 Task: Find Airbnb stays in Key West, Florida with beachfront.
Action: Mouse moved to (494, 70)
Screenshot: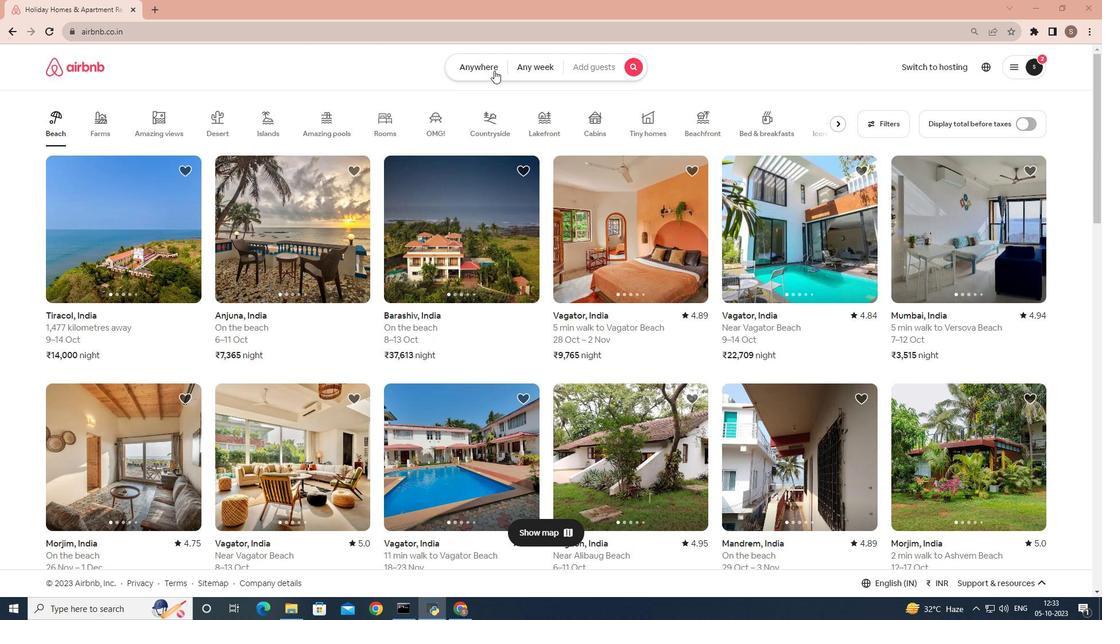
Action: Mouse pressed left at (494, 70)
Screenshot: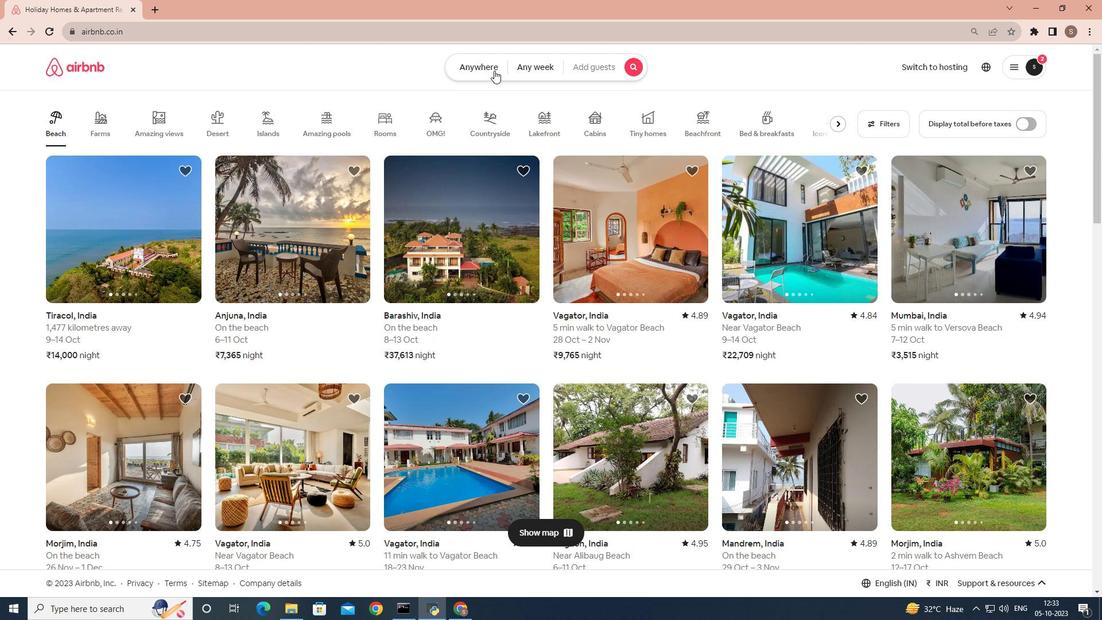 
Action: Mouse moved to (423, 109)
Screenshot: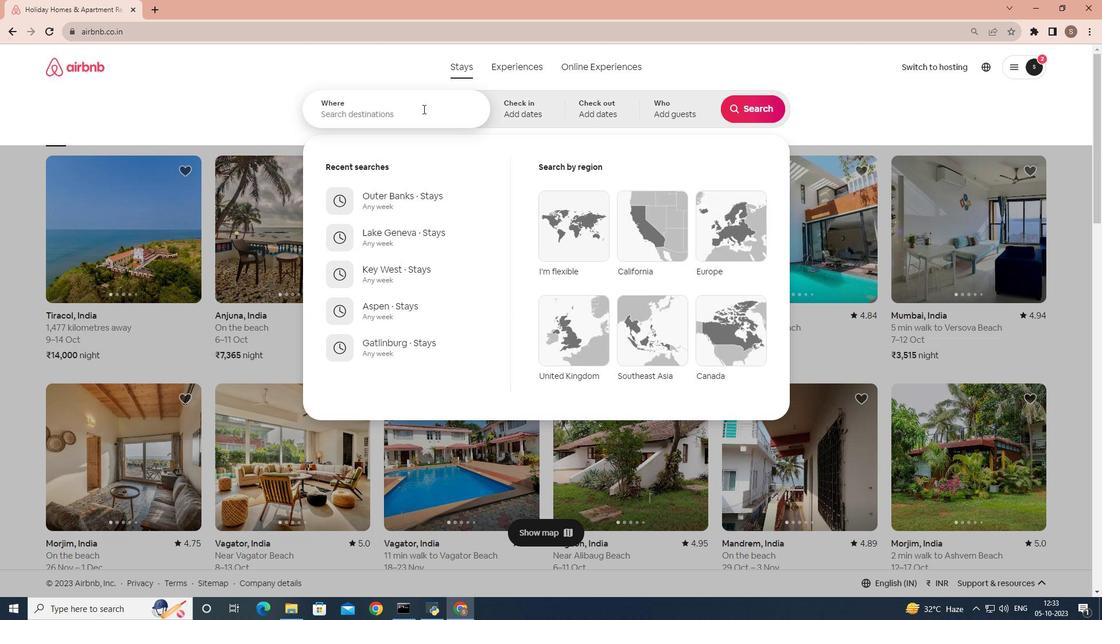 
Action: Mouse pressed left at (423, 109)
Screenshot: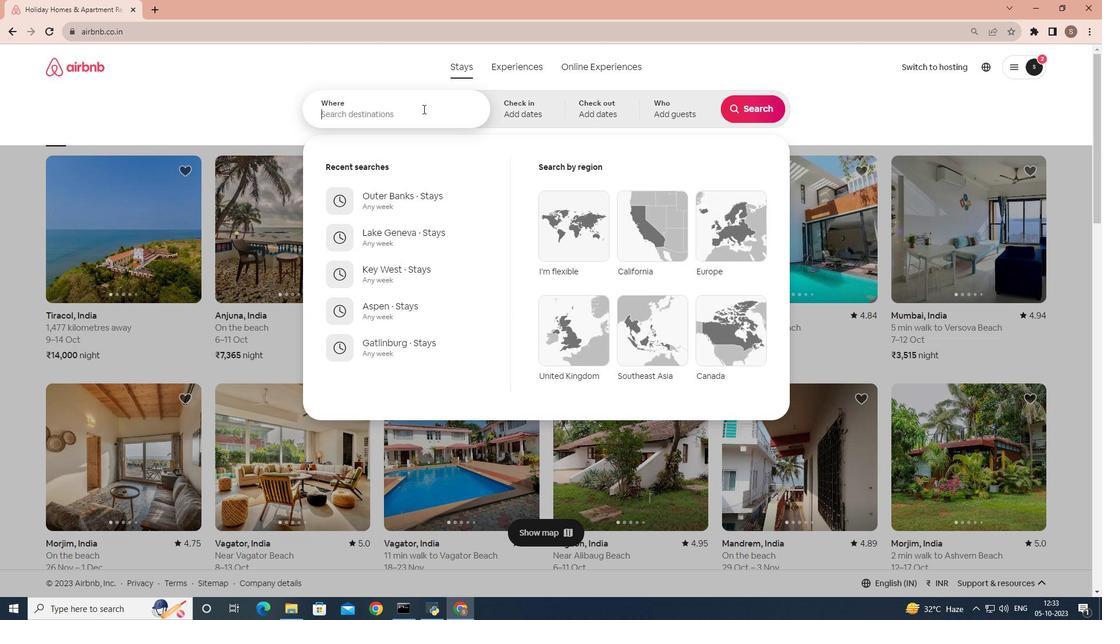 
Action: Key pressed key<Key.space>wesr
Screenshot: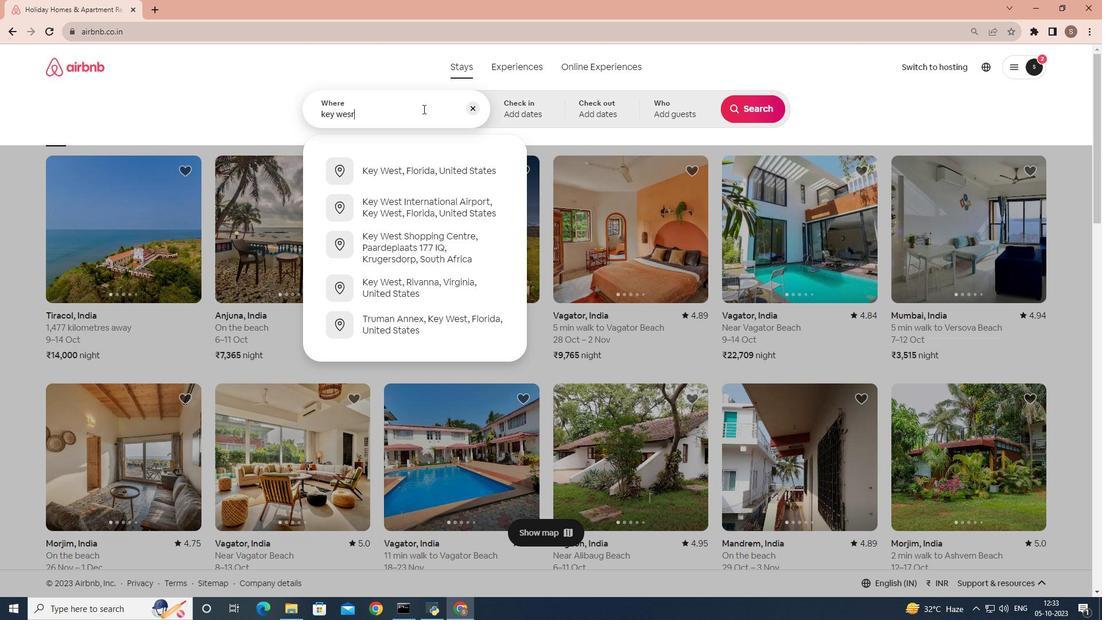 
Action: Mouse moved to (396, 167)
Screenshot: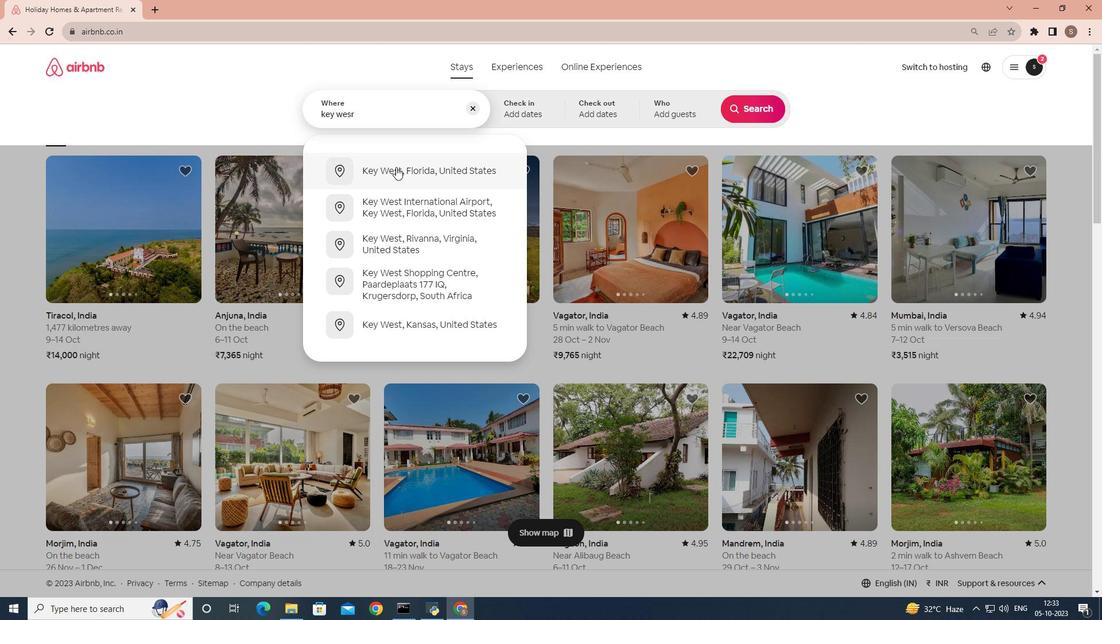 
Action: Mouse pressed left at (396, 167)
Screenshot: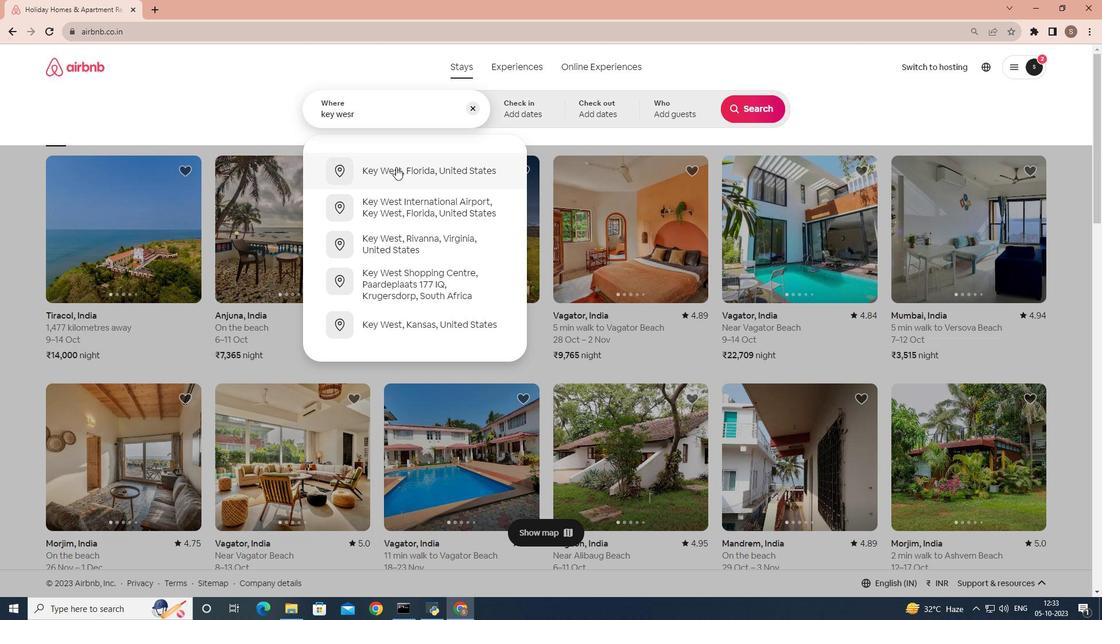 
Action: Mouse moved to (747, 110)
Screenshot: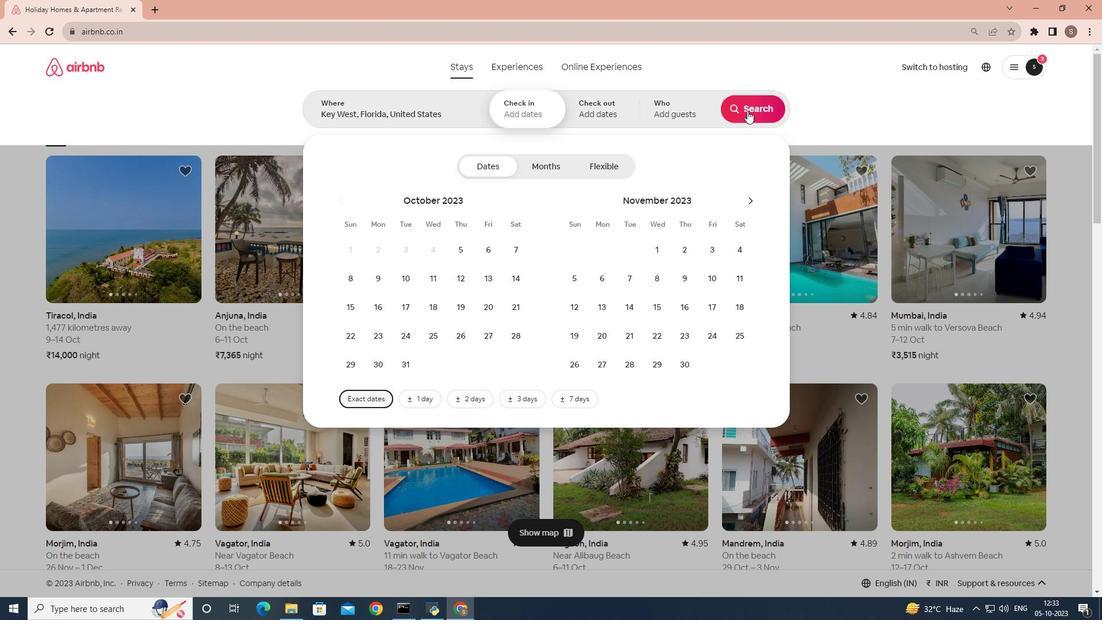 
Action: Mouse pressed left at (747, 110)
Screenshot: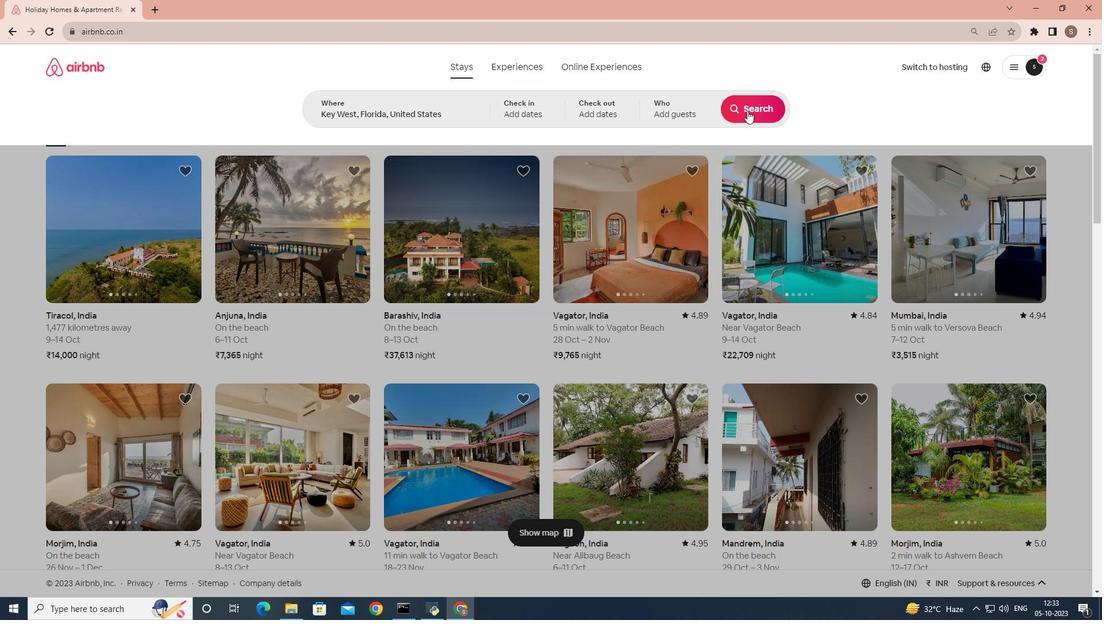 
Action: Mouse moved to (166, 113)
Screenshot: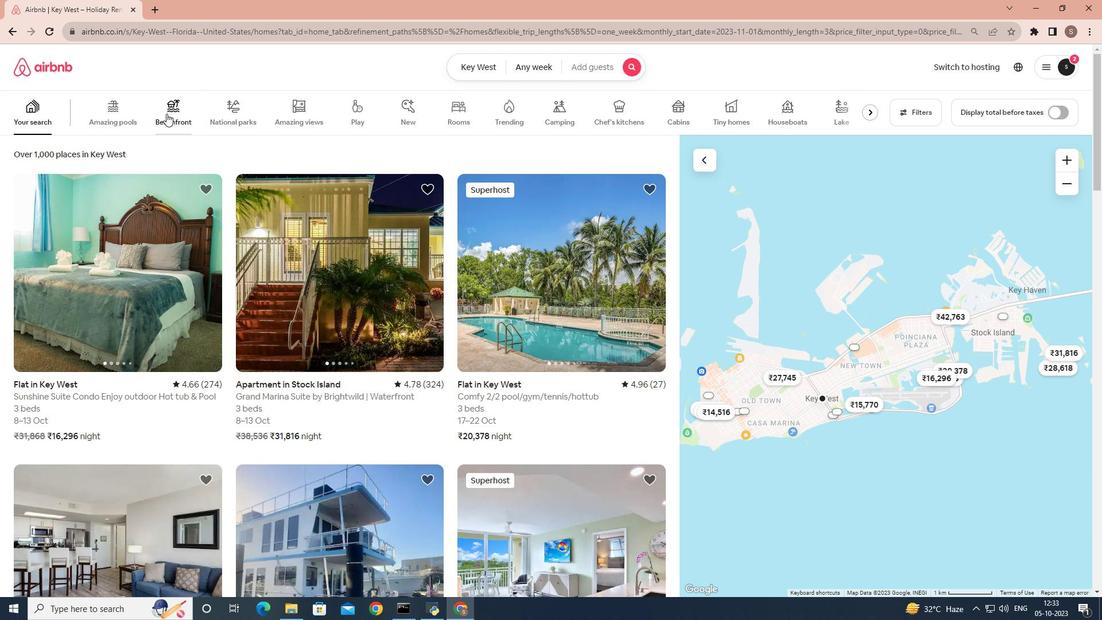 
Action: Mouse pressed left at (166, 113)
Screenshot: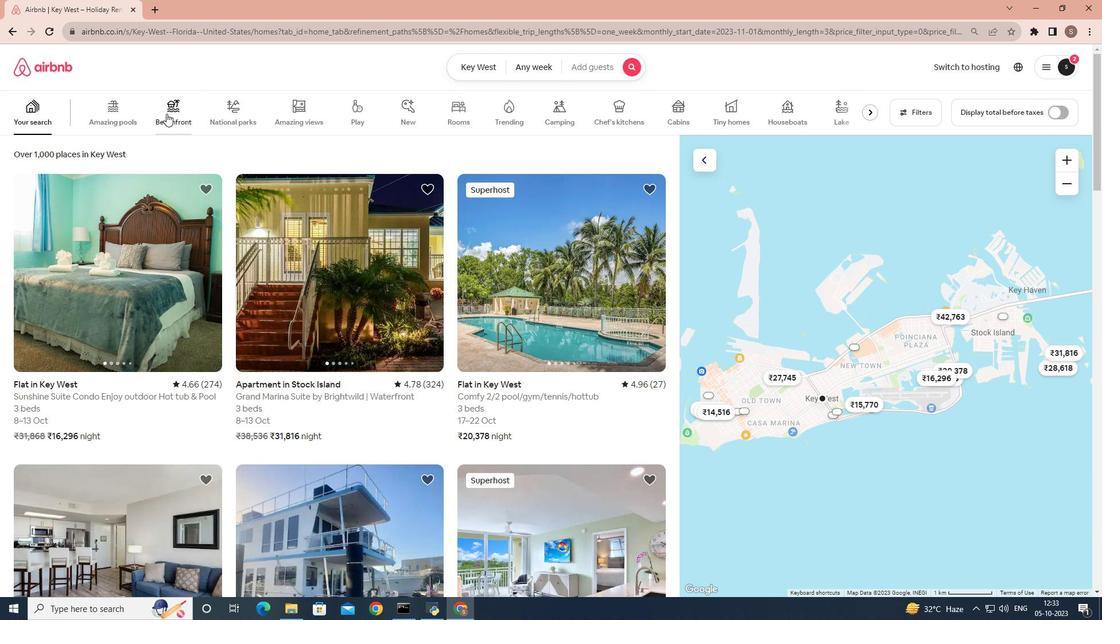 
Action: Mouse moved to (865, 114)
Screenshot: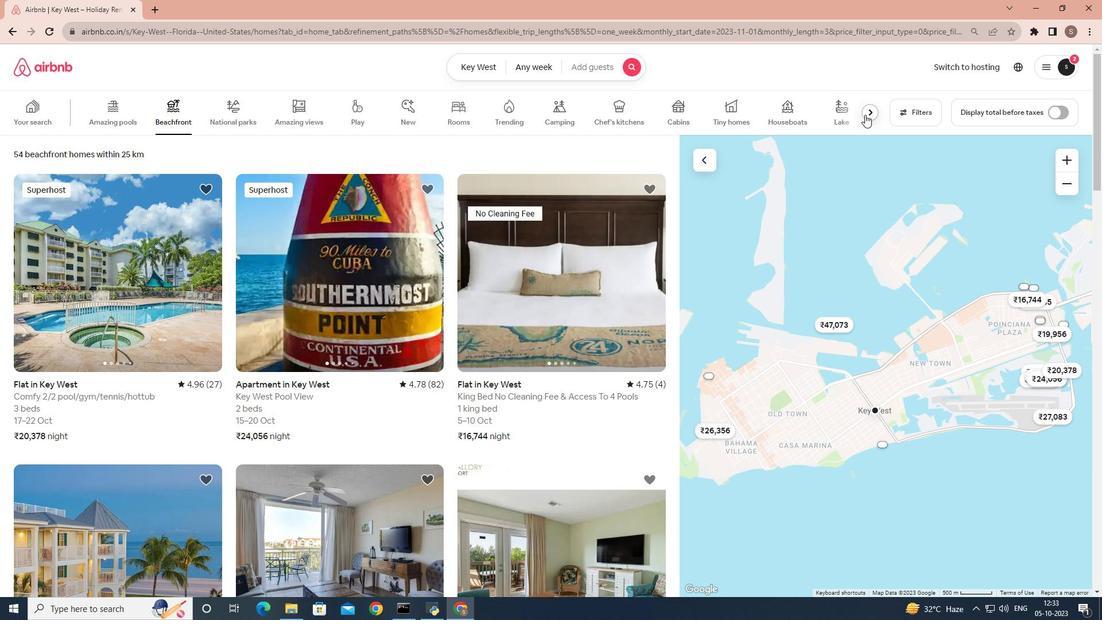 
Action: Mouse pressed left at (865, 114)
Screenshot: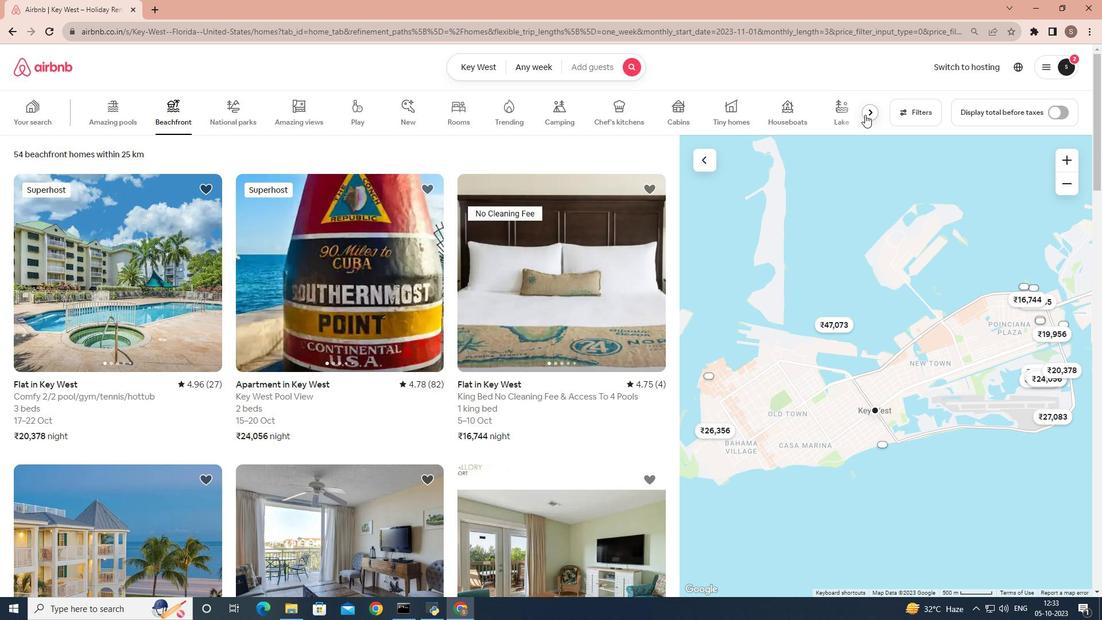 
Action: Mouse moved to (754, 121)
Screenshot: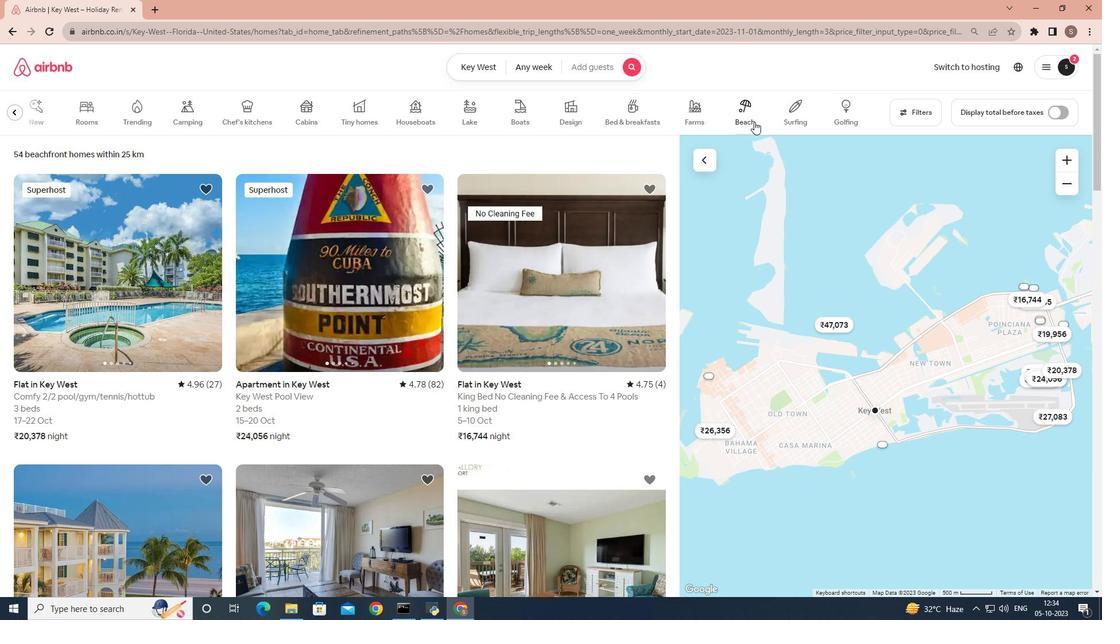 
Action: Mouse pressed left at (754, 121)
Screenshot: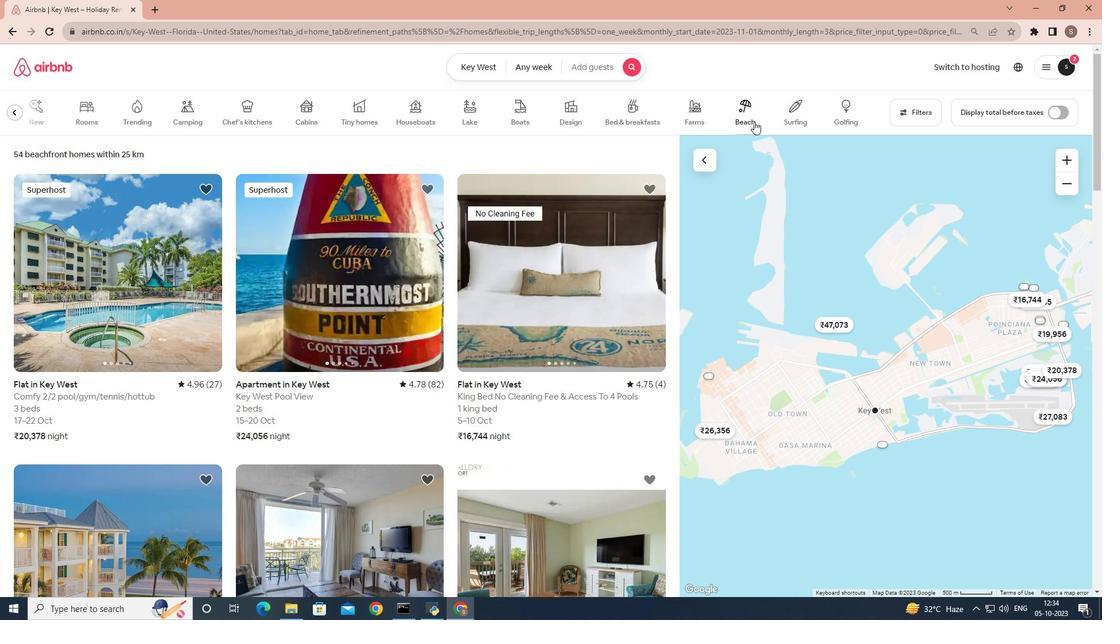
Action: Mouse moved to (337, 315)
Screenshot: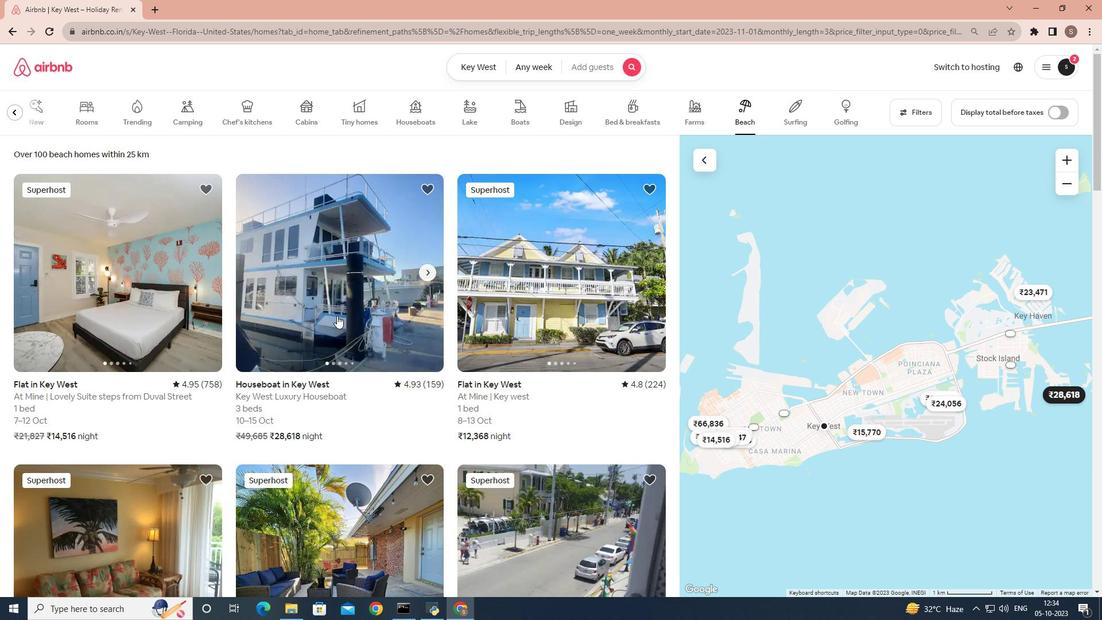 
Action: Mouse scrolled (337, 315) with delta (0, 0)
Screenshot: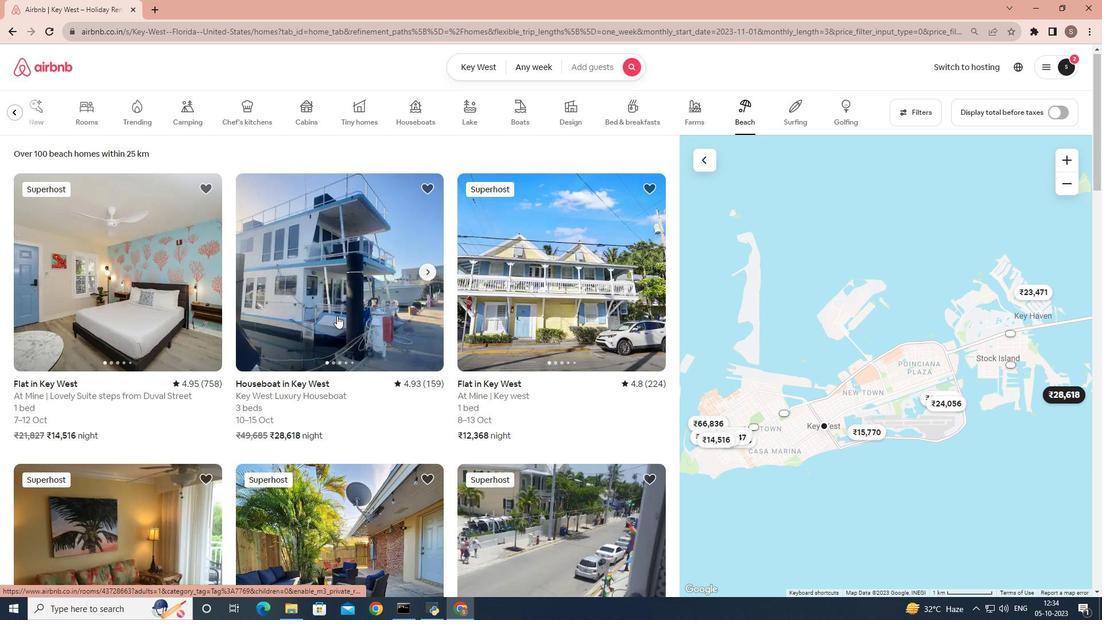 
Action: Mouse scrolled (337, 315) with delta (0, 0)
Screenshot: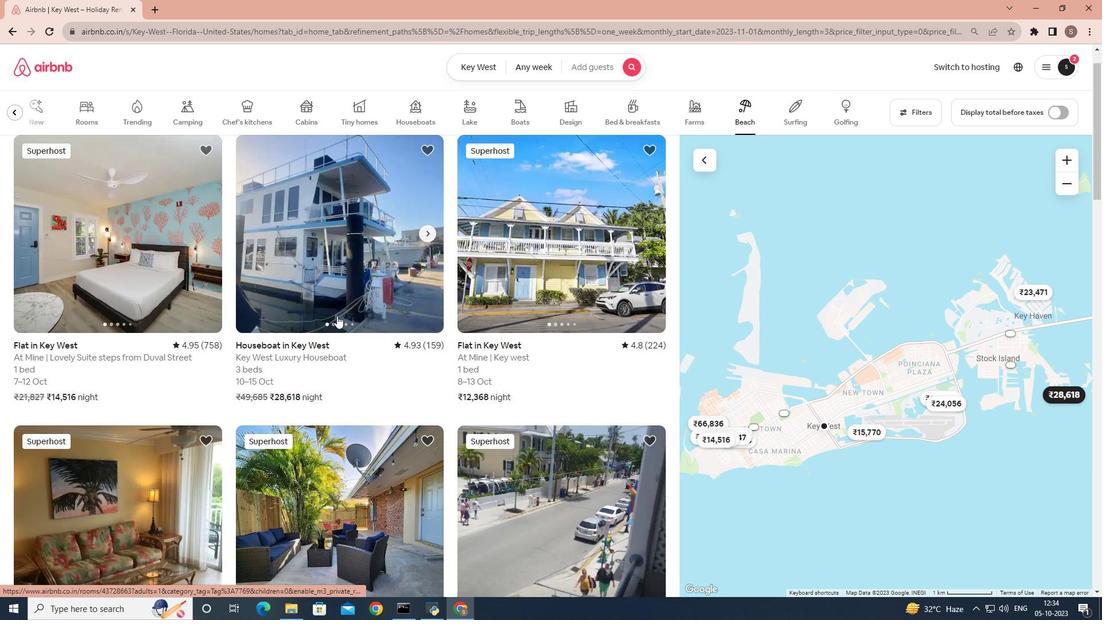 
Action: Mouse scrolled (337, 315) with delta (0, 0)
Screenshot: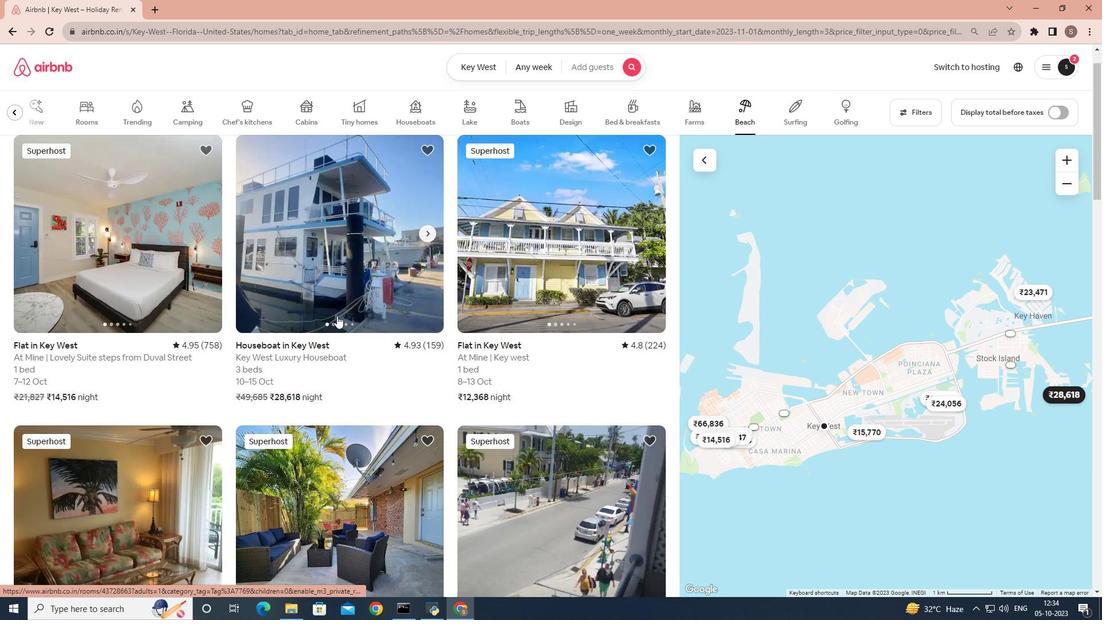 
Action: Mouse scrolled (337, 315) with delta (0, 0)
Screenshot: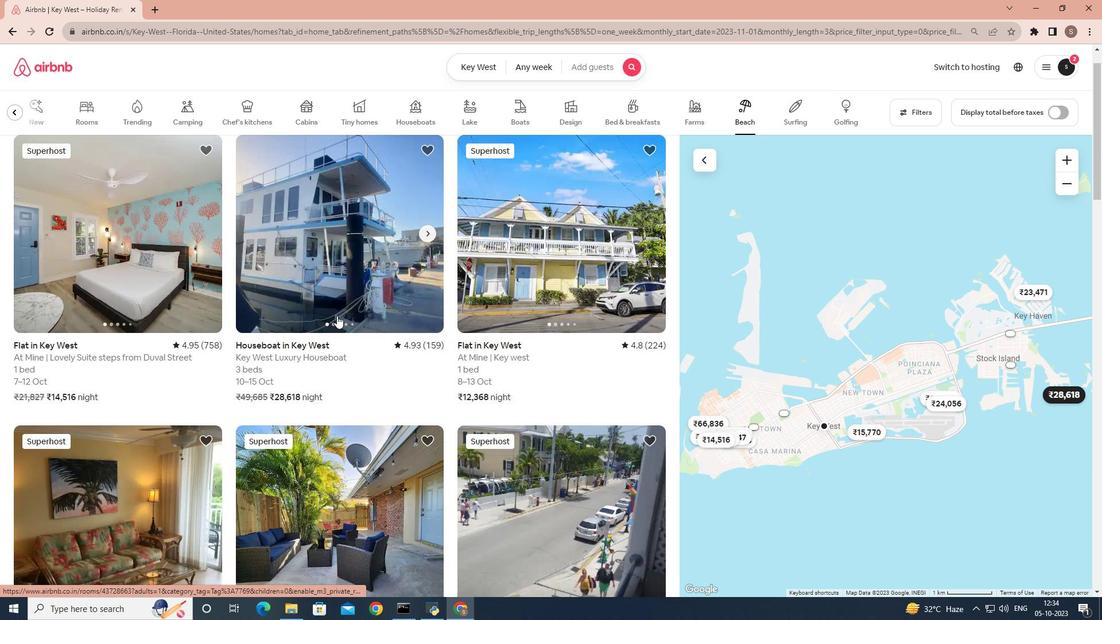 
Action: Mouse scrolled (337, 315) with delta (0, 0)
Screenshot: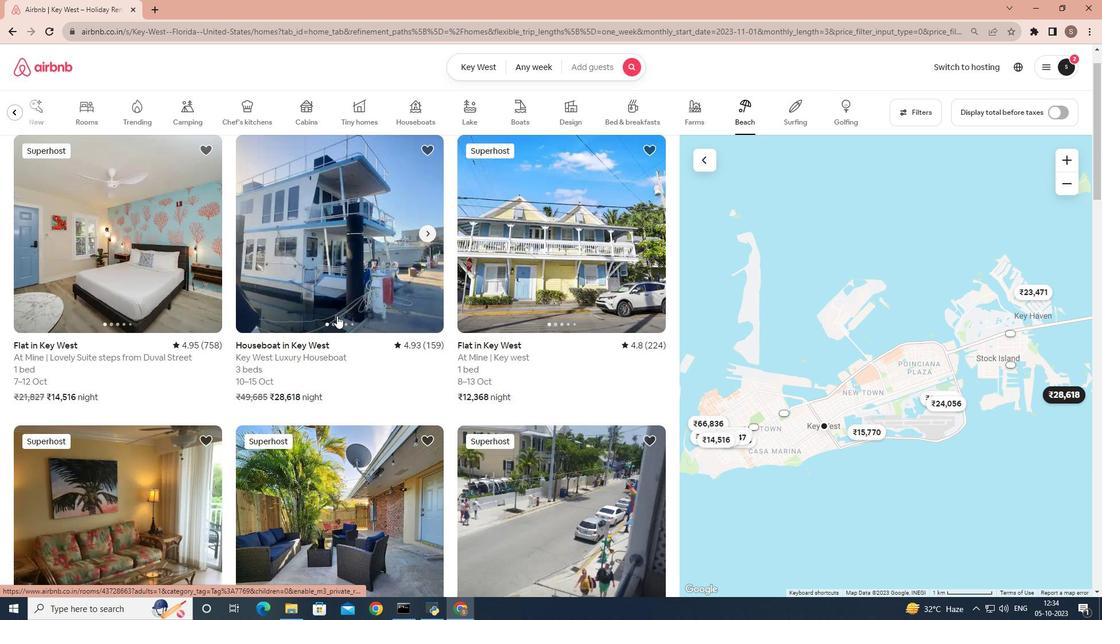 
Action: Mouse scrolled (337, 315) with delta (0, 0)
Screenshot: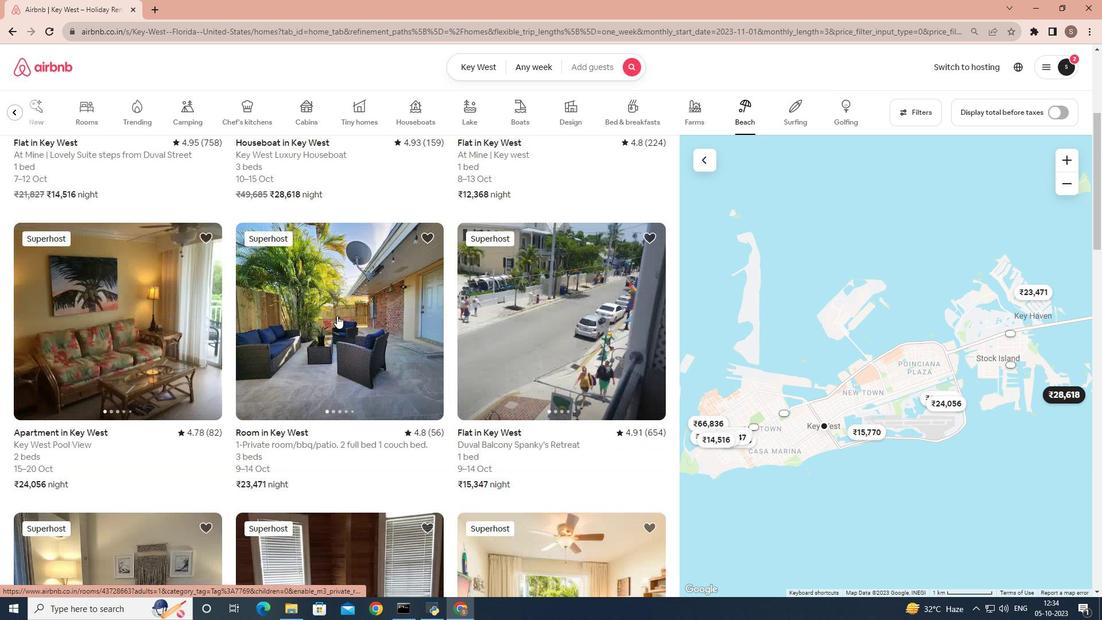 
Action: Mouse moved to (336, 315)
Screenshot: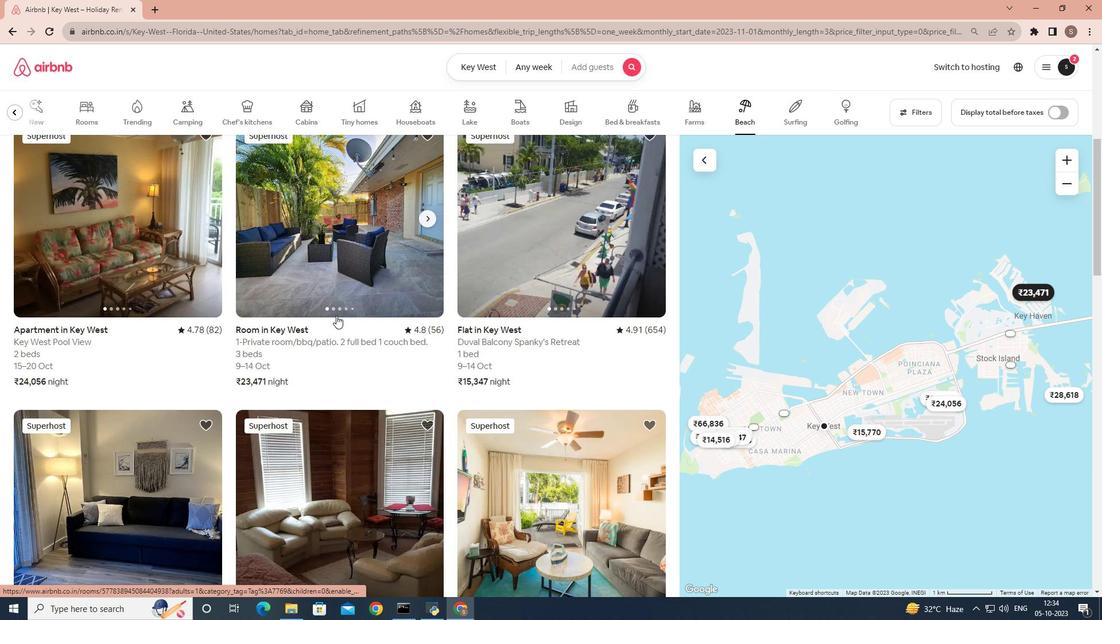 
Action: Mouse scrolled (336, 316) with delta (0, 0)
Screenshot: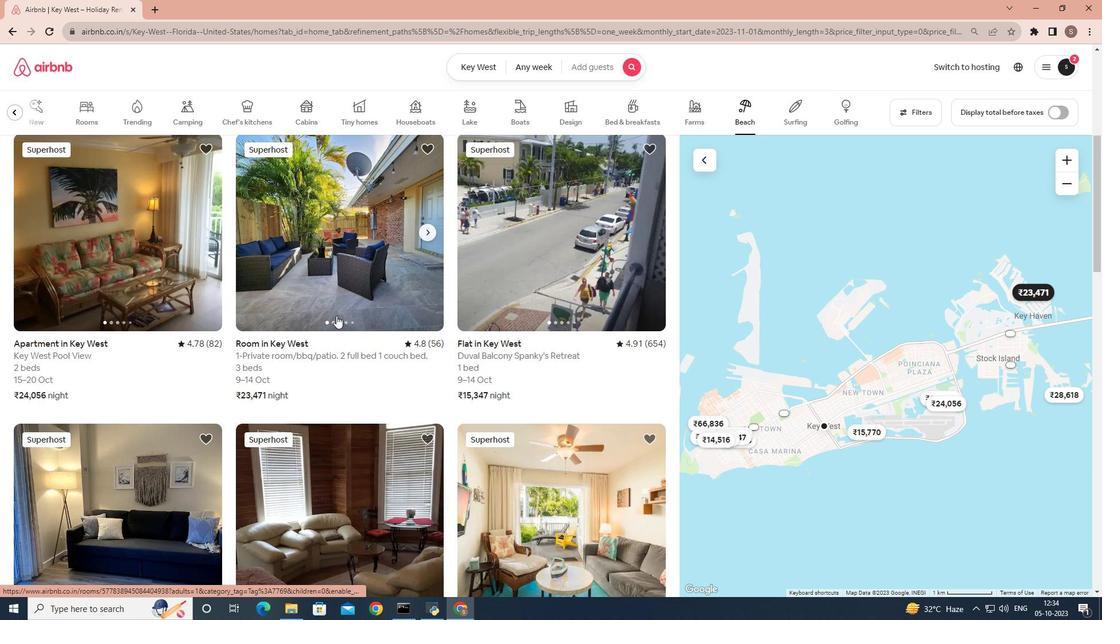 
Action: Mouse scrolled (336, 316) with delta (0, 0)
Screenshot: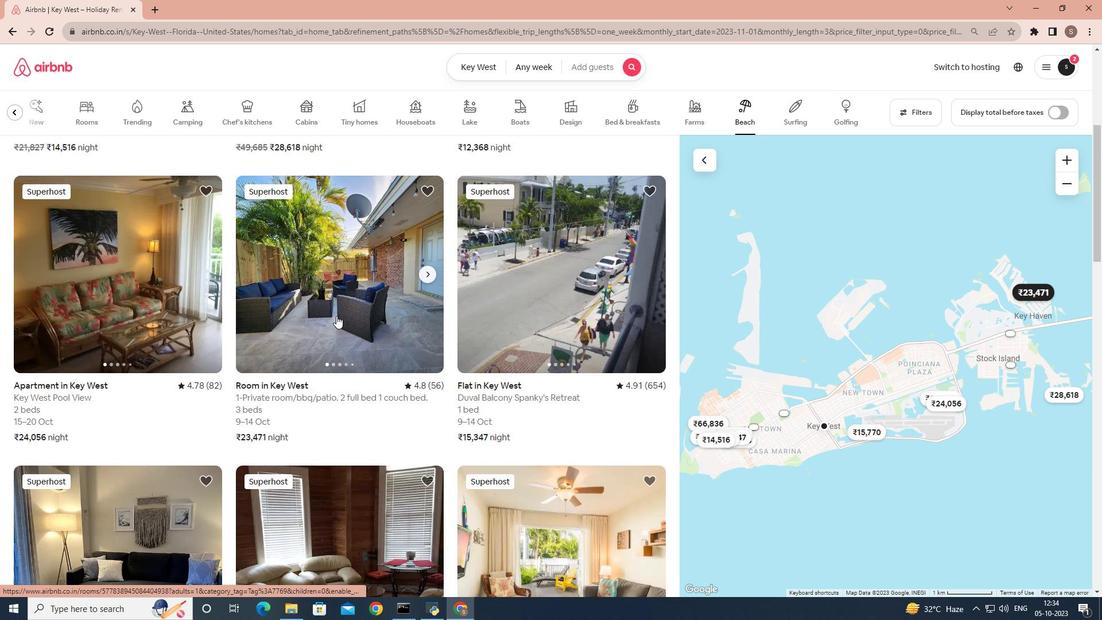 
Action: Mouse scrolled (336, 316) with delta (0, 0)
Screenshot: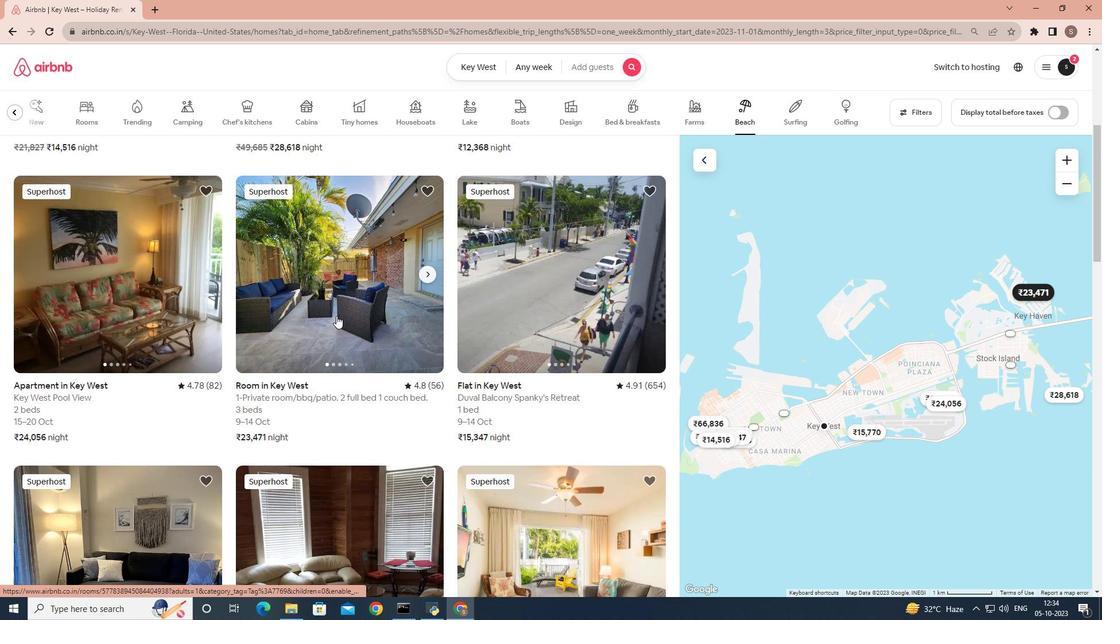 
Action: Mouse scrolled (336, 316) with delta (0, 0)
Screenshot: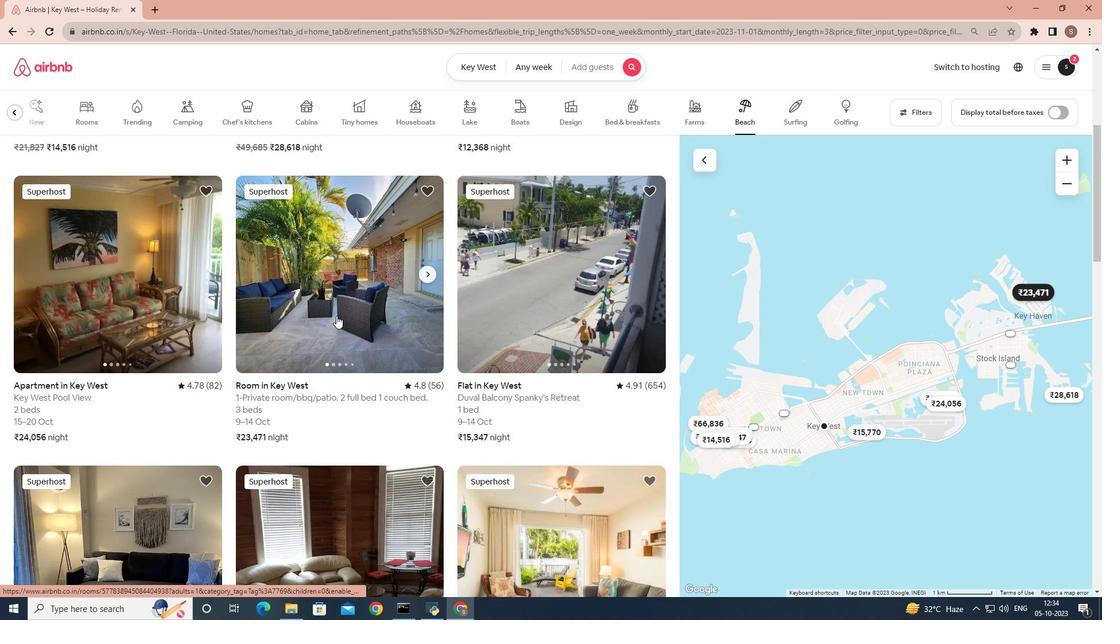 
Action: Mouse scrolled (336, 316) with delta (0, 0)
Screenshot: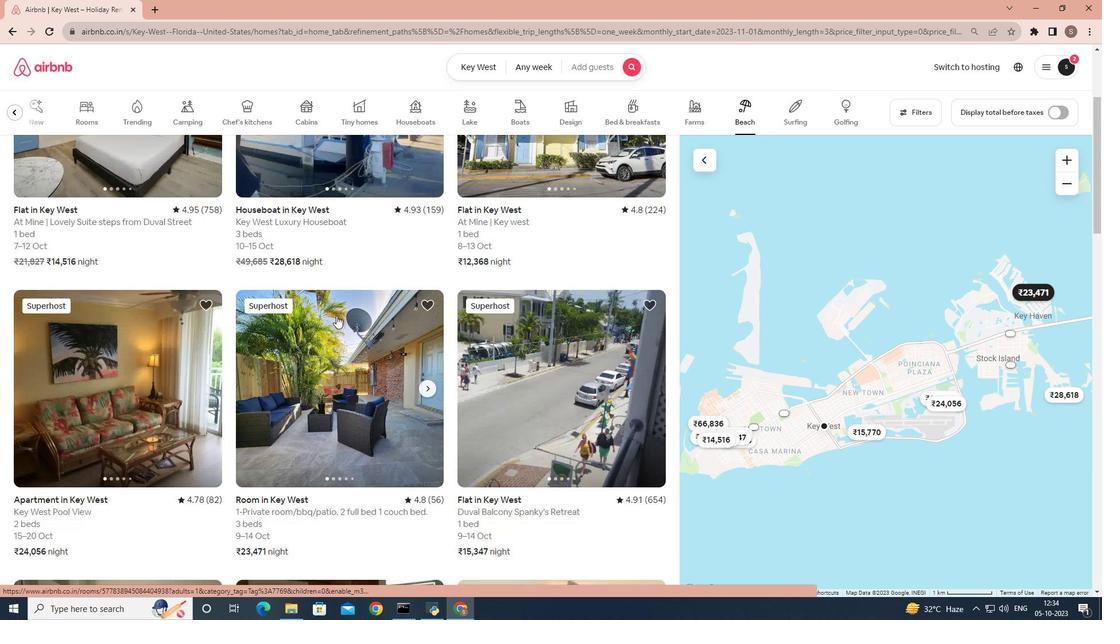 
Action: Mouse moved to (335, 307)
Screenshot: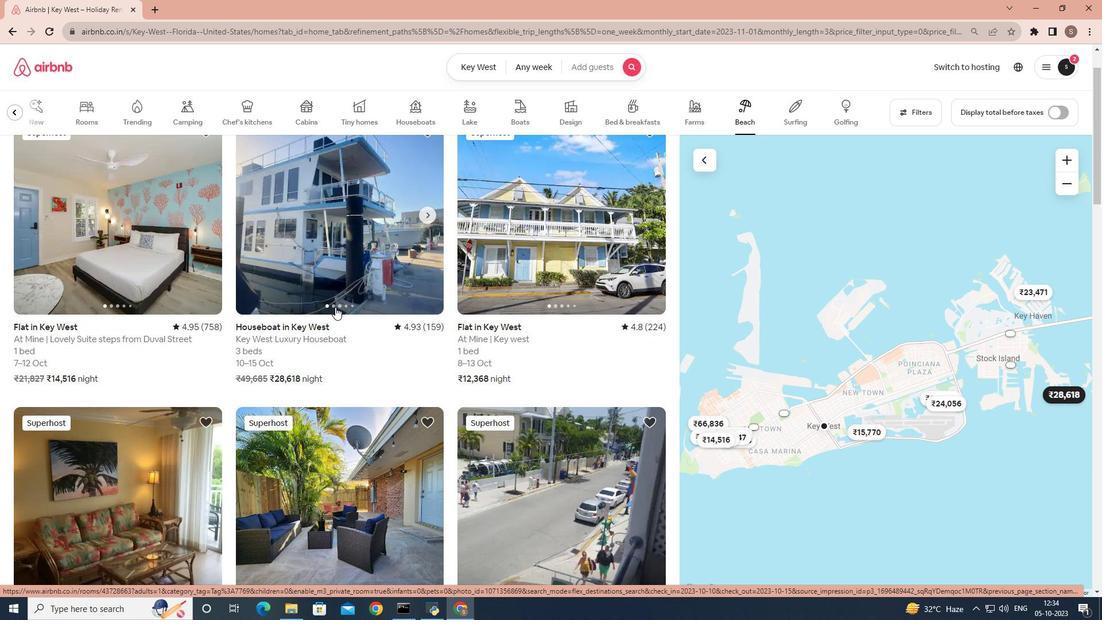
Action: Mouse pressed left at (335, 307)
Screenshot: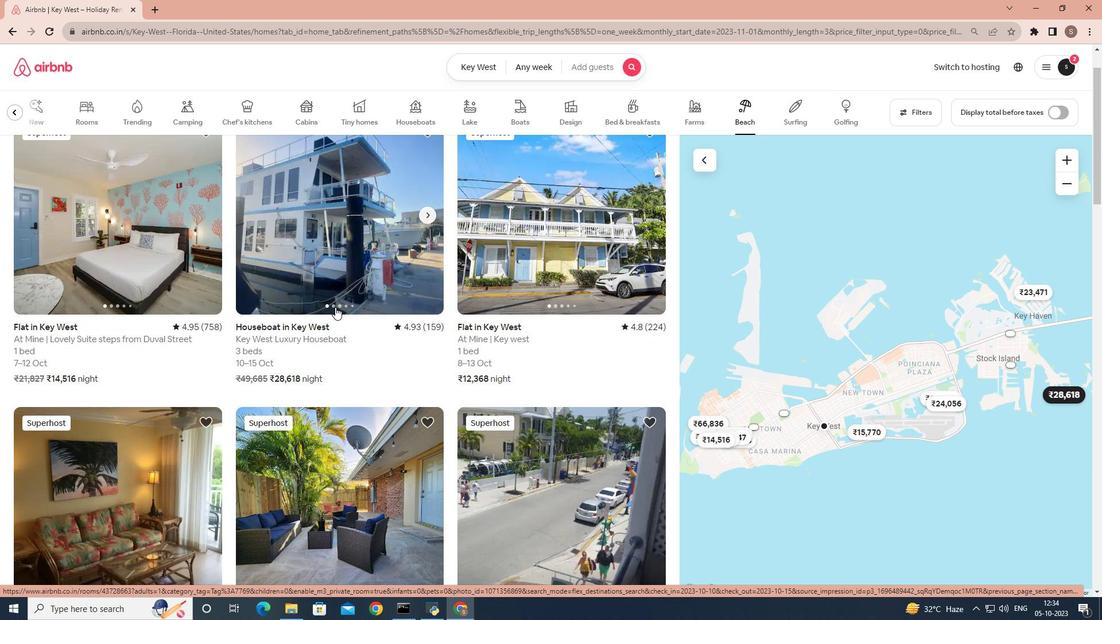 
Action: Mouse scrolled (335, 306) with delta (0, 0)
Screenshot: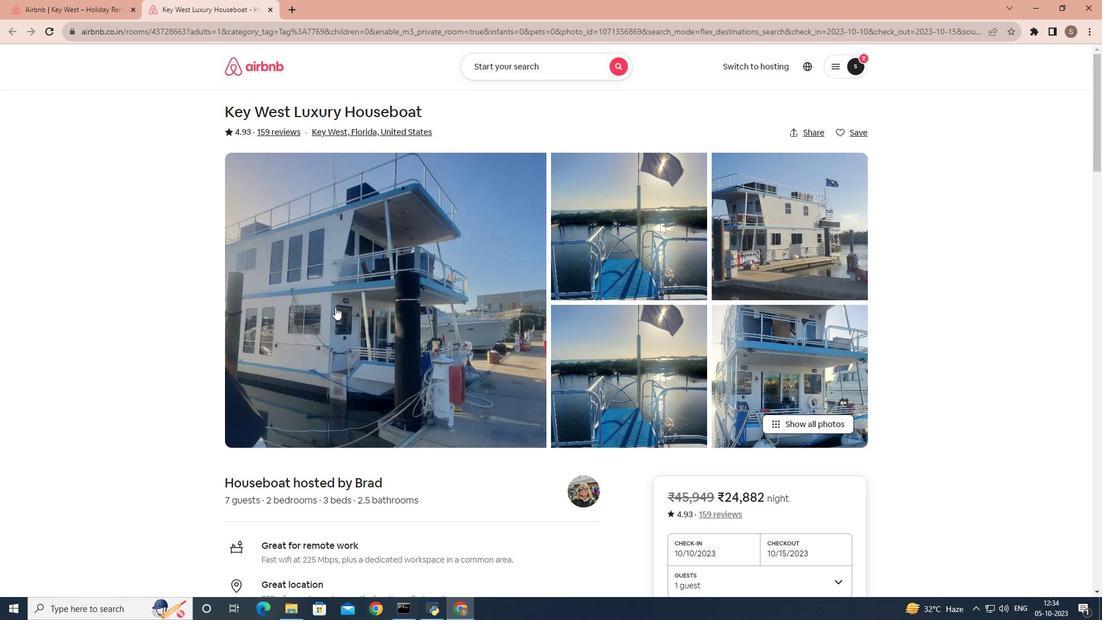 
Action: Mouse scrolled (335, 306) with delta (0, 0)
Screenshot: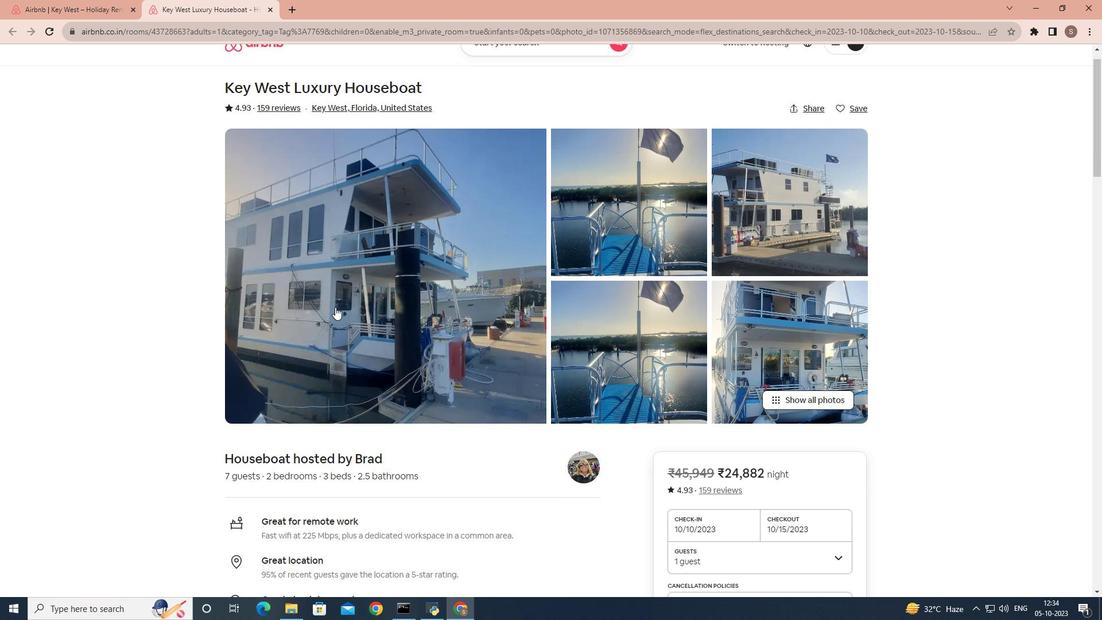 
Action: Mouse scrolled (335, 306) with delta (0, 0)
Screenshot: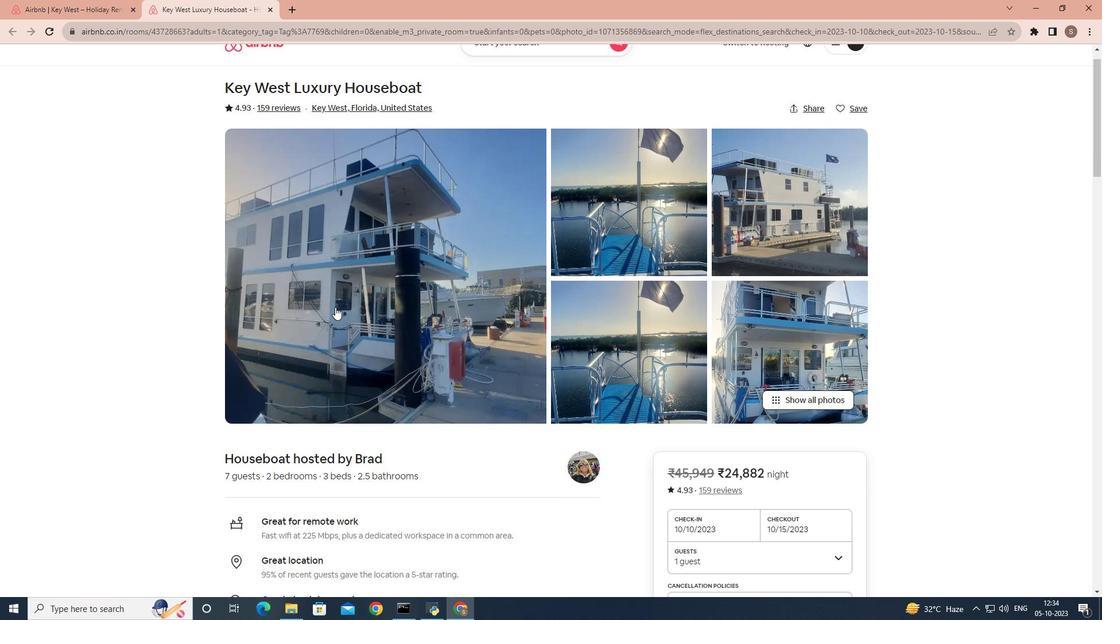 
Action: Mouse scrolled (335, 306) with delta (0, 0)
Screenshot: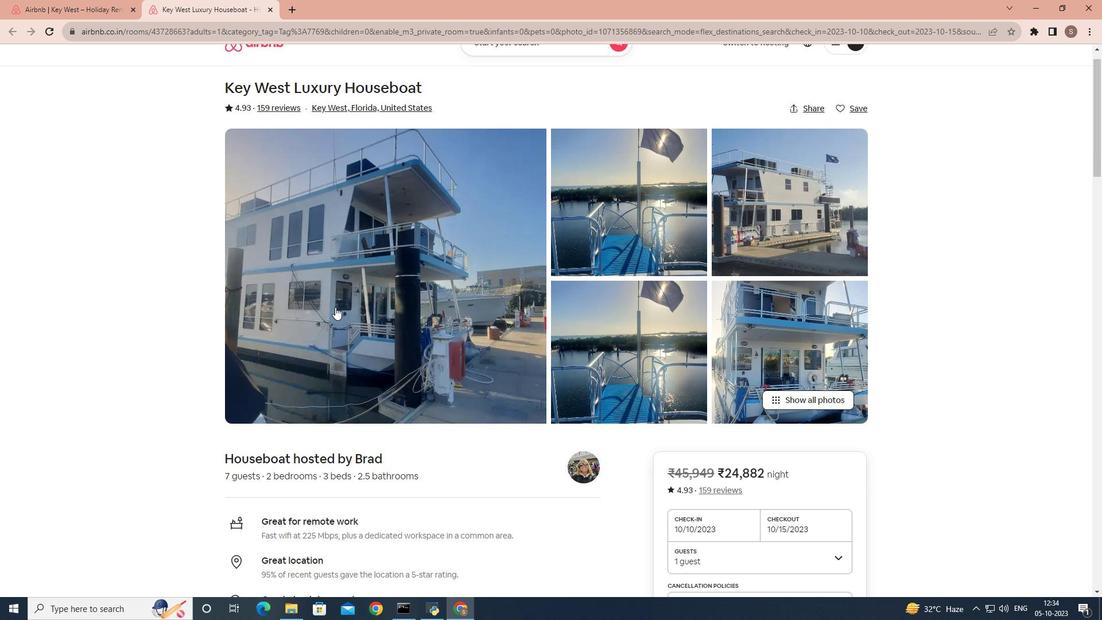 
Action: Mouse scrolled (335, 306) with delta (0, 0)
Screenshot: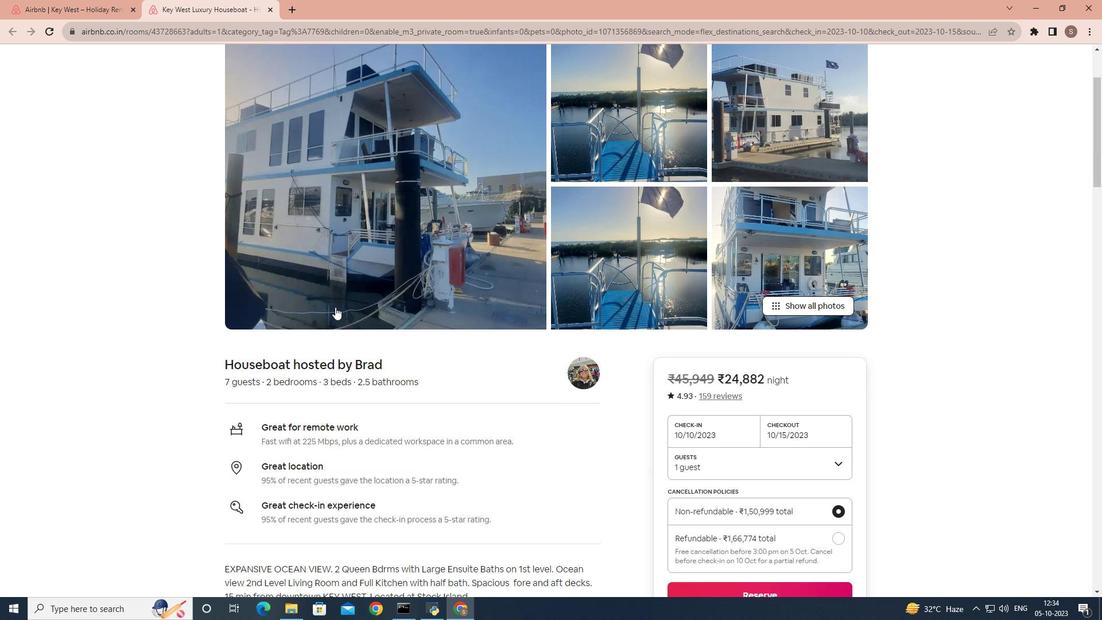 
Action: Mouse moved to (246, 493)
Screenshot: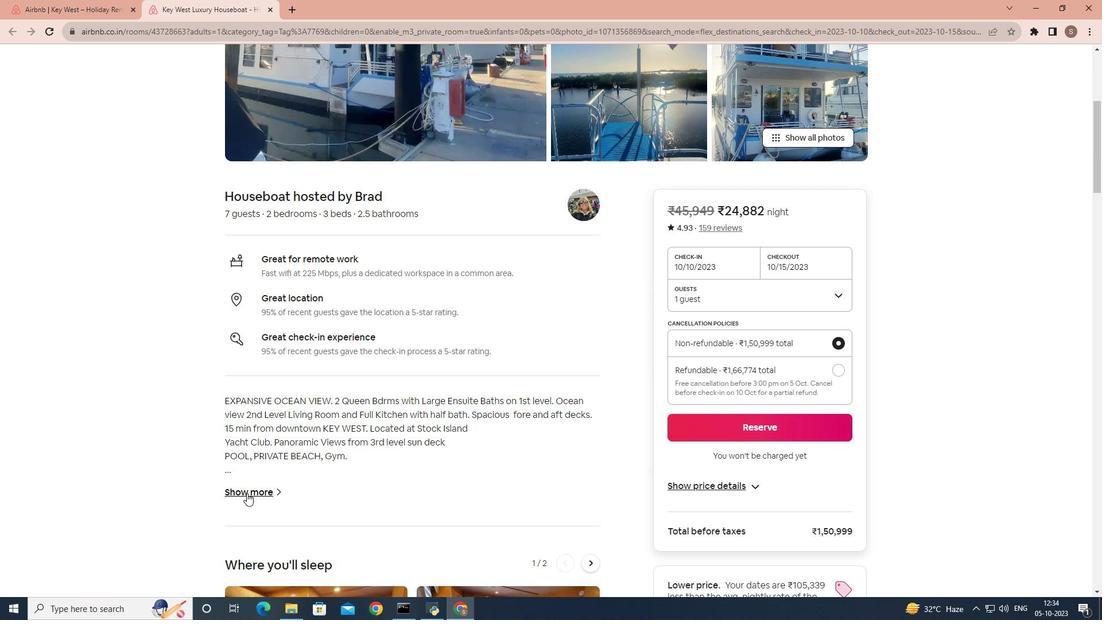 
Action: Mouse pressed left at (246, 493)
Screenshot: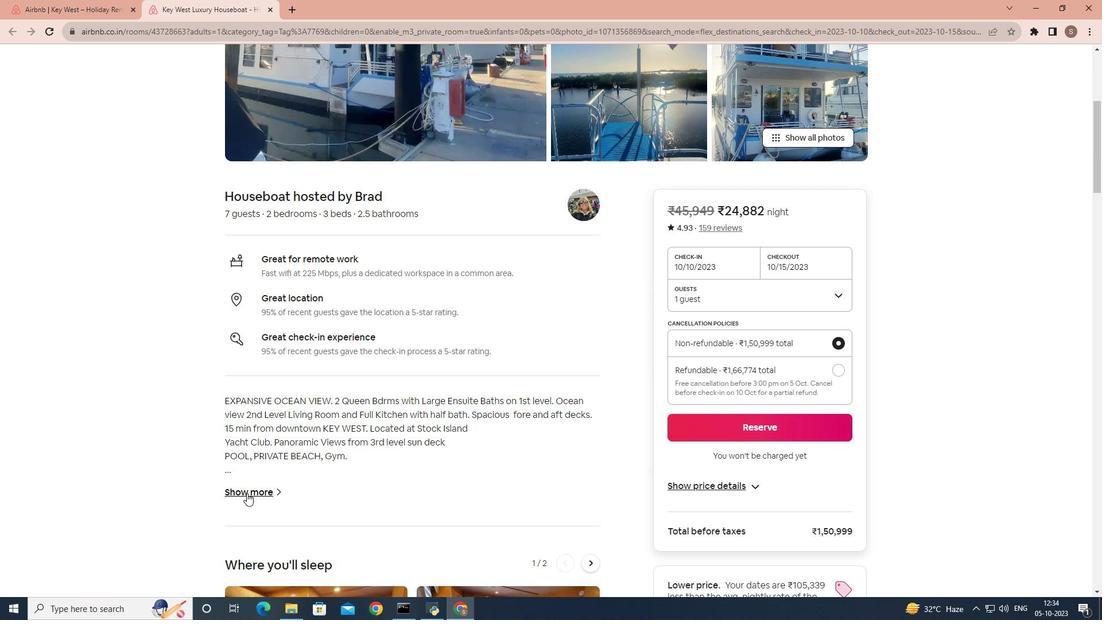 
Action: Mouse moved to (426, 397)
Screenshot: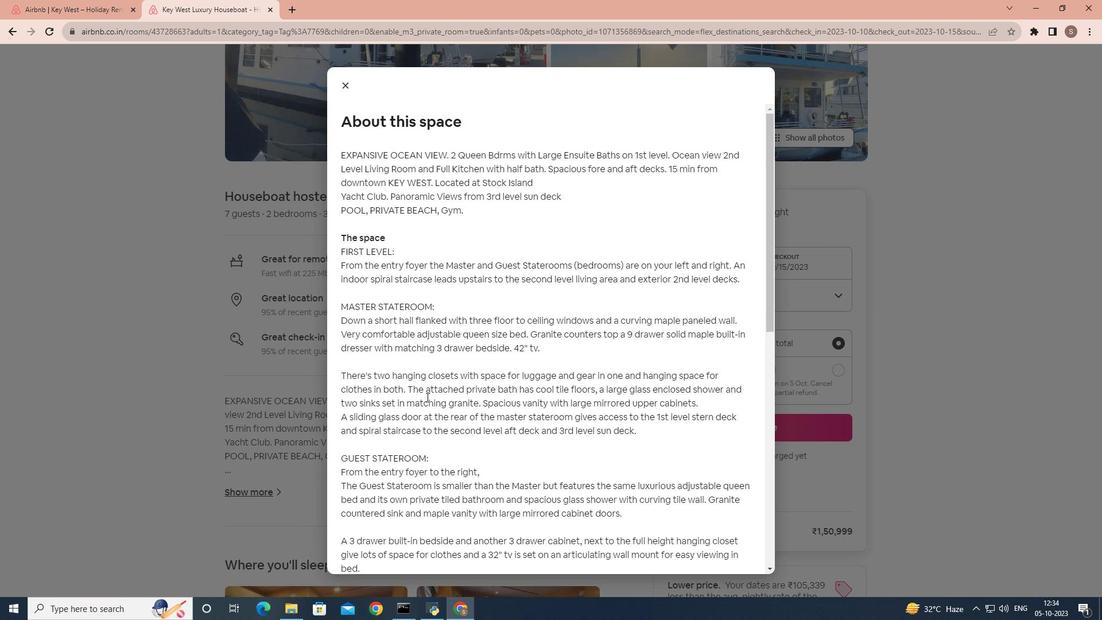 
Action: Mouse scrolled (426, 396) with delta (0, 0)
Screenshot: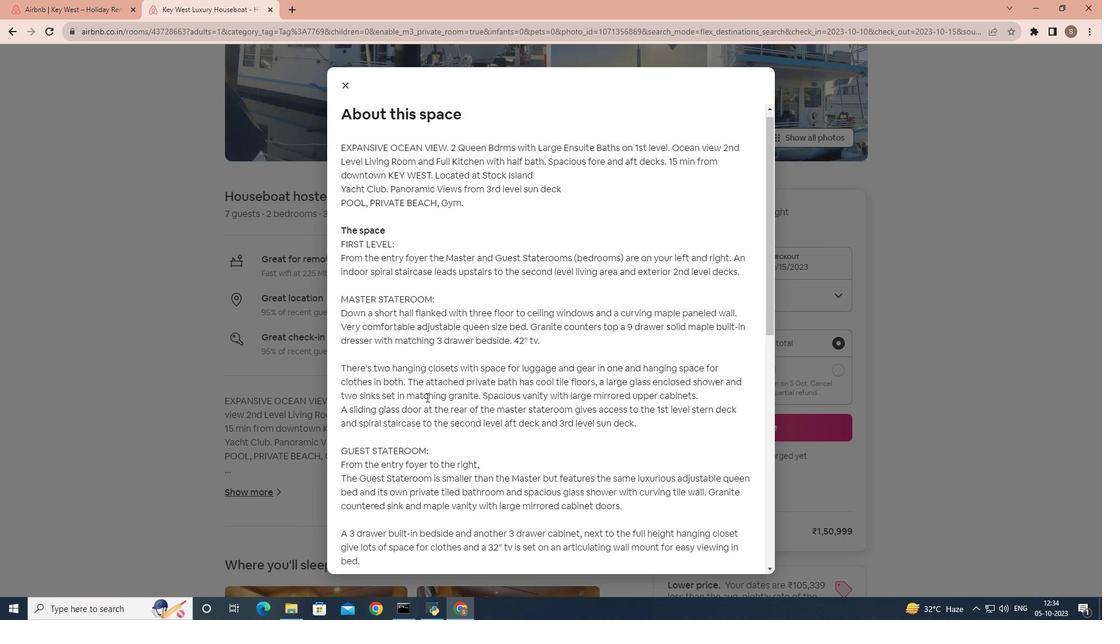 
Action: Mouse scrolled (426, 396) with delta (0, 0)
Screenshot: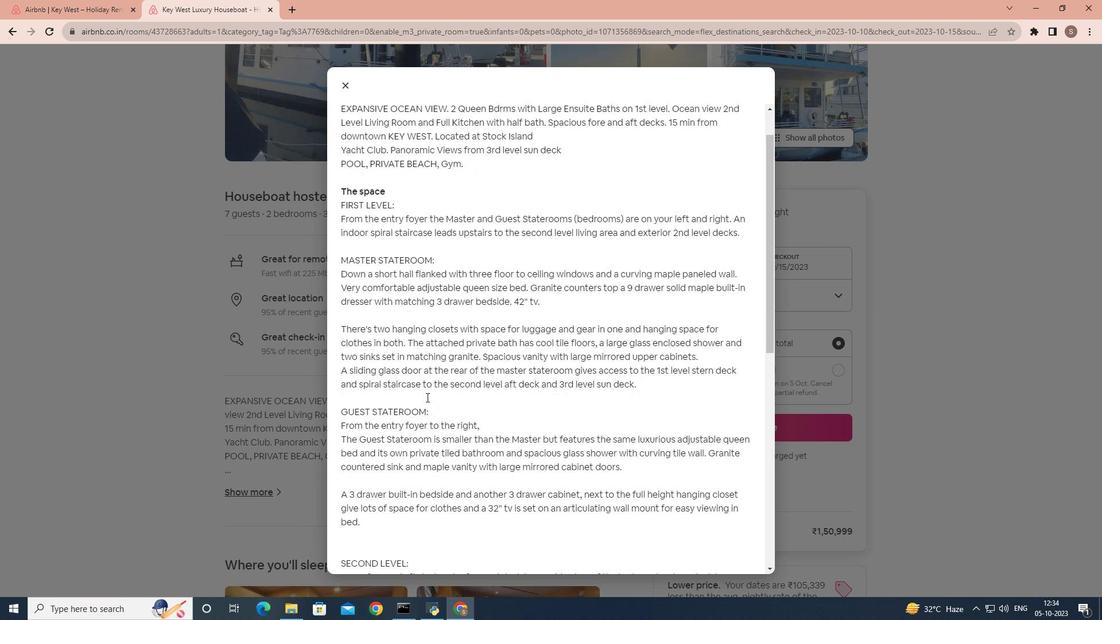 
Action: Mouse scrolled (426, 396) with delta (0, 0)
Screenshot: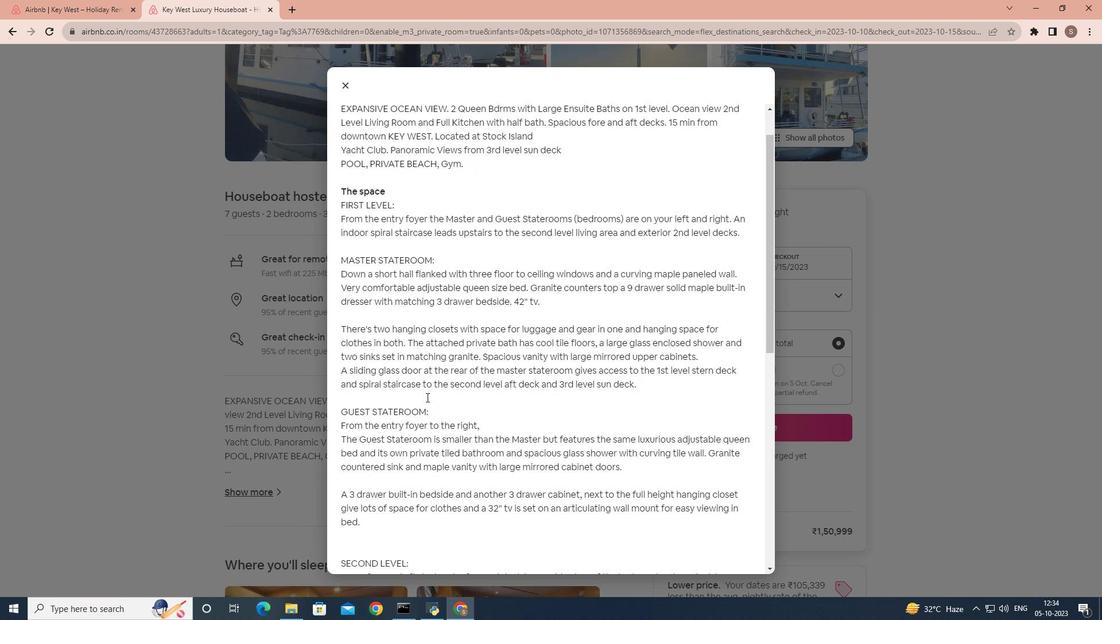 
Action: Mouse scrolled (426, 396) with delta (0, 0)
Screenshot: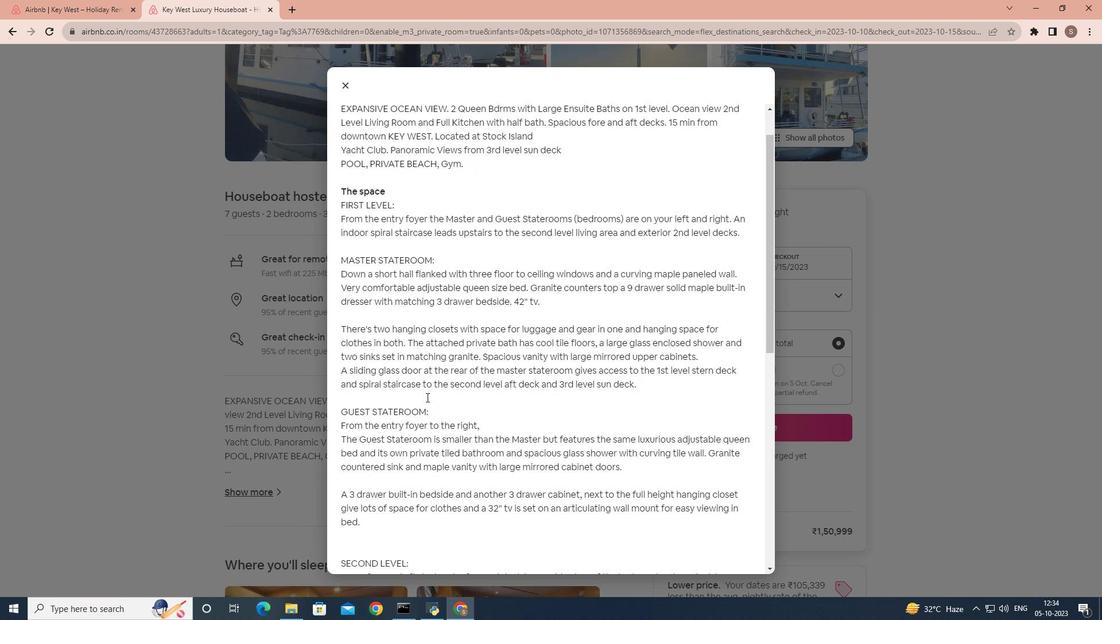 
Action: Mouse scrolled (426, 396) with delta (0, 0)
Screenshot: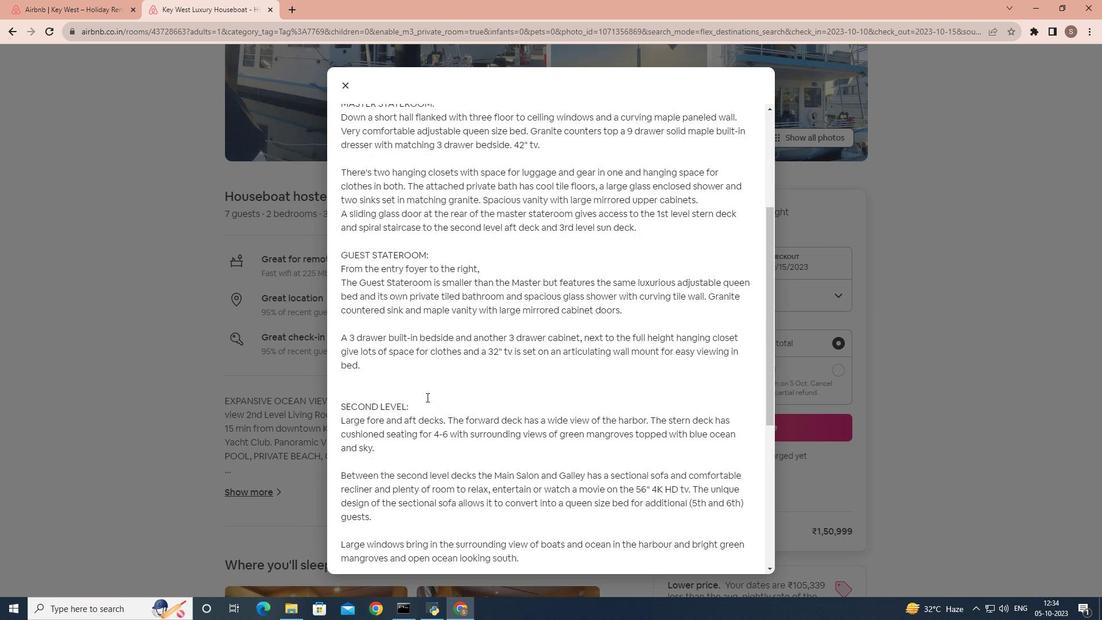 
Action: Mouse scrolled (426, 396) with delta (0, 0)
Screenshot: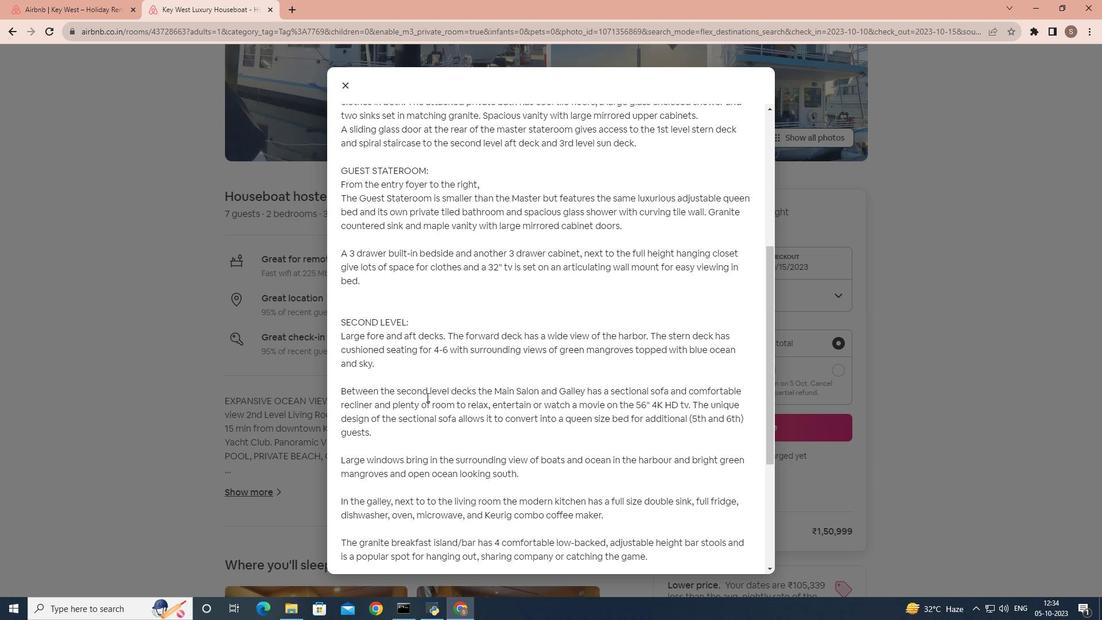 
Action: Mouse scrolled (426, 396) with delta (0, 0)
Screenshot: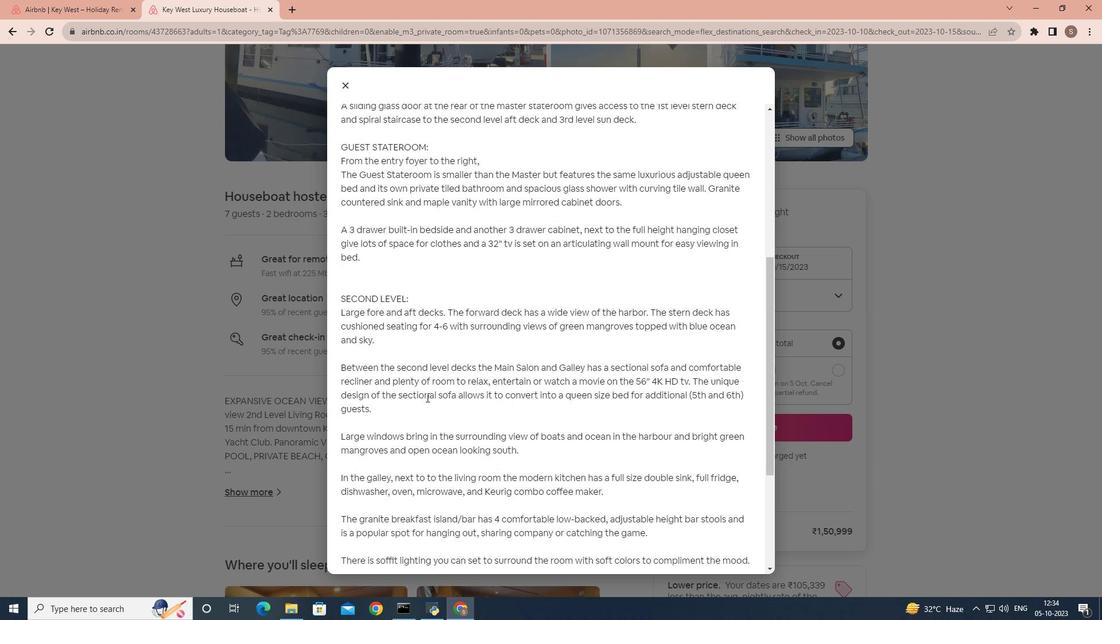 
Action: Mouse scrolled (426, 396) with delta (0, 0)
Screenshot: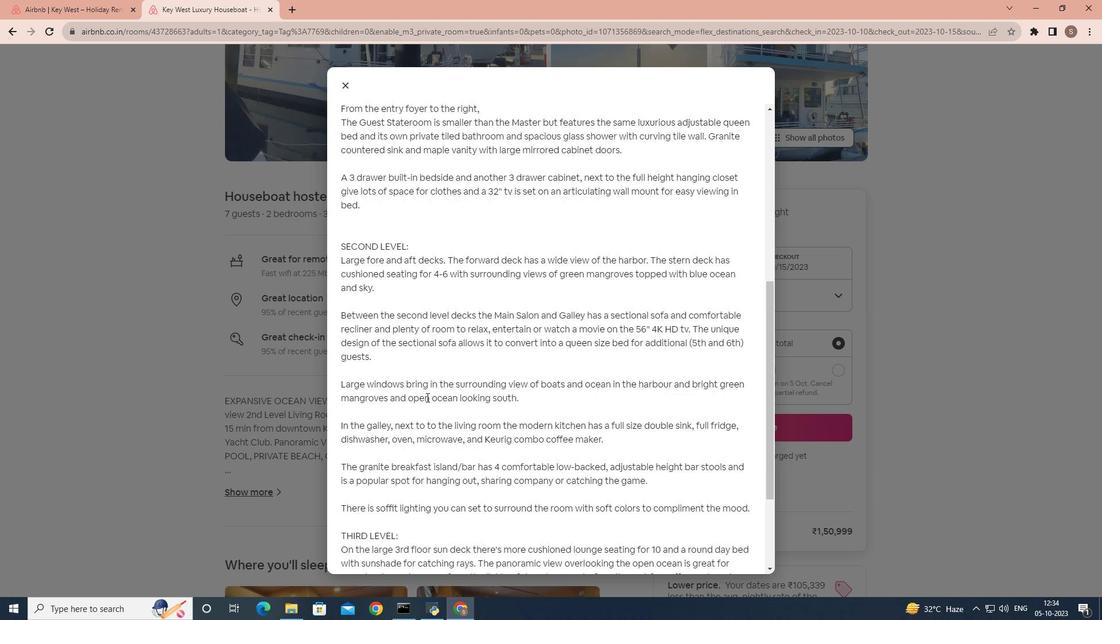 
Action: Mouse scrolled (426, 396) with delta (0, 0)
Screenshot: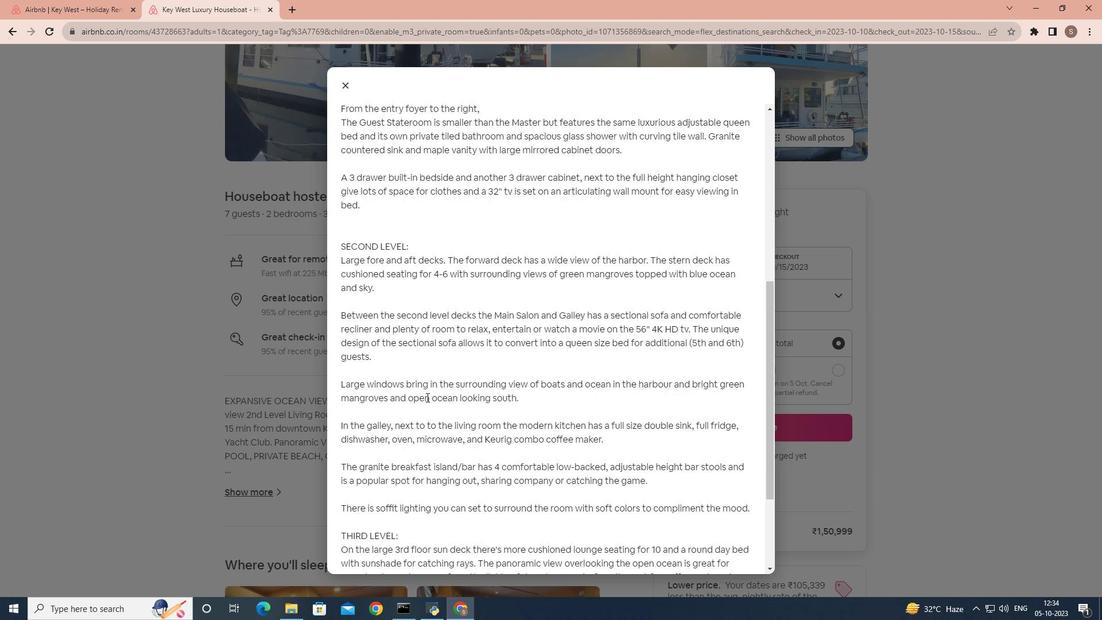 
Action: Mouse scrolled (426, 396) with delta (0, 0)
Screenshot: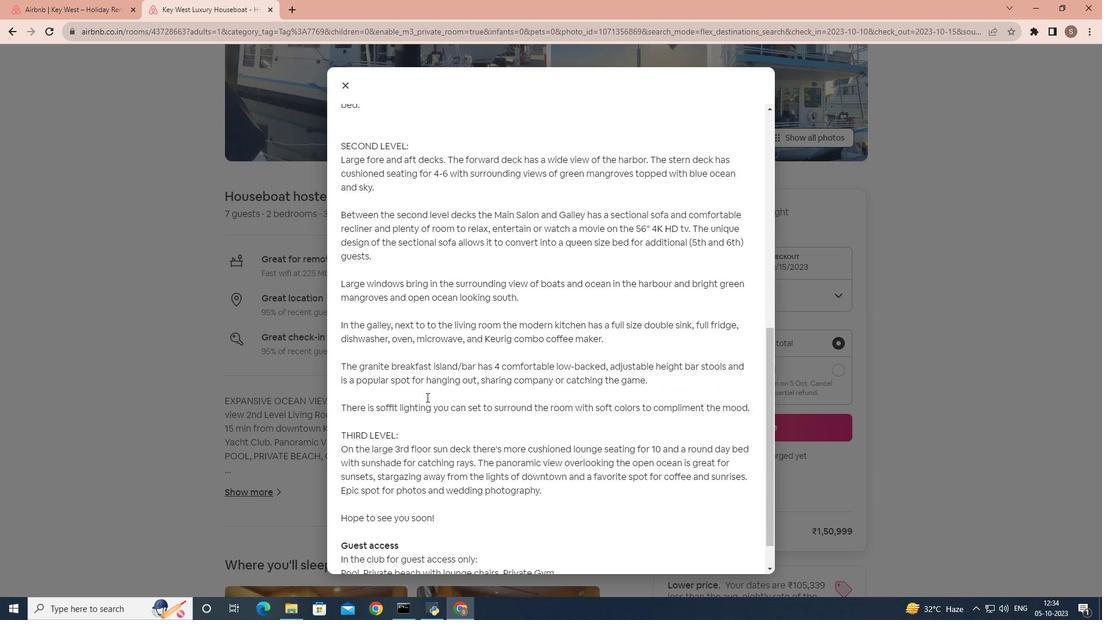 
Action: Mouse scrolled (426, 396) with delta (0, 0)
Screenshot: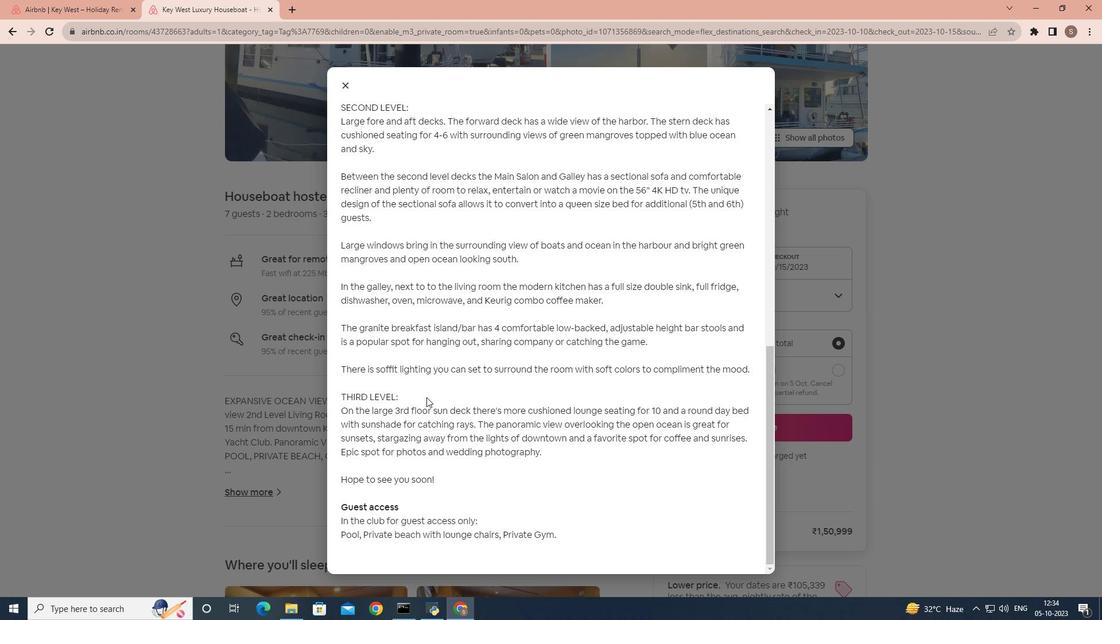 
Action: Mouse scrolled (426, 396) with delta (0, 0)
Screenshot: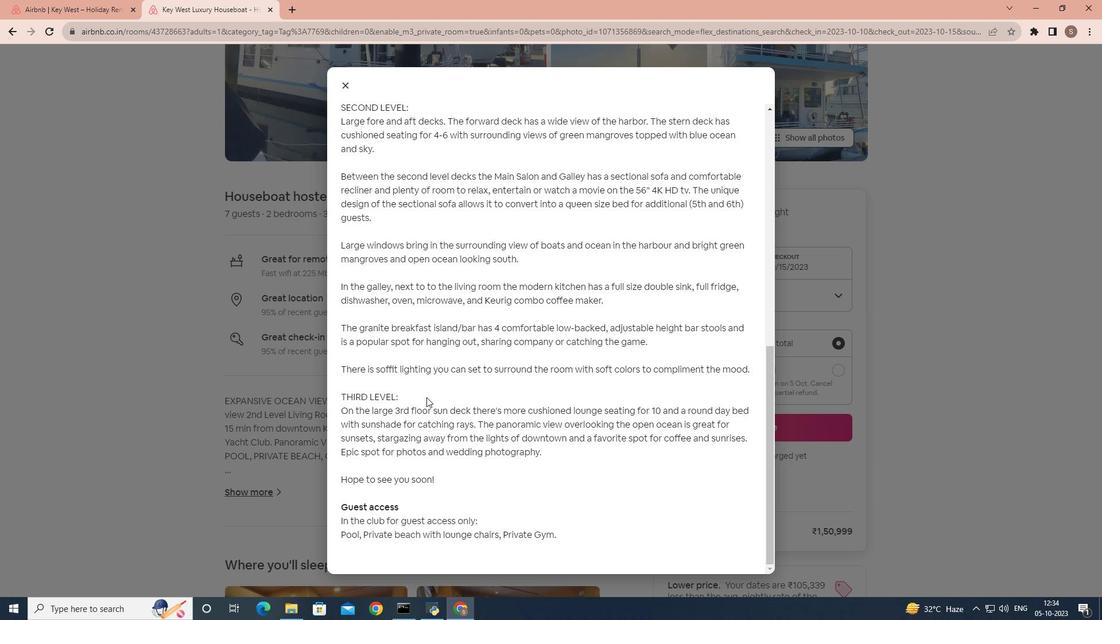 
Action: Mouse scrolled (426, 396) with delta (0, 0)
Screenshot: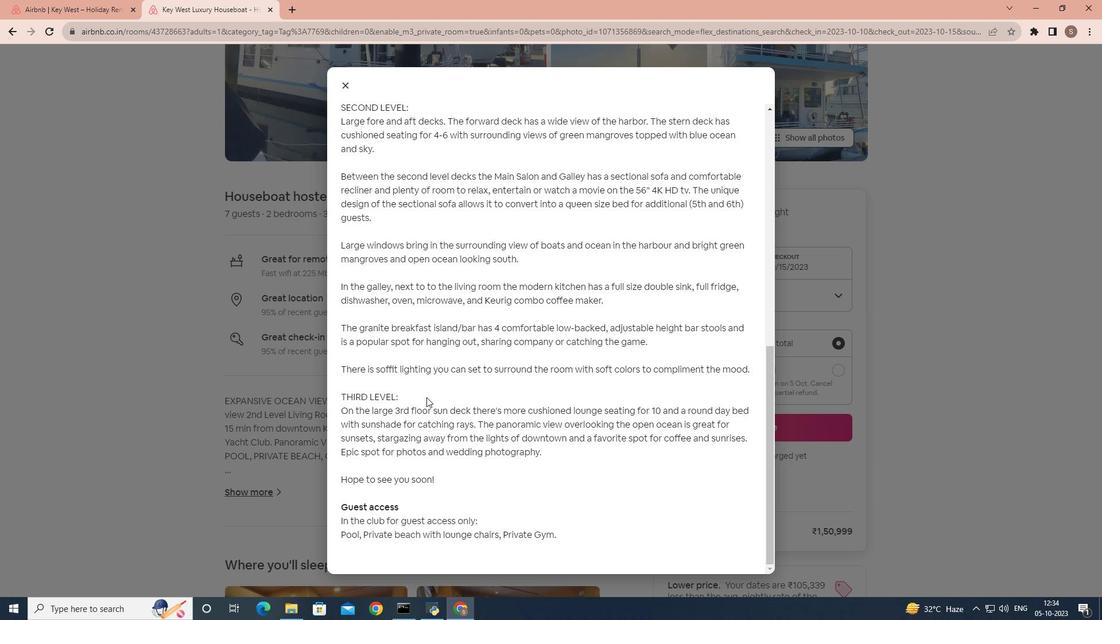 
Action: Mouse scrolled (426, 396) with delta (0, 0)
Screenshot: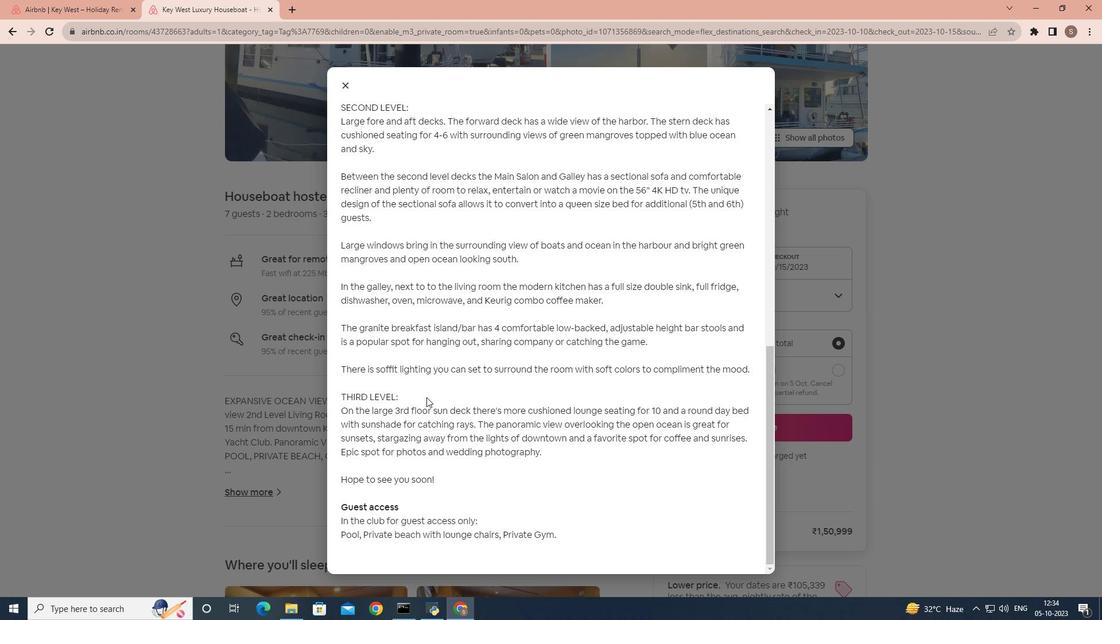 
Action: Mouse scrolled (426, 396) with delta (0, 0)
Screenshot: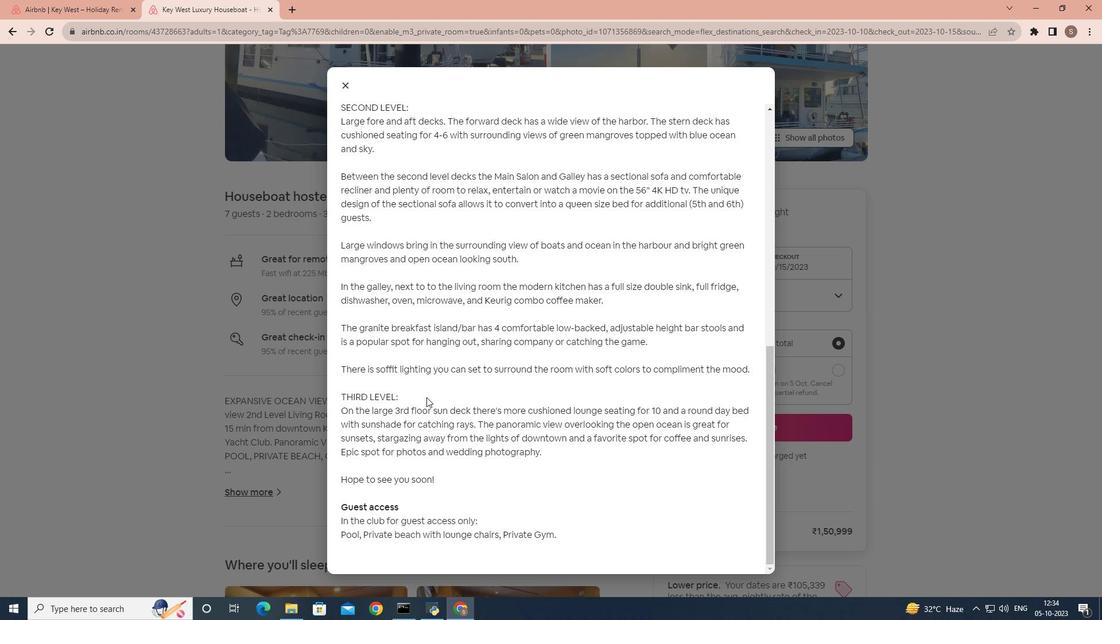 
Action: Mouse scrolled (426, 396) with delta (0, 0)
Screenshot: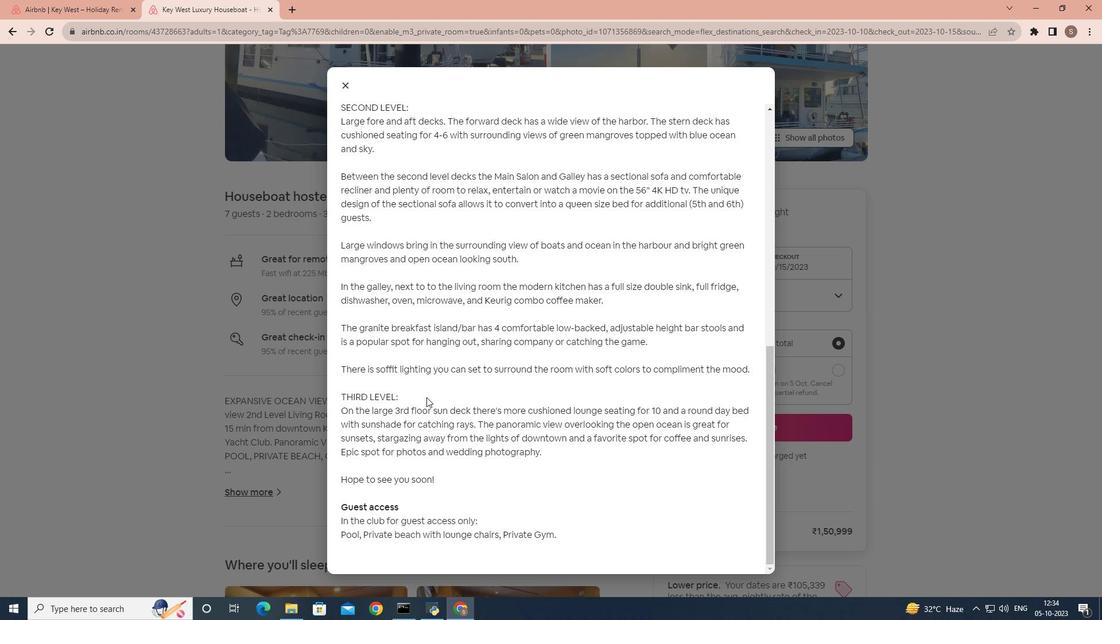 
Action: Mouse moved to (408, 331)
Screenshot: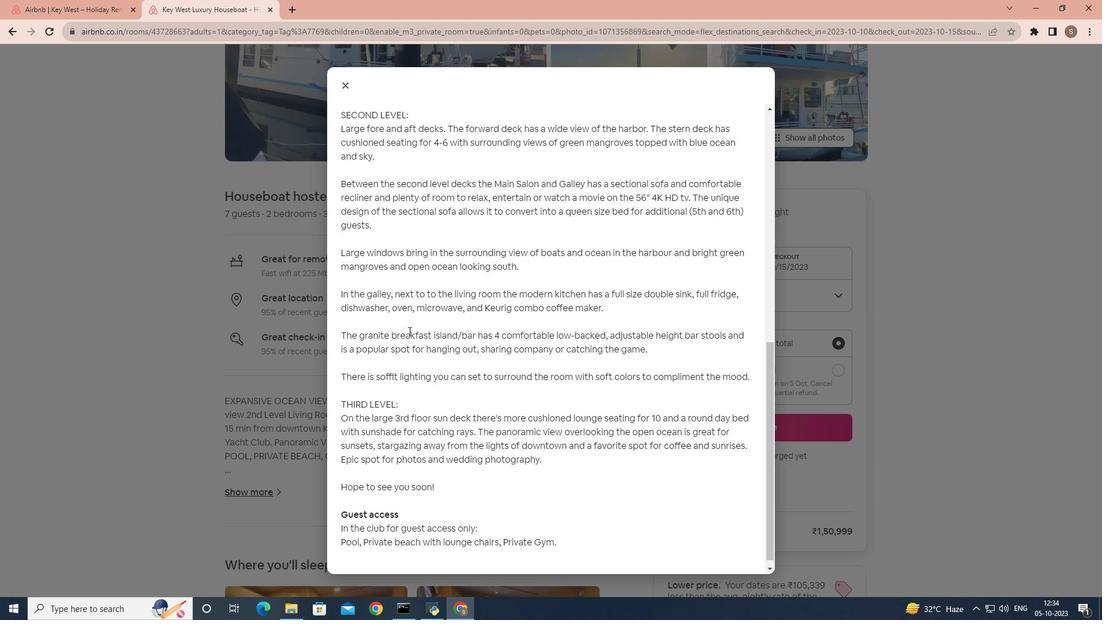
Action: Mouse scrolled (408, 331) with delta (0, 0)
Screenshot: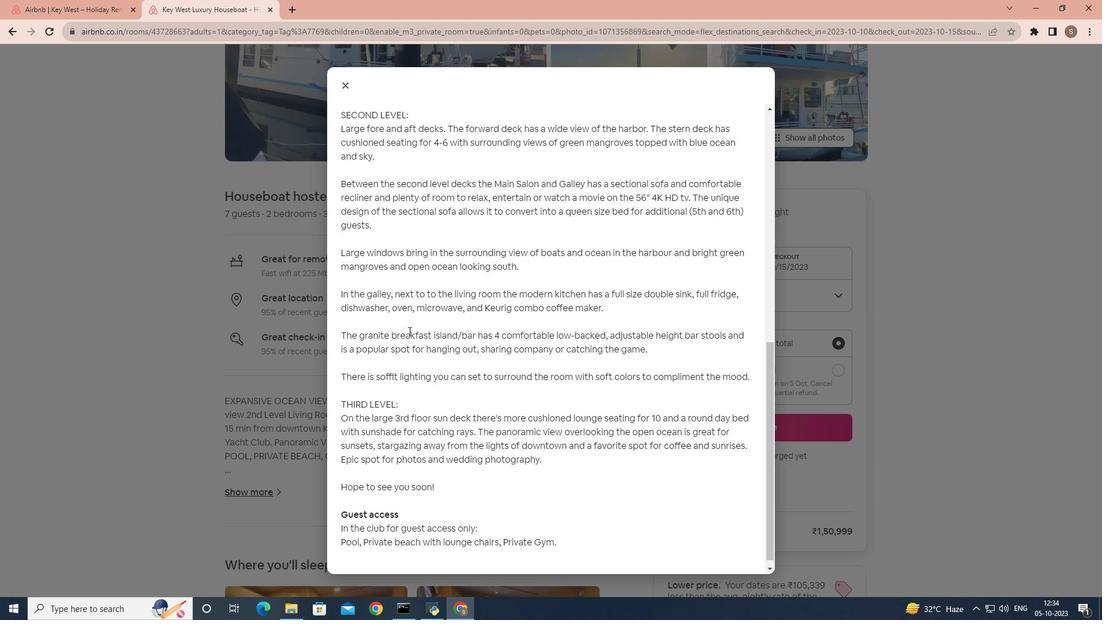 
Action: Mouse scrolled (408, 331) with delta (0, 0)
Screenshot: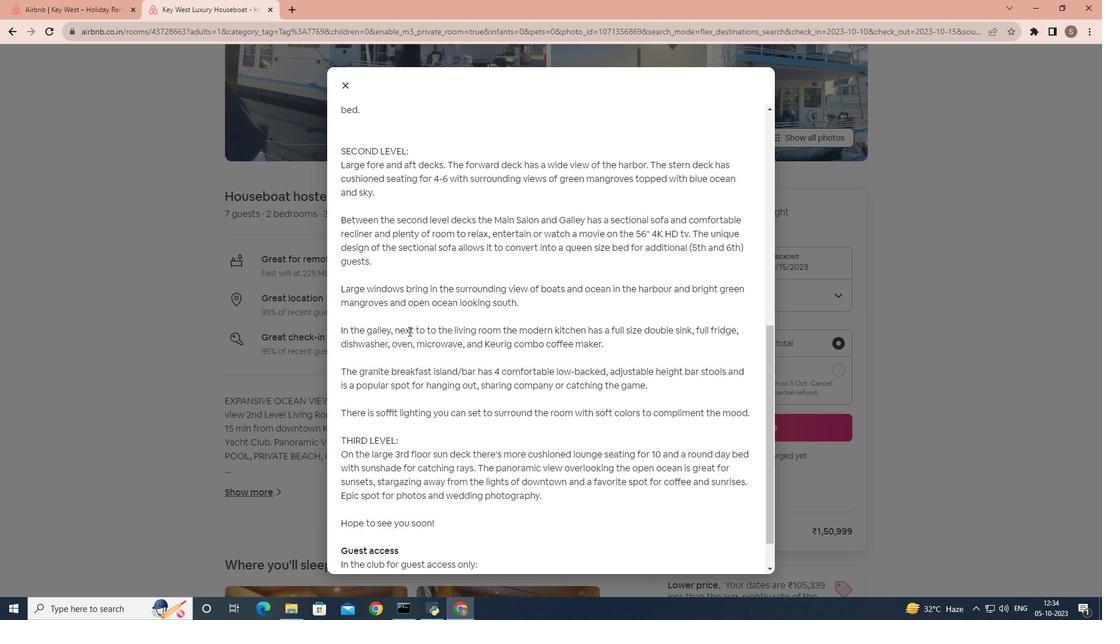 
Action: Mouse scrolled (408, 331) with delta (0, 0)
Screenshot: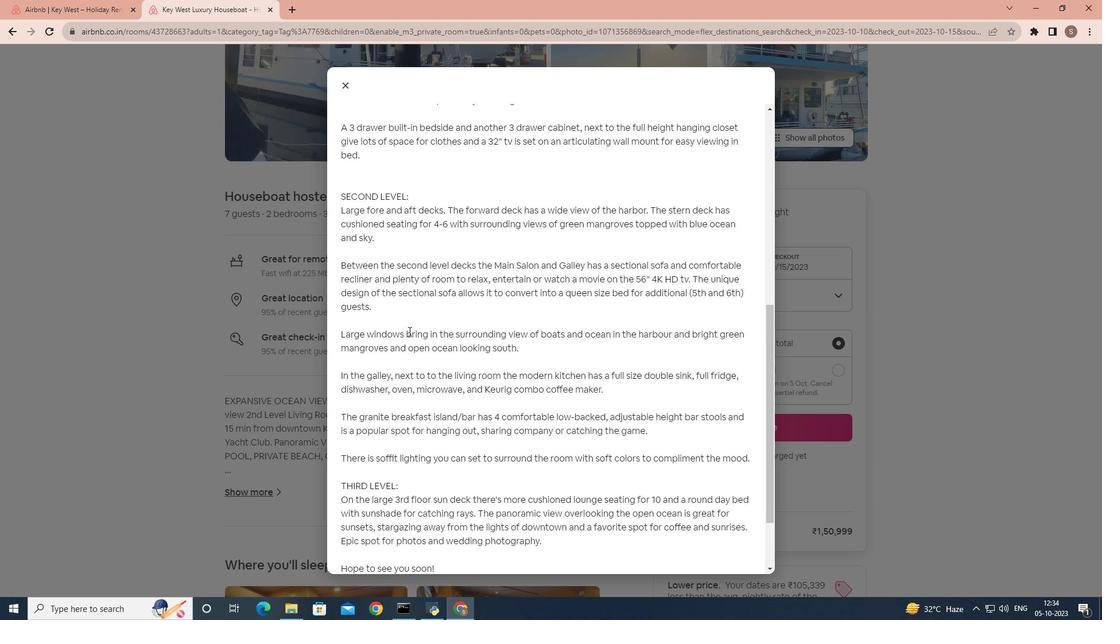 
Action: Mouse scrolled (408, 331) with delta (0, 0)
Screenshot: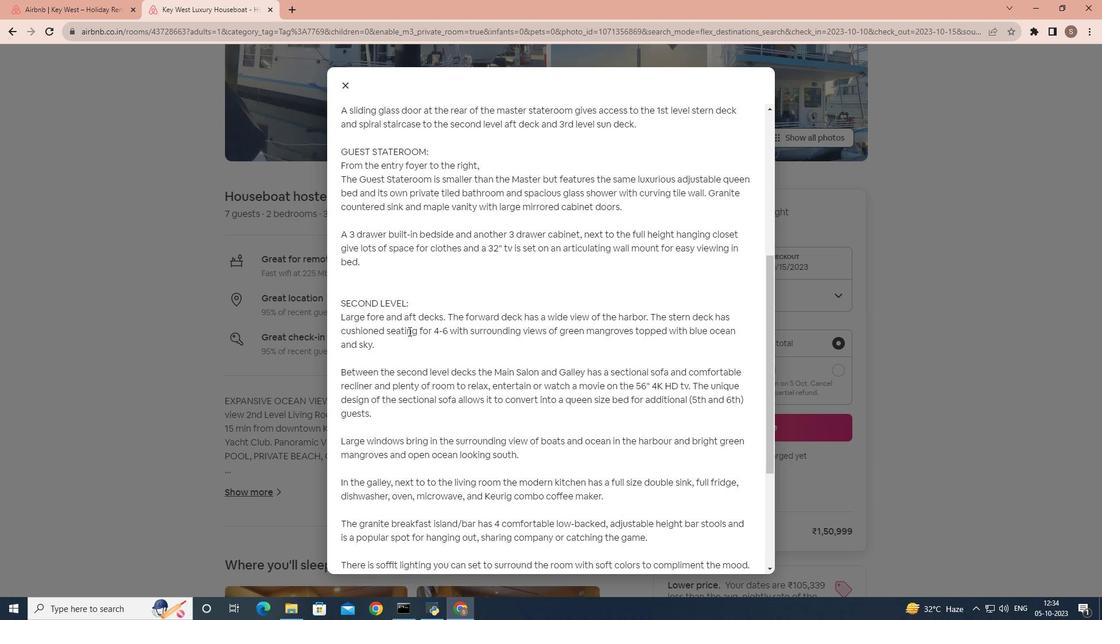 
Action: Mouse scrolled (408, 331) with delta (0, 0)
Screenshot: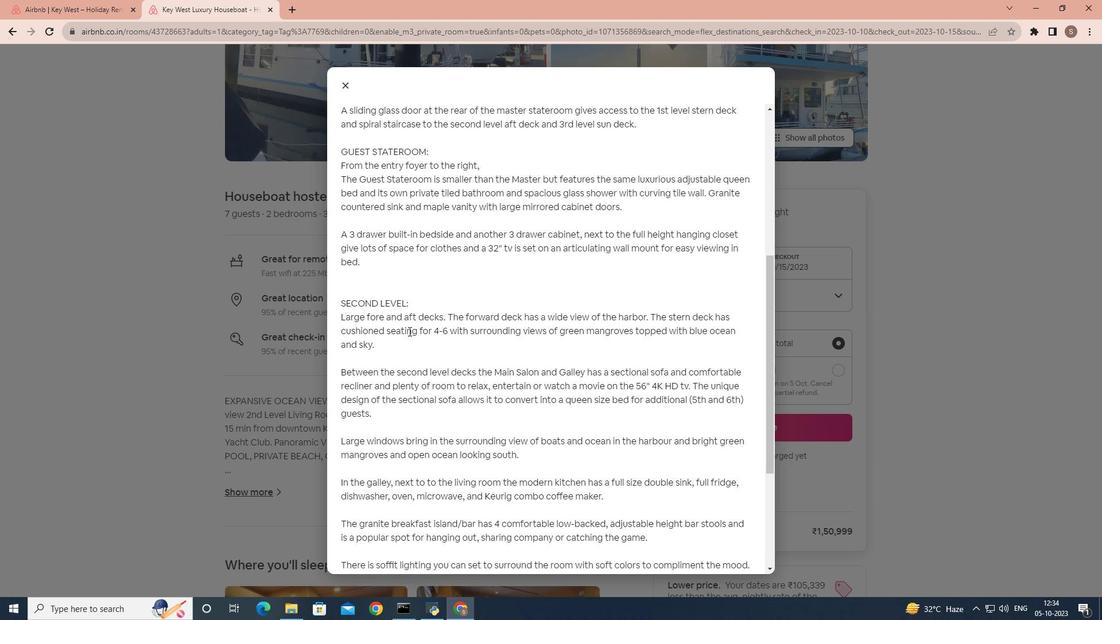 
Action: Mouse scrolled (408, 331) with delta (0, 0)
Screenshot: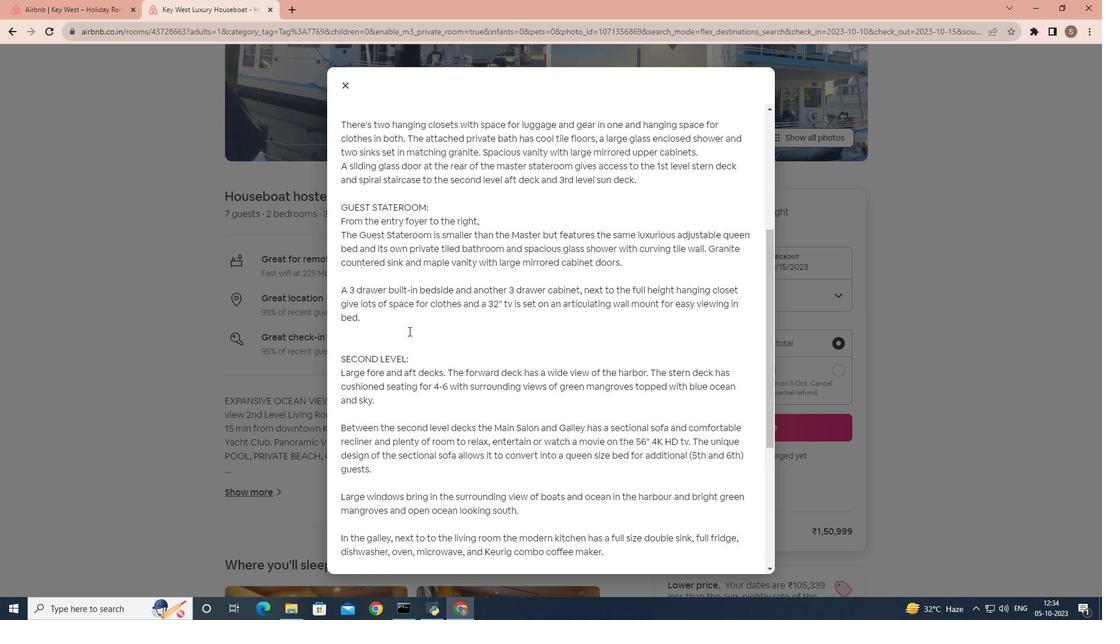 
Action: Mouse scrolled (408, 331) with delta (0, 0)
Screenshot: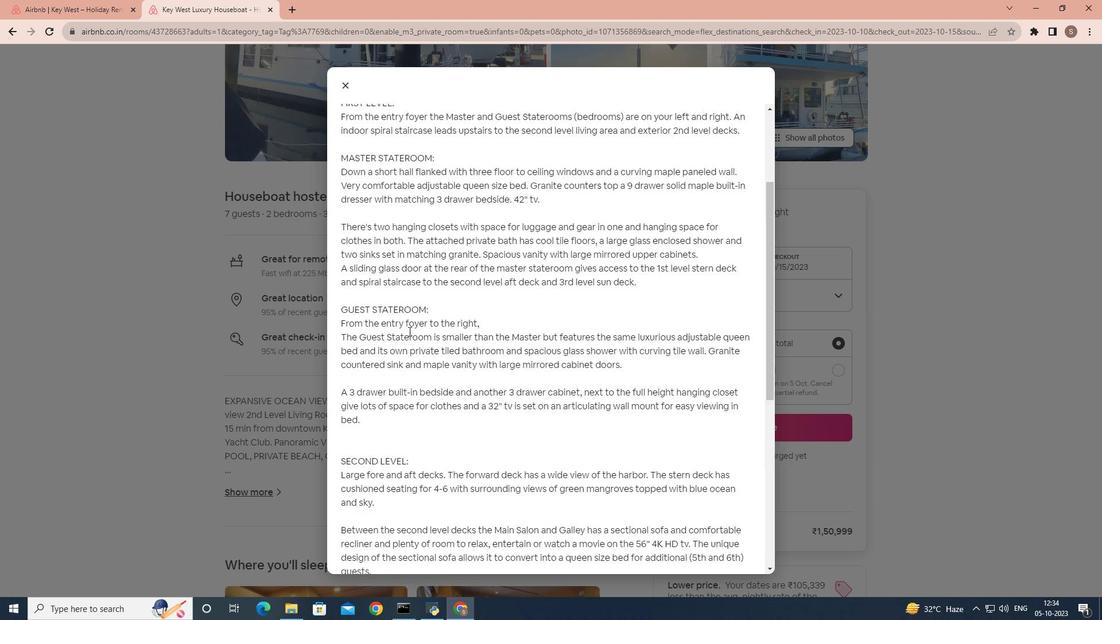 
Action: Mouse scrolled (408, 331) with delta (0, 0)
Screenshot: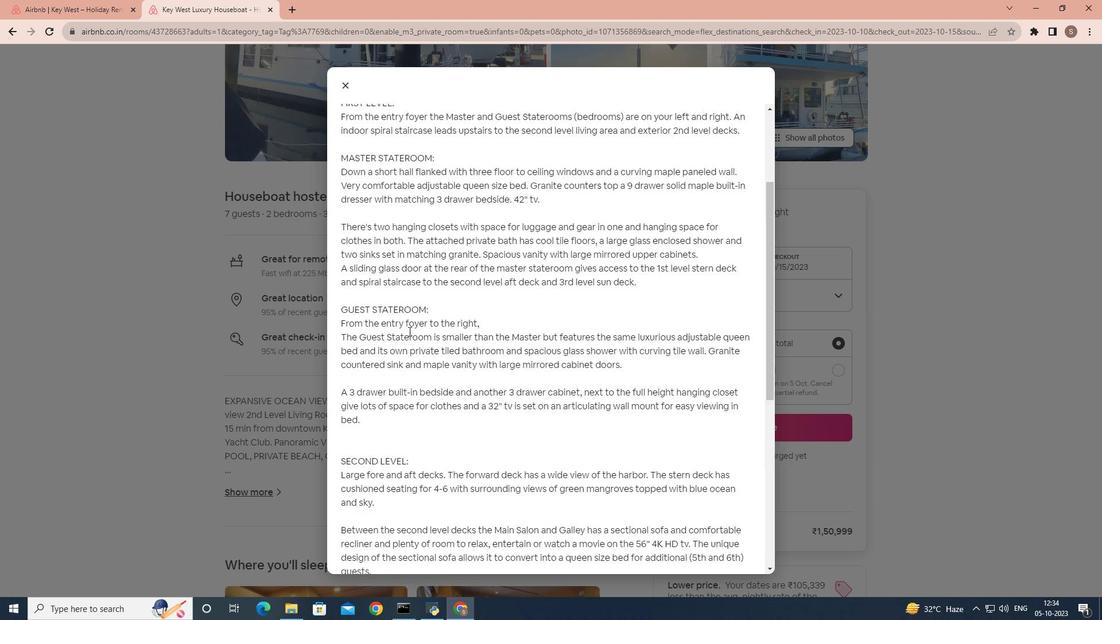 
Action: Mouse scrolled (408, 331) with delta (0, 0)
Screenshot: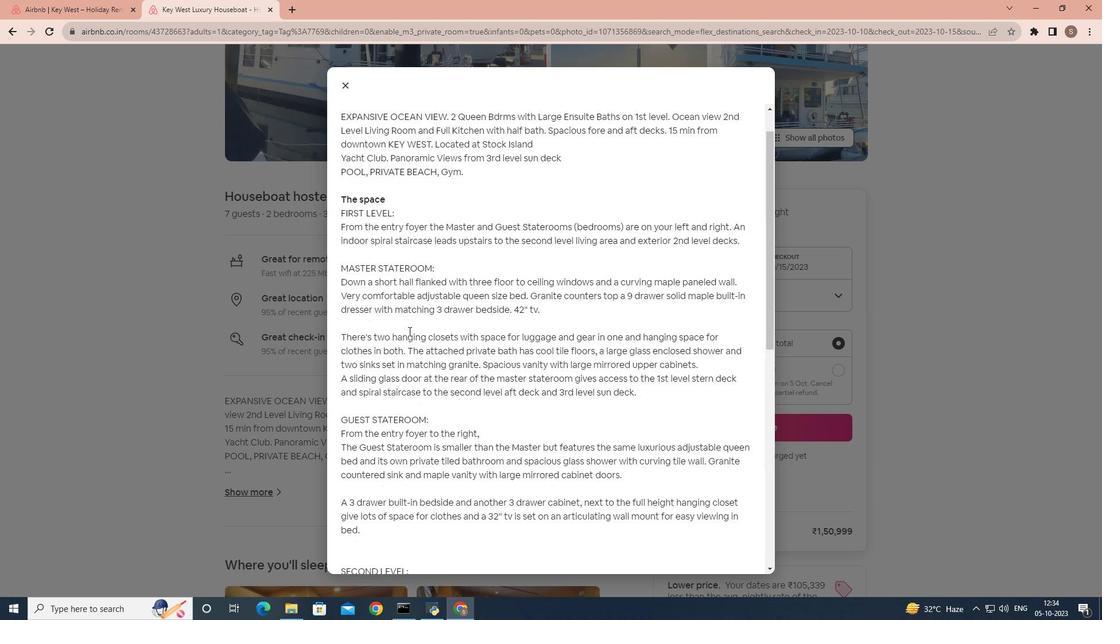 
Action: Mouse scrolled (408, 330) with delta (0, 0)
Screenshot: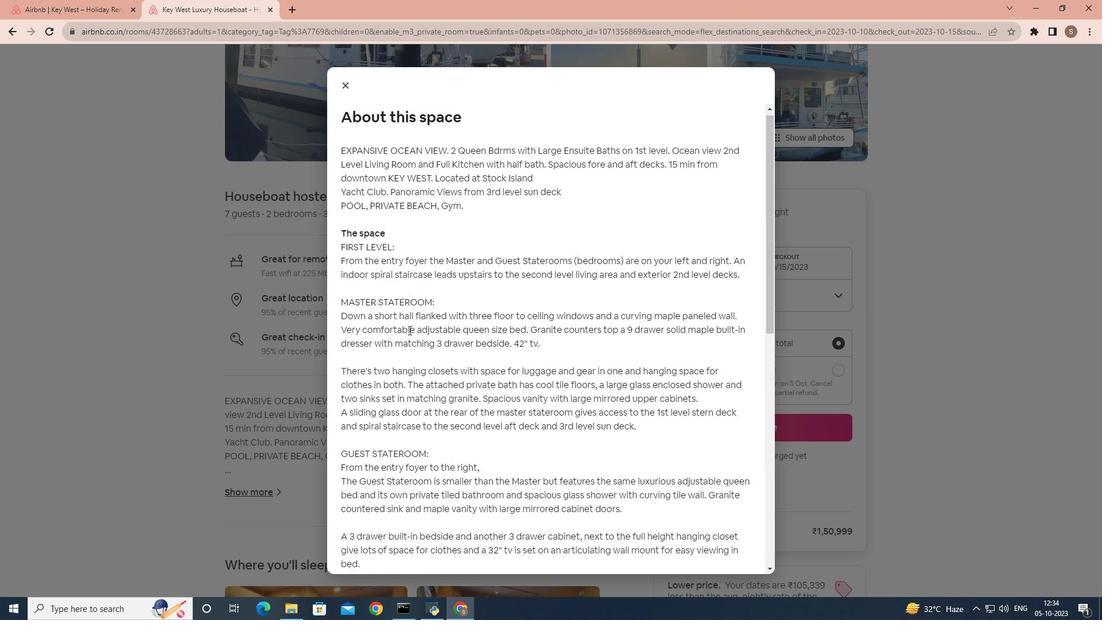 
Action: Mouse moved to (371, 138)
Screenshot: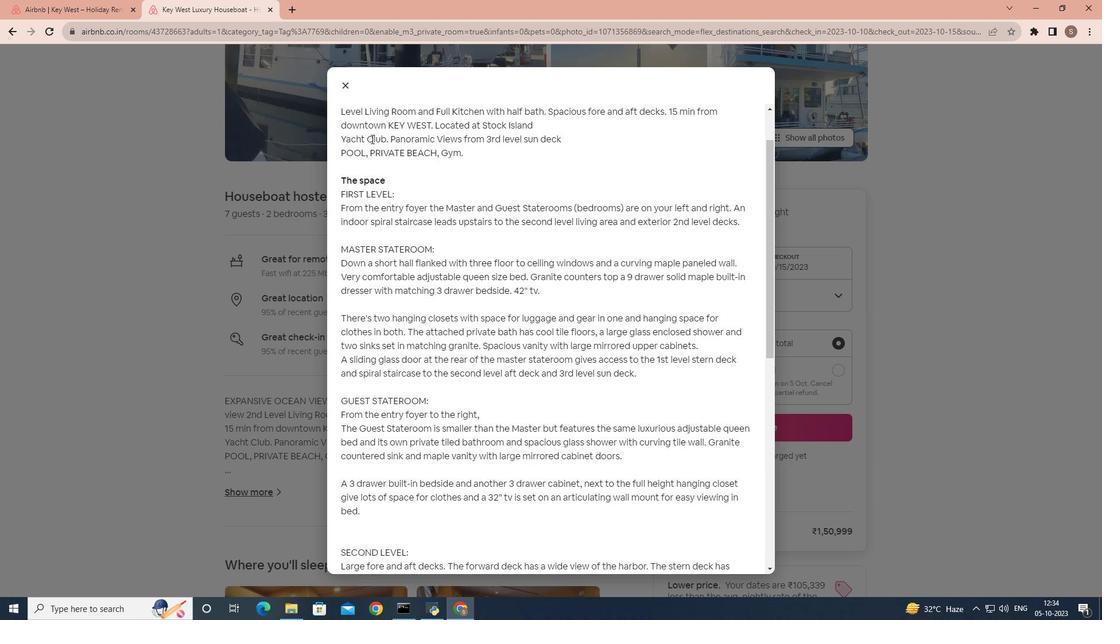 
Action: Mouse scrolled (371, 139) with delta (0, 0)
Screenshot: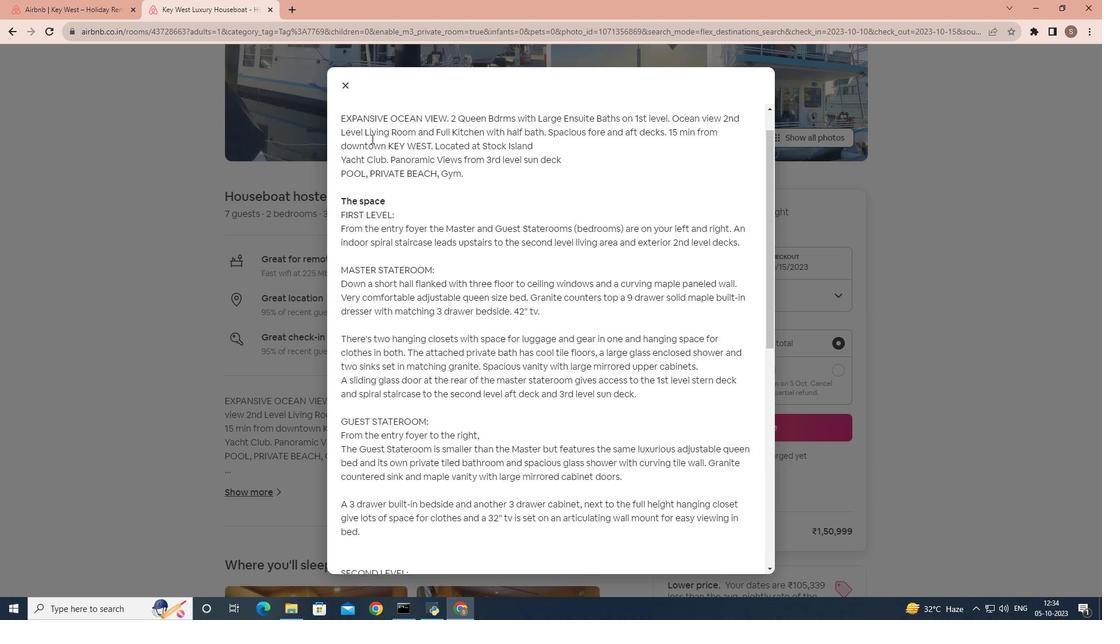 
Action: Mouse scrolled (371, 139) with delta (0, 0)
Screenshot: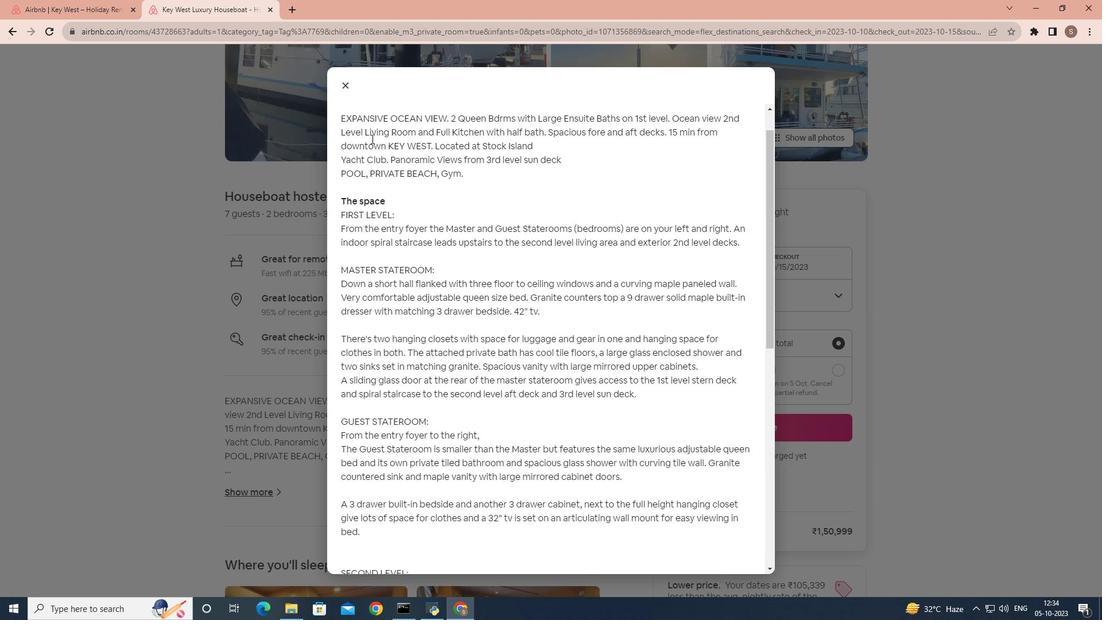 
Action: Mouse moved to (348, 87)
Screenshot: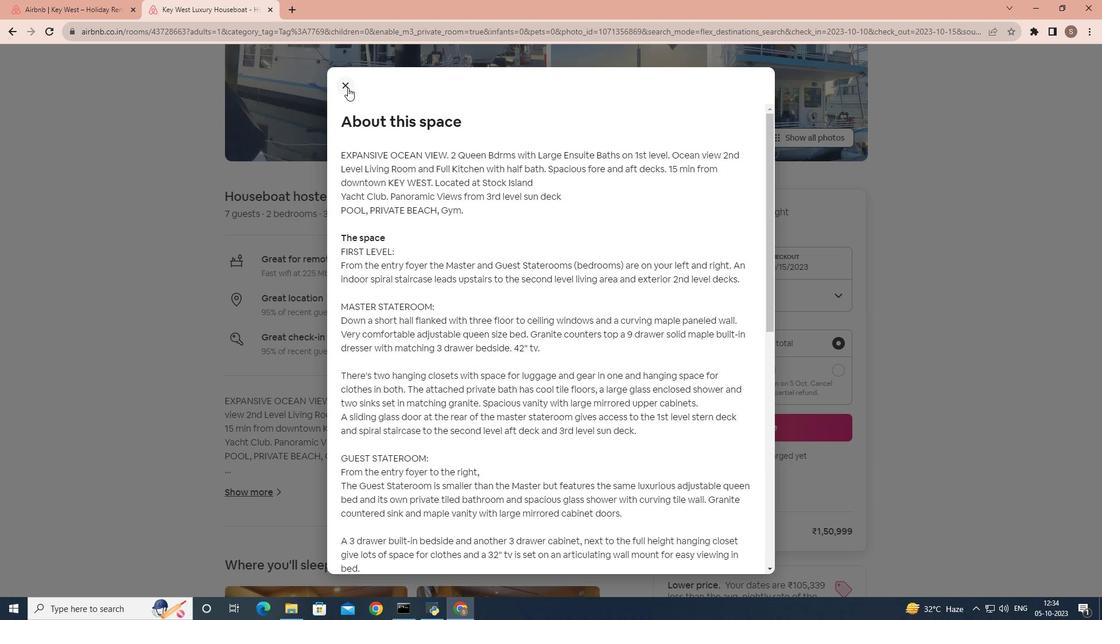 
Action: Mouse pressed left at (348, 87)
Screenshot: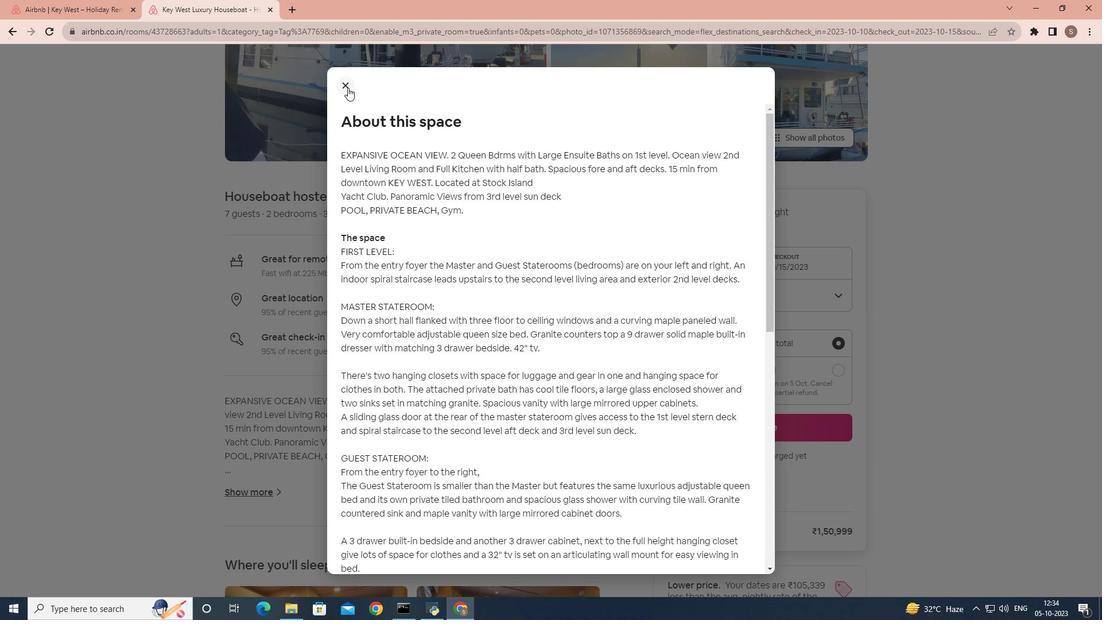 
Action: Mouse moved to (323, 388)
Screenshot: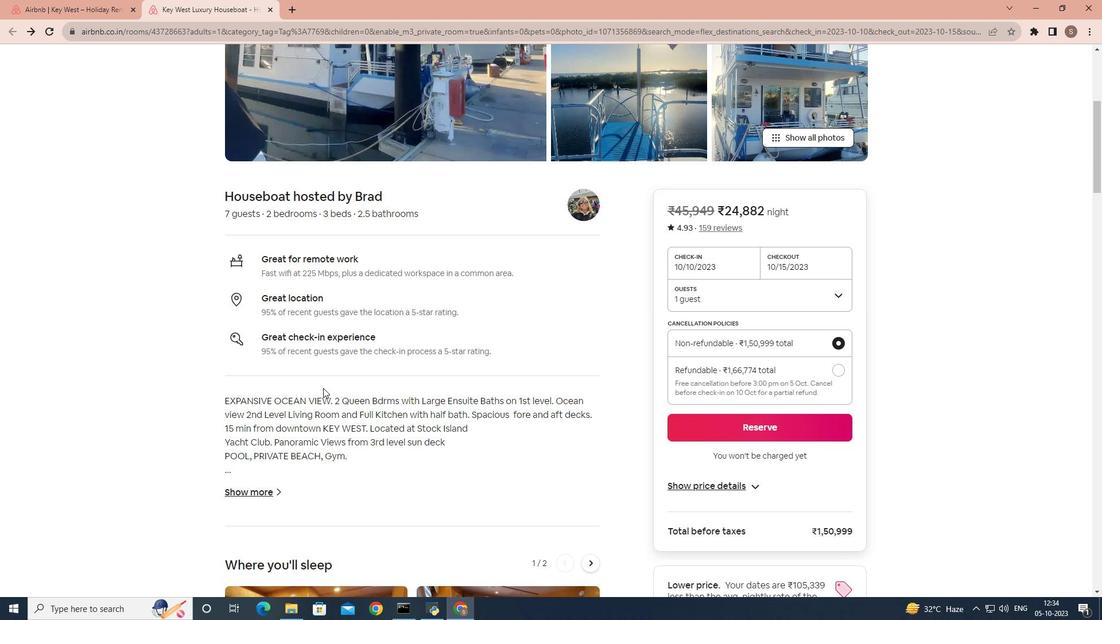 
Action: Mouse scrolled (323, 387) with delta (0, 0)
Screenshot: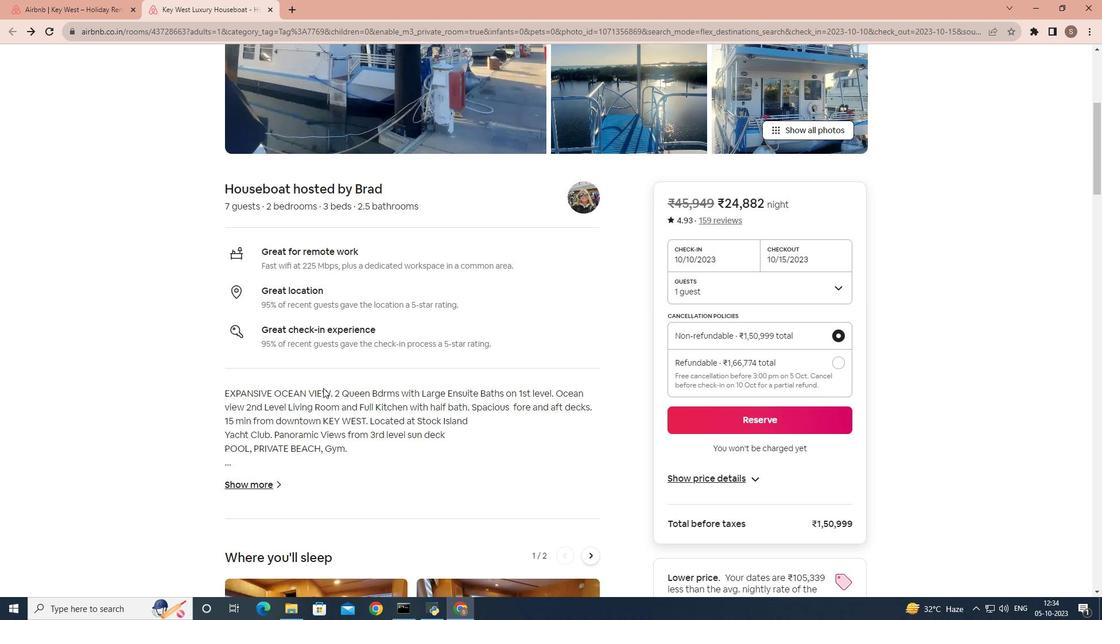 
Action: Mouse scrolled (323, 387) with delta (0, 0)
Screenshot: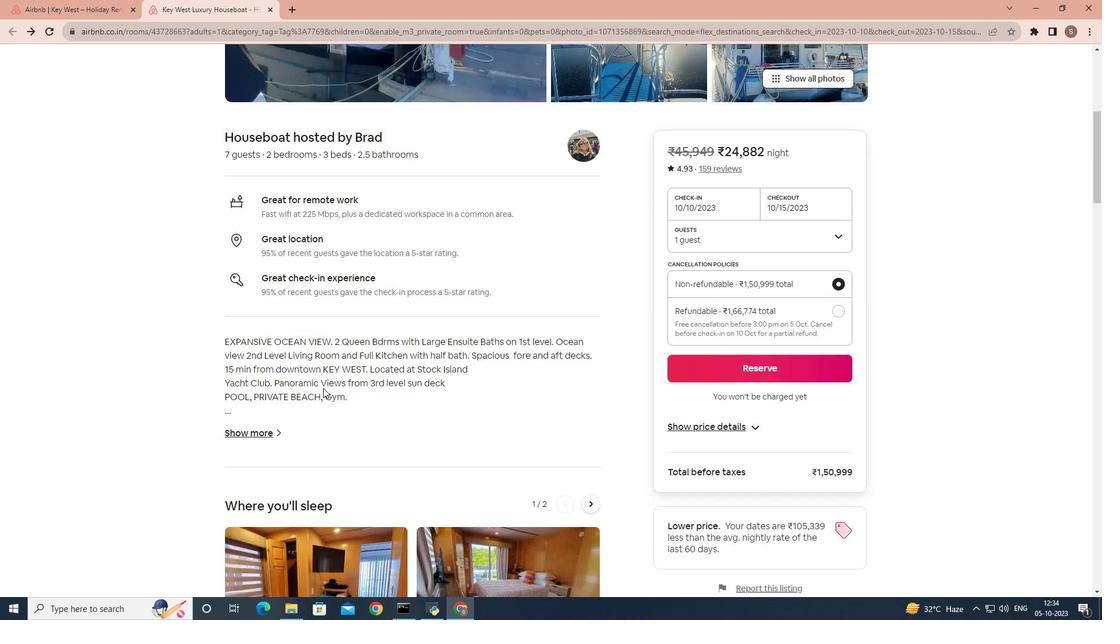 
Action: Mouse scrolled (323, 387) with delta (0, 0)
Screenshot: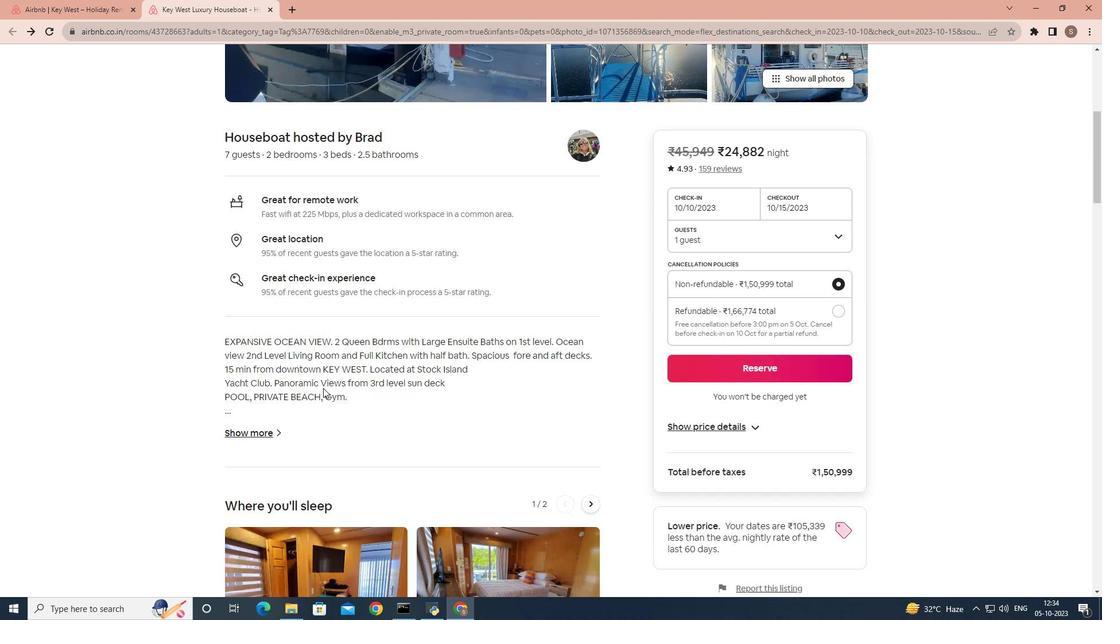 
Action: Mouse scrolled (323, 387) with delta (0, 0)
Screenshot: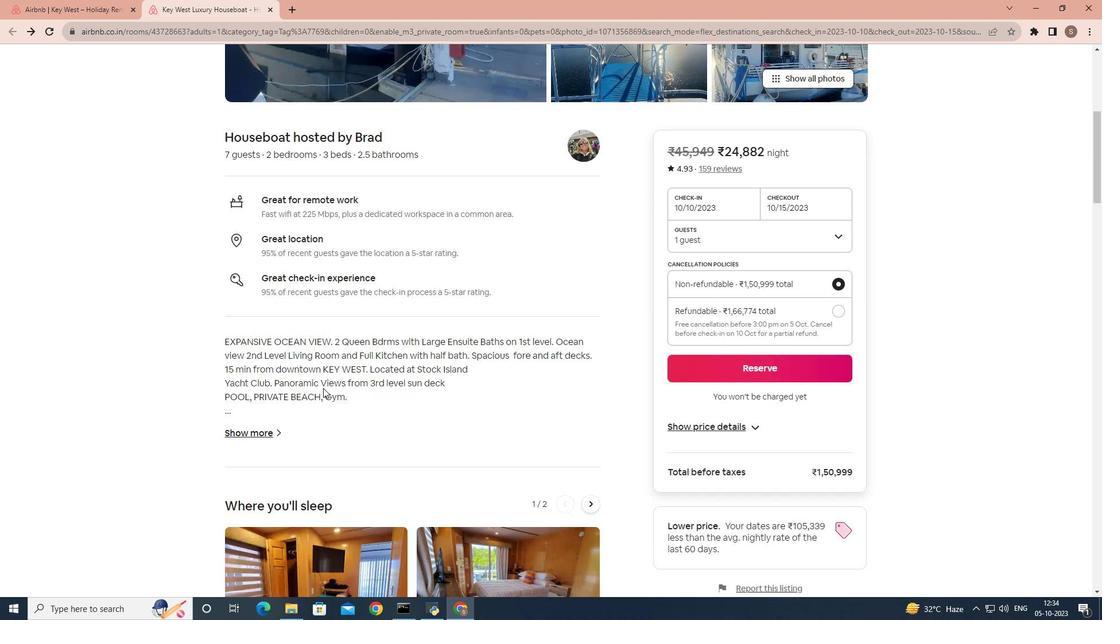 
Action: Mouse scrolled (323, 387) with delta (0, 0)
Screenshot: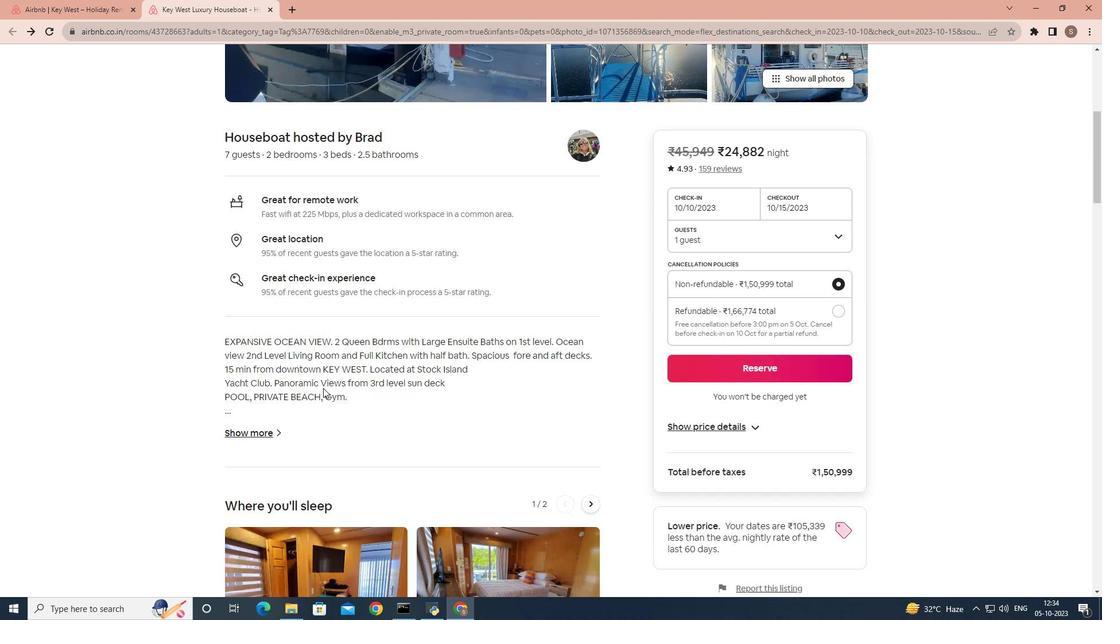 
Action: Mouse scrolled (323, 387) with delta (0, 0)
Screenshot: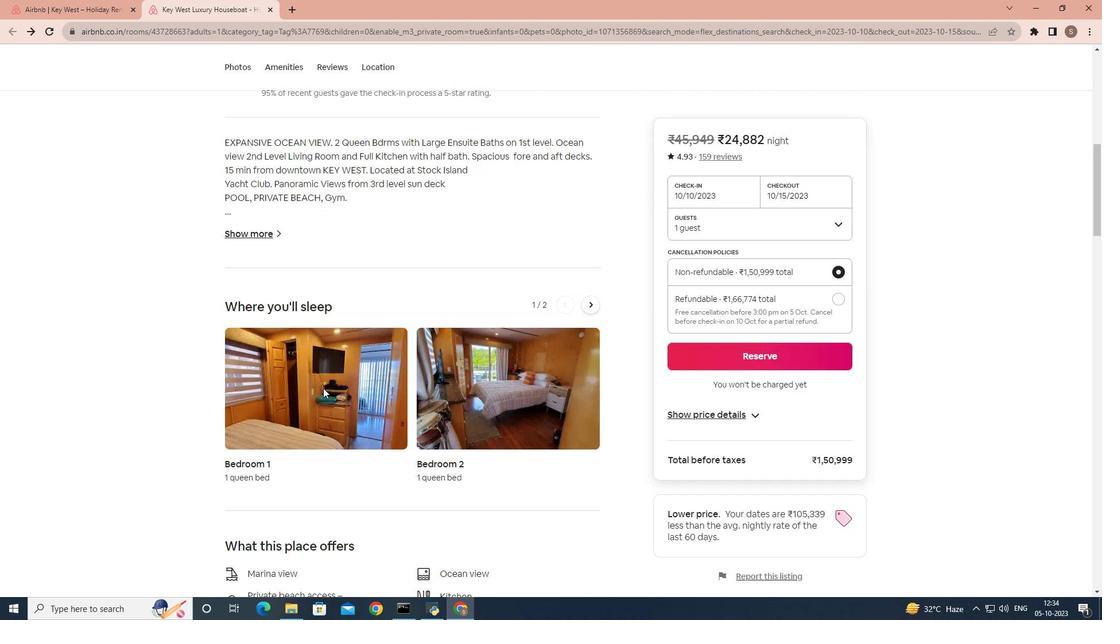 
Action: Mouse scrolled (323, 387) with delta (0, 0)
Screenshot: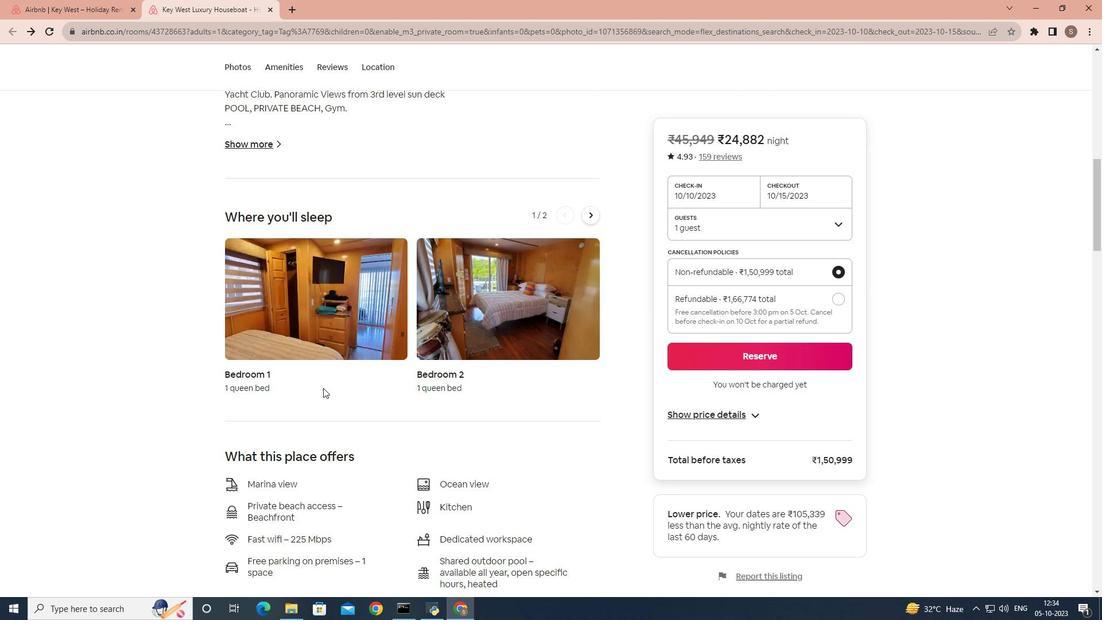 
Action: Mouse scrolled (323, 387) with delta (0, 0)
Screenshot: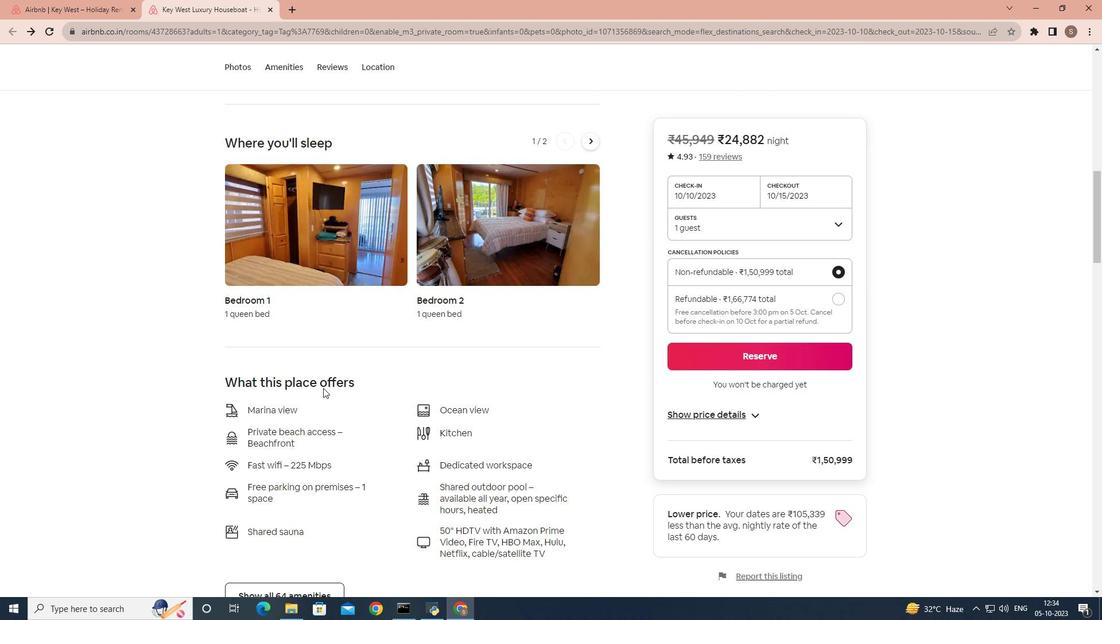 
Action: Mouse scrolled (323, 387) with delta (0, 0)
Screenshot: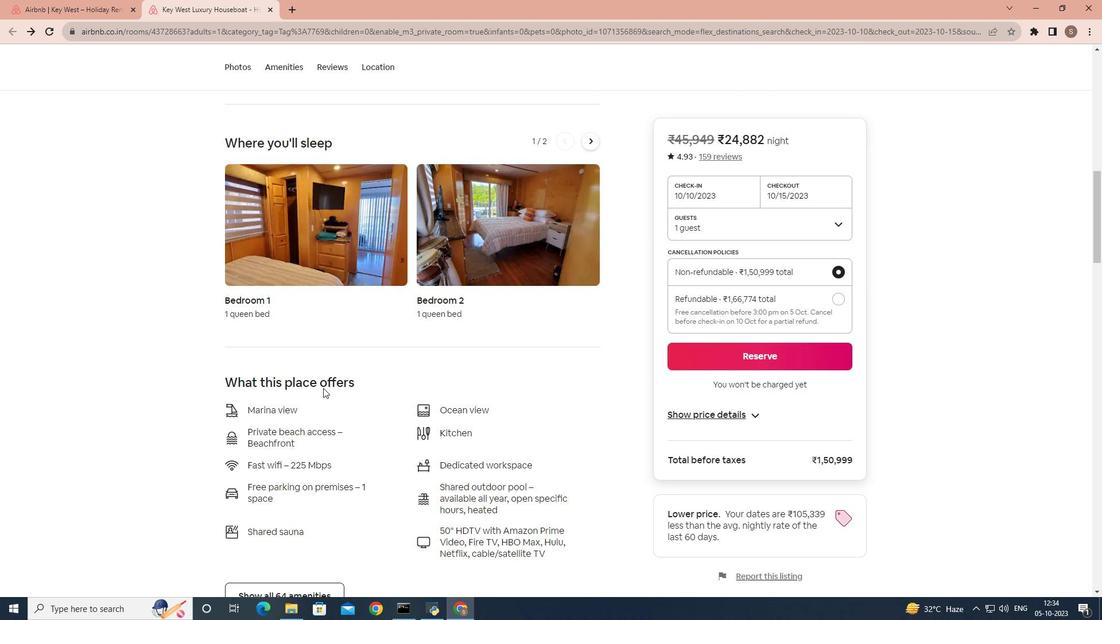 
Action: Mouse scrolled (323, 387) with delta (0, 0)
Screenshot: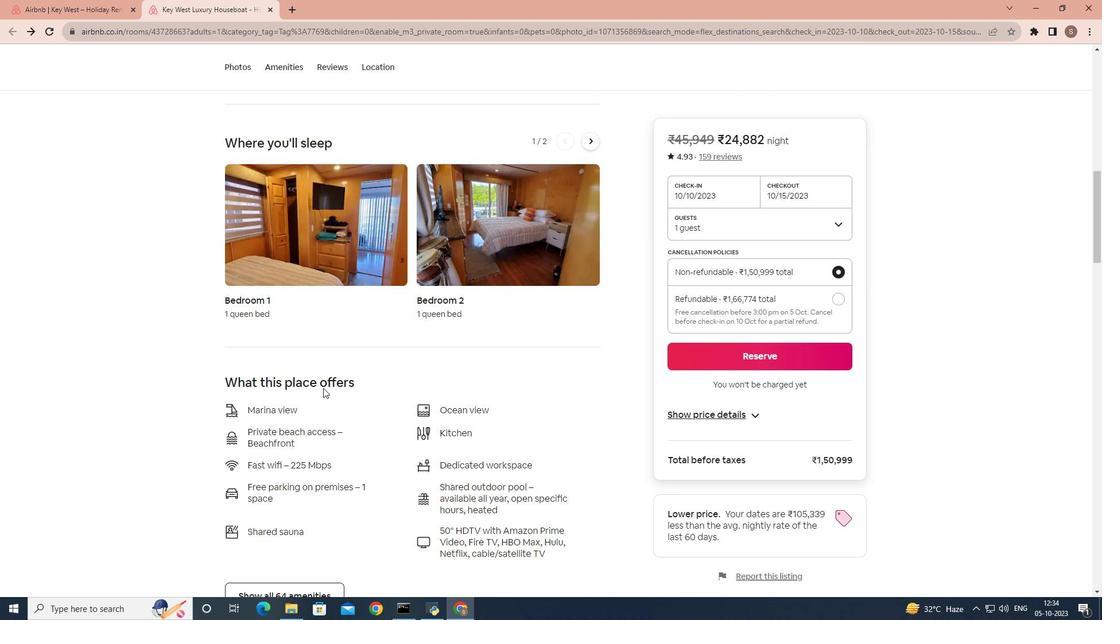 
Action: Mouse scrolled (323, 387) with delta (0, 0)
Screenshot: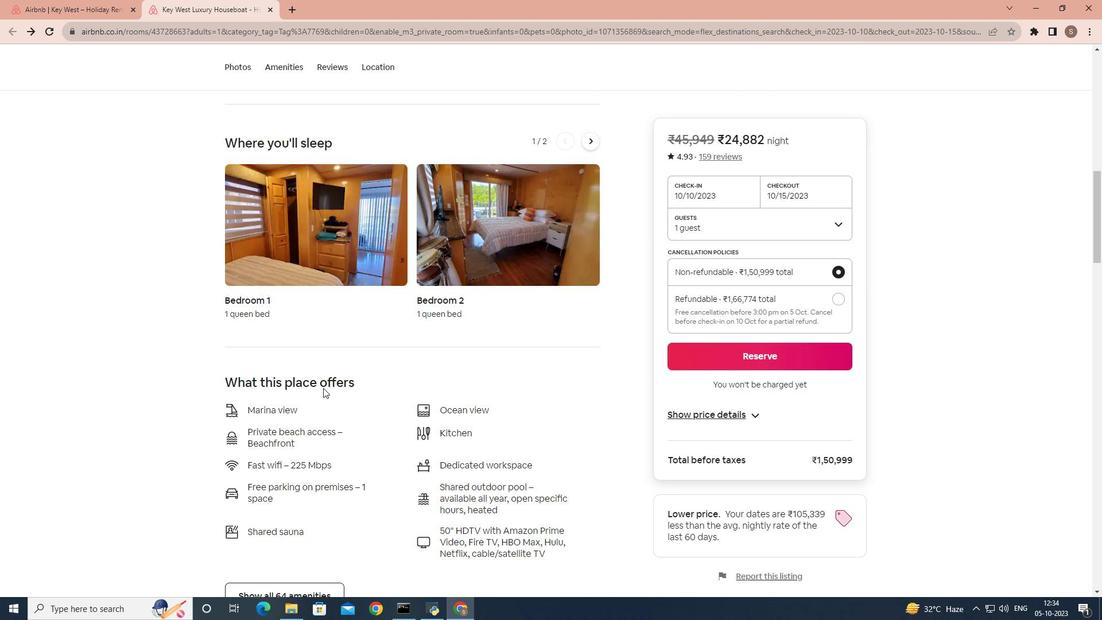 
Action: Mouse scrolled (323, 387) with delta (0, 0)
Screenshot: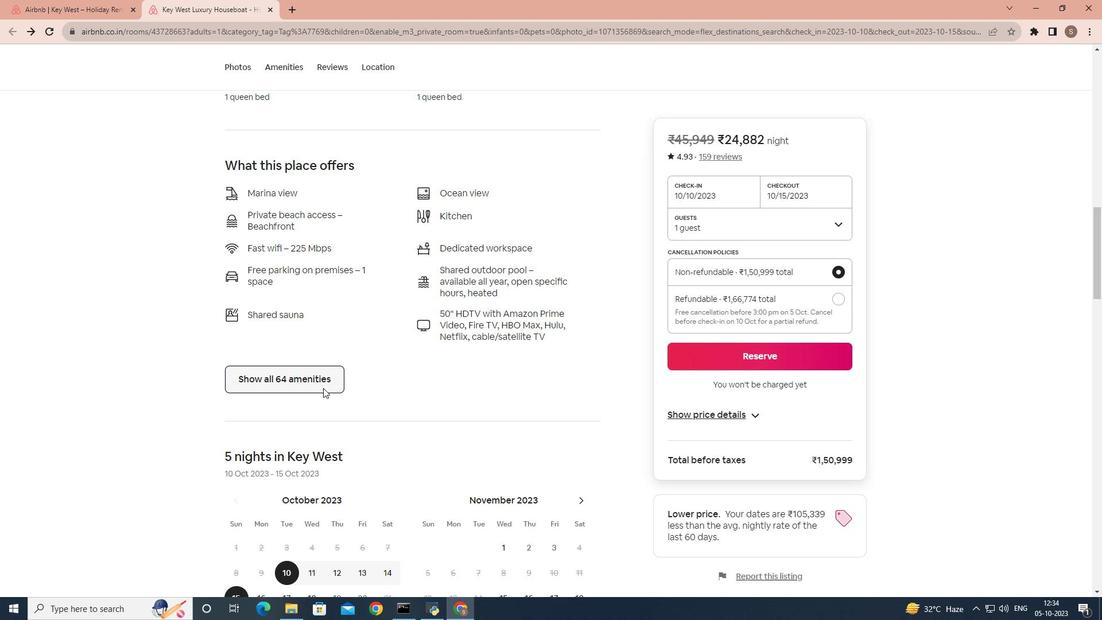 
Action: Mouse scrolled (323, 387) with delta (0, 0)
Screenshot: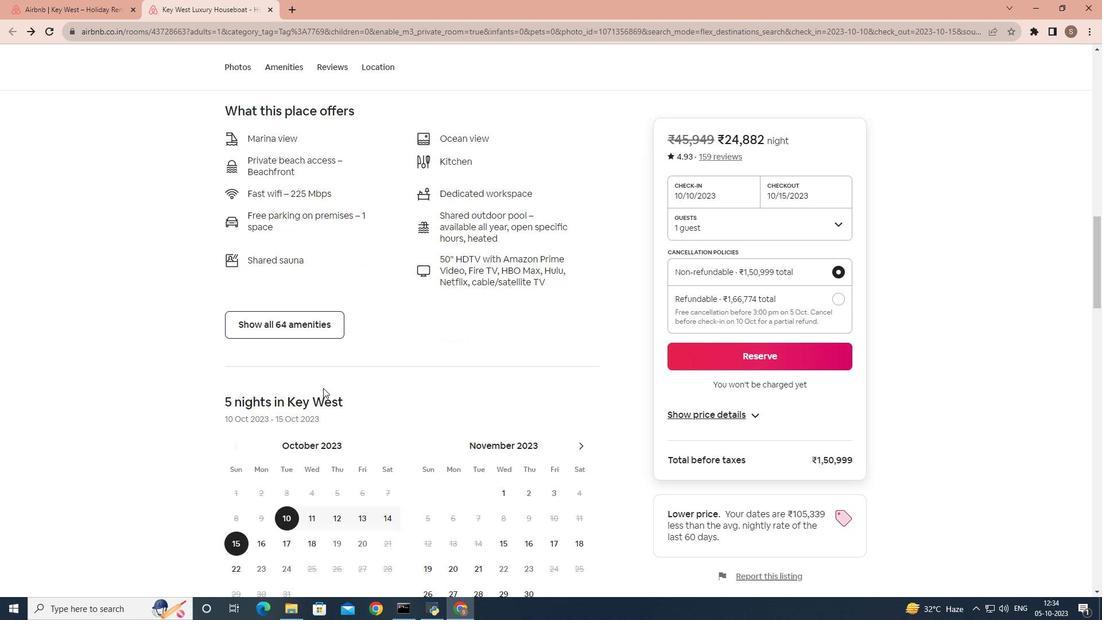 
Action: Mouse scrolled (323, 387) with delta (0, 0)
Screenshot: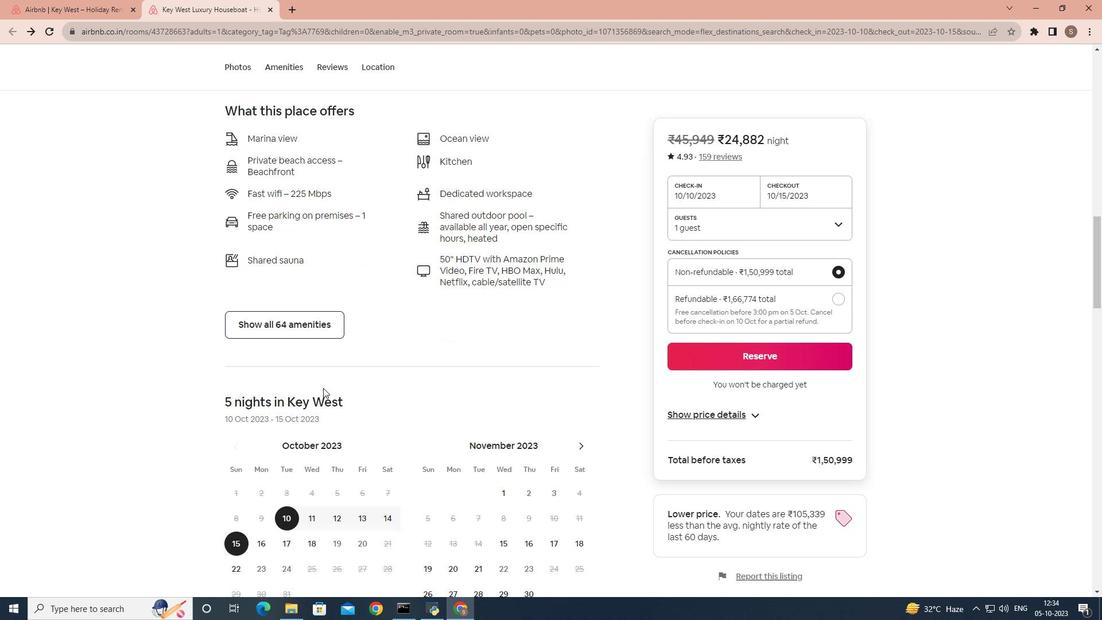 
Action: Mouse scrolled (323, 387) with delta (0, 0)
Screenshot: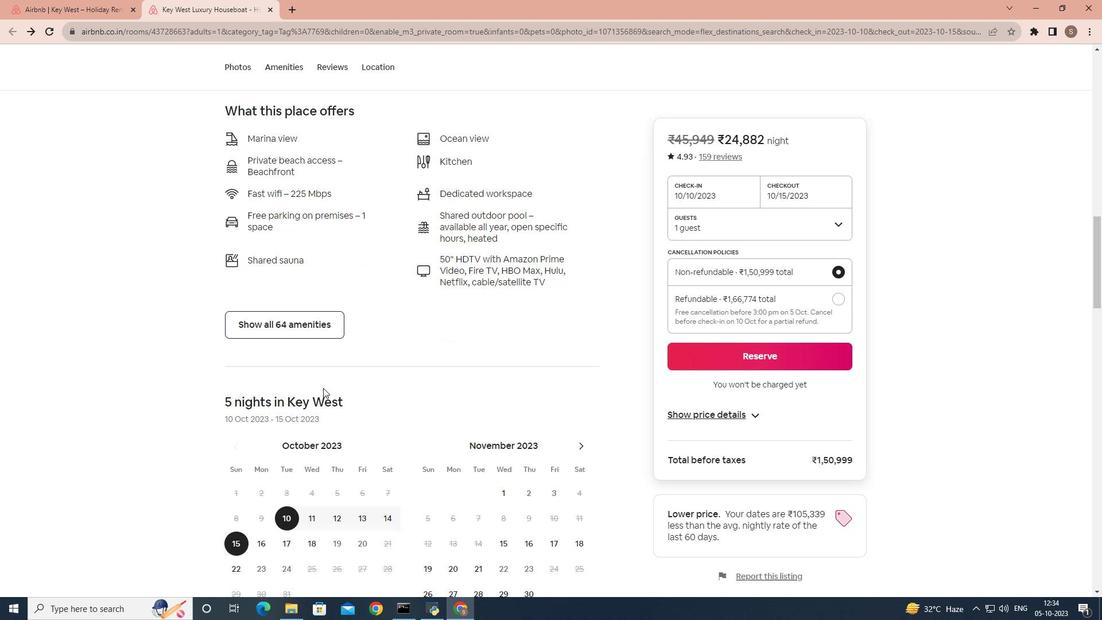 
Action: Mouse scrolled (323, 388) with delta (0, 0)
Screenshot: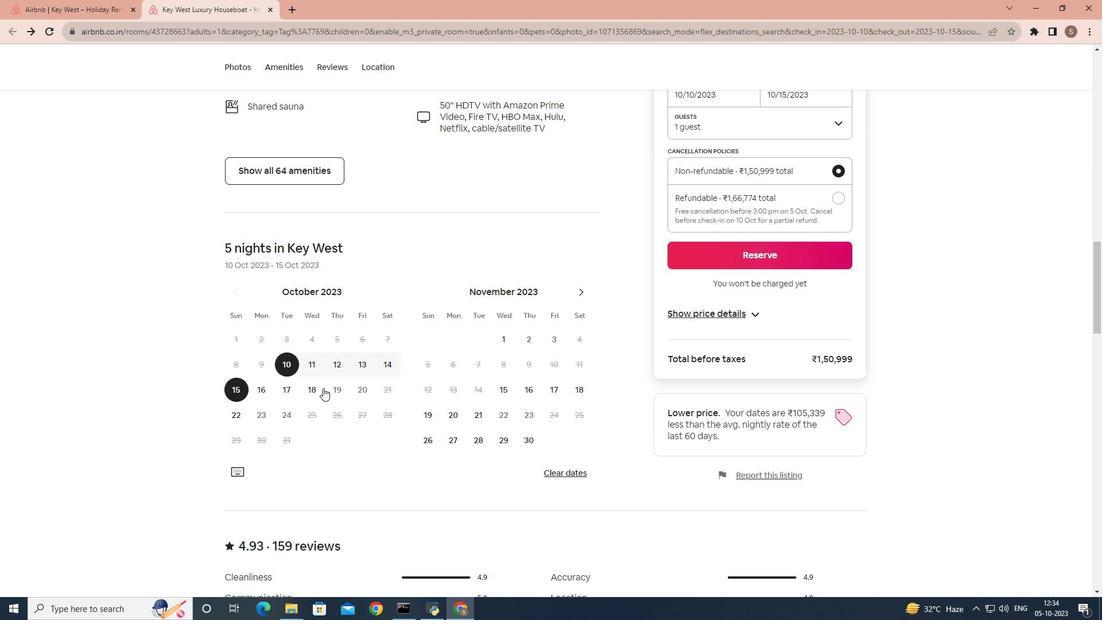 
Action: Mouse scrolled (323, 388) with delta (0, 0)
Screenshot: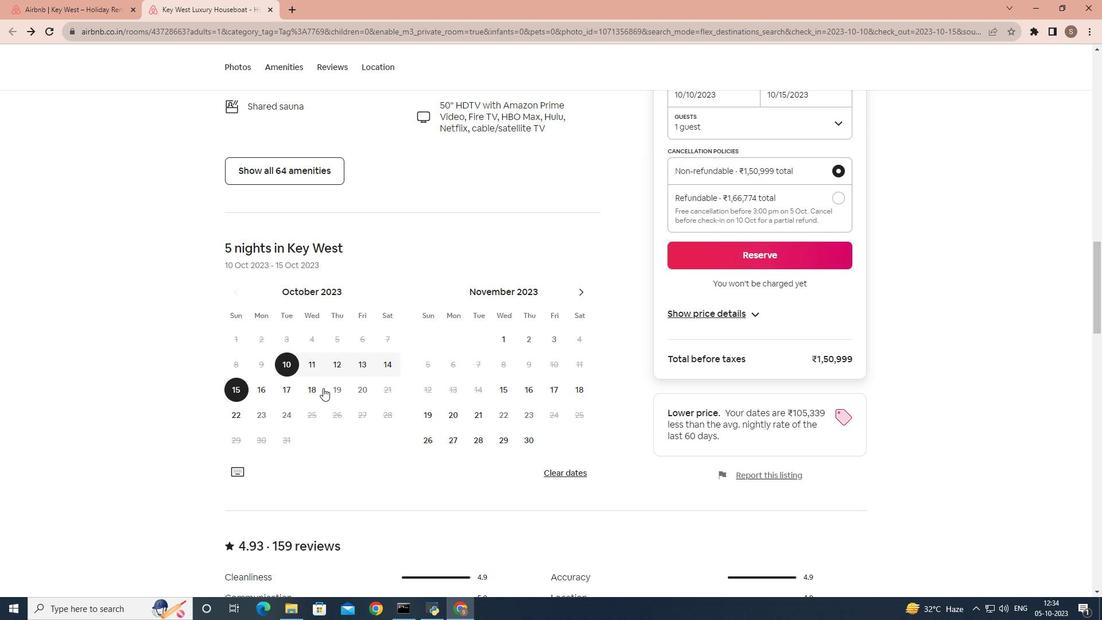 
Action: Mouse moved to (319, 279)
Screenshot: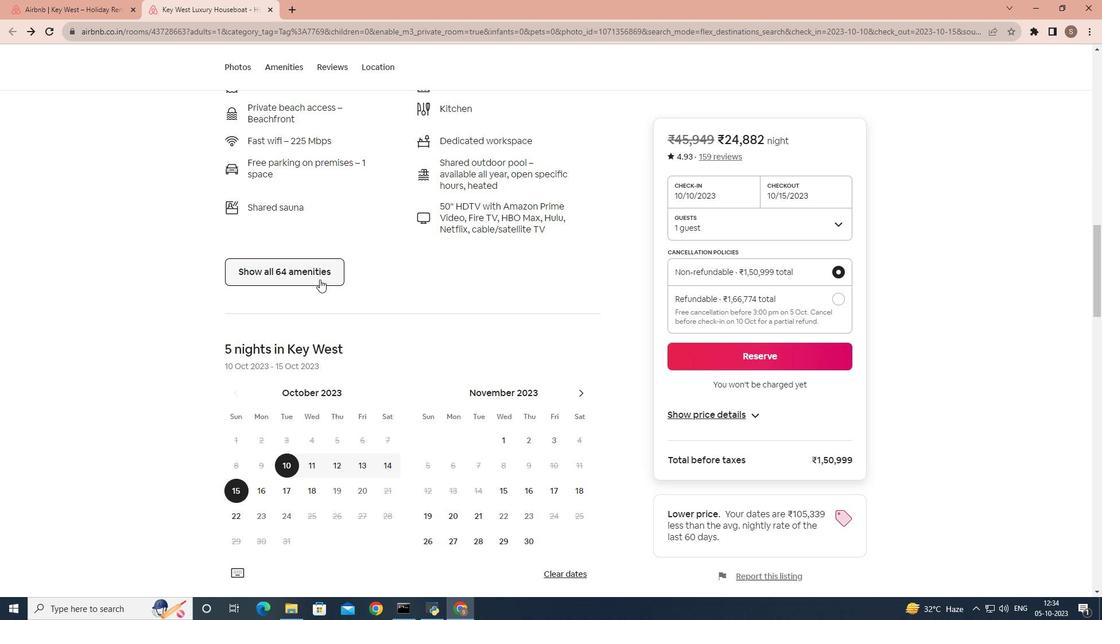 
Action: Mouse pressed left at (319, 279)
Screenshot: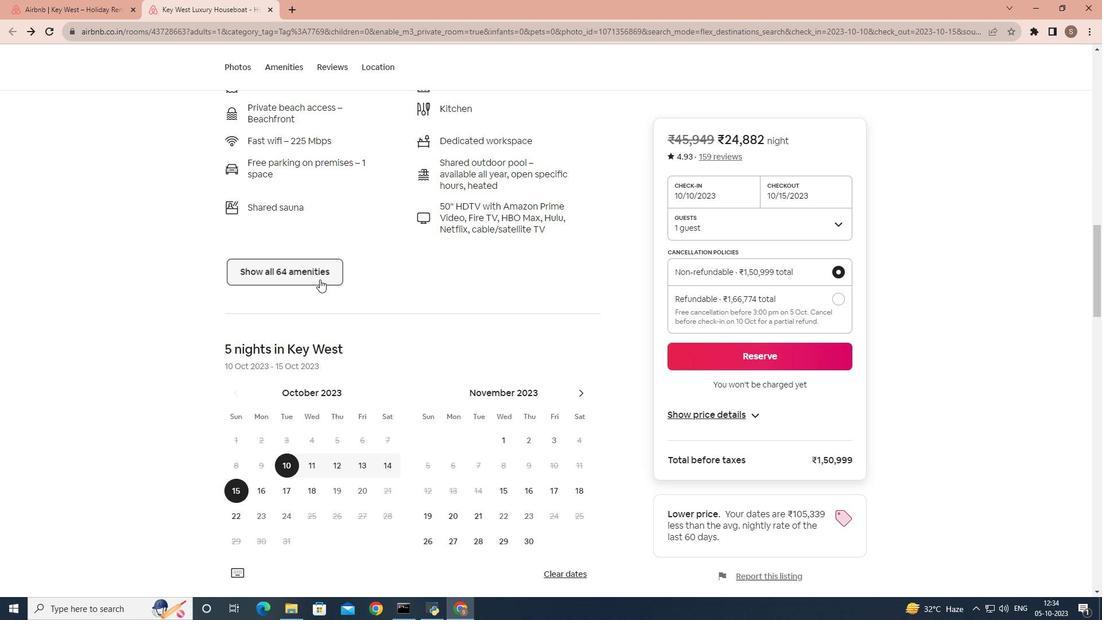 
Action: Mouse moved to (389, 308)
Screenshot: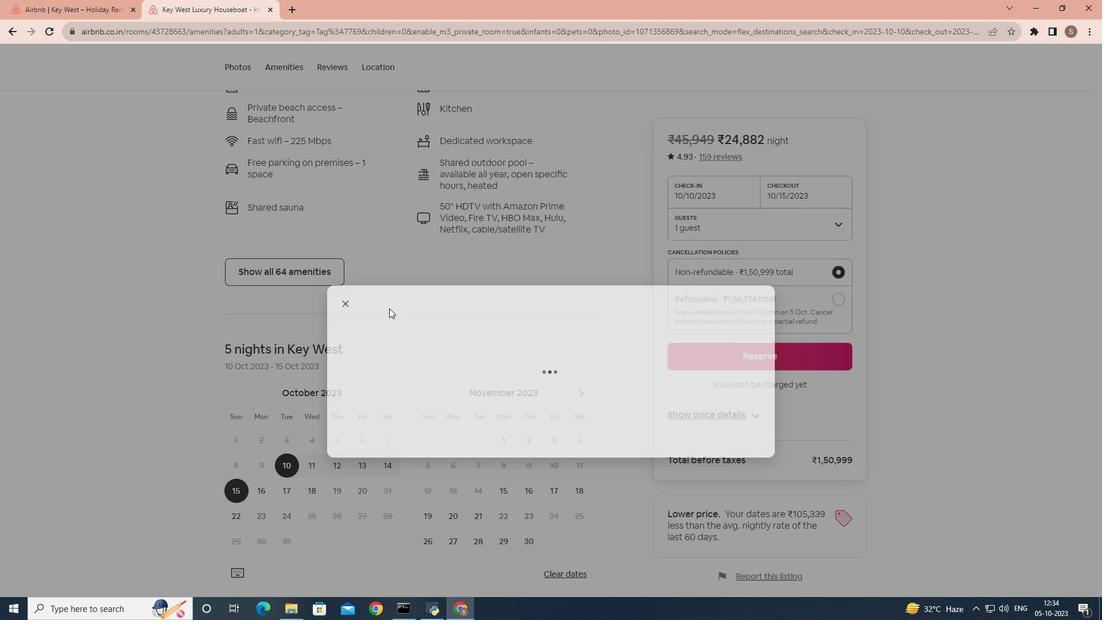 
Action: Mouse scrolled (389, 307) with delta (0, 0)
Screenshot: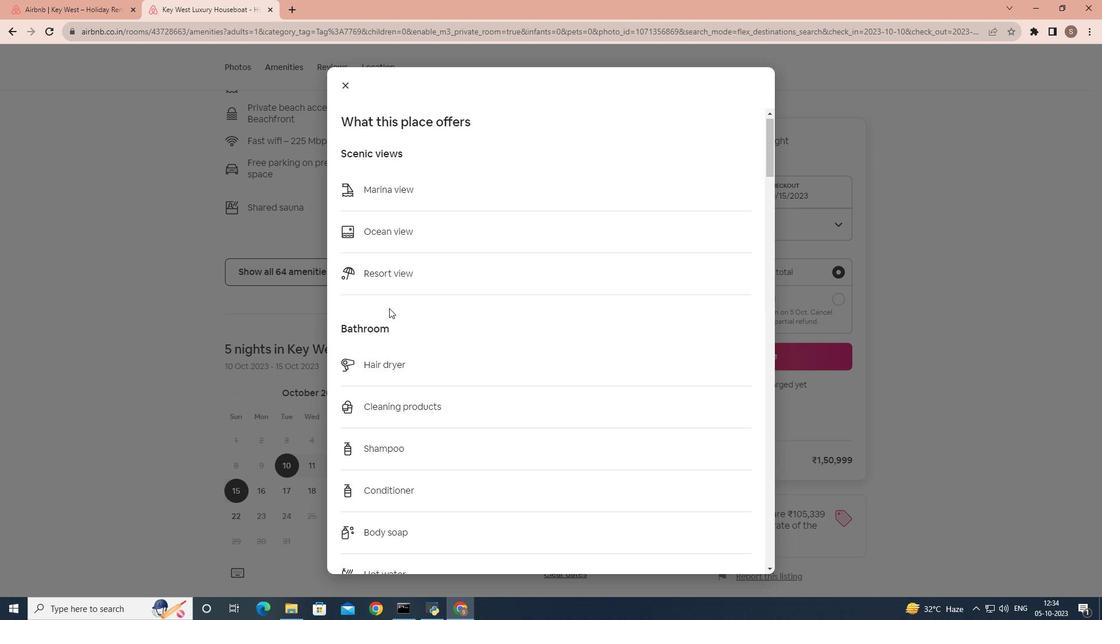 
Action: Mouse scrolled (389, 307) with delta (0, 0)
Screenshot: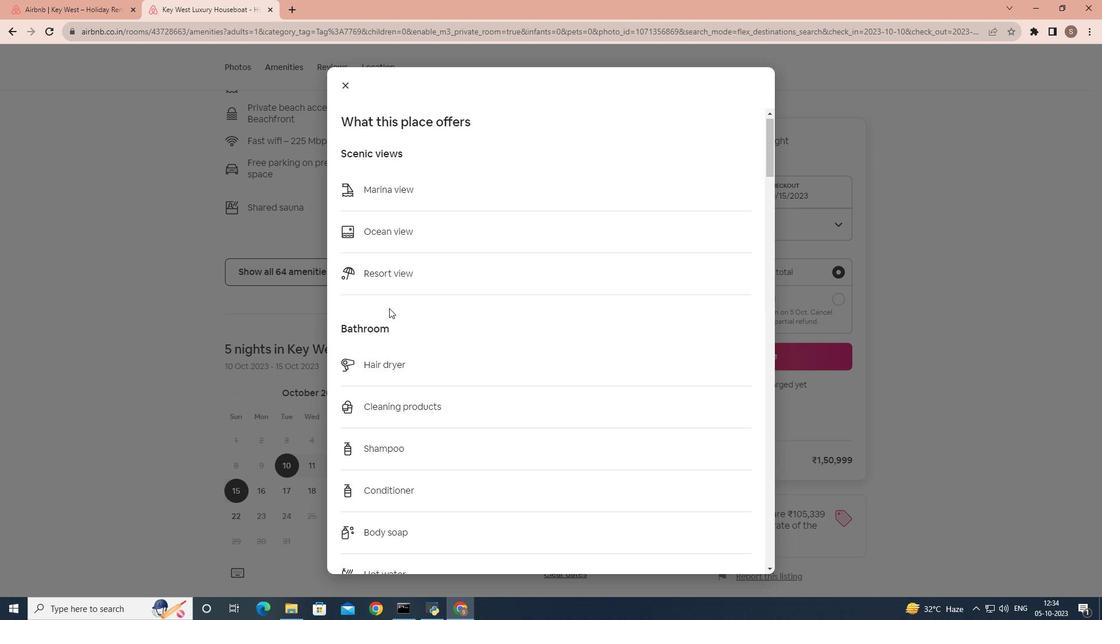 
Action: Mouse scrolled (389, 307) with delta (0, 0)
Screenshot: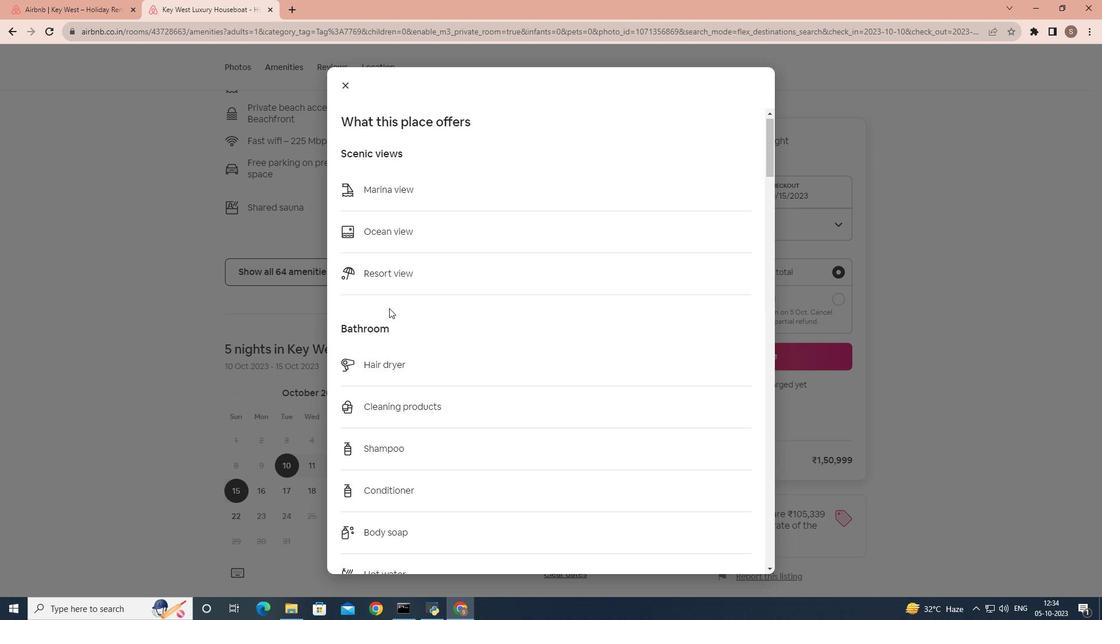 
Action: Mouse scrolled (389, 307) with delta (0, 0)
Screenshot: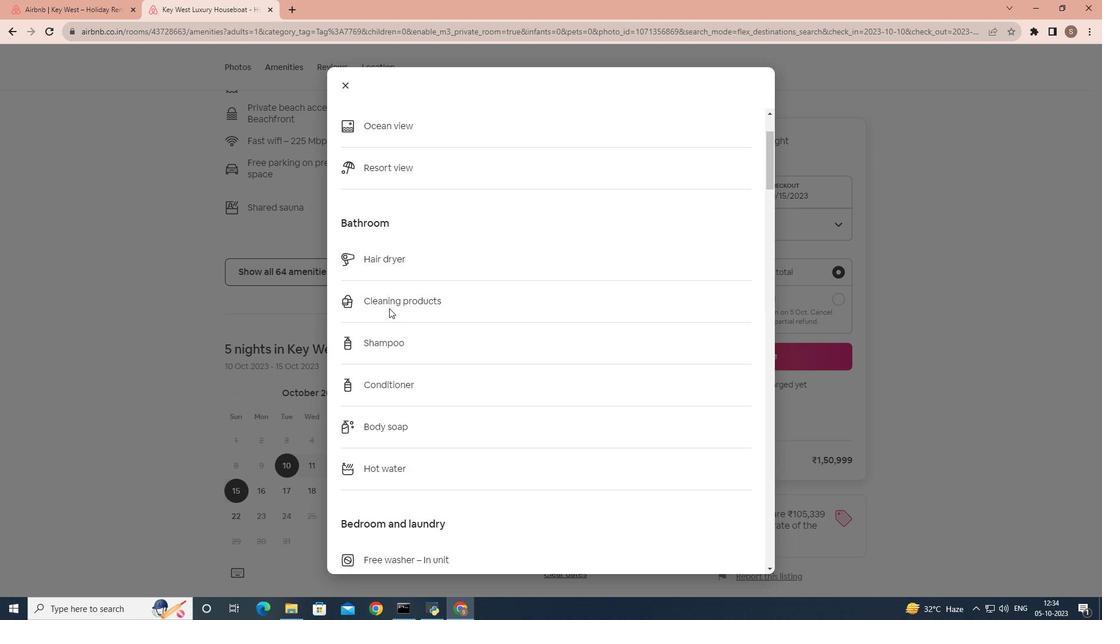 
Action: Mouse scrolled (389, 307) with delta (0, 0)
Screenshot: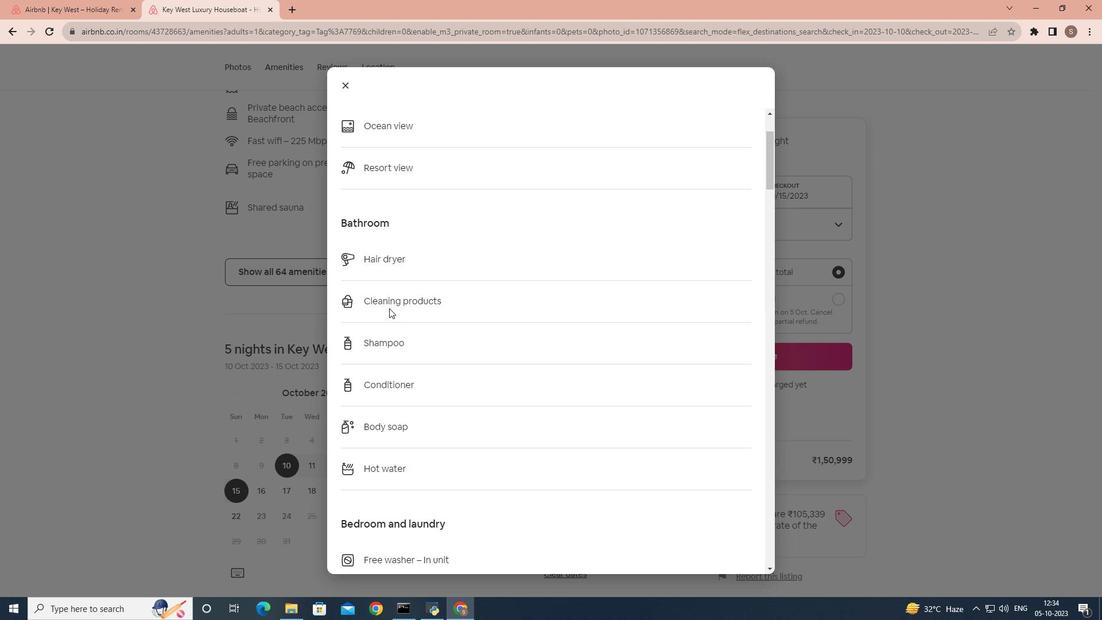 
Action: Mouse scrolled (389, 307) with delta (0, 0)
Screenshot: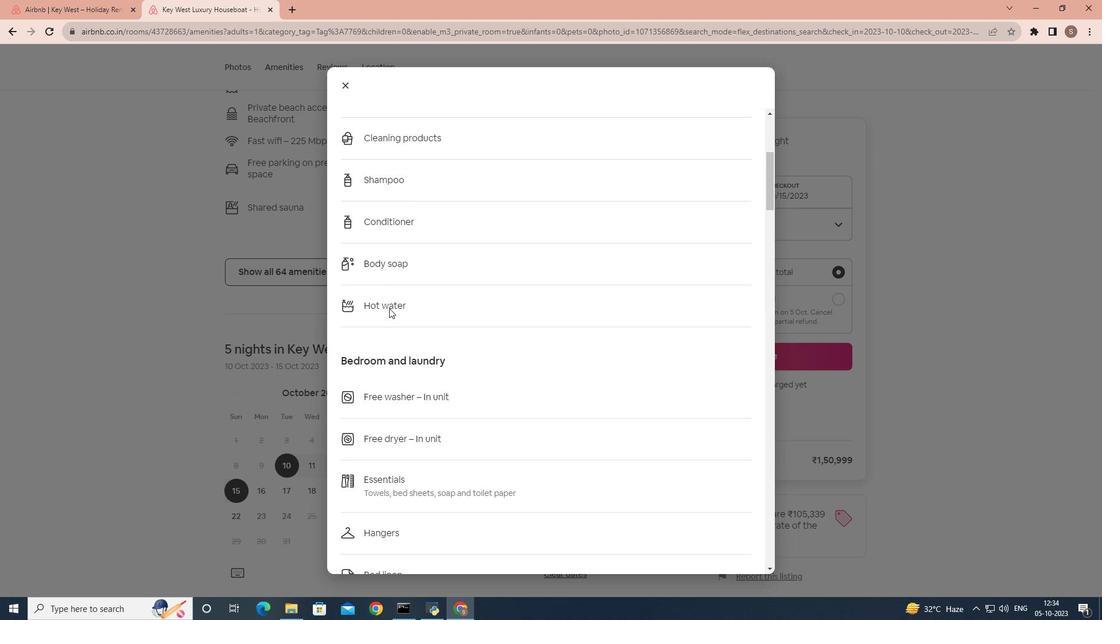 
Action: Mouse scrolled (389, 307) with delta (0, 0)
Screenshot: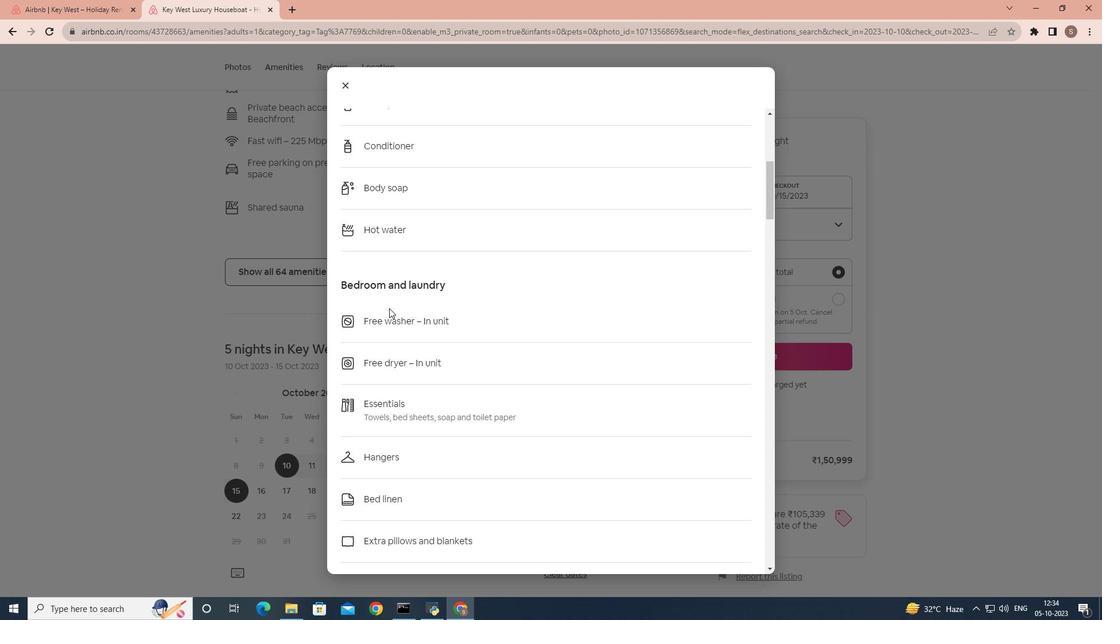 
Action: Mouse scrolled (389, 307) with delta (0, 0)
Screenshot: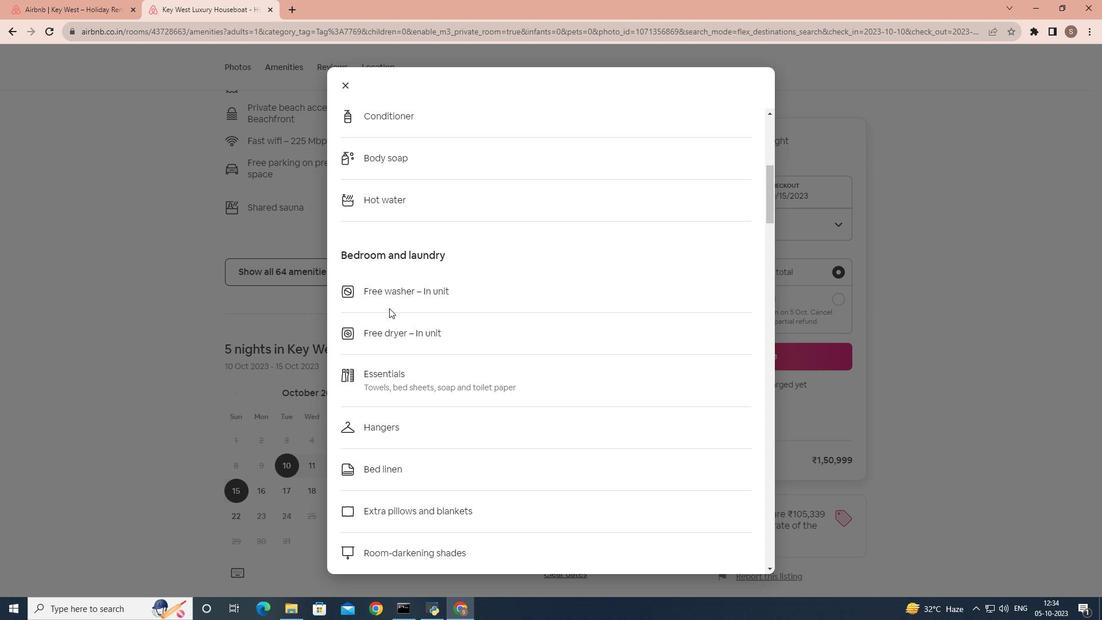 
Action: Mouse scrolled (389, 307) with delta (0, 0)
Screenshot: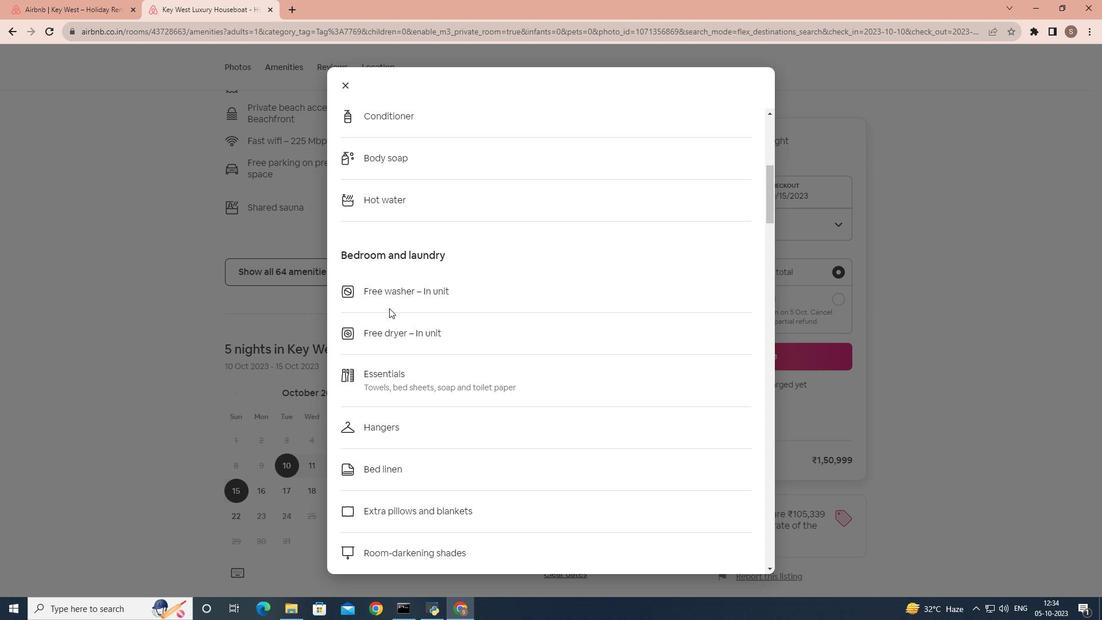 
Action: Mouse scrolled (389, 307) with delta (0, 0)
Screenshot: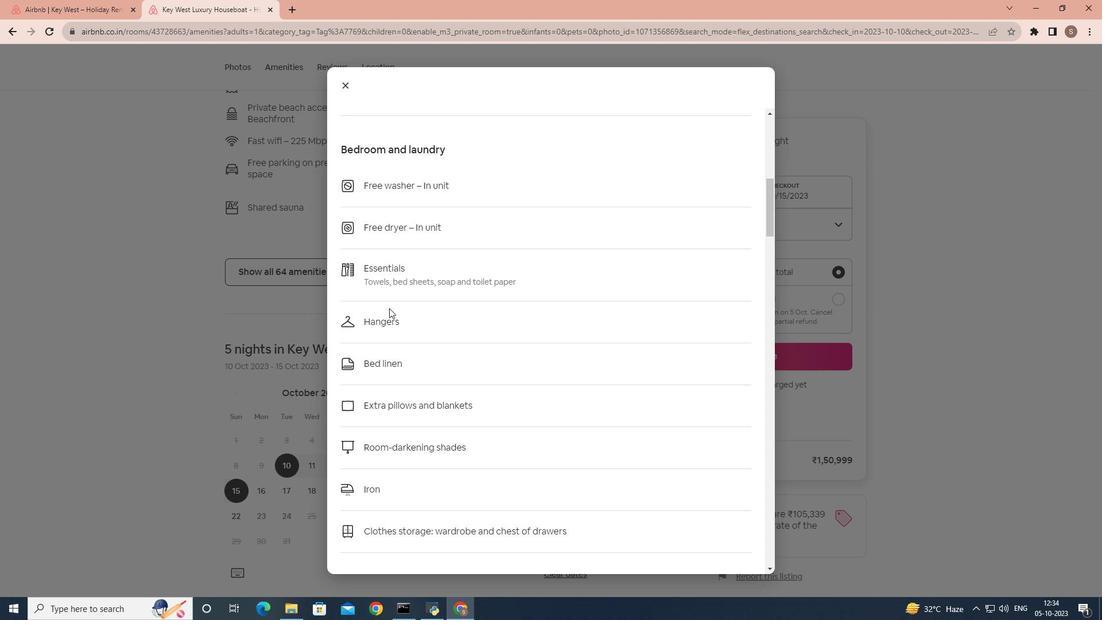 
Action: Mouse scrolled (389, 307) with delta (0, 0)
Screenshot: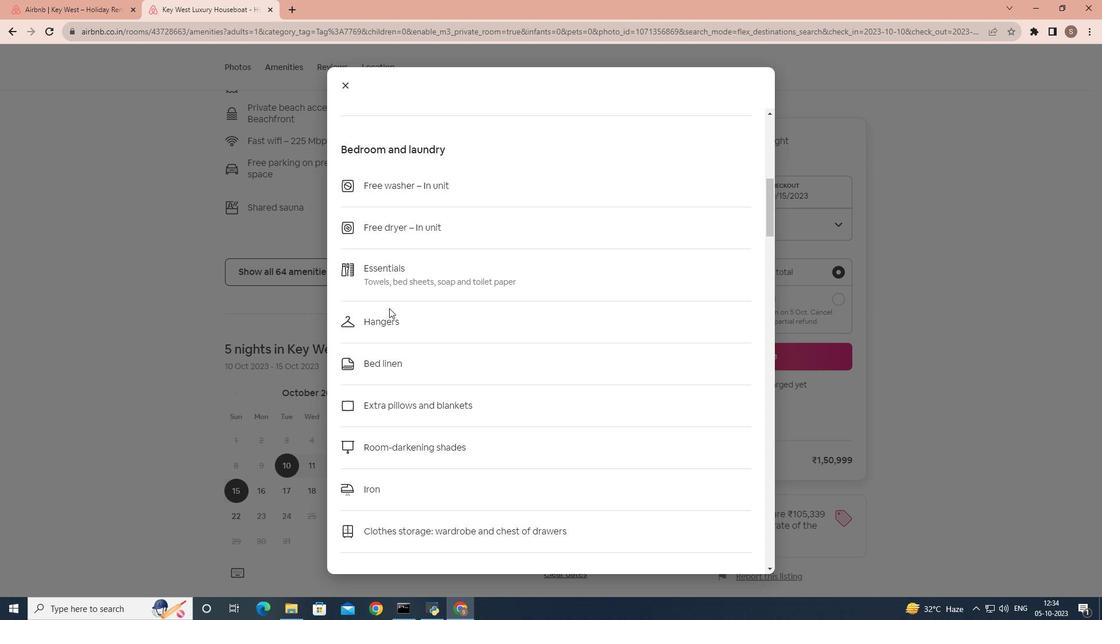 
Action: Mouse scrolled (389, 307) with delta (0, 0)
Screenshot: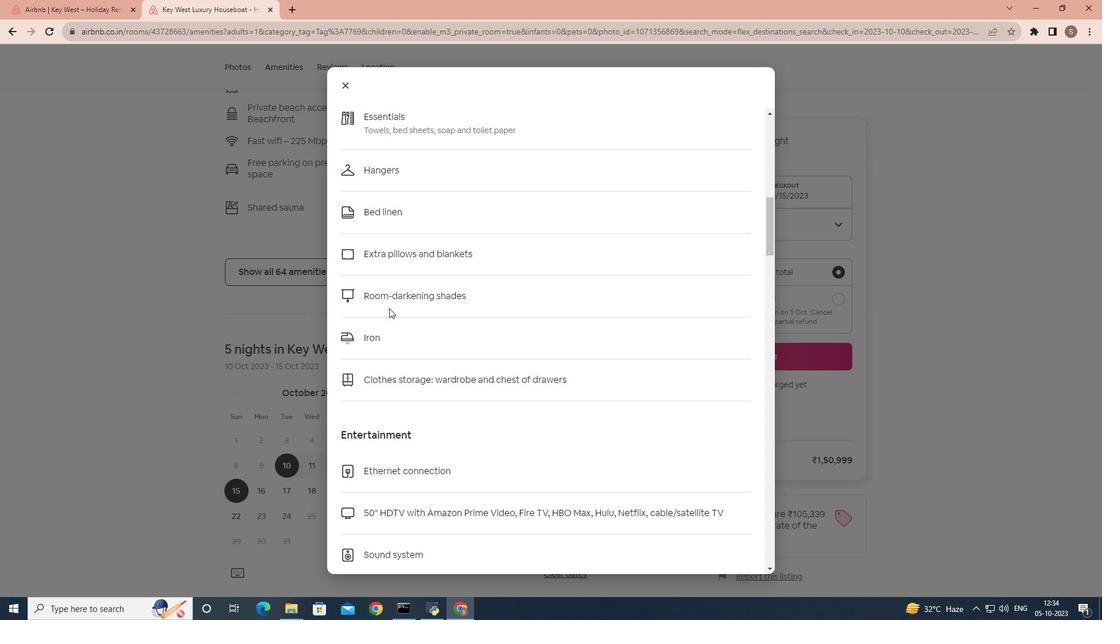 
Action: Mouse scrolled (389, 307) with delta (0, 0)
Screenshot: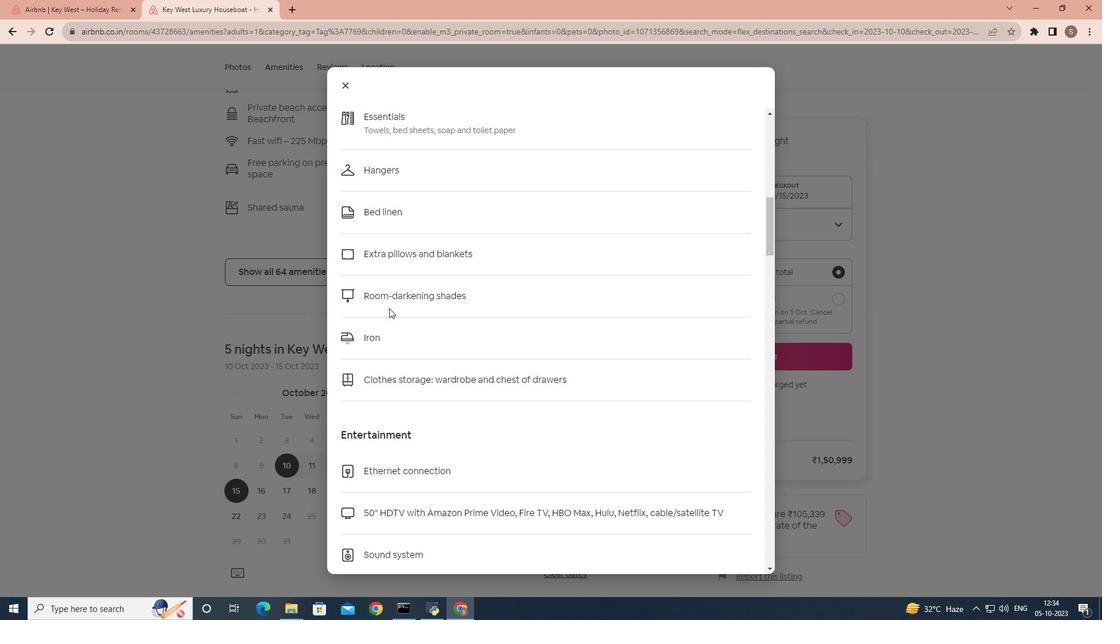 
Action: Mouse scrolled (389, 307) with delta (0, 0)
Screenshot: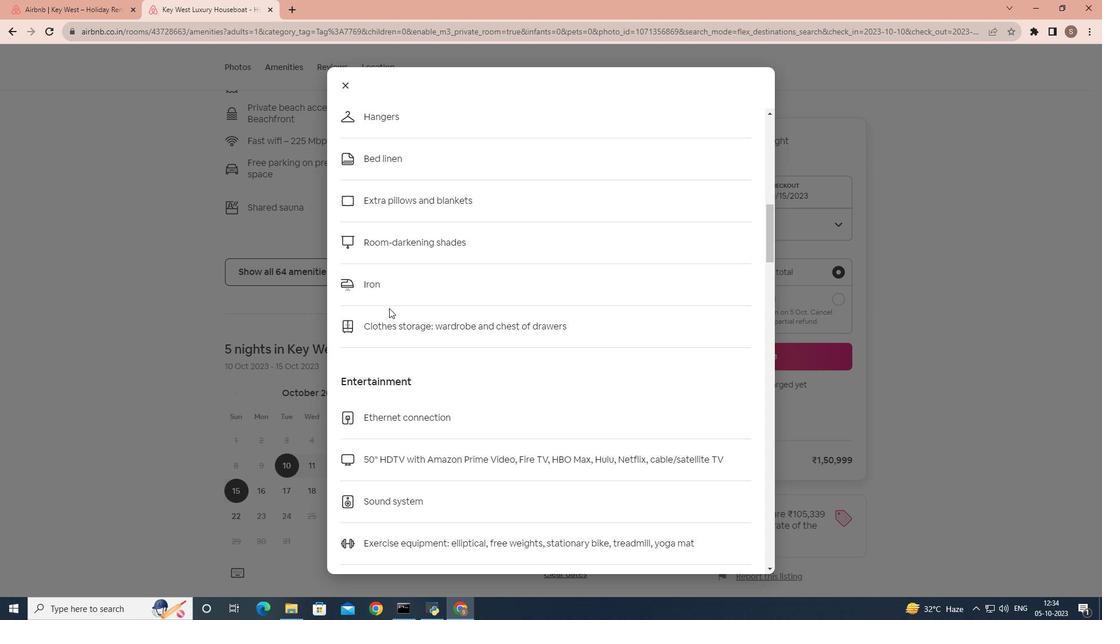 
Action: Mouse scrolled (389, 307) with delta (0, 0)
Screenshot: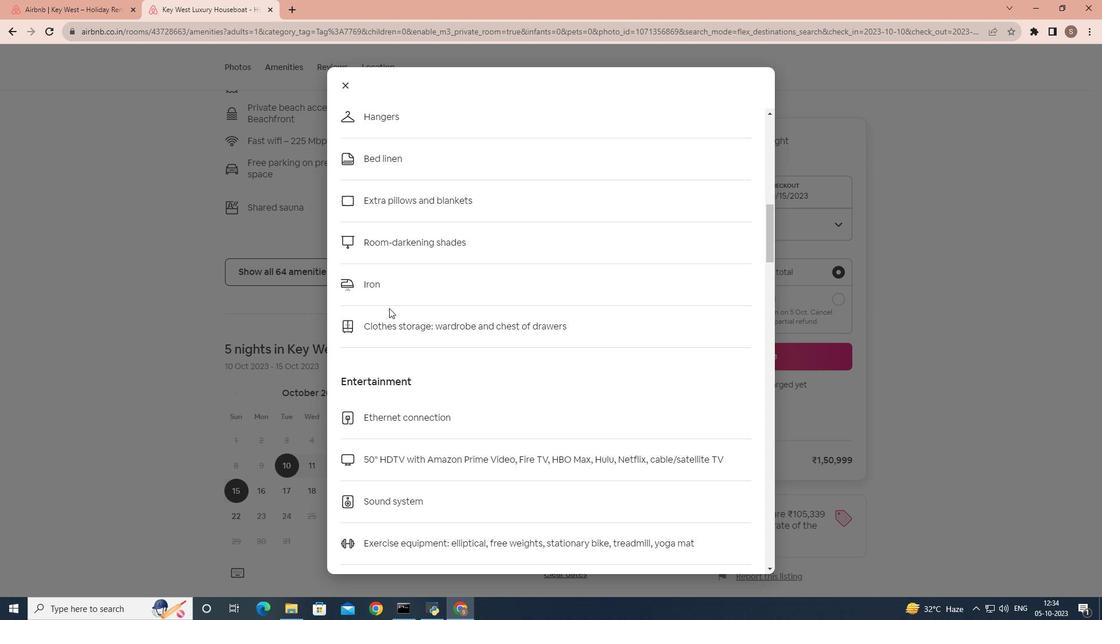 
Action: Mouse scrolled (389, 307) with delta (0, 0)
Screenshot: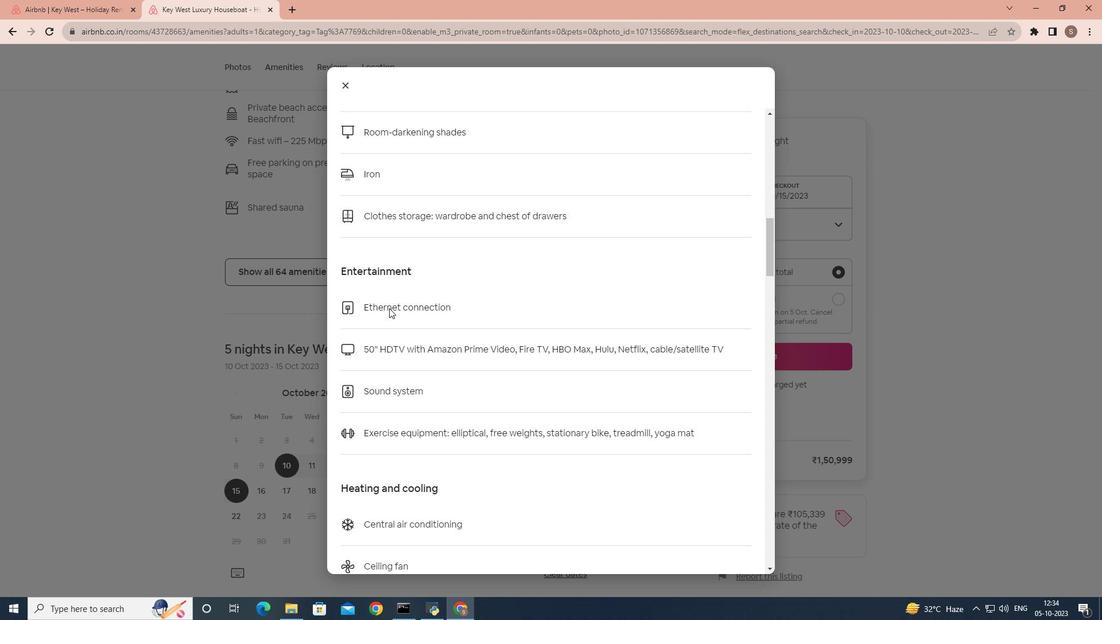 
Action: Mouse scrolled (389, 307) with delta (0, 0)
Screenshot: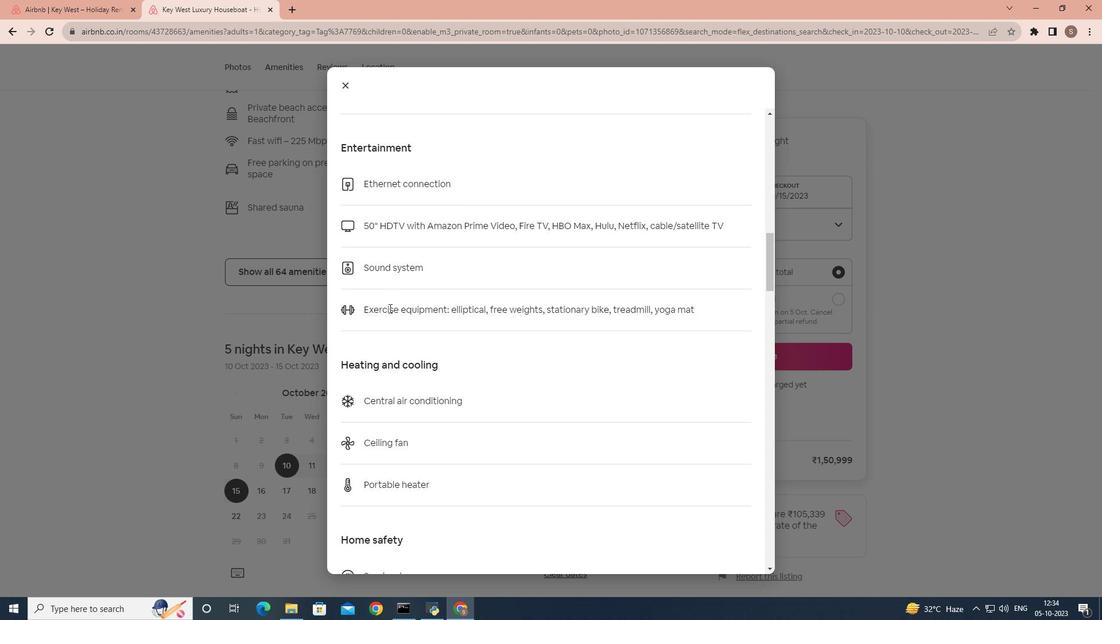 
Action: Mouse scrolled (389, 307) with delta (0, 0)
Screenshot: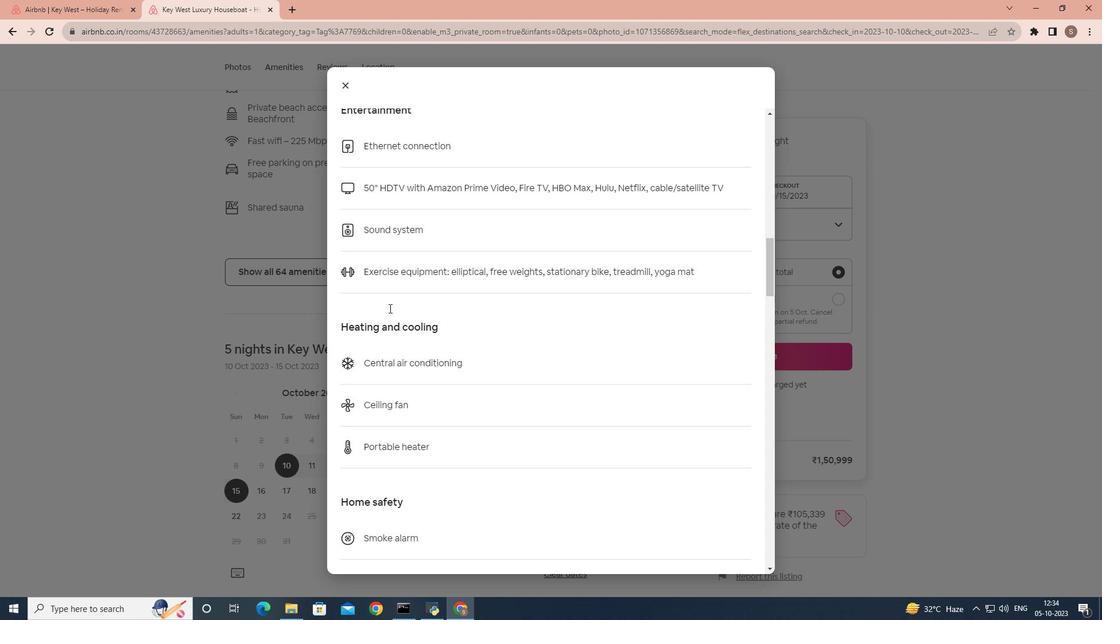 
Action: Mouse scrolled (389, 307) with delta (0, 0)
Screenshot: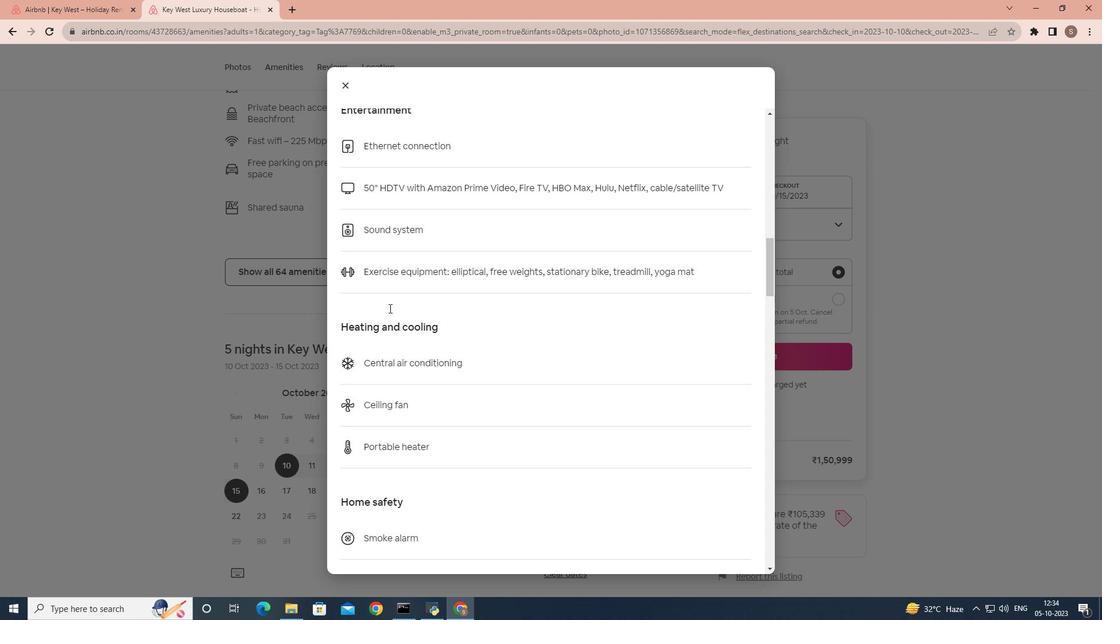 
Action: Mouse scrolled (389, 307) with delta (0, 0)
Screenshot: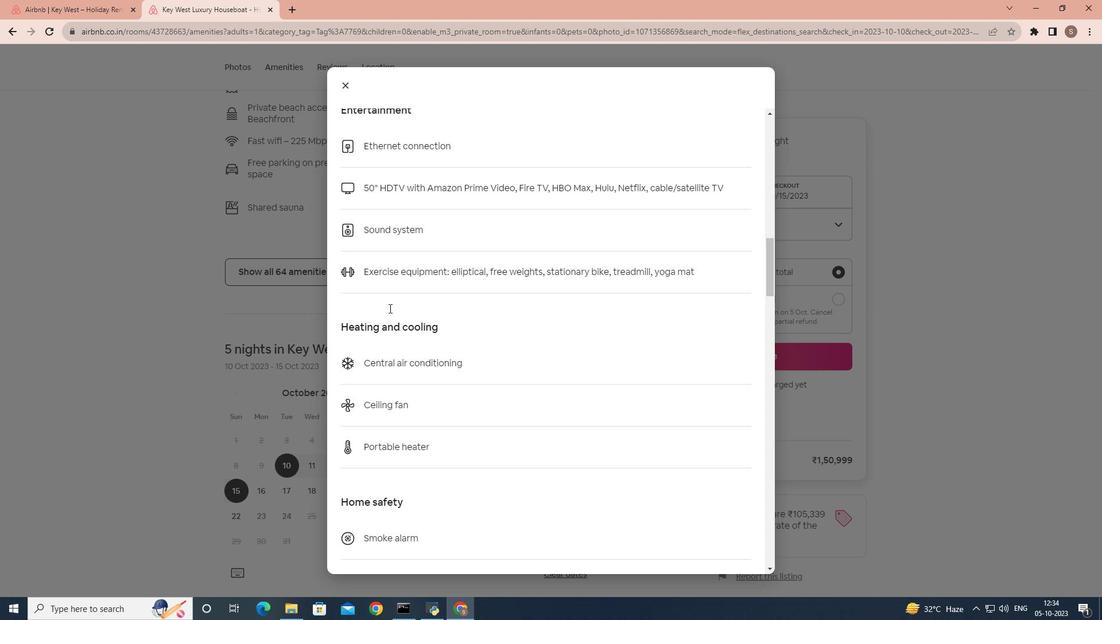 
Action: Mouse scrolled (389, 307) with delta (0, 0)
Screenshot: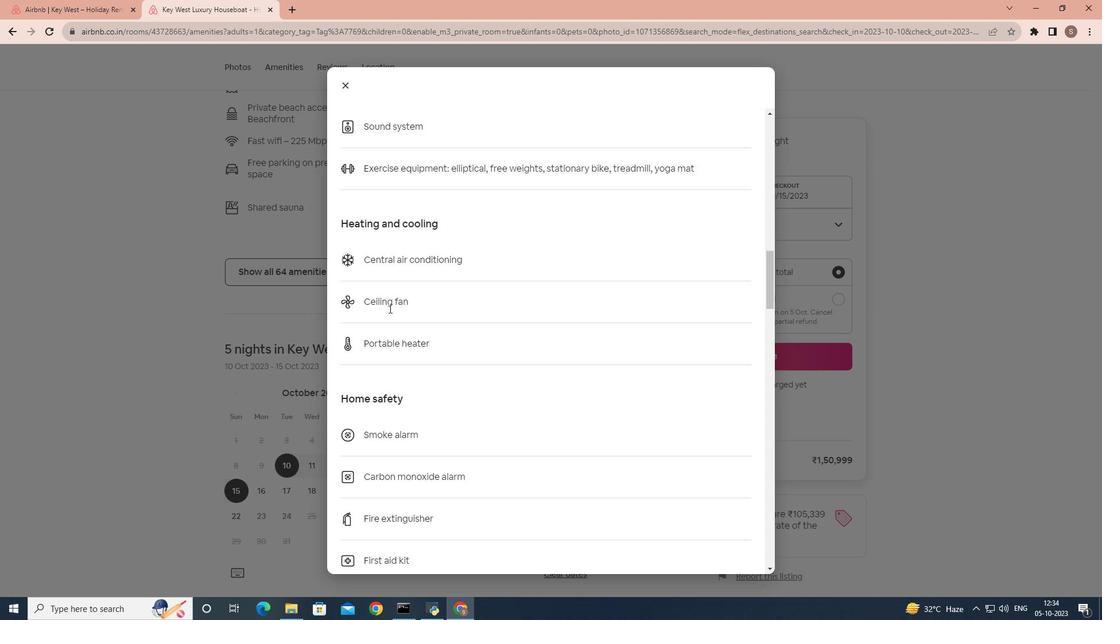 
Action: Mouse scrolled (389, 307) with delta (0, 0)
Screenshot: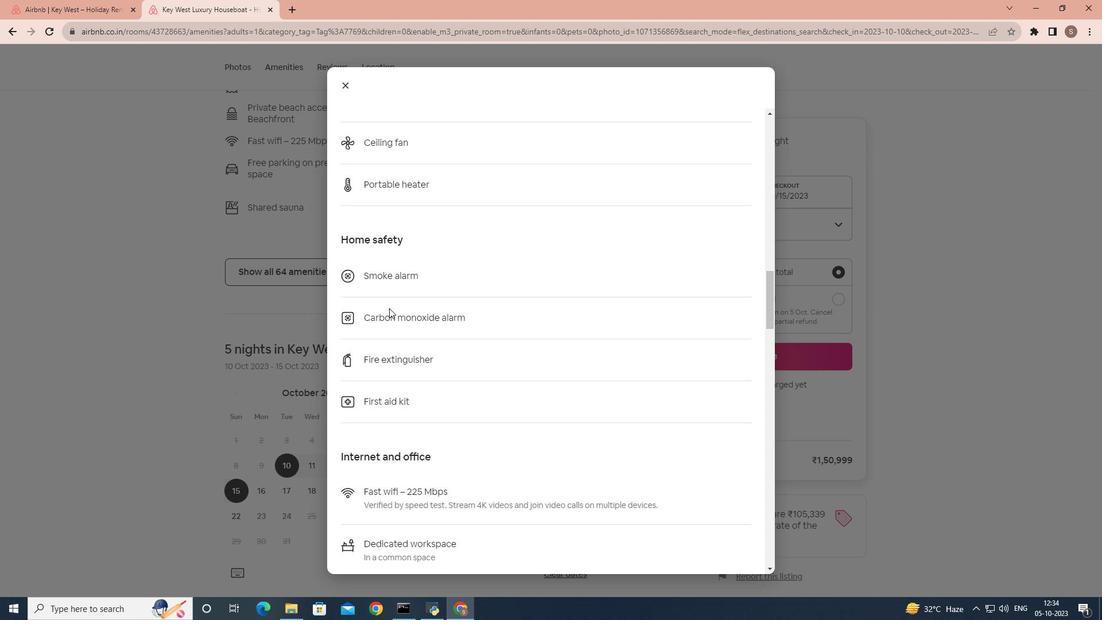 
Action: Mouse scrolled (389, 307) with delta (0, 0)
Screenshot: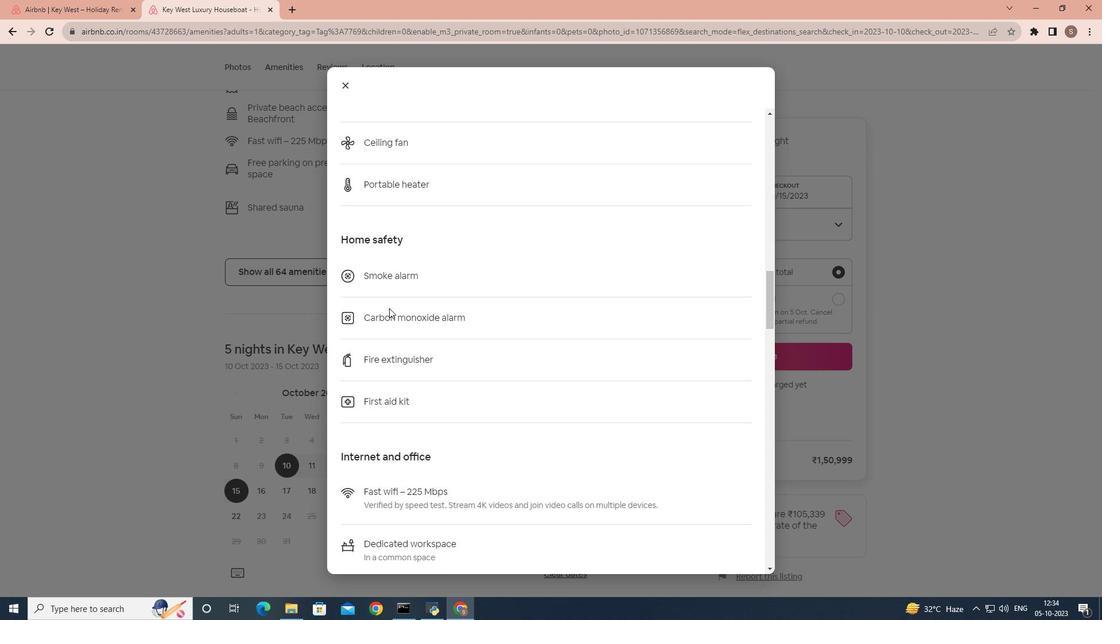 
Action: Mouse scrolled (389, 307) with delta (0, 0)
Screenshot: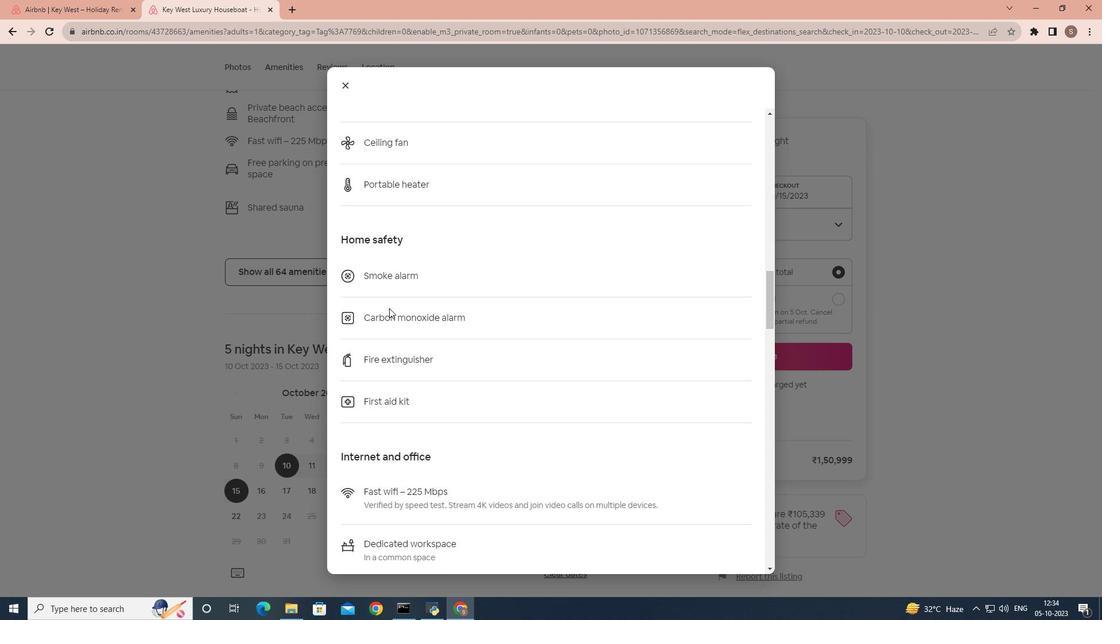 
Action: Mouse scrolled (389, 307) with delta (0, 0)
Screenshot: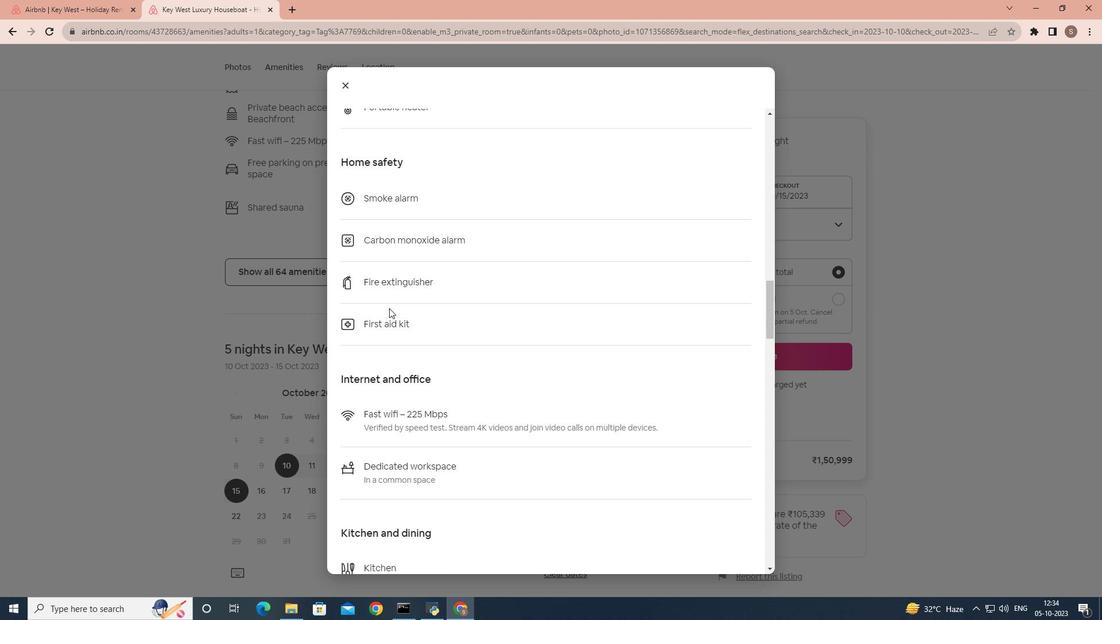 
Action: Mouse scrolled (389, 307) with delta (0, 0)
Screenshot: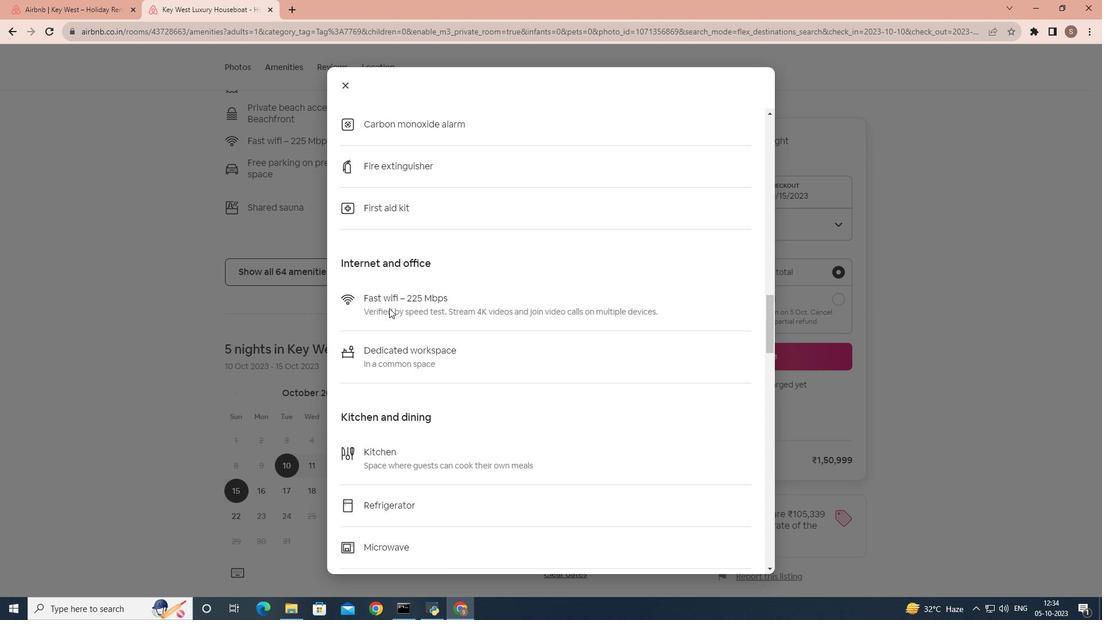 
Action: Mouse scrolled (389, 307) with delta (0, 0)
Screenshot: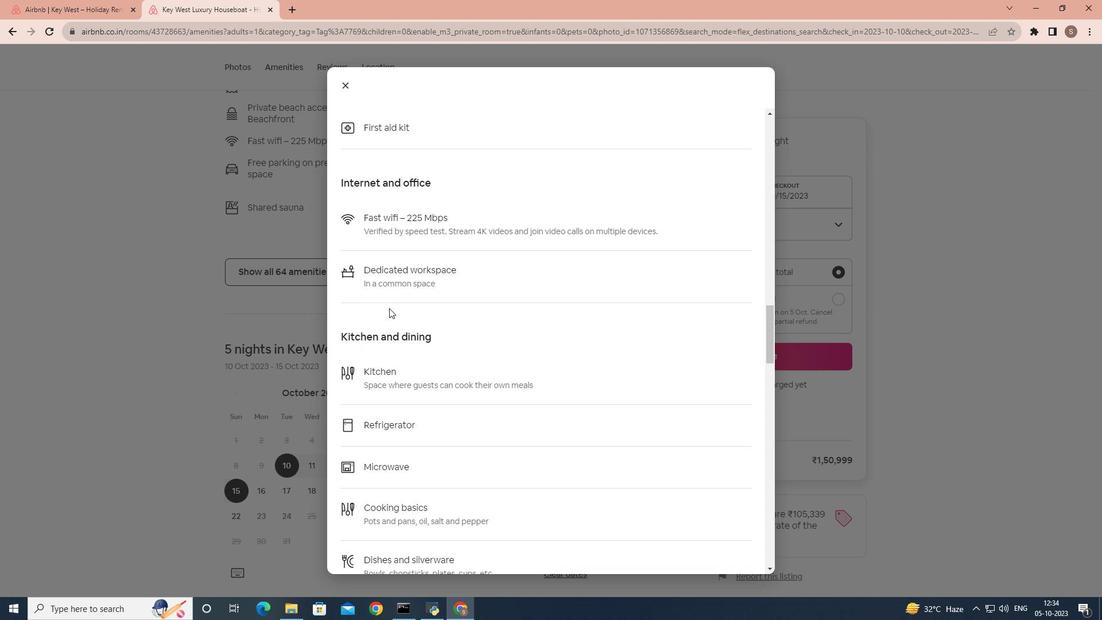 
Action: Mouse scrolled (389, 307) with delta (0, 0)
Screenshot: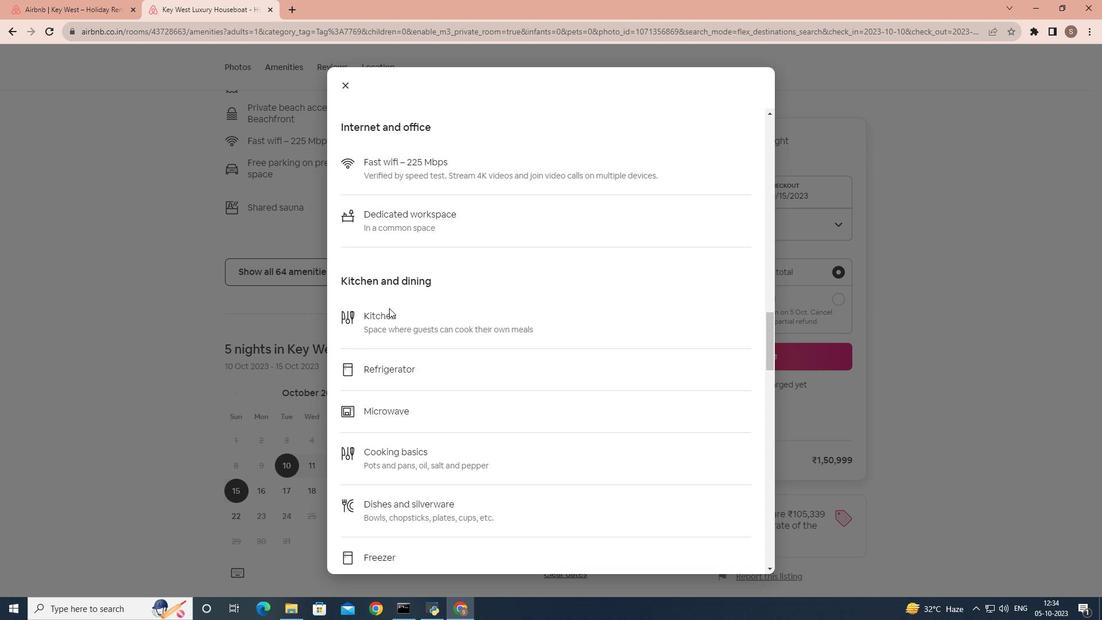 
Action: Mouse scrolled (389, 307) with delta (0, 0)
Screenshot: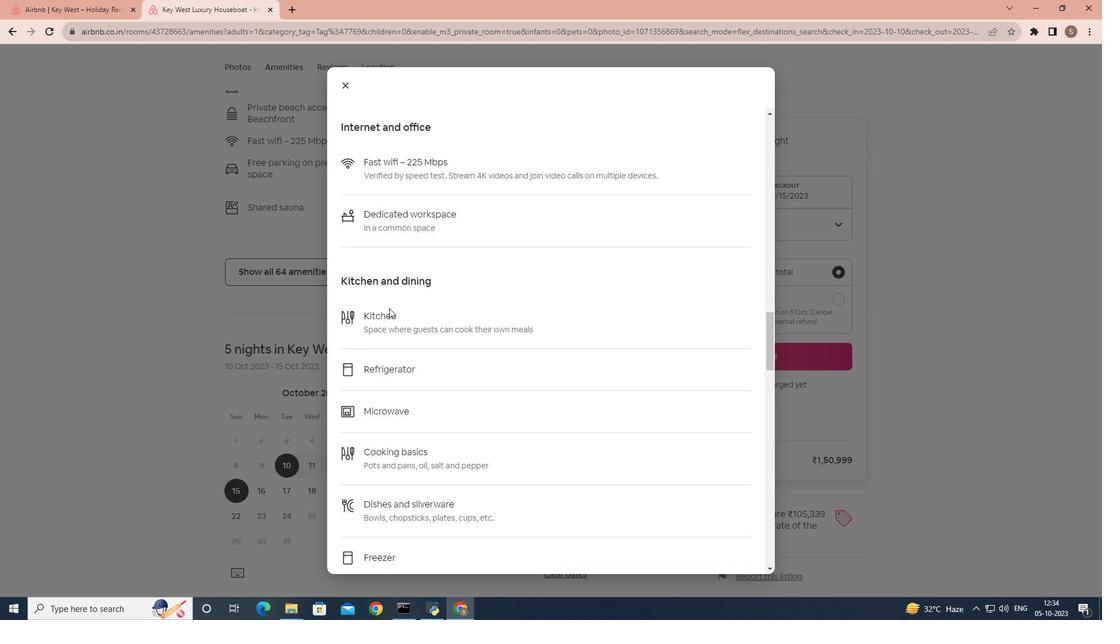 
Action: Mouse scrolled (389, 307) with delta (0, 0)
Screenshot: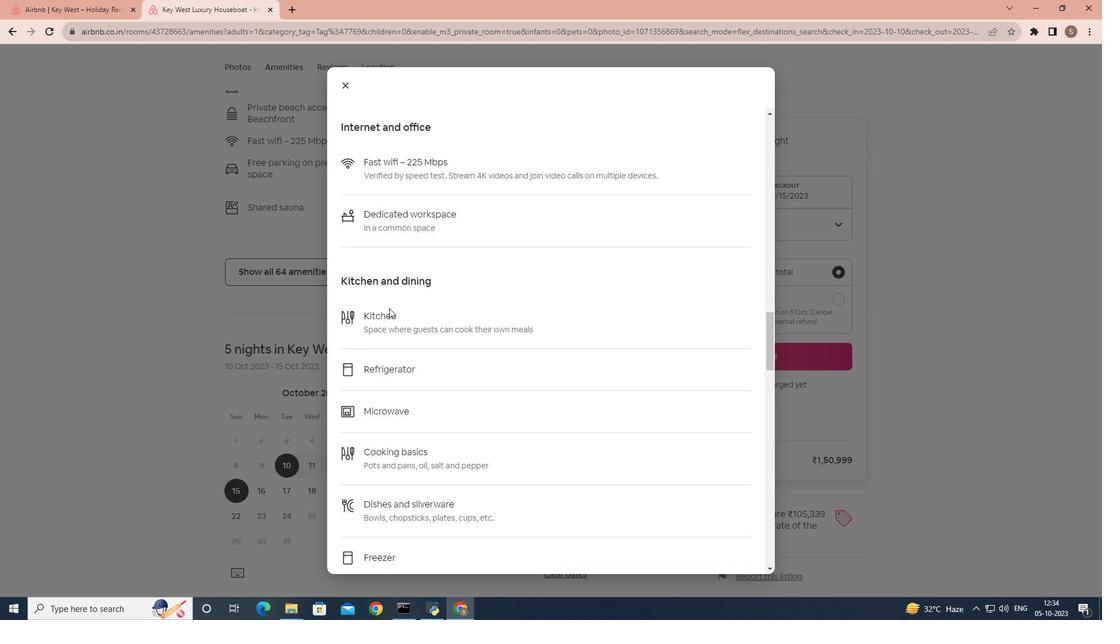 
Action: Mouse scrolled (389, 307) with delta (0, 0)
Screenshot: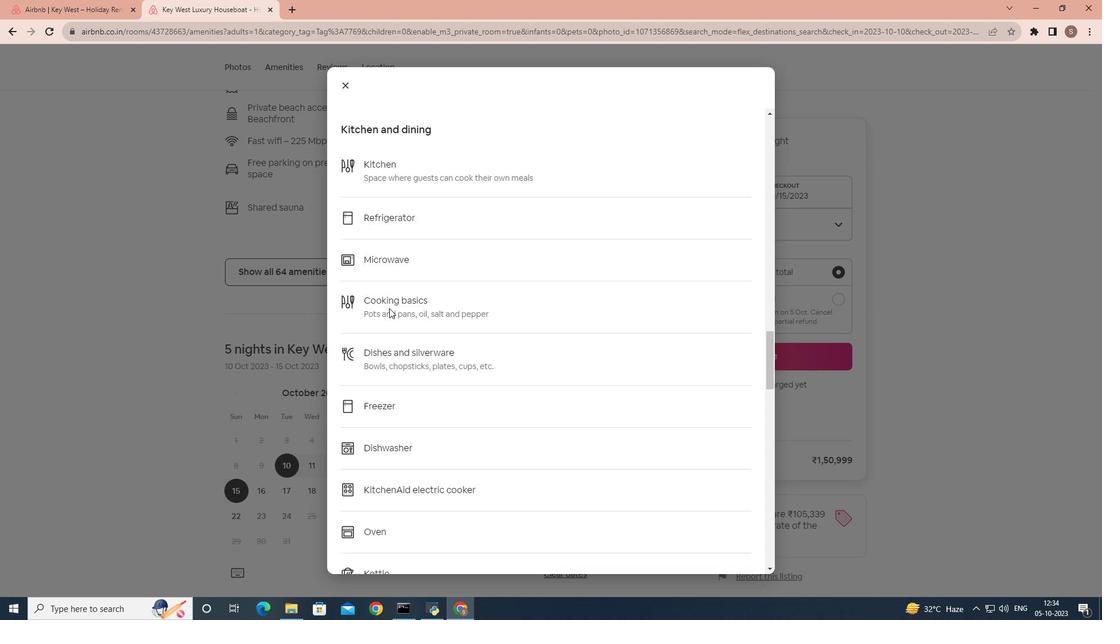 
Action: Mouse scrolled (389, 307) with delta (0, 0)
Screenshot: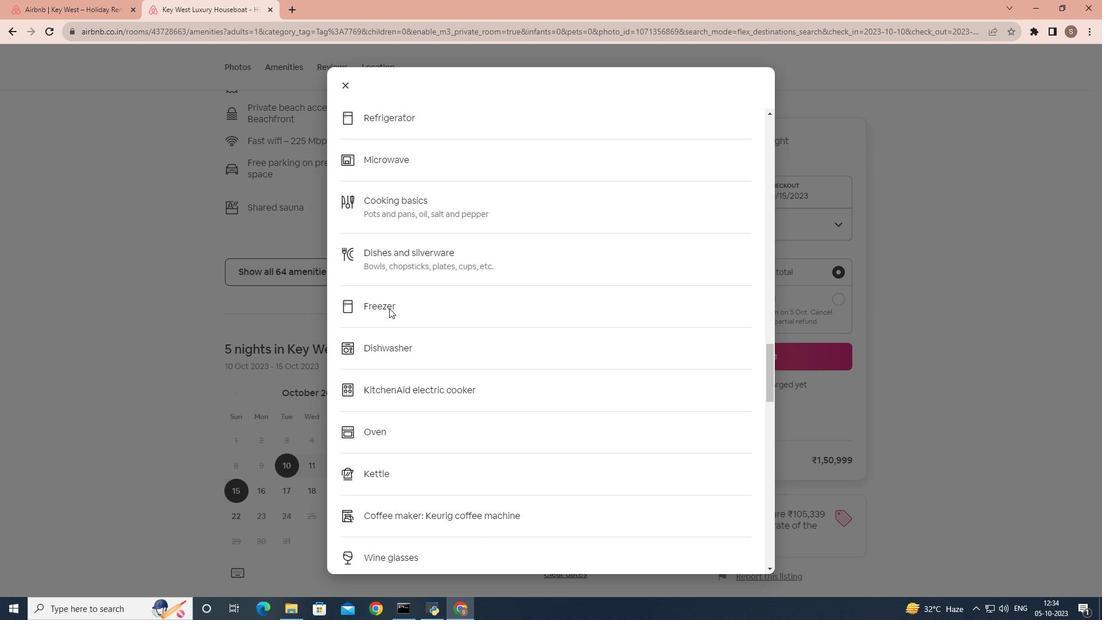 
Action: Mouse scrolled (389, 307) with delta (0, 0)
Screenshot: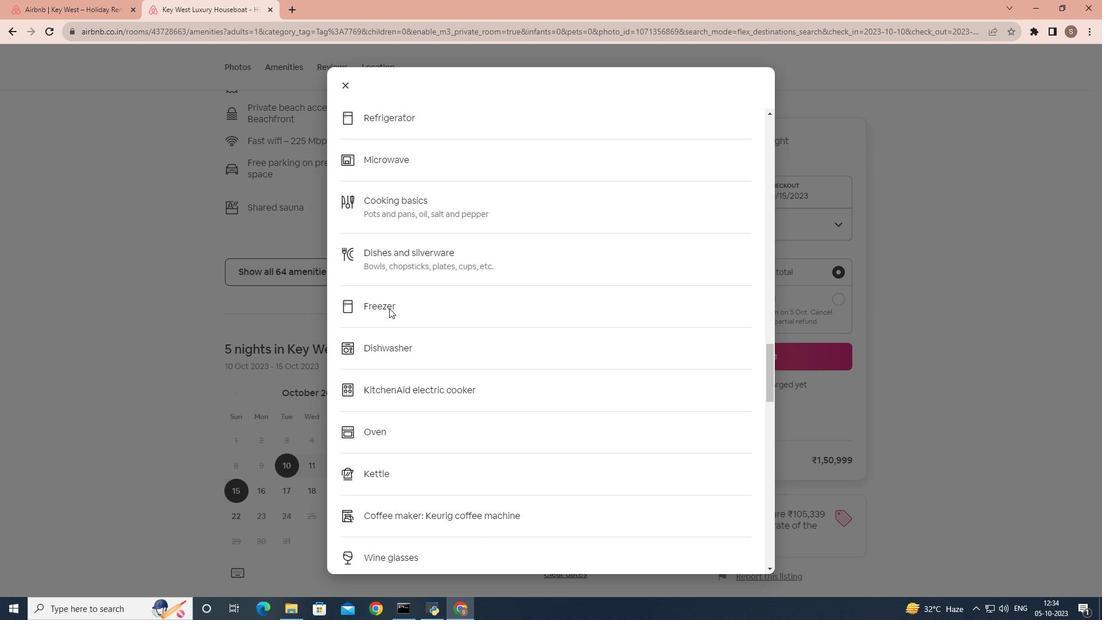 
Action: Mouse scrolled (389, 307) with delta (0, 0)
Screenshot: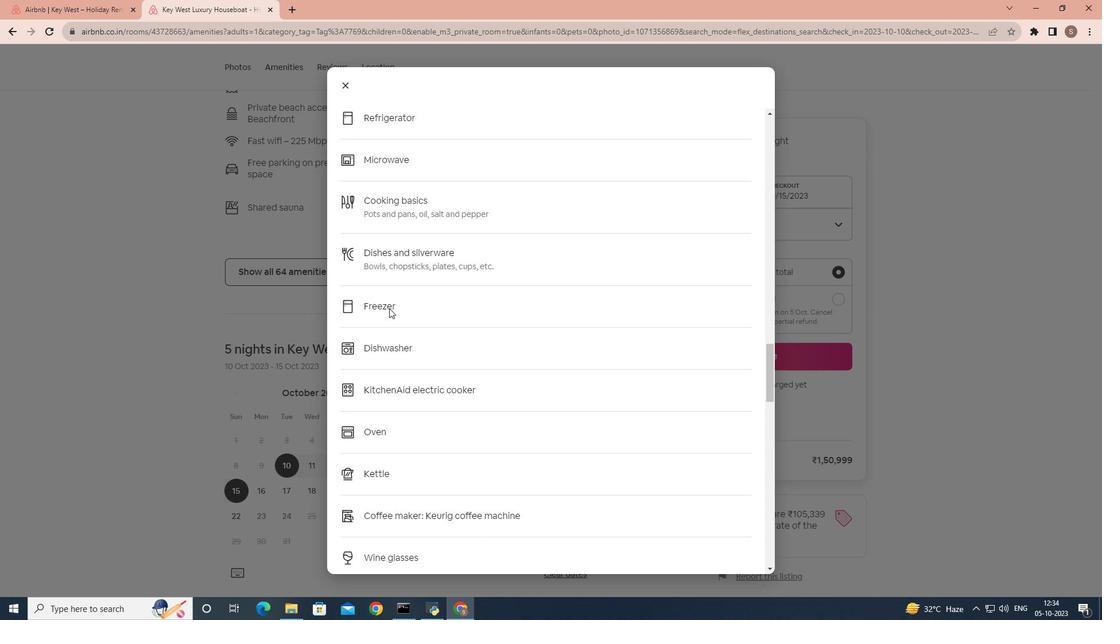 
Action: Mouse scrolled (389, 307) with delta (0, 0)
Screenshot: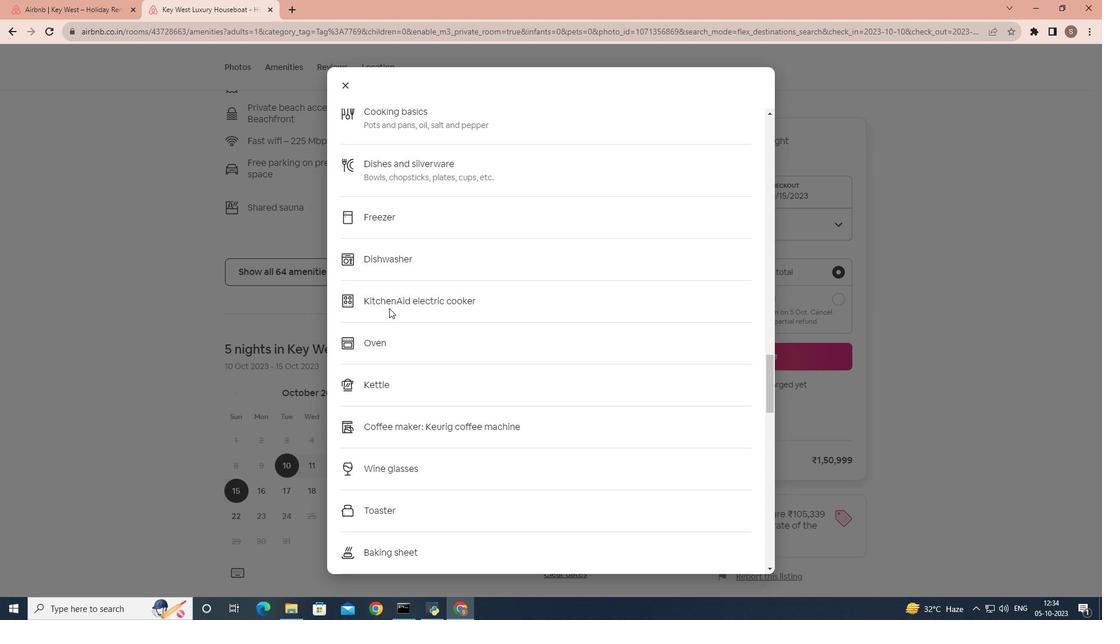 
Action: Mouse scrolled (389, 307) with delta (0, 0)
Screenshot: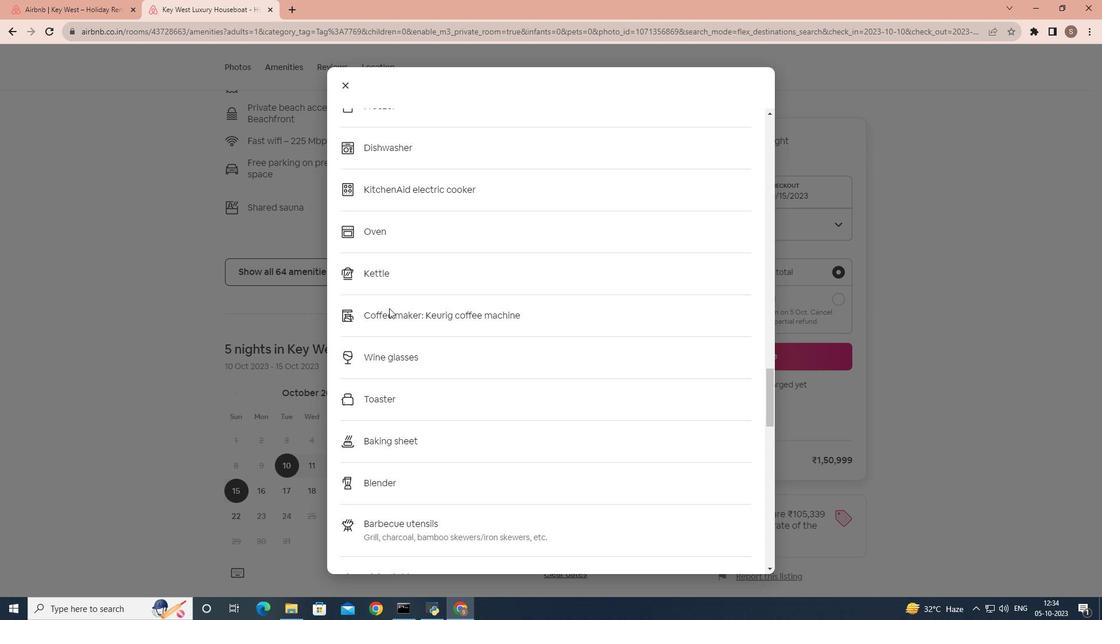 
Action: Mouse scrolled (389, 307) with delta (0, 0)
Screenshot: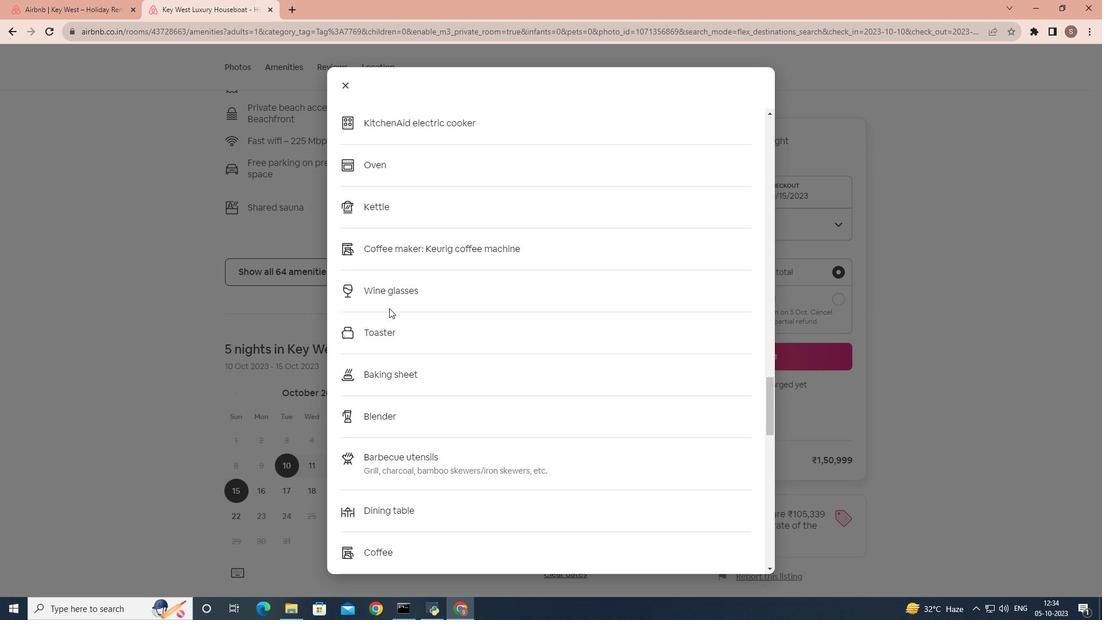 
Action: Mouse scrolled (389, 307) with delta (0, 0)
Screenshot: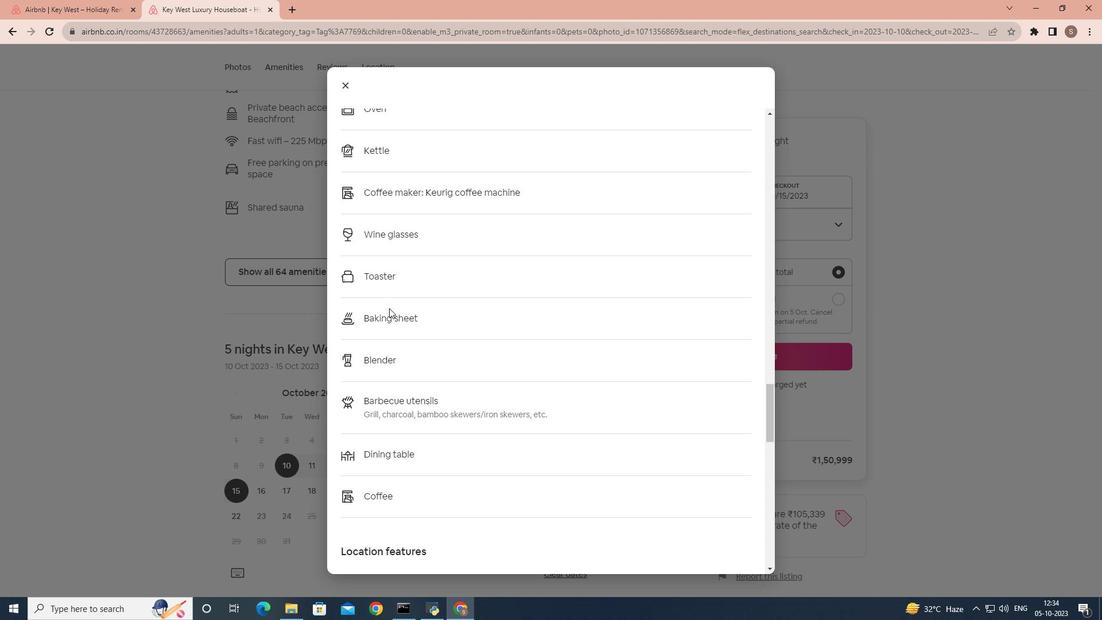 
Action: Mouse scrolled (389, 307) with delta (0, 0)
Screenshot: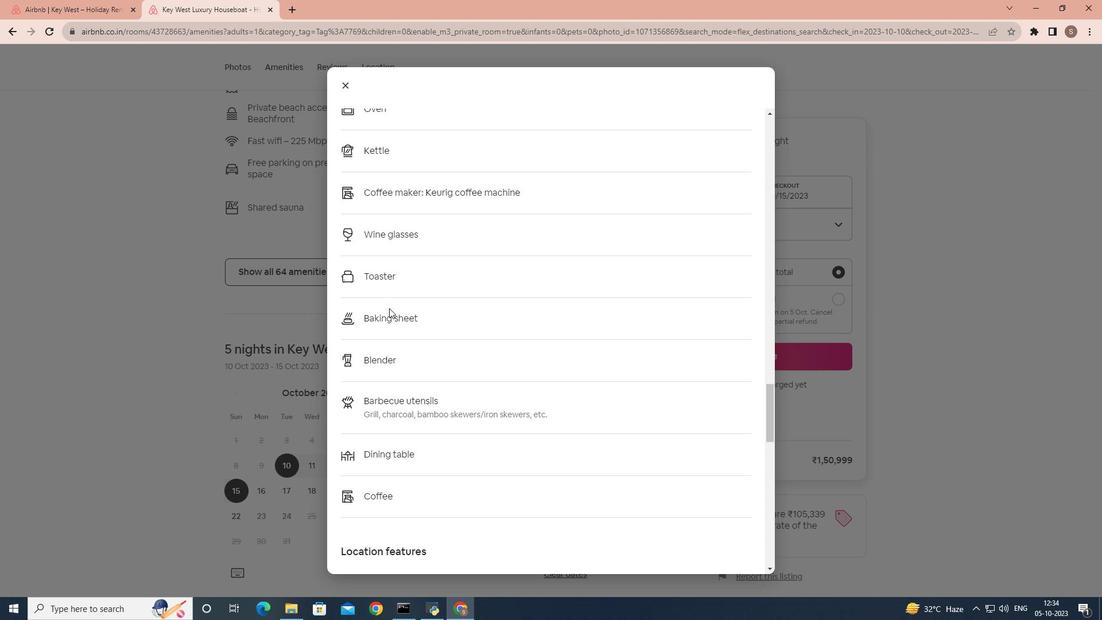 
Action: Mouse scrolled (389, 307) with delta (0, 0)
Screenshot: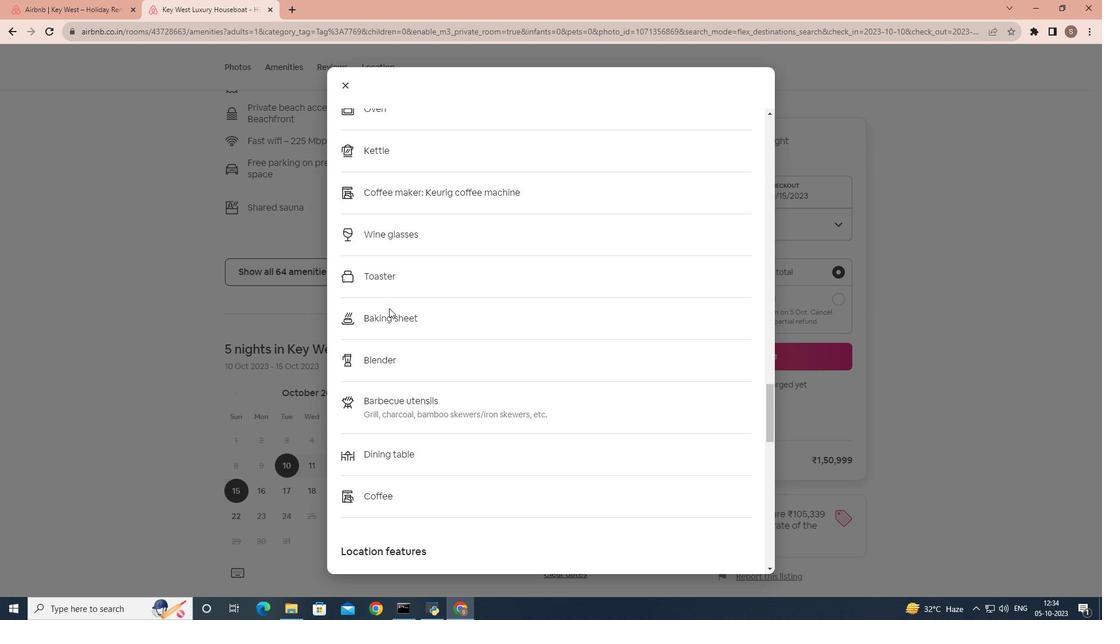 
Action: Mouse scrolled (389, 307) with delta (0, 0)
Screenshot: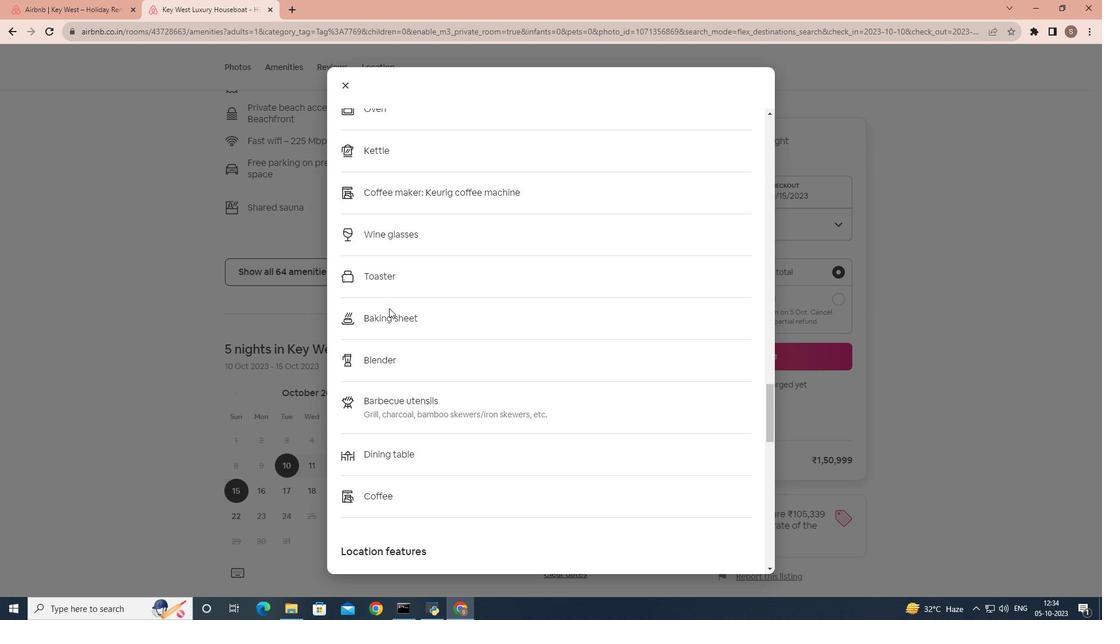 
Action: Mouse scrolled (389, 307) with delta (0, 0)
Screenshot: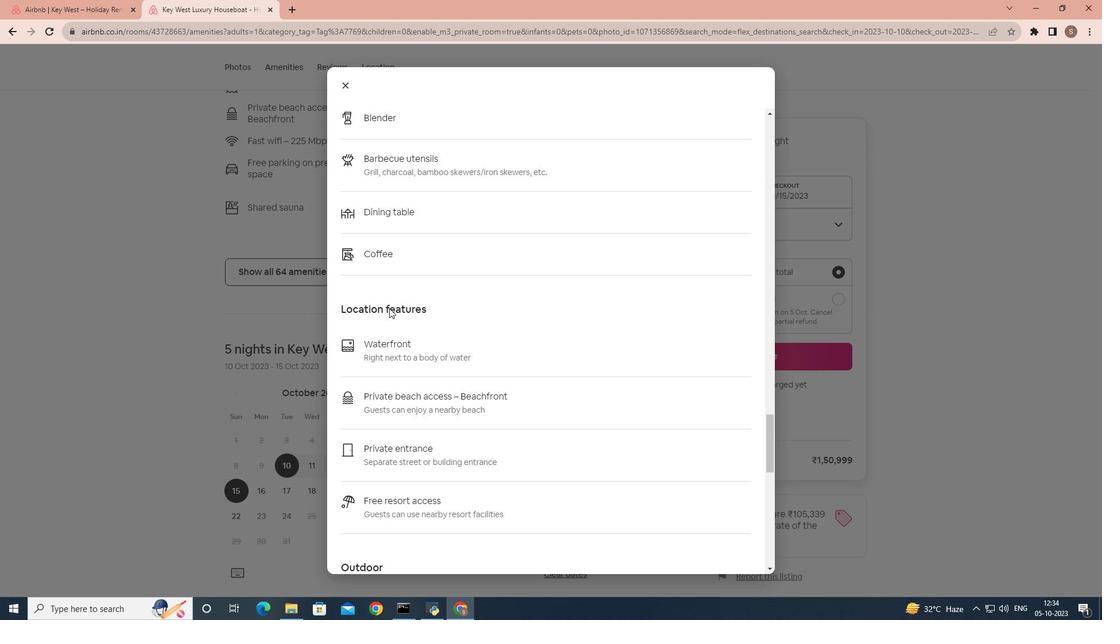 
Action: Mouse scrolled (389, 308) with delta (0, 0)
Screenshot: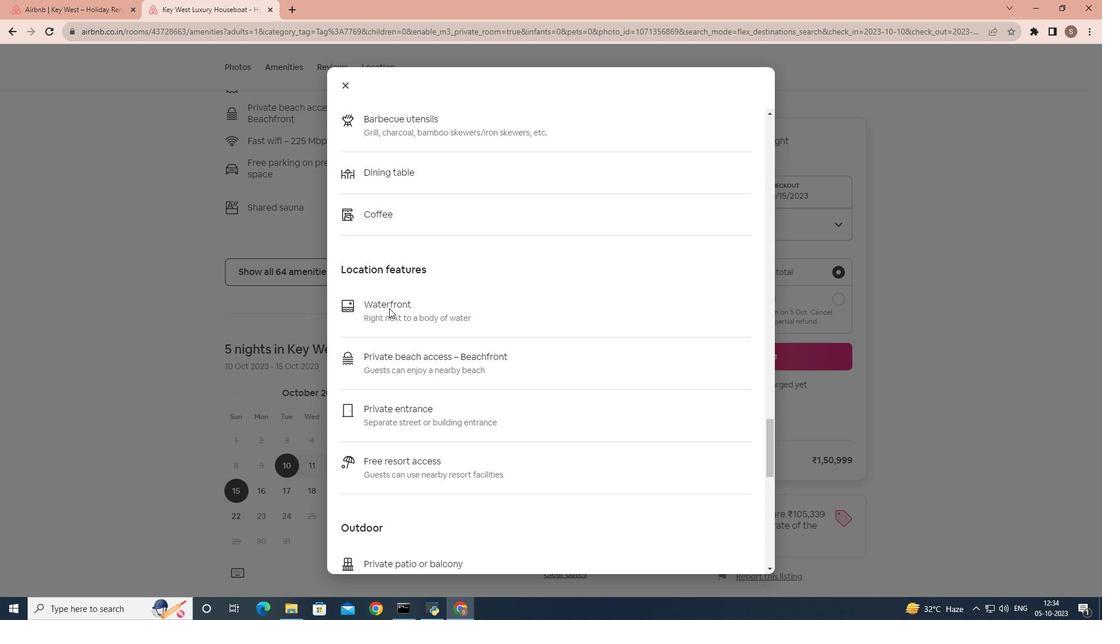 
Action: Mouse scrolled (389, 307) with delta (0, 0)
Screenshot: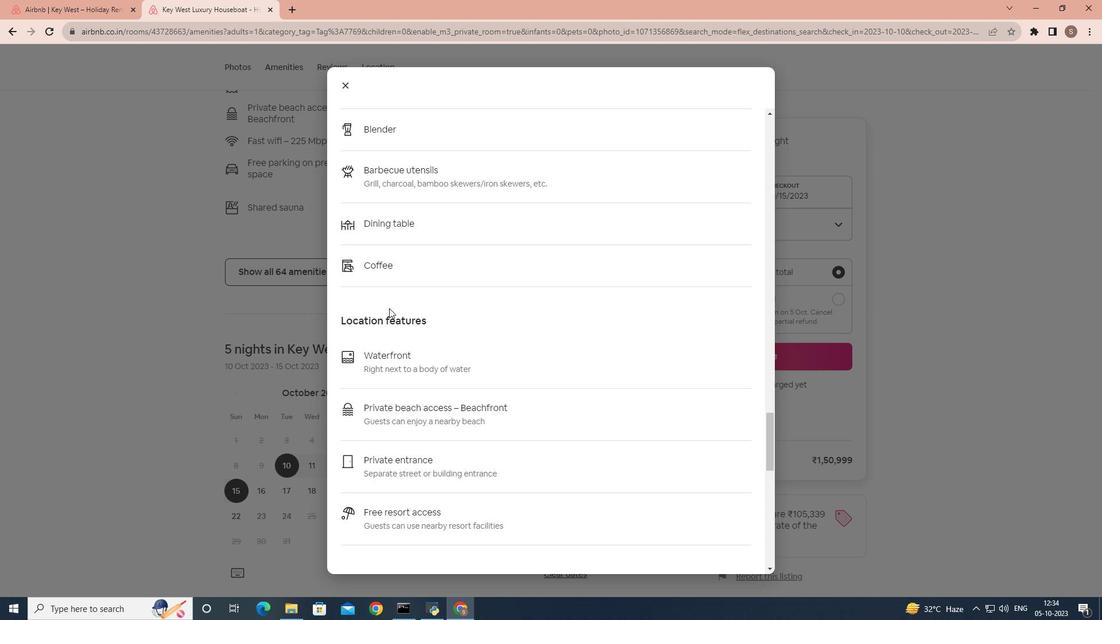 
Action: Mouse scrolled (389, 307) with delta (0, 0)
Screenshot: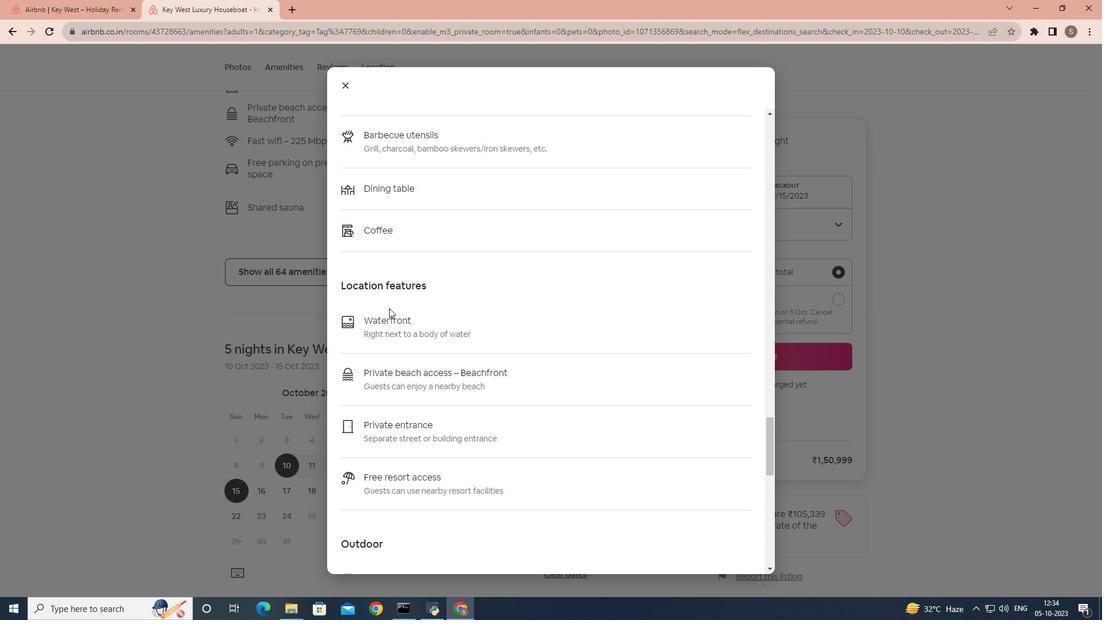 
Action: Mouse scrolled (389, 307) with delta (0, 0)
Screenshot: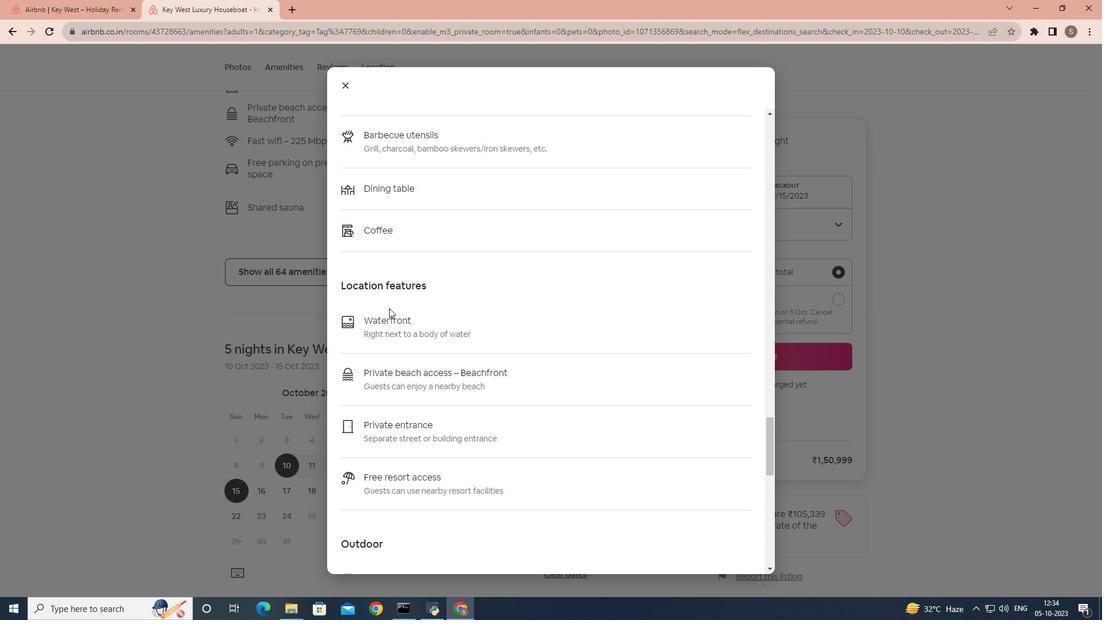 
Action: Mouse scrolled (389, 307) with delta (0, 0)
Screenshot: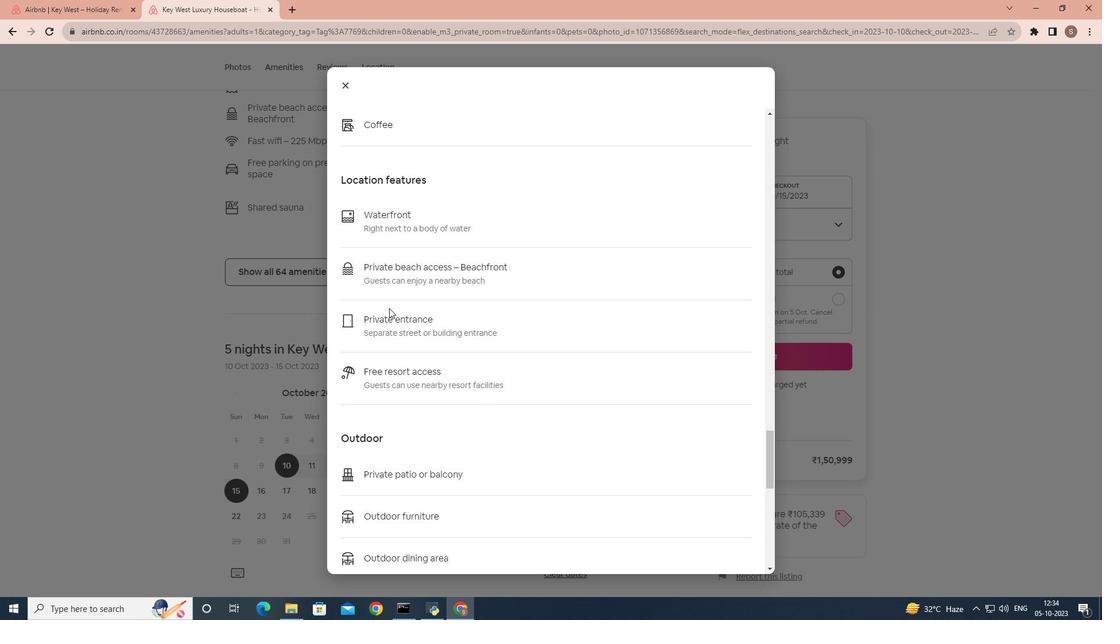 
Action: Mouse scrolled (389, 307) with delta (0, 0)
Screenshot: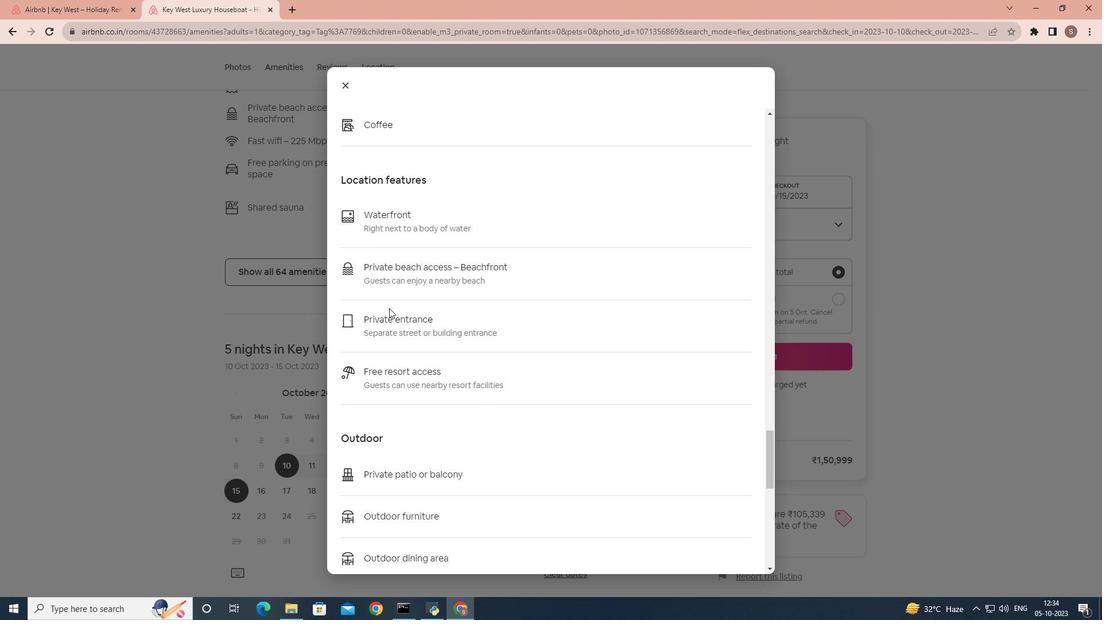 
Action: Mouse scrolled (389, 307) with delta (0, 0)
Screenshot: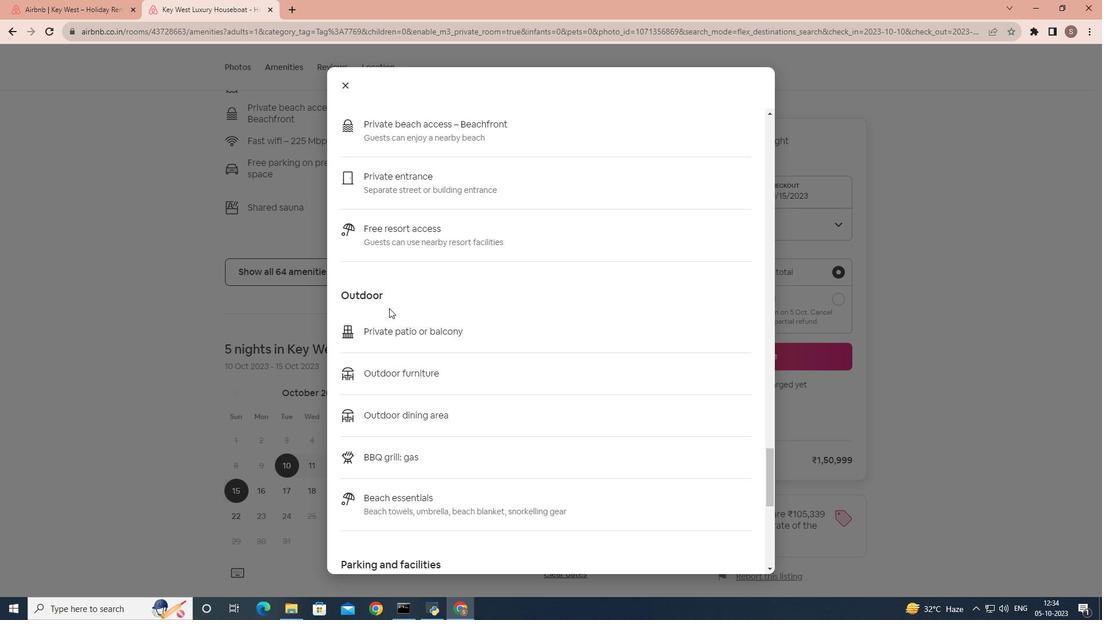 
Action: Mouse scrolled (389, 307) with delta (0, 0)
Screenshot: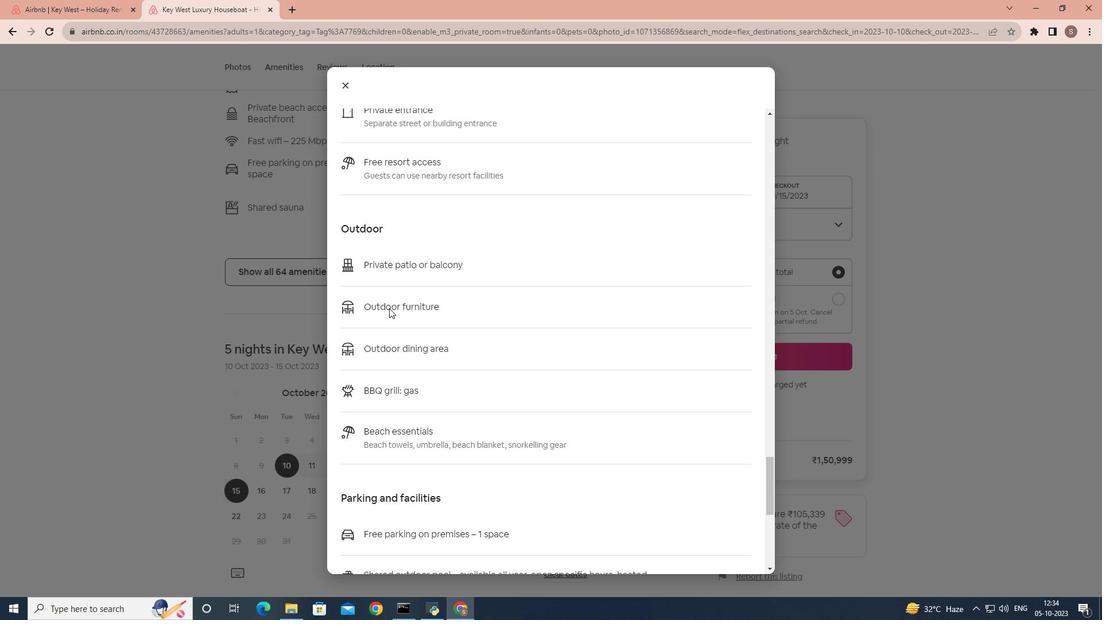 
Action: Mouse scrolled (389, 307) with delta (0, 0)
Screenshot: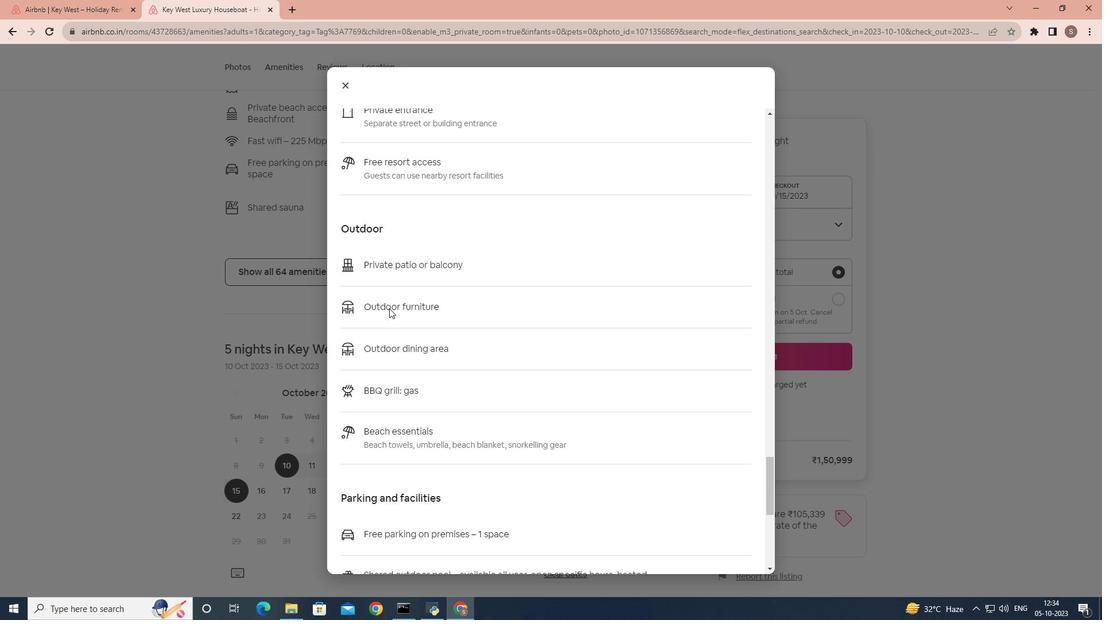 
Action: Mouse scrolled (389, 307) with delta (0, 0)
Screenshot: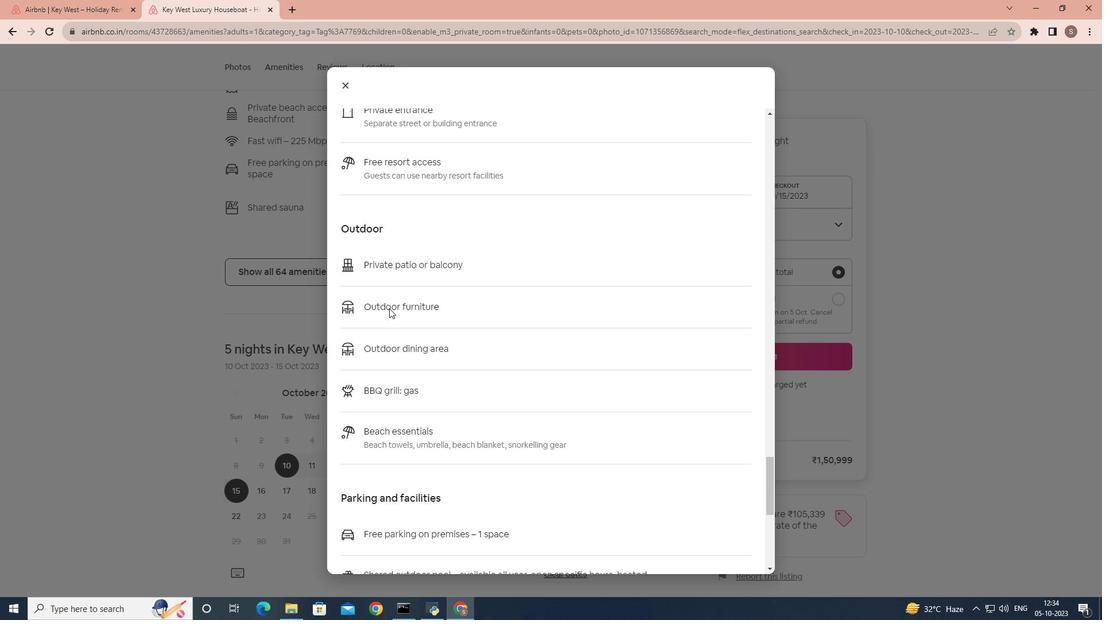 
Action: Mouse scrolled (389, 307) with delta (0, 0)
Screenshot: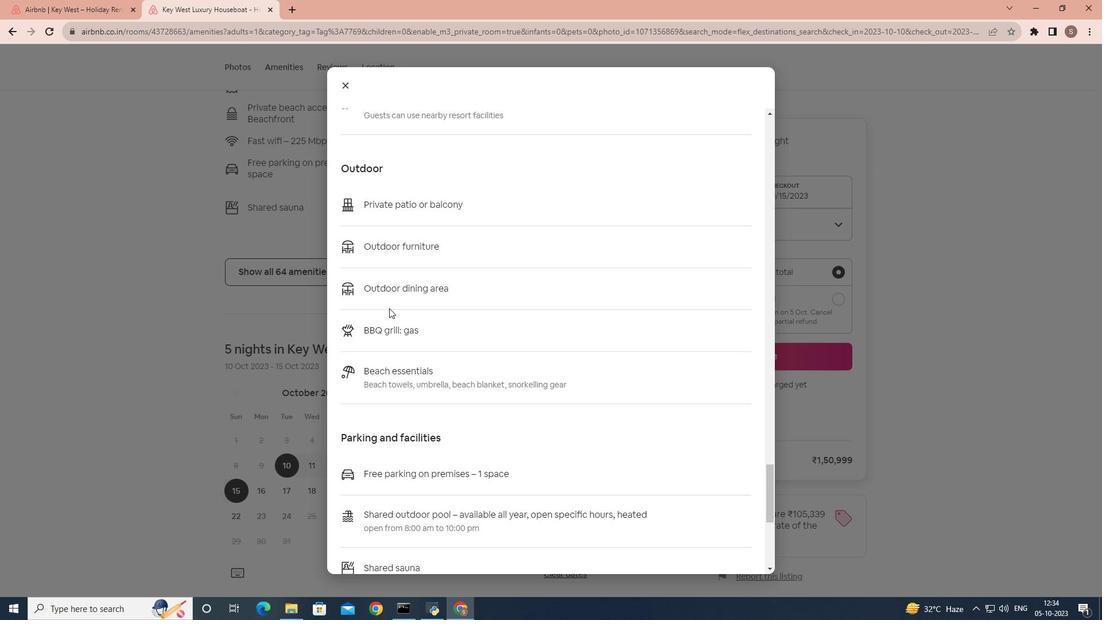 
Action: Mouse scrolled (389, 307) with delta (0, 0)
Screenshot: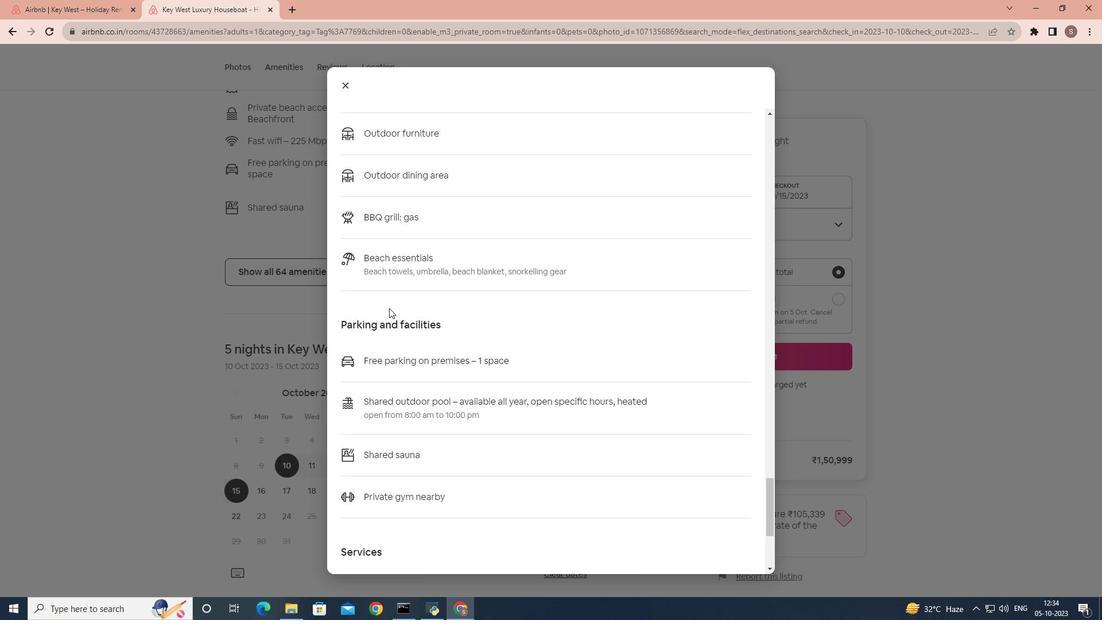 
Action: Mouse scrolled (389, 307) with delta (0, 0)
Screenshot: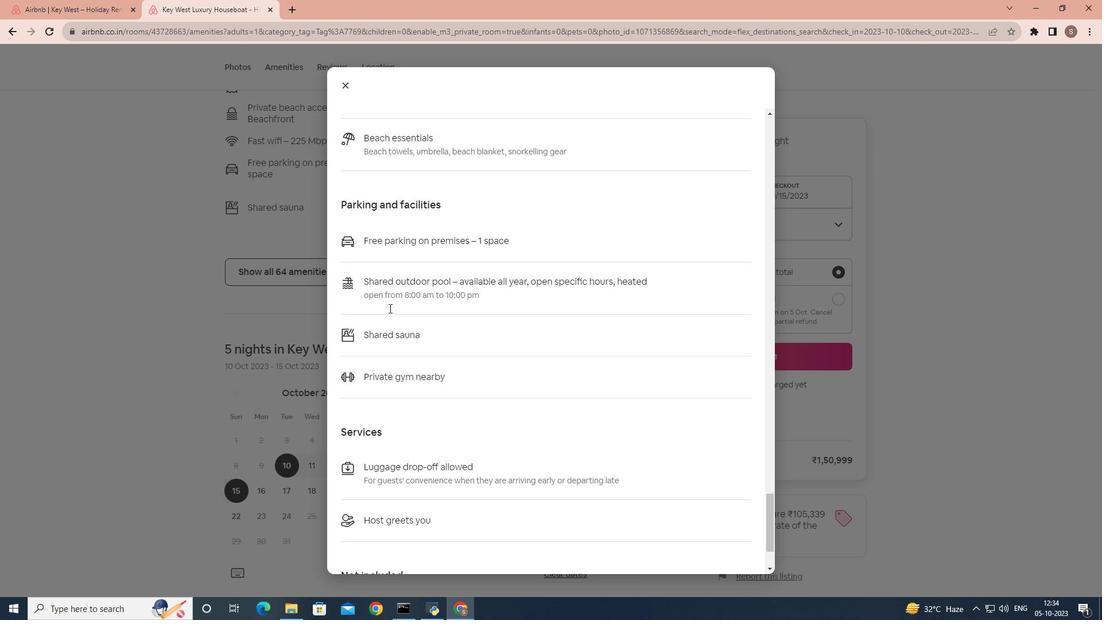
Action: Mouse scrolled (389, 307) with delta (0, 0)
Screenshot: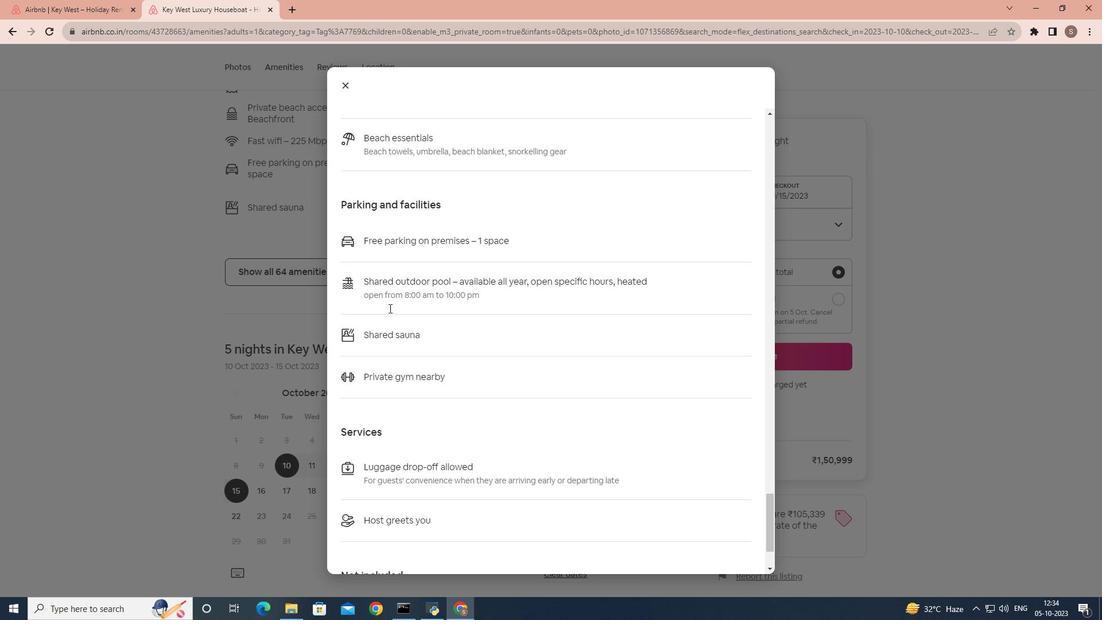 
Action: Mouse scrolled (389, 307) with delta (0, 0)
Screenshot: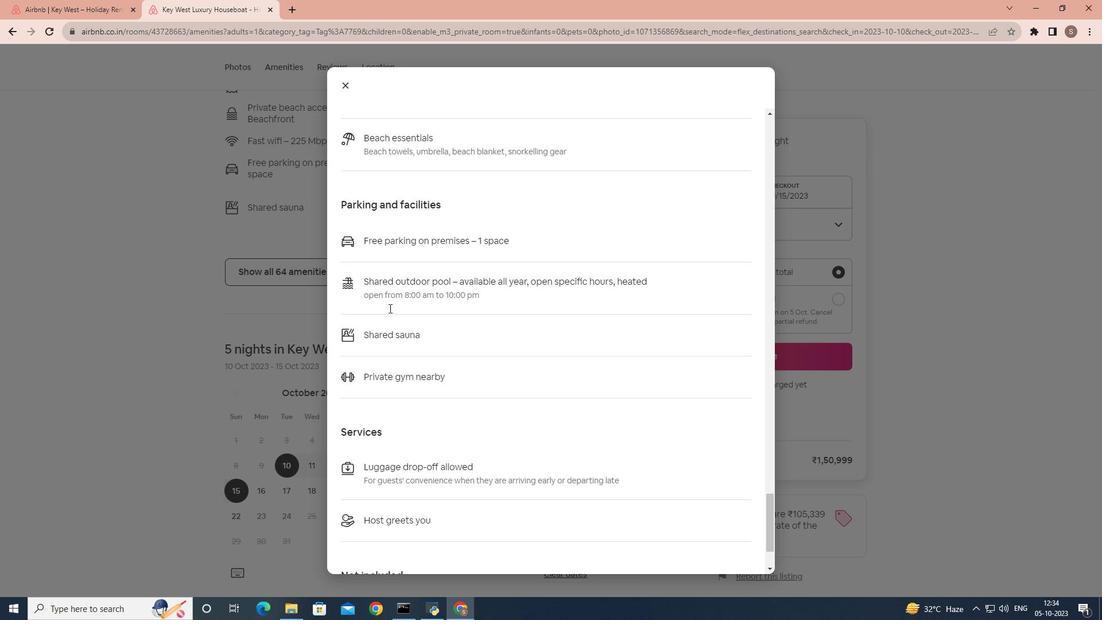 
Action: Mouse scrolled (389, 307) with delta (0, 0)
Screenshot: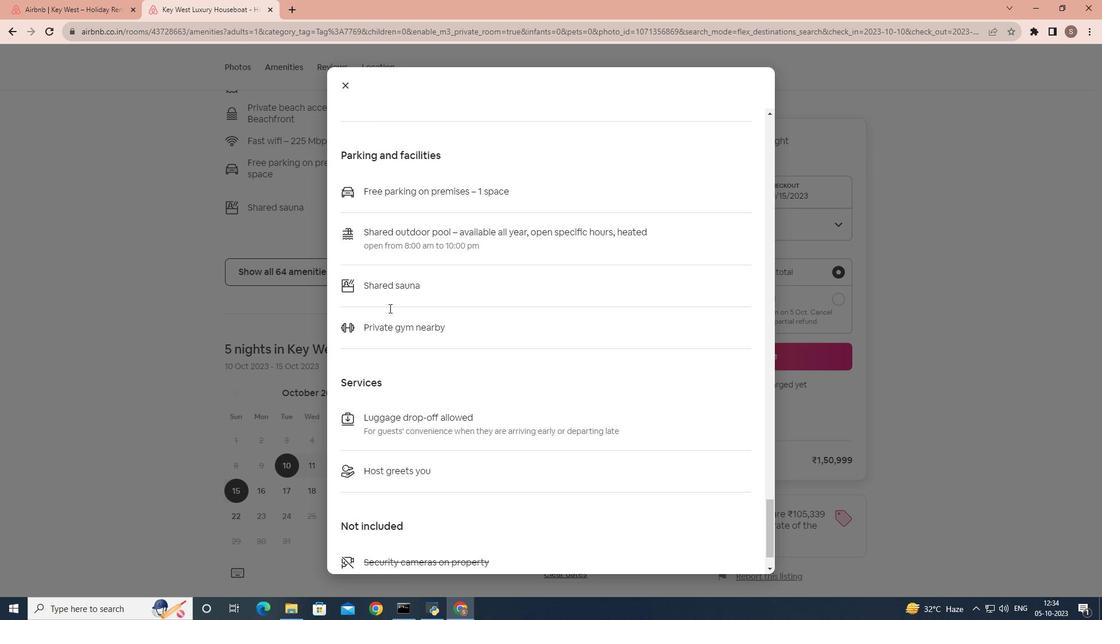 
Action: Mouse scrolled (389, 307) with delta (0, 0)
Screenshot: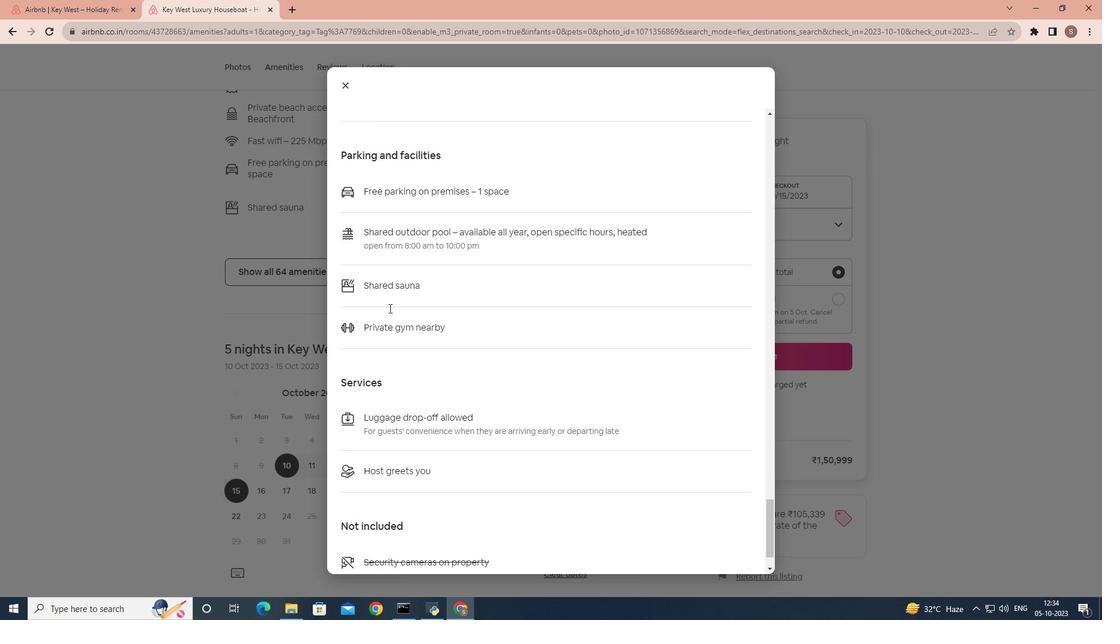 
Action: Mouse moved to (346, 87)
Screenshot: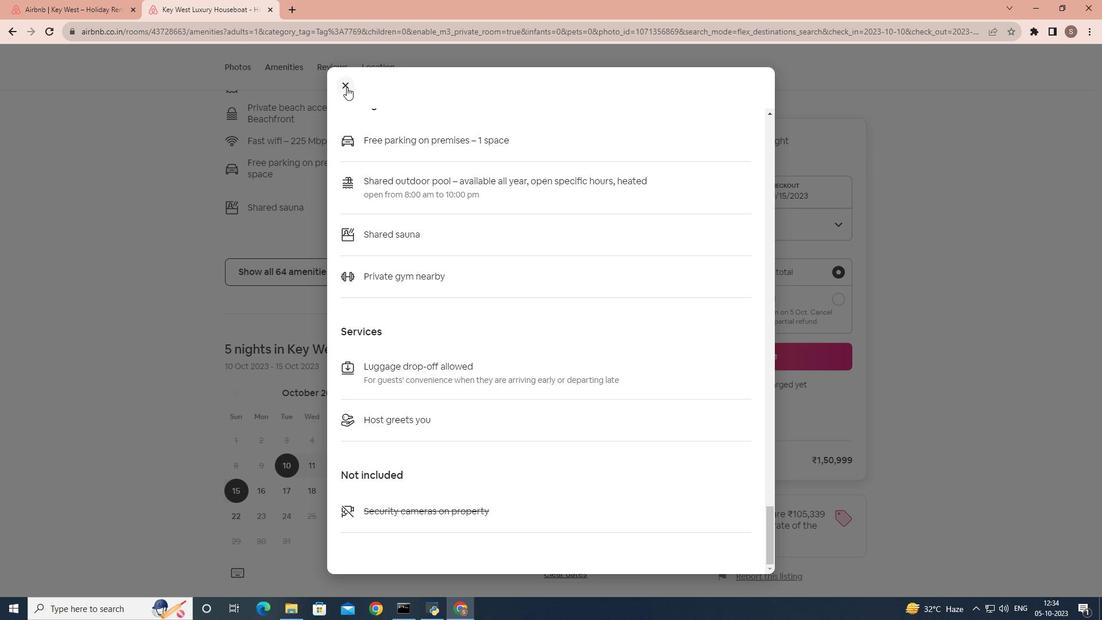 
Action: Mouse pressed left at (346, 87)
Screenshot: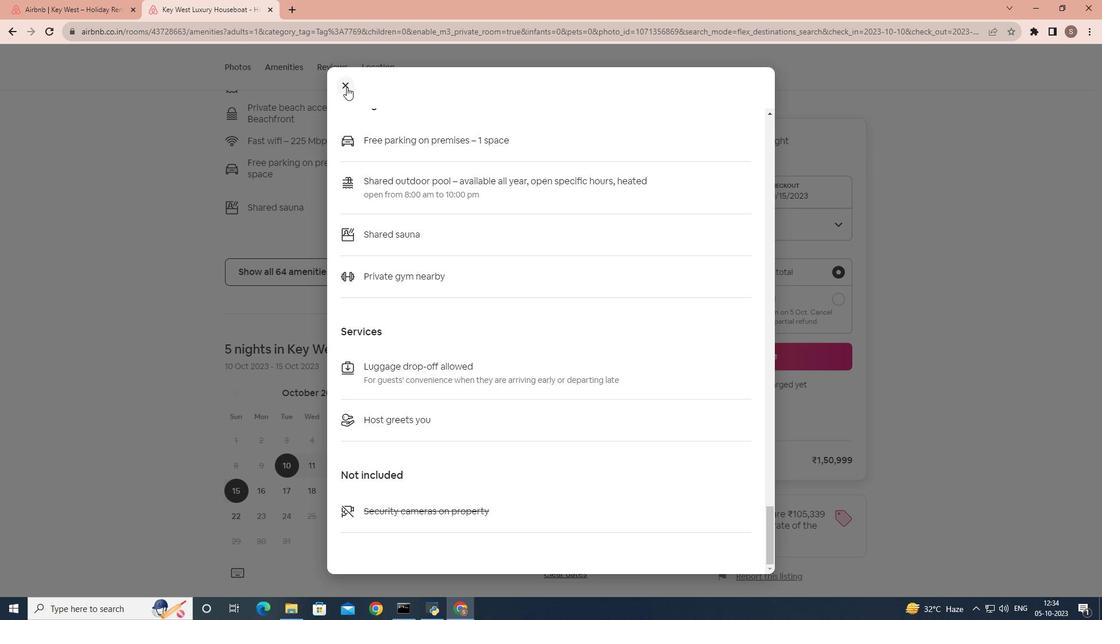 
Action: Mouse moved to (361, 317)
Screenshot: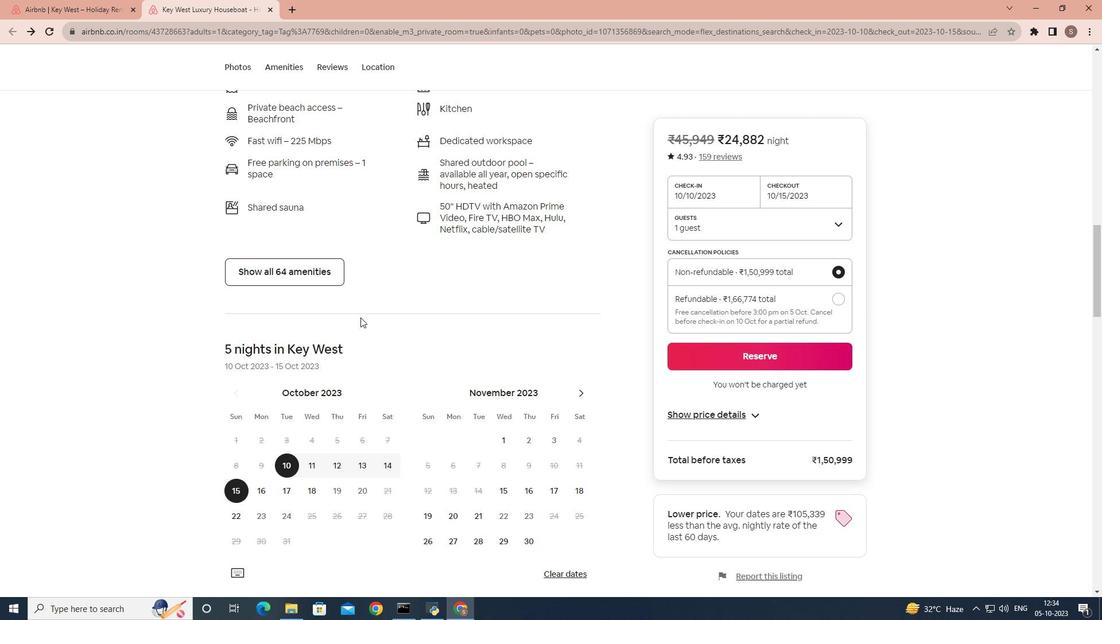 
Action: Mouse scrolled (361, 317) with delta (0, 0)
Screenshot: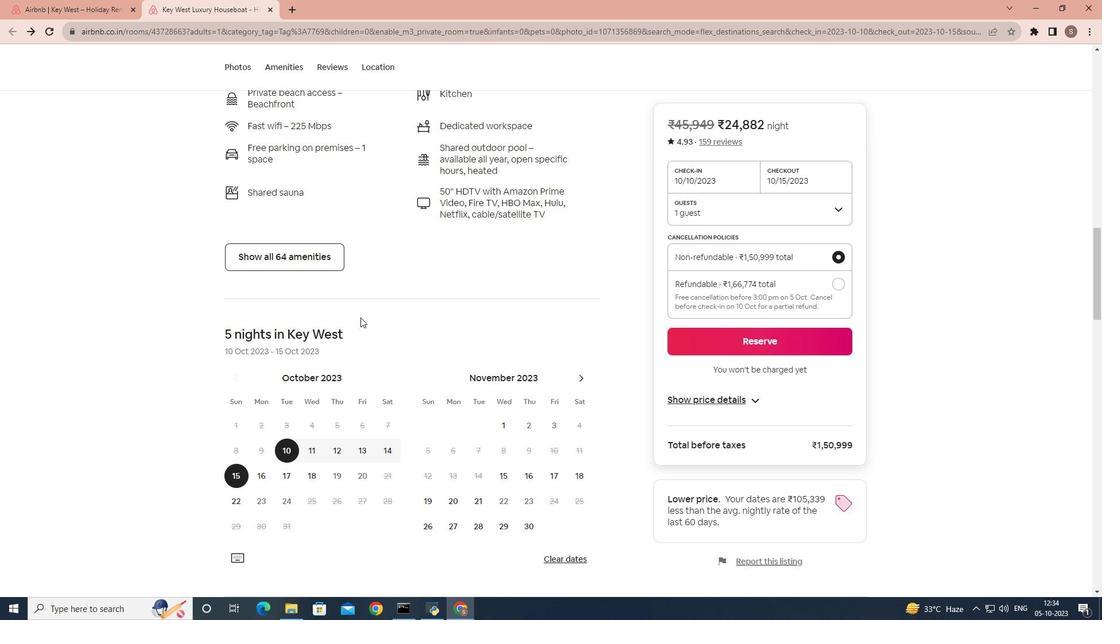 
Action: Mouse moved to (360, 317)
Screenshot: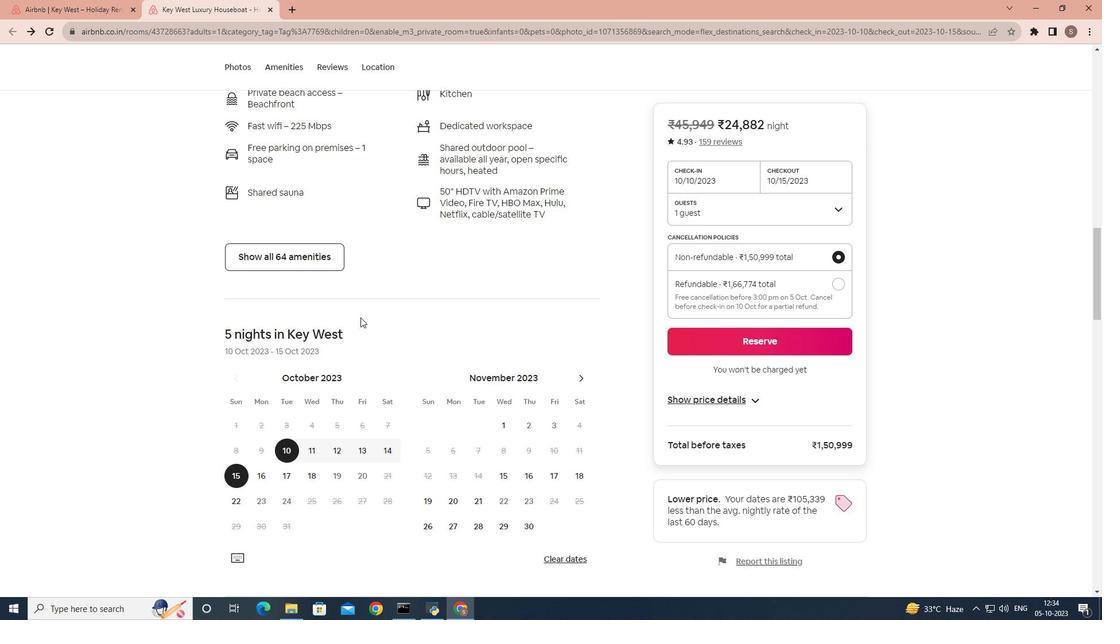 
Action: Mouse scrolled (360, 317) with delta (0, 0)
Screenshot: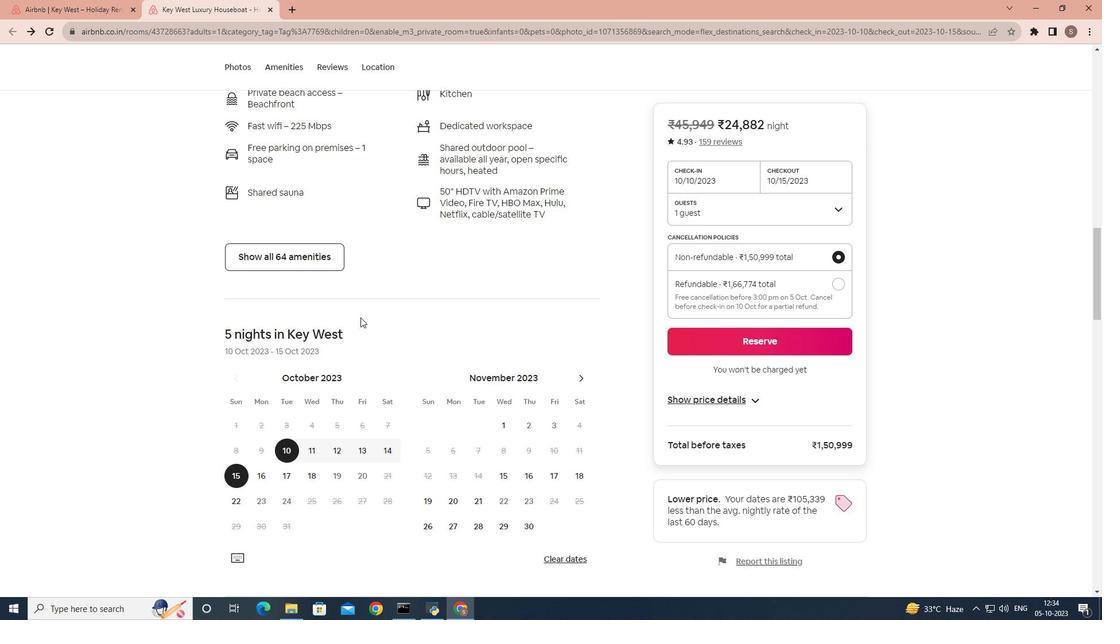 
Action: Mouse scrolled (360, 317) with delta (0, 0)
Screenshot: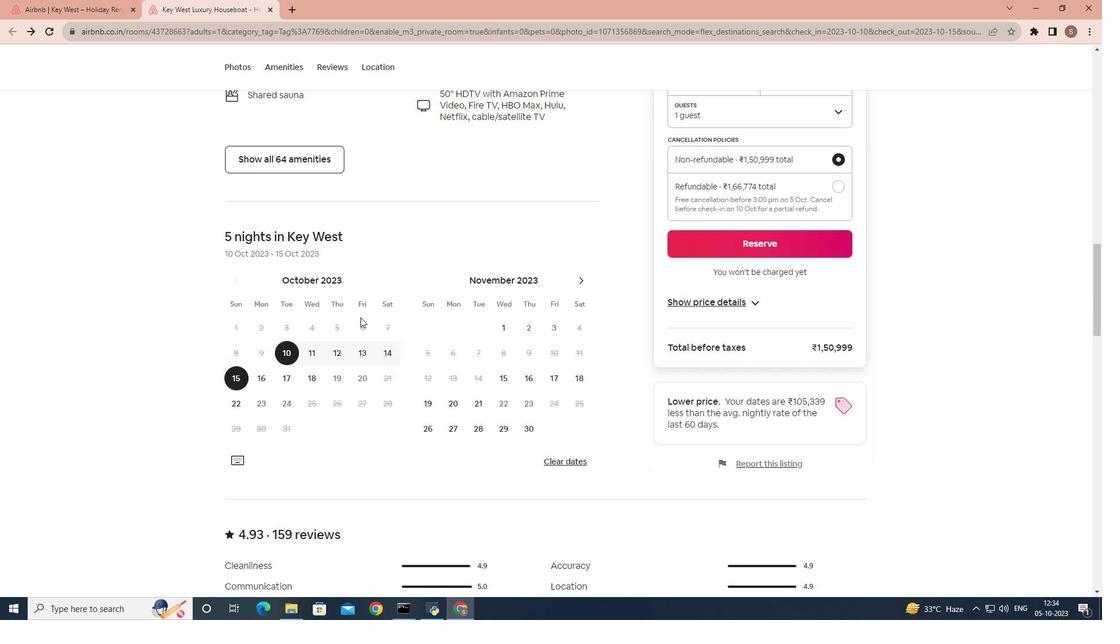 
Action: Mouse scrolled (360, 317) with delta (0, 0)
Screenshot: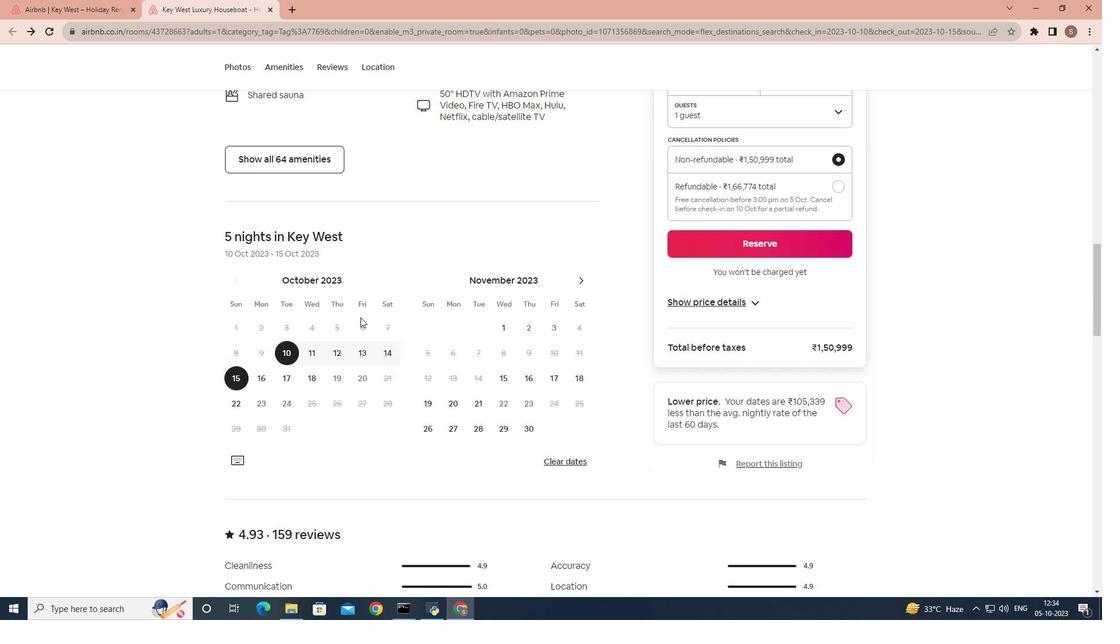 
Action: Mouse scrolled (360, 317) with delta (0, 0)
Screenshot: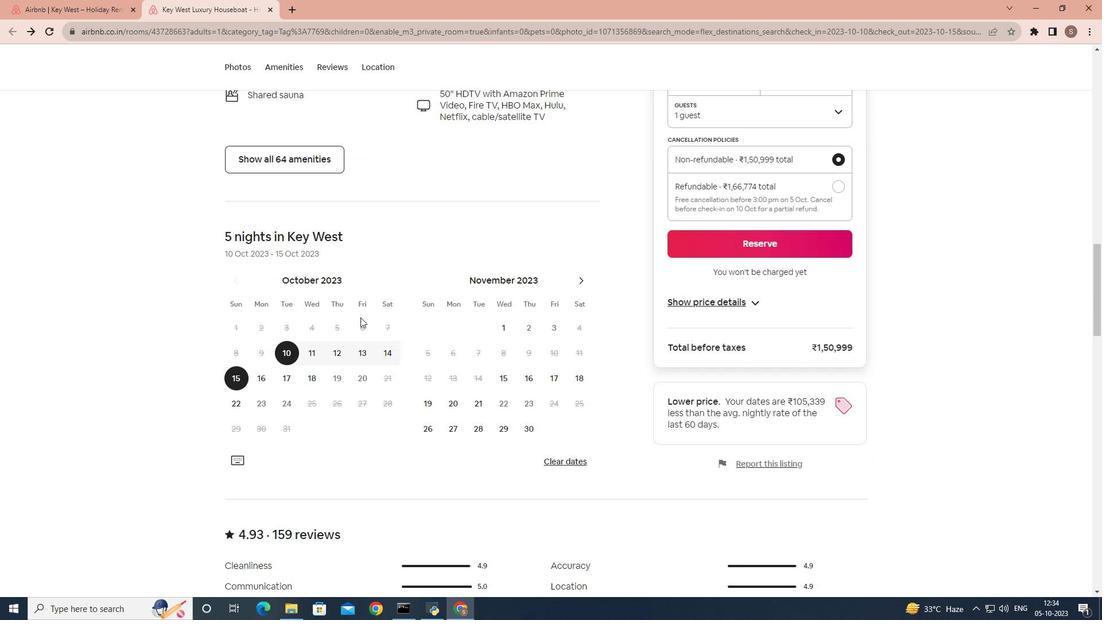 
Action: Mouse scrolled (360, 317) with delta (0, 0)
Screenshot: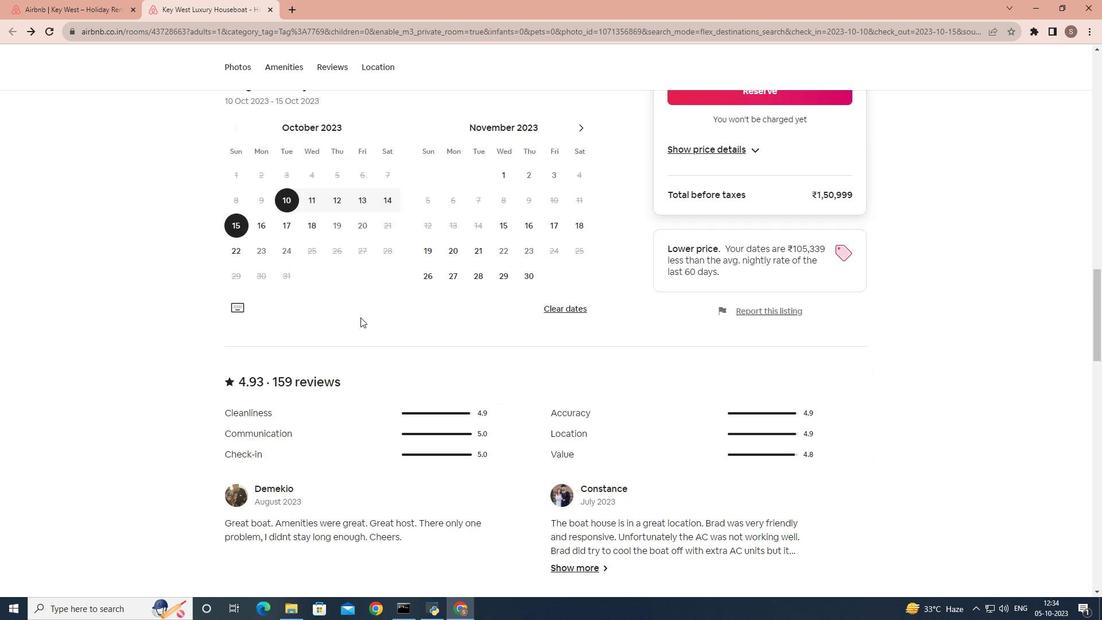 
Action: Mouse scrolled (360, 317) with delta (0, 0)
Screenshot: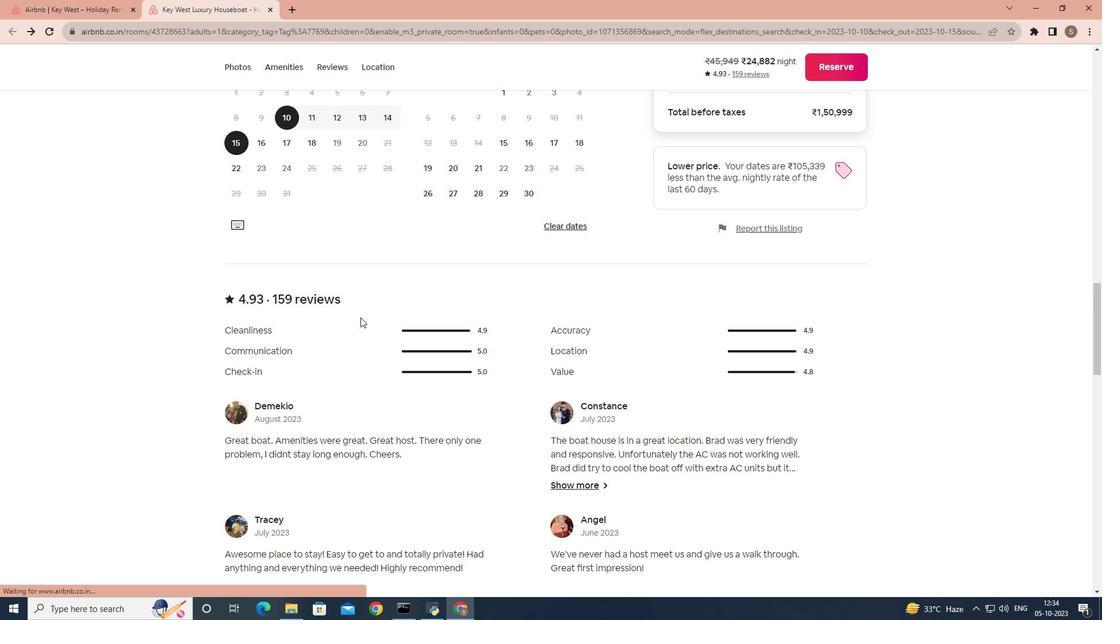 
Action: Mouse scrolled (360, 317) with delta (0, 0)
Screenshot: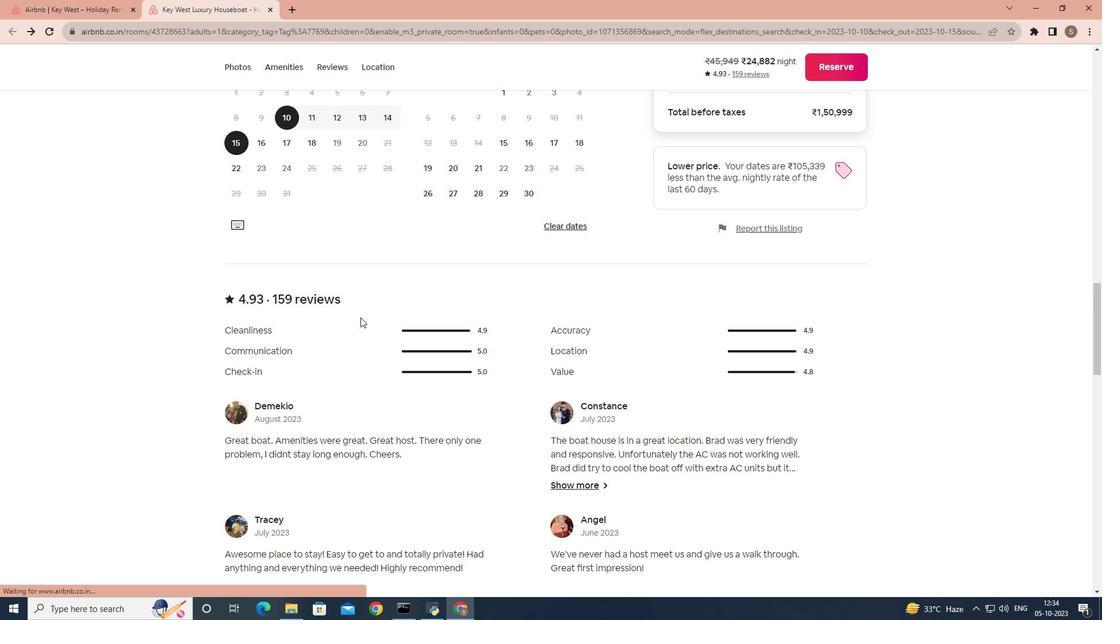 
Action: Mouse scrolled (360, 317) with delta (0, 0)
Screenshot: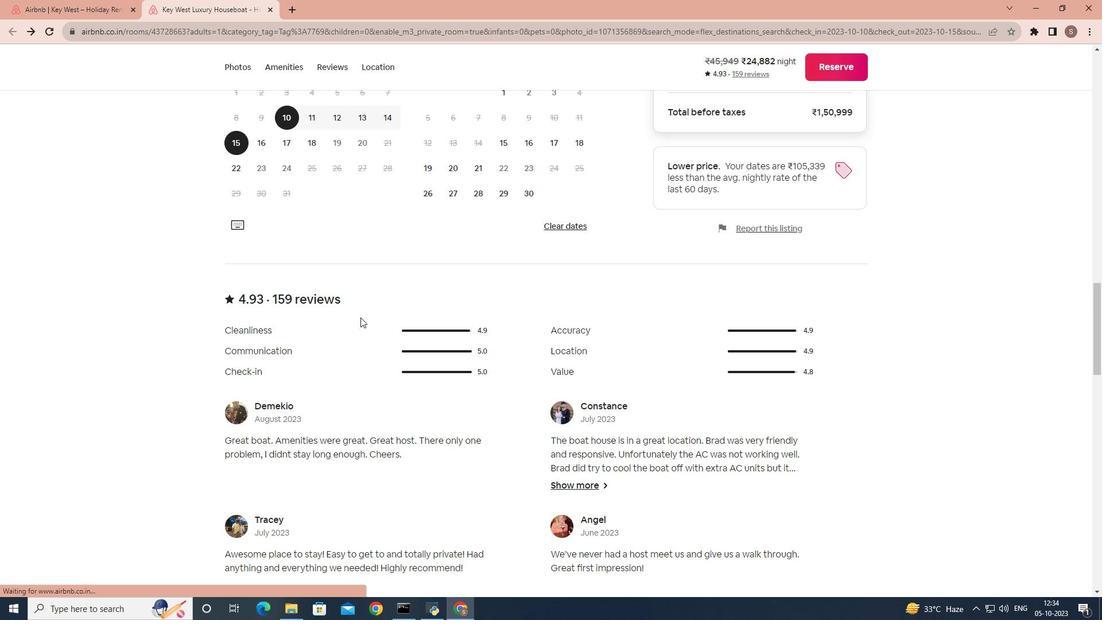 
Action: Mouse scrolled (360, 317) with delta (0, 0)
Screenshot: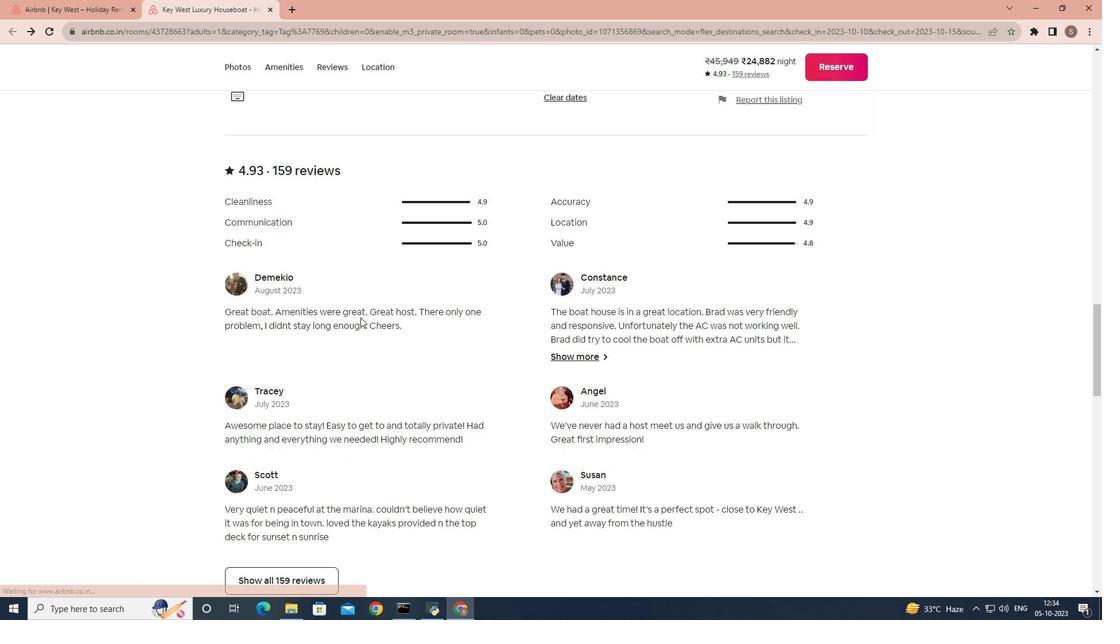 
Action: Mouse scrolled (360, 317) with delta (0, 0)
Screenshot: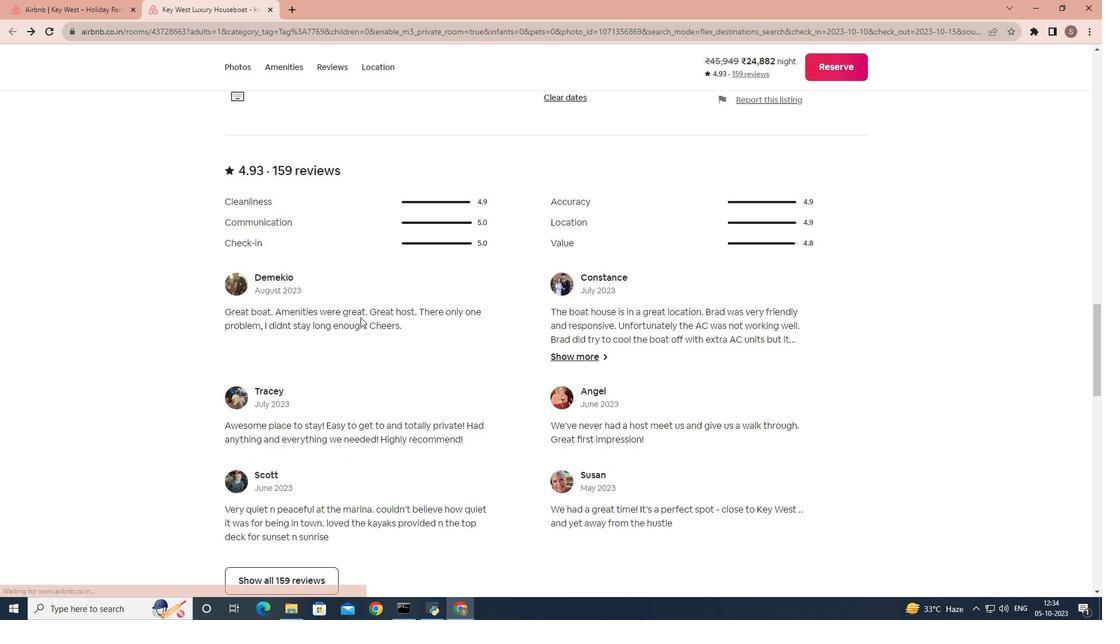 
Action: Mouse moved to (262, 419)
Screenshot: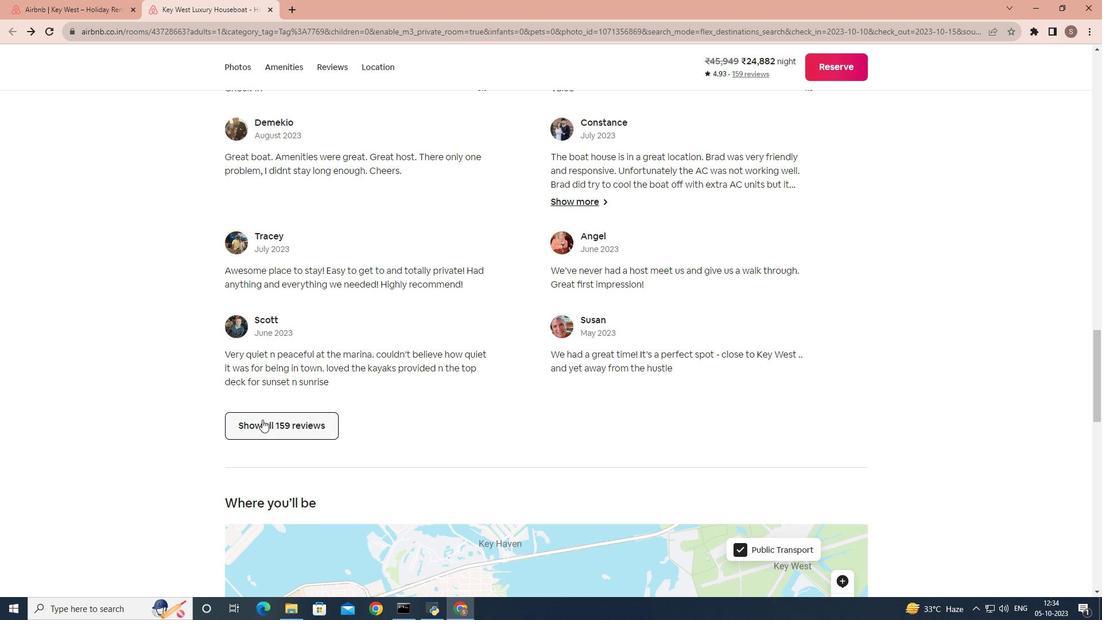 
Action: Mouse pressed left at (262, 419)
Screenshot: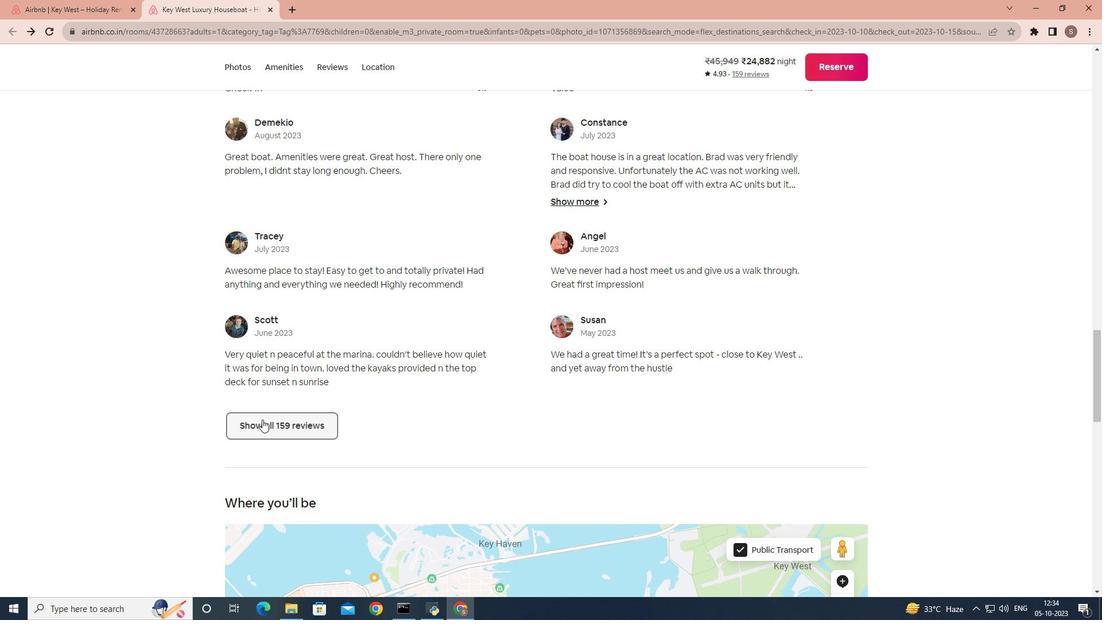 
Action: Mouse moved to (576, 348)
Screenshot: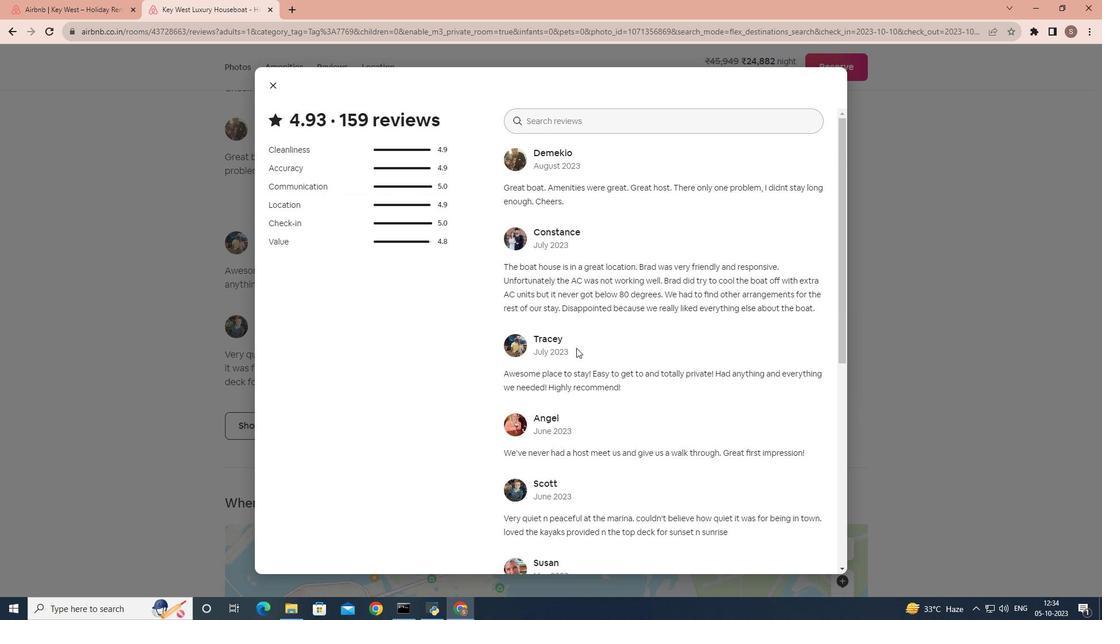 
Action: Mouse scrolled (576, 347) with delta (0, 0)
Screenshot: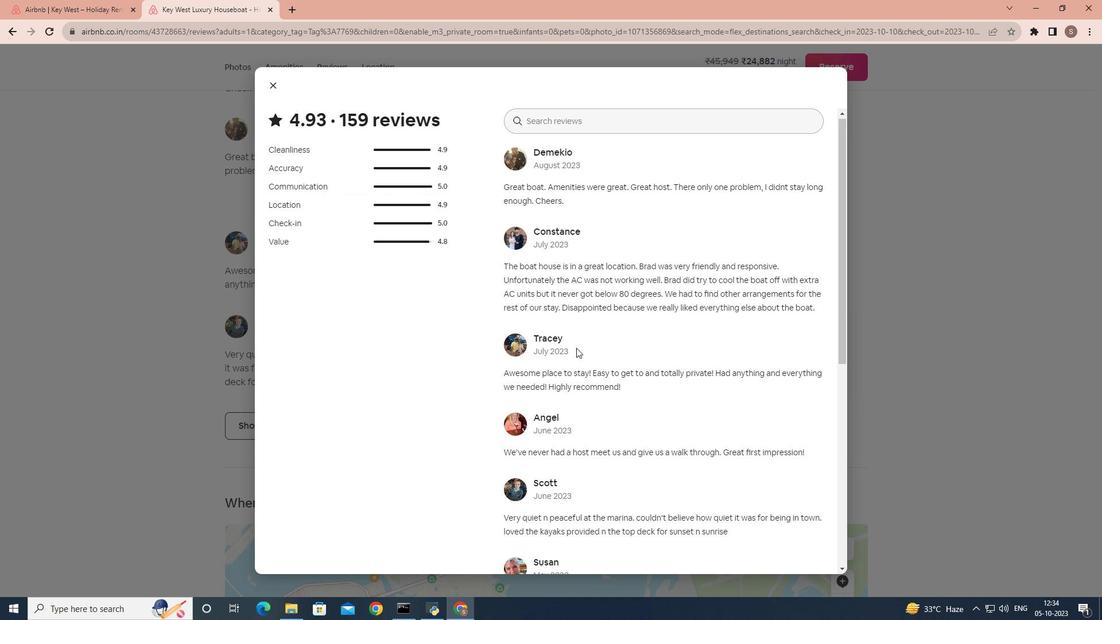 
Action: Mouse scrolled (576, 347) with delta (0, 0)
Screenshot: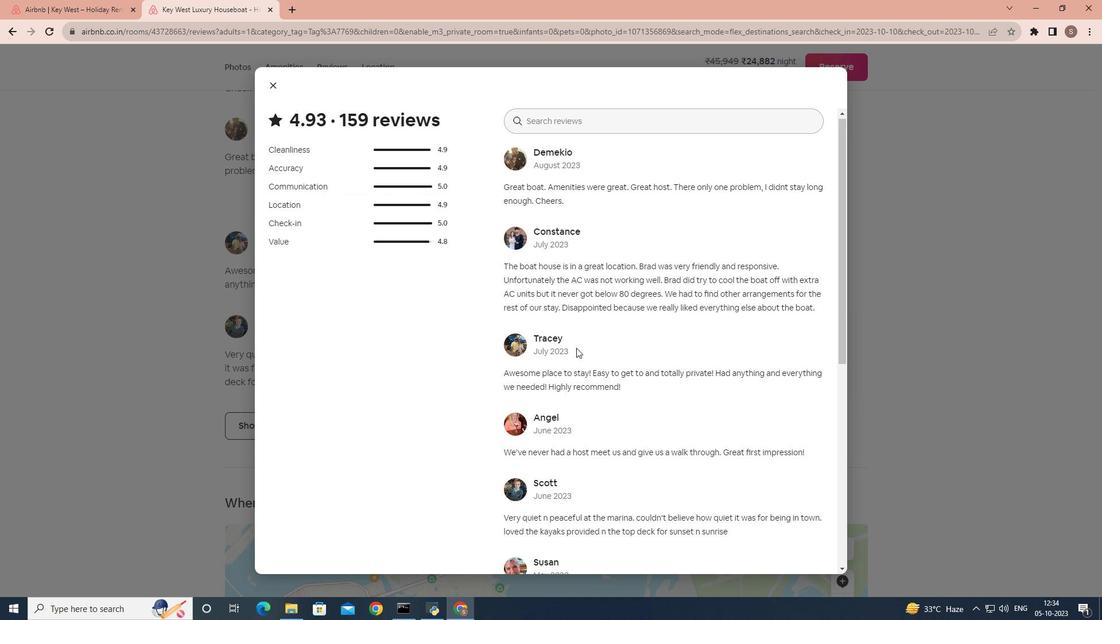 
Action: Mouse scrolled (576, 347) with delta (0, 0)
Screenshot: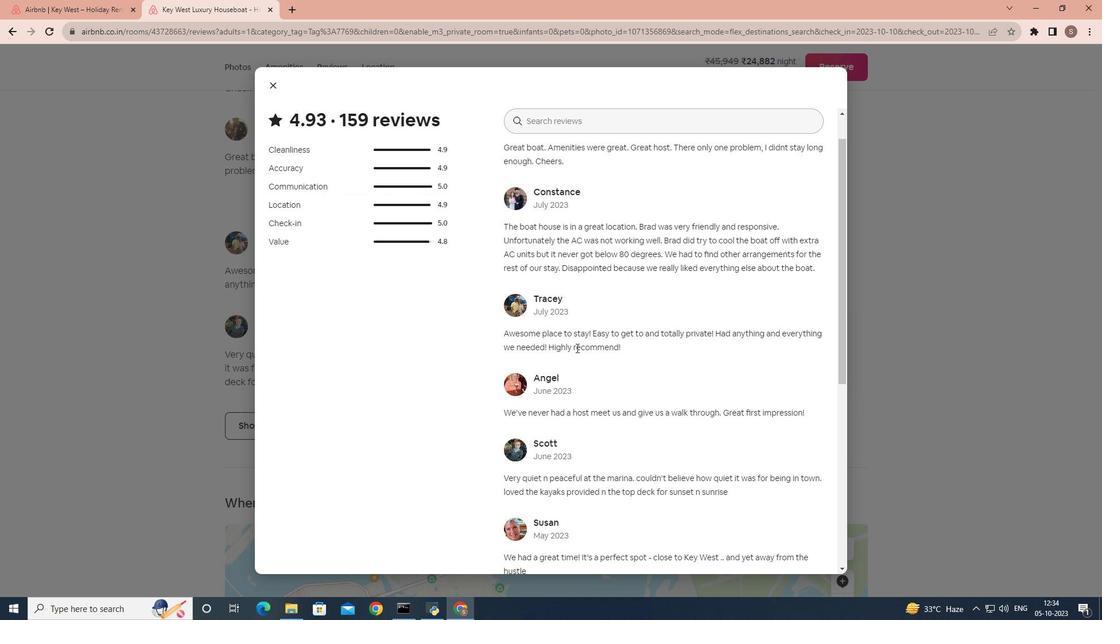 
Action: Mouse scrolled (576, 347) with delta (0, 0)
Screenshot: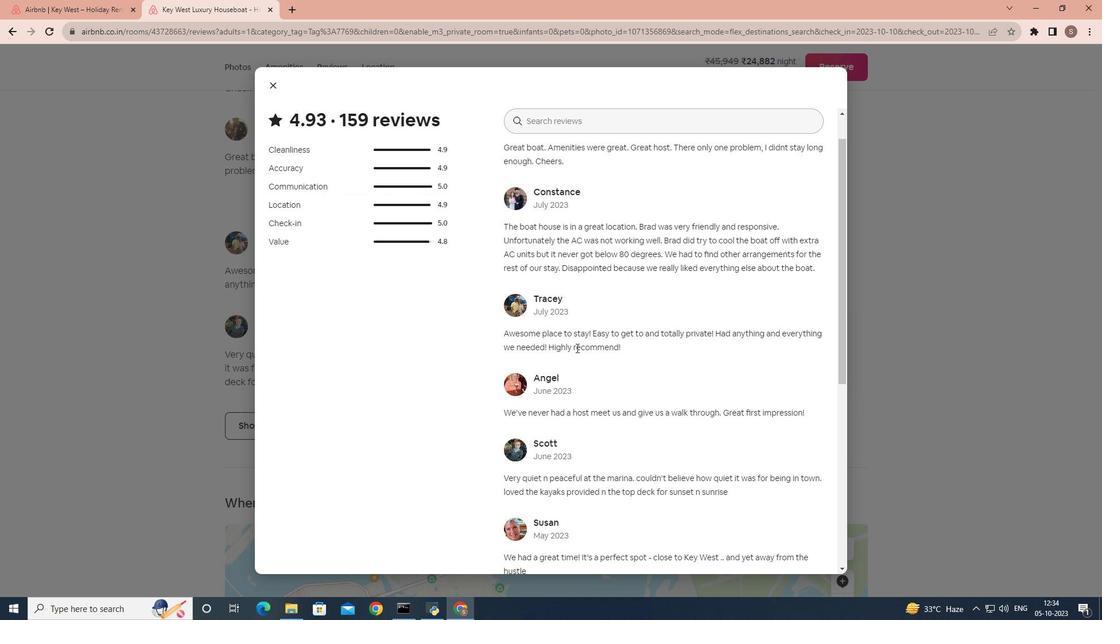 
Action: Mouse scrolled (576, 347) with delta (0, 0)
Screenshot: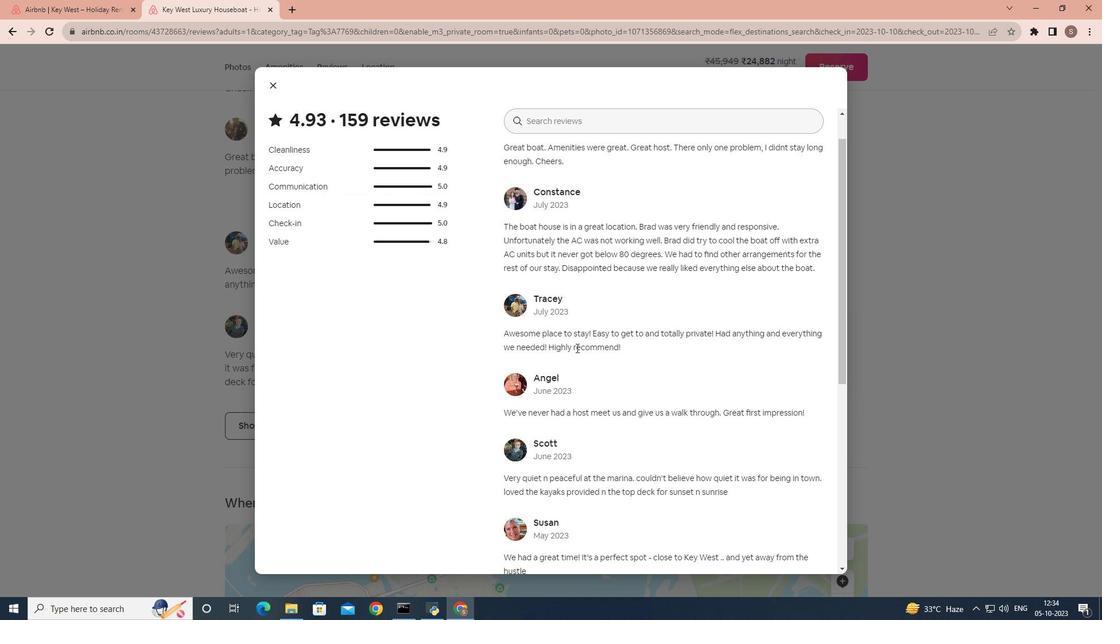 
Action: Mouse scrolled (576, 347) with delta (0, 0)
Screenshot: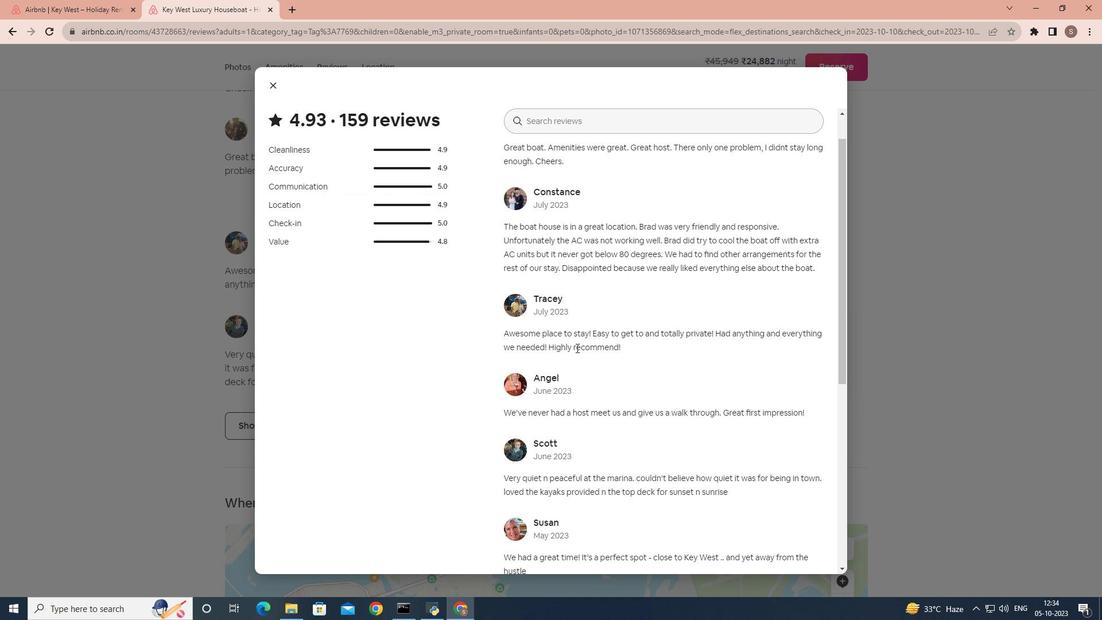 
Action: Mouse scrolled (576, 347) with delta (0, 0)
Screenshot: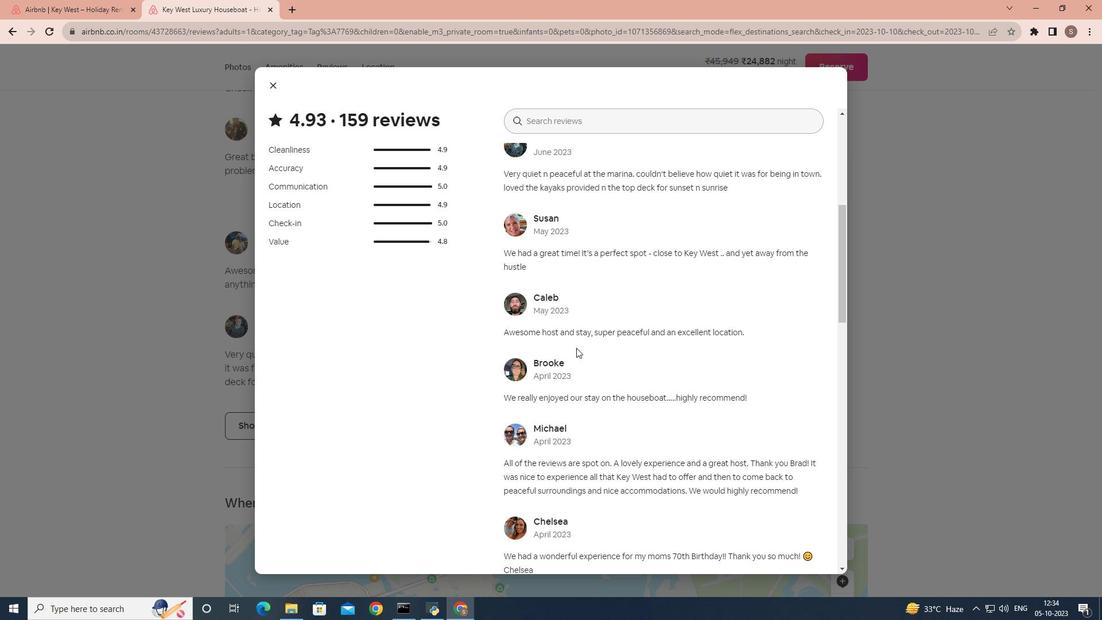 
Action: Mouse scrolled (576, 347) with delta (0, 0)
Screenshot: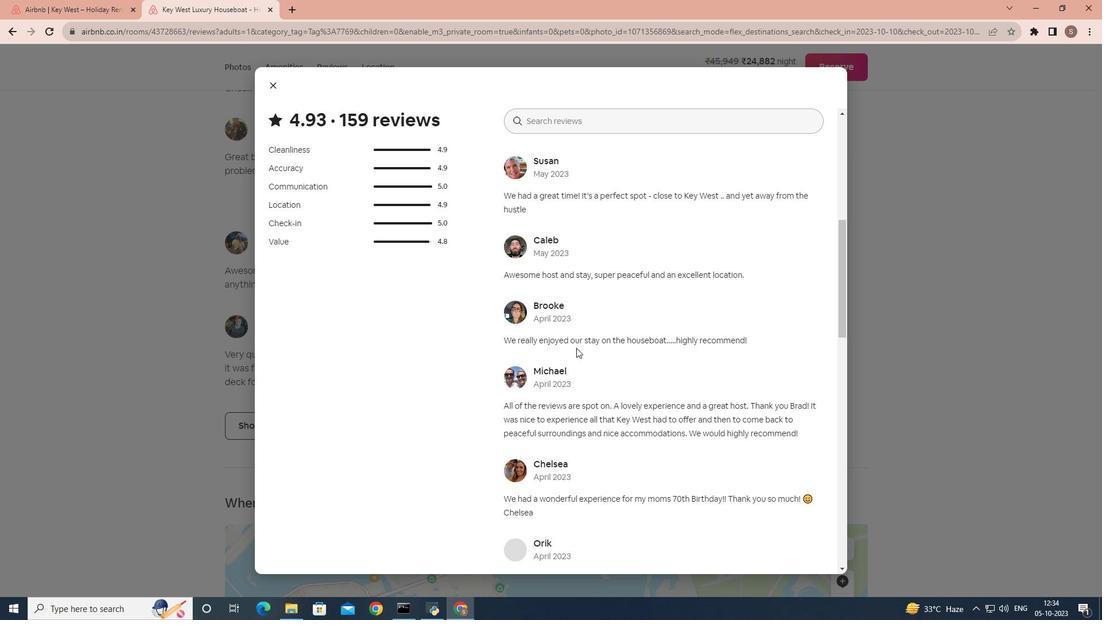 
Action: Mouse scrolled (576, 347) with delta (0, 0)
Screenshot: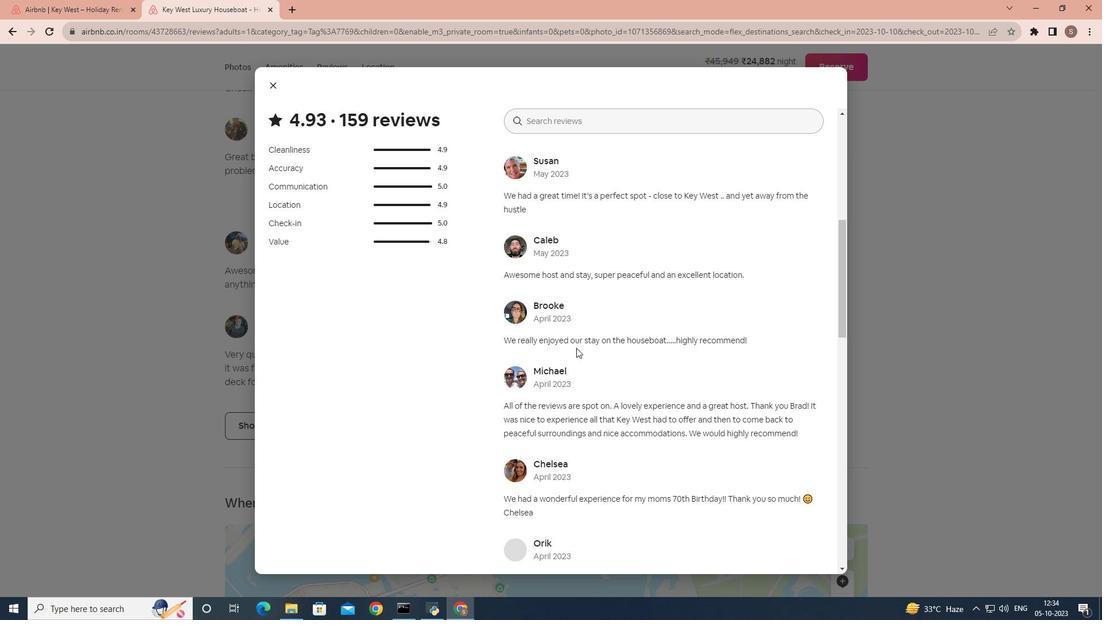 
Action: Mouse scrolled (576, 347) with delta (0, 0)
Screenshot: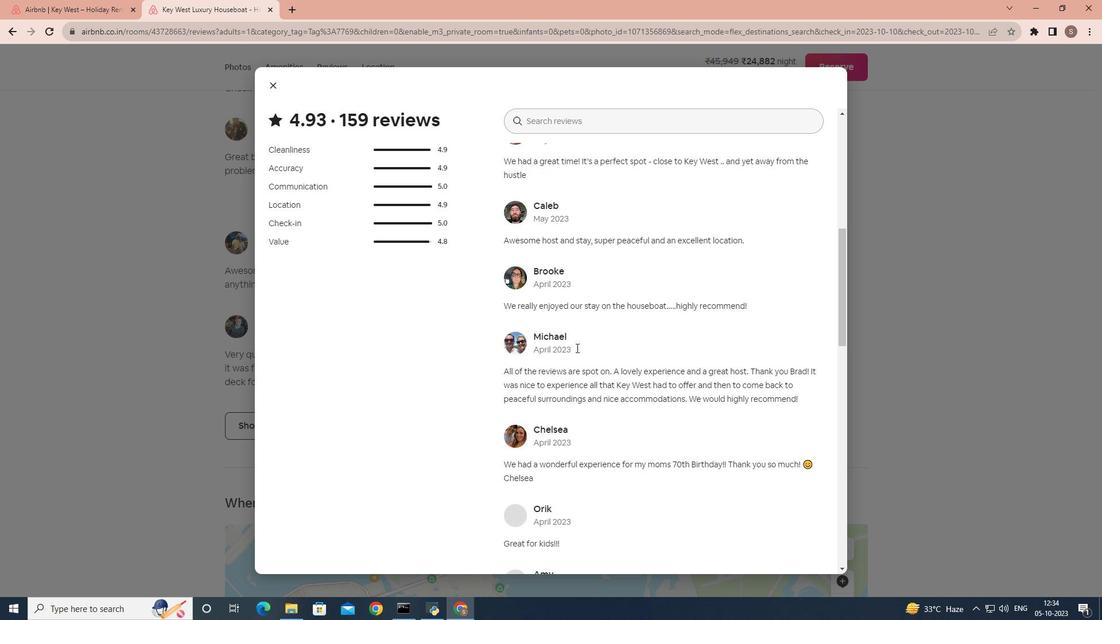
Action: Mouse scrolled (576, 347) with delta (0, 0)
Screenshot: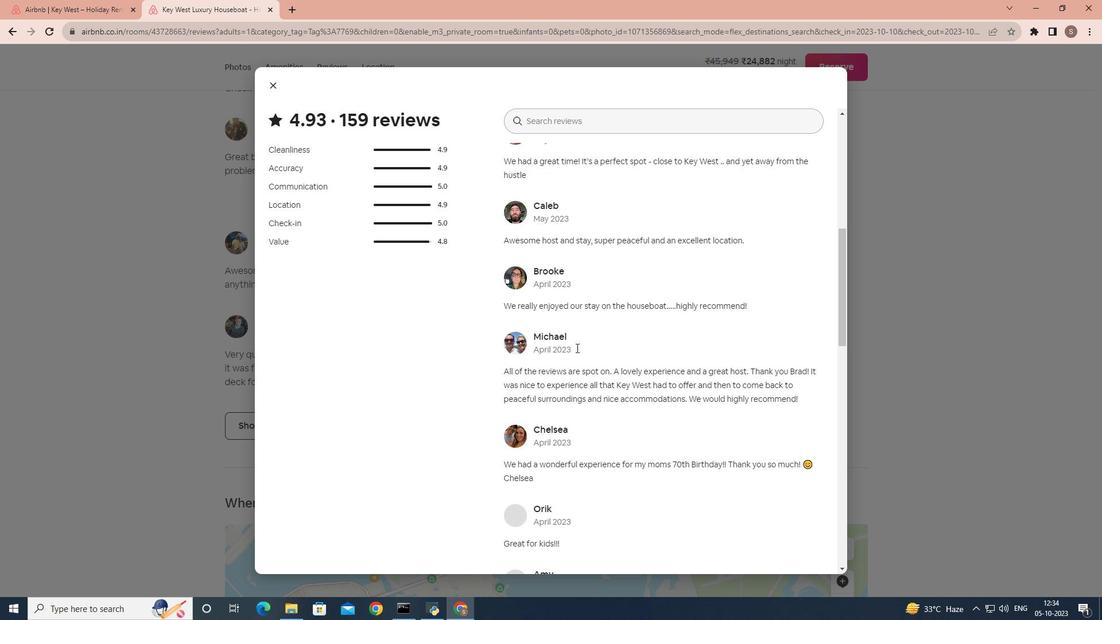 
Action: Mouse scrolled (576, 347) with delta (0, 0)
Screenshot: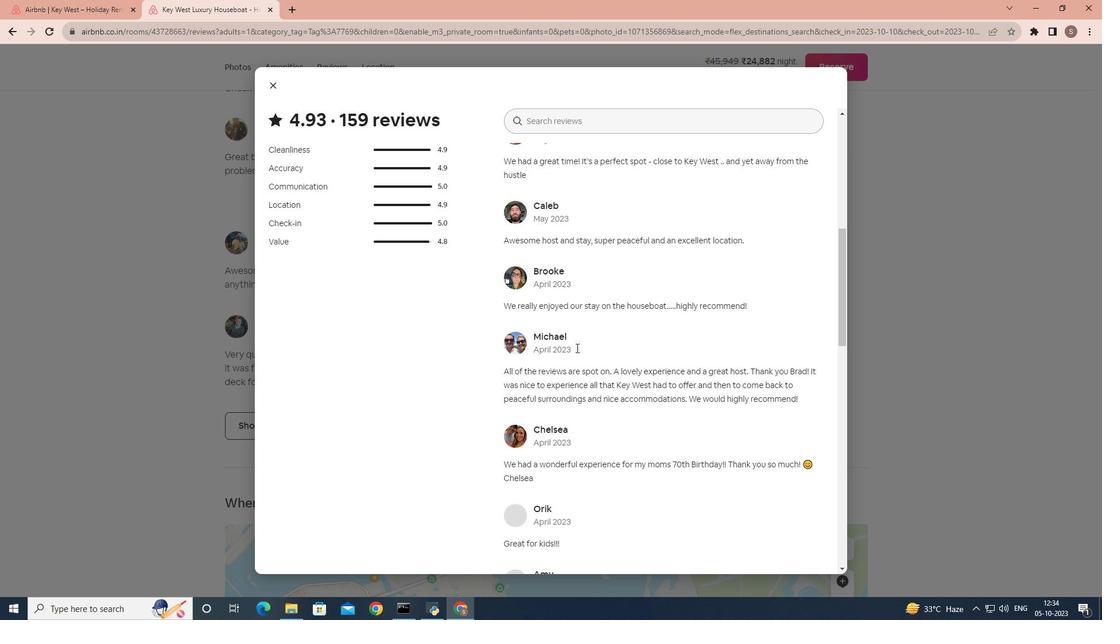 
Action: Mouse moved to (574, 348)
Screenshot: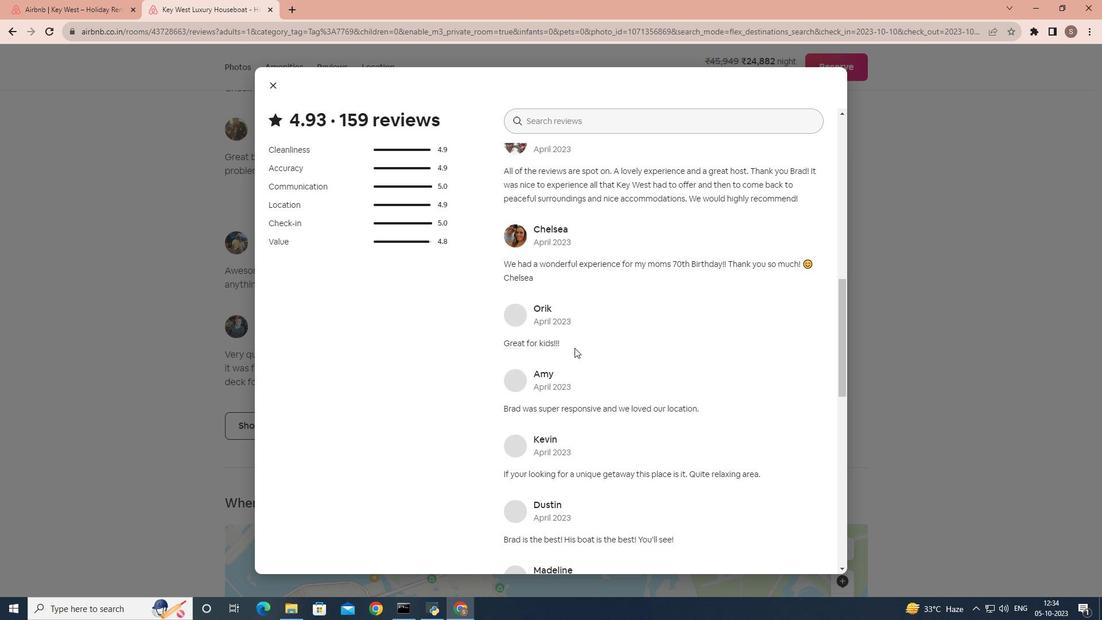 
Action: Mouse scrolled (574, 347) with delta (0, 0)
Screenshot: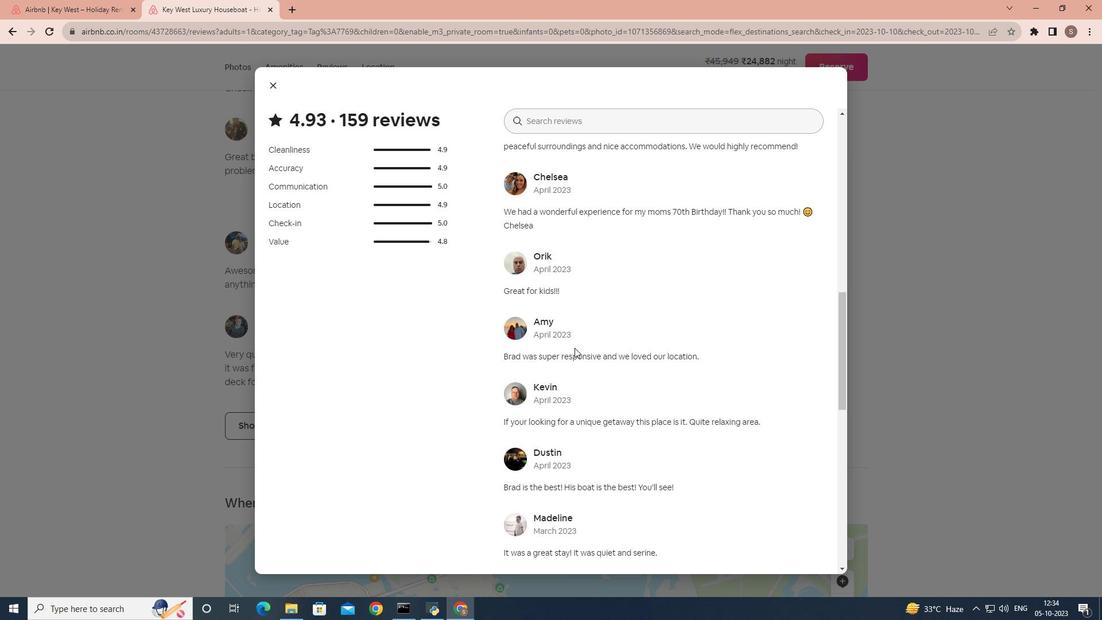 
Action: Mouse scrolled (574, 347) with delta (0, 0)
Screenshot: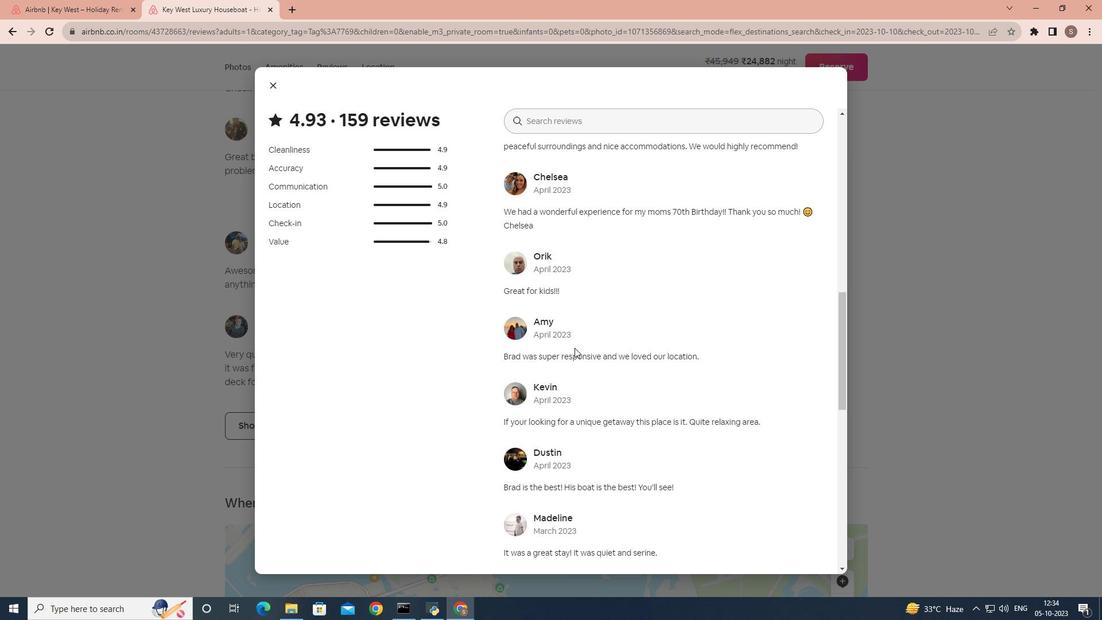 
Action: Mouse scrolled (574, 347) with delta (0, 0)
Screenshot: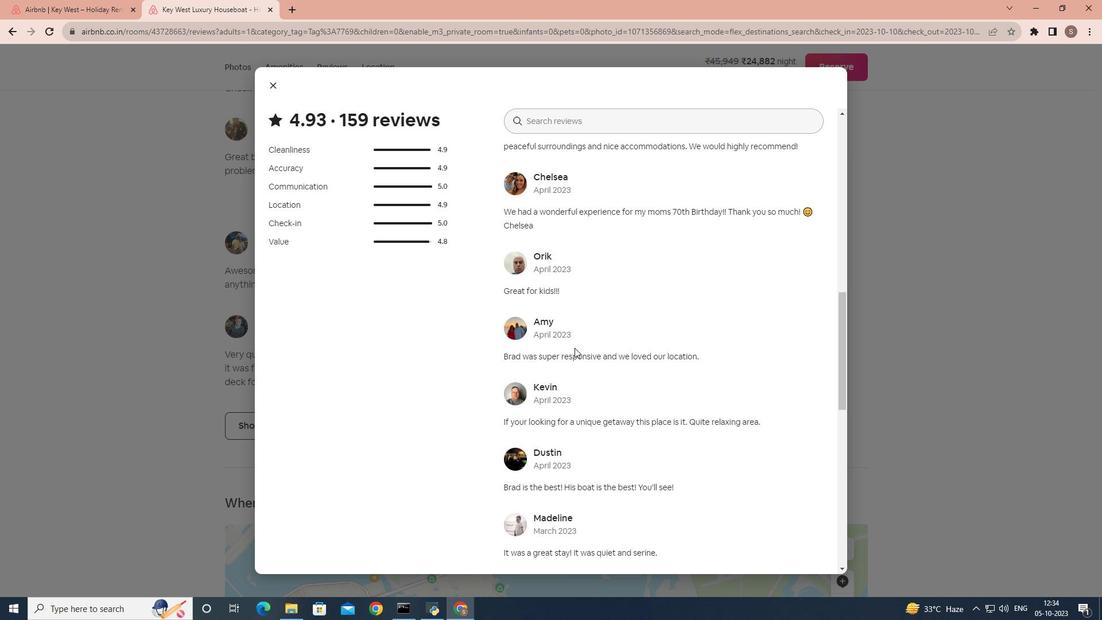 
Action: Mouse scrolled (574, 347) with delta (0, 0)
Screenshot: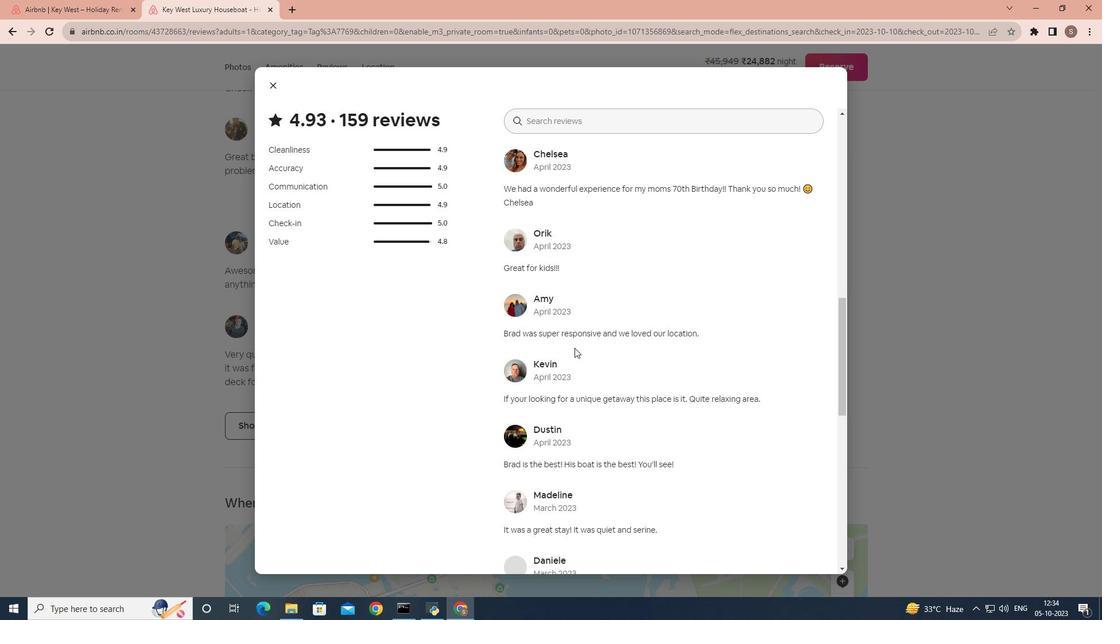 
Action: Mouse scrolled (574, 347) with delta (0, 0)
Screenshot: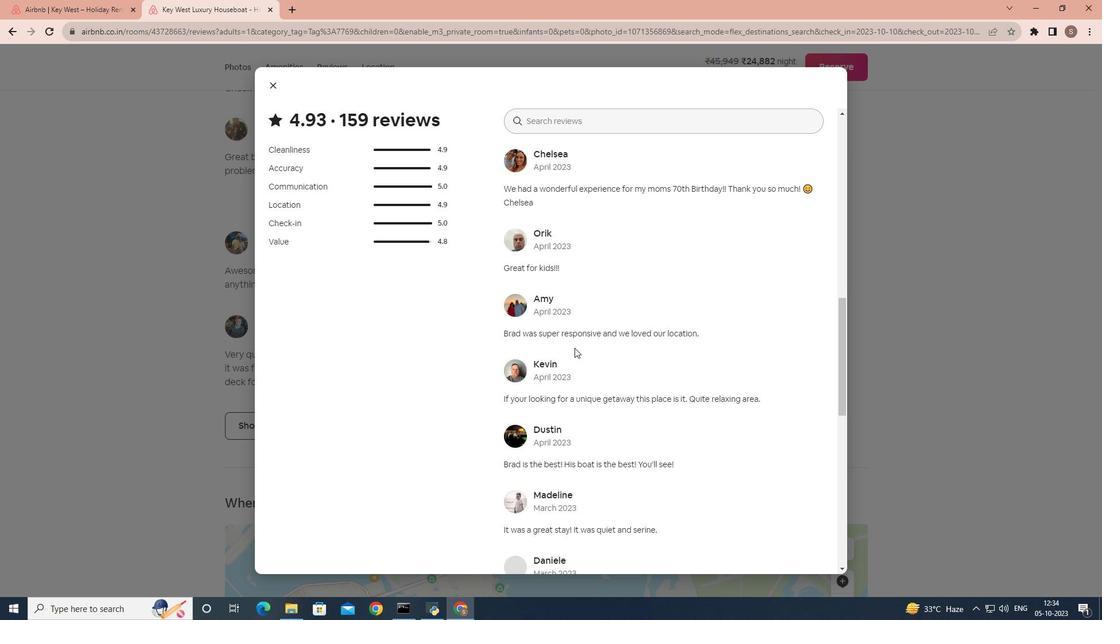 
Action: Mouse scrolled (574, 347) with delta (0, 0)
Screenshot: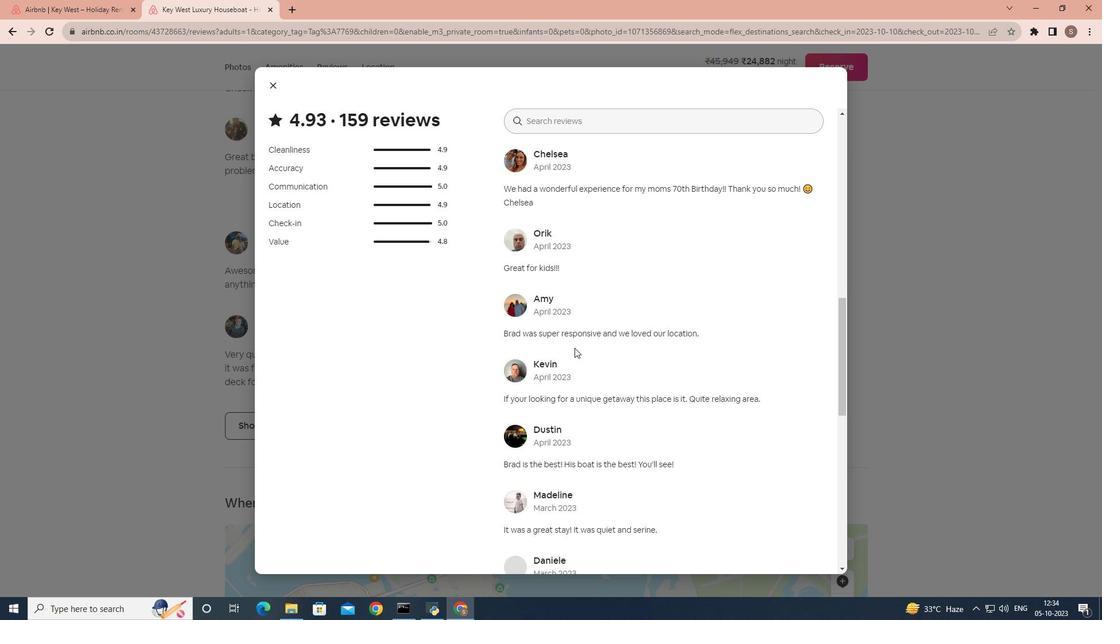 
Action: Mouse scrolled (574, 347) with delta (0, 0)
Screenshot: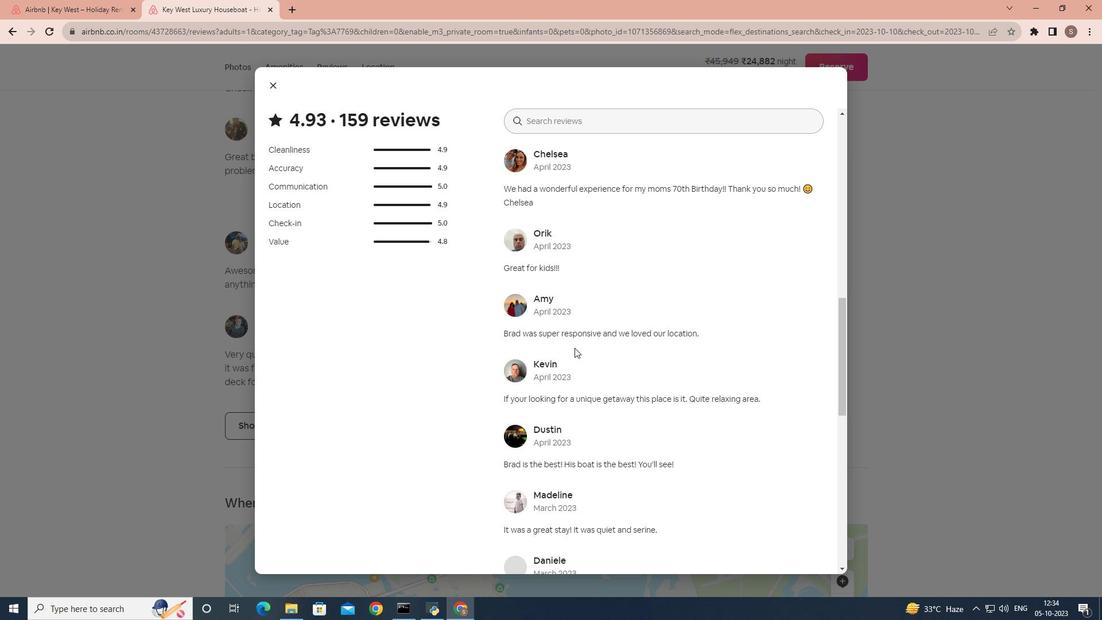 
Action: Mouse scrolled (574, 347) with delta (0, 0)
Screenshot: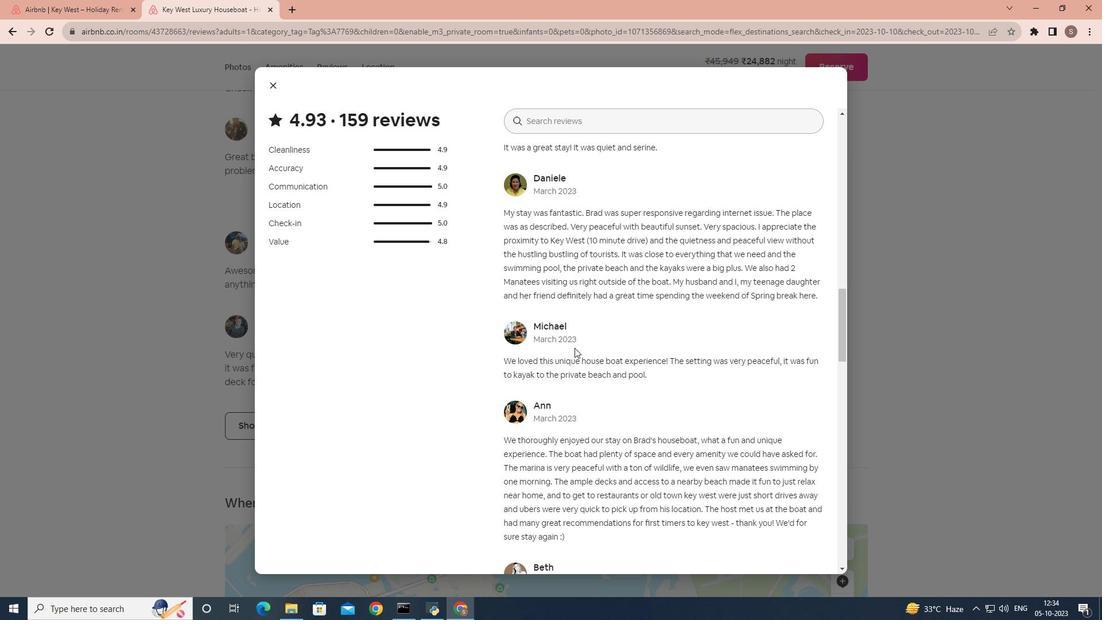 
Action: Mouse scrolled (574, 347) with delta (0, 0)
Screenshot: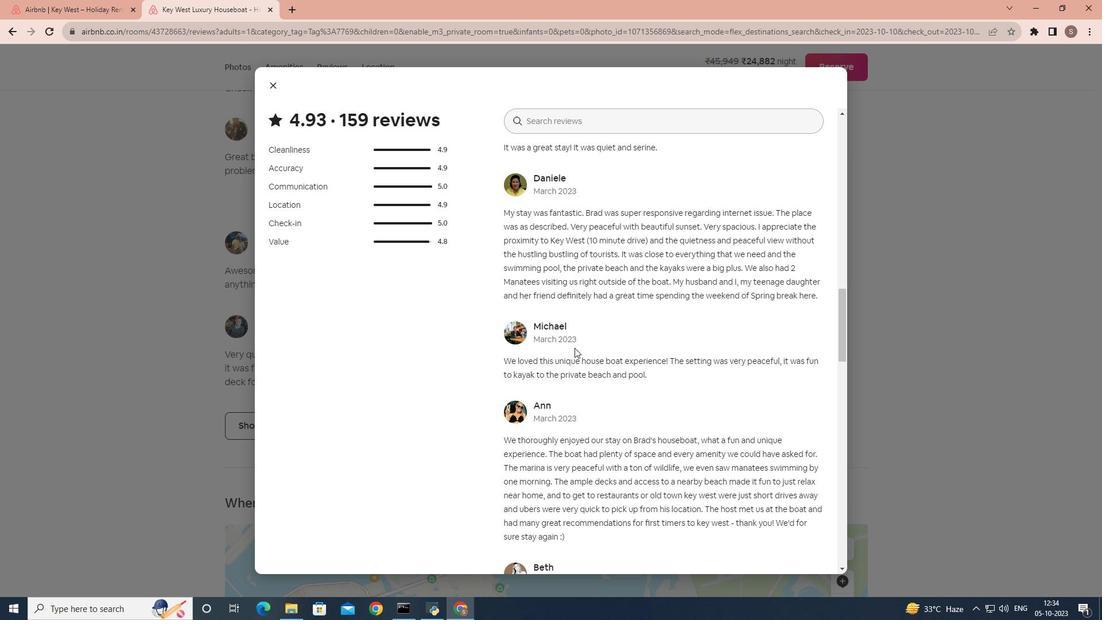 
Action: Mouse scrolled (574, 347) with delta (0, 0)
Screenshot: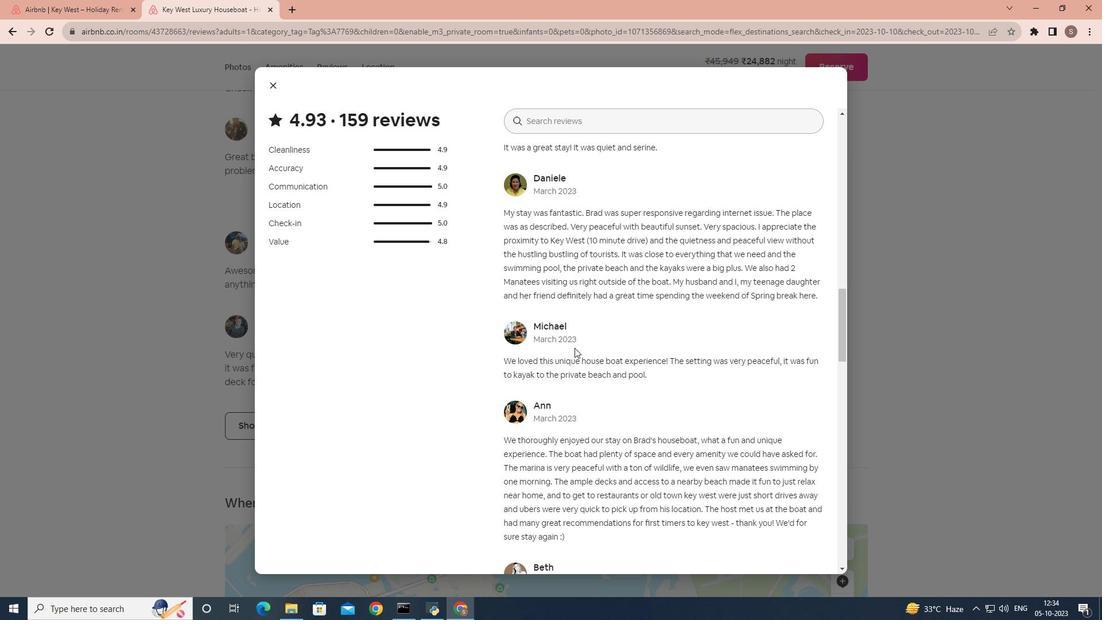 
Action: Mouse scrolled (574, 347) with delta (0, 0)
Screenshot: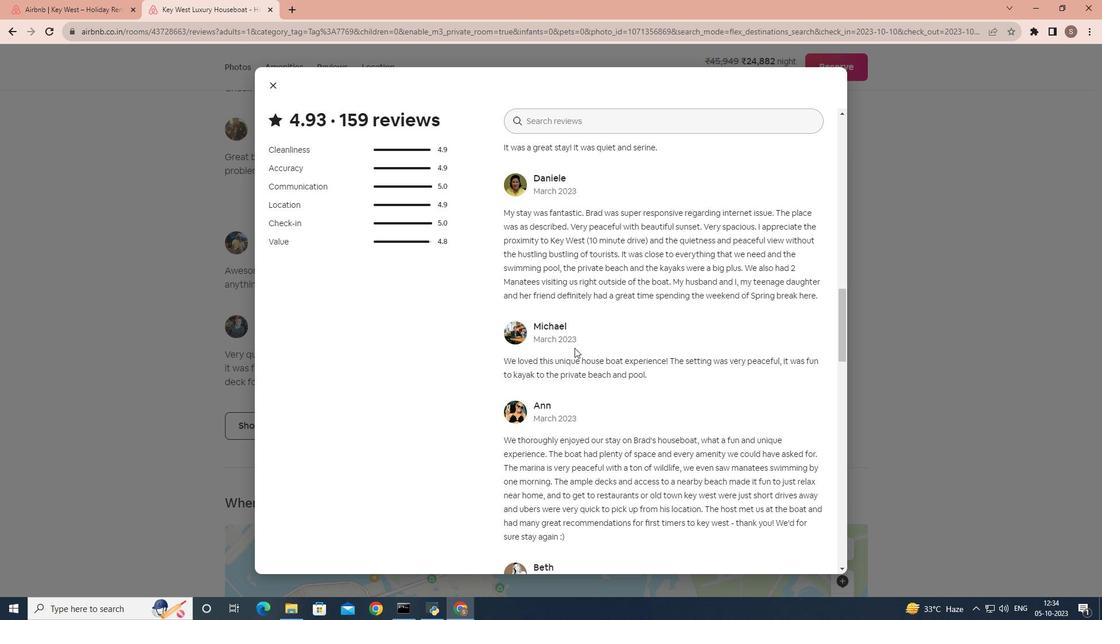 
Action: Mouse scrolled (574, 347) with delta (0, 0)
Screenshot: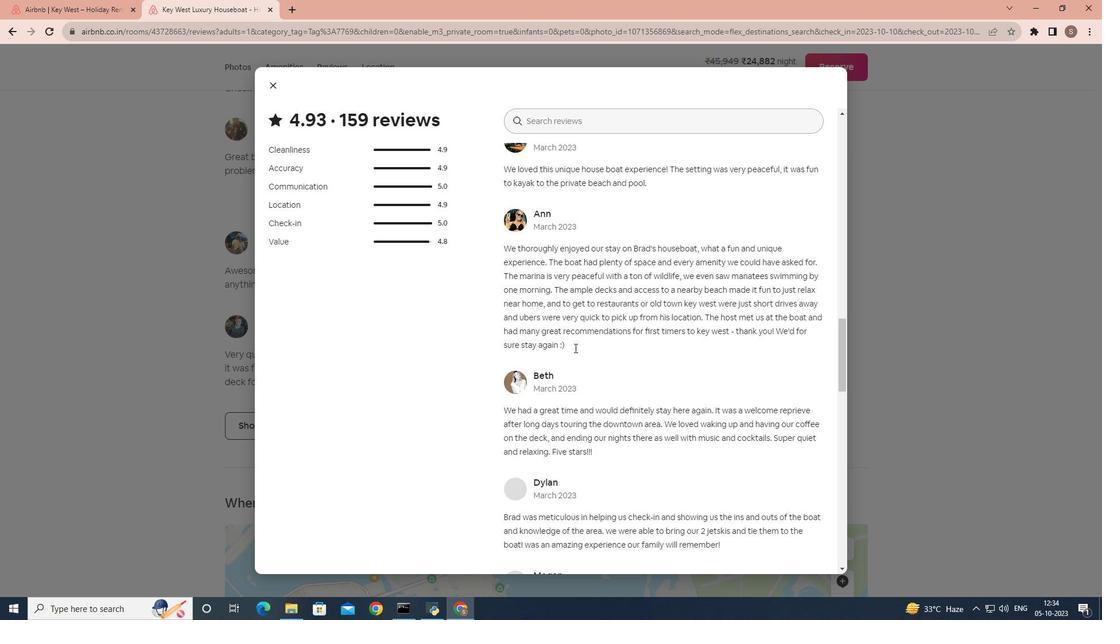 
Action: Mouse scrolled (574, 347) with delta (0, 0)
Screenshot: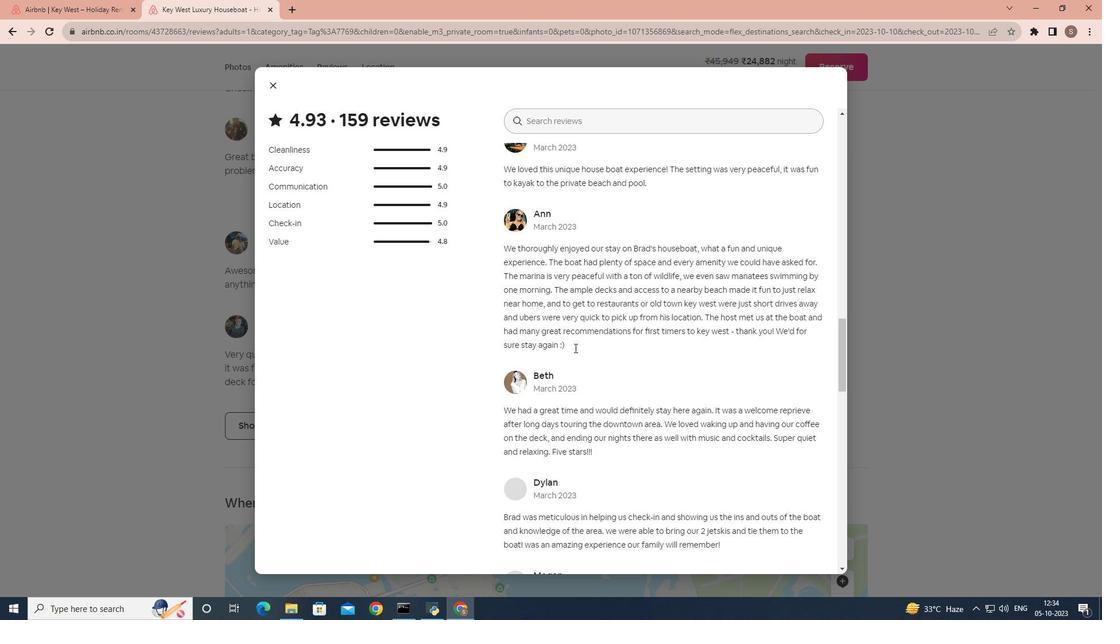 
Action: Mouse scrolled (574, 347) with delta (0, 0)
Screenshot: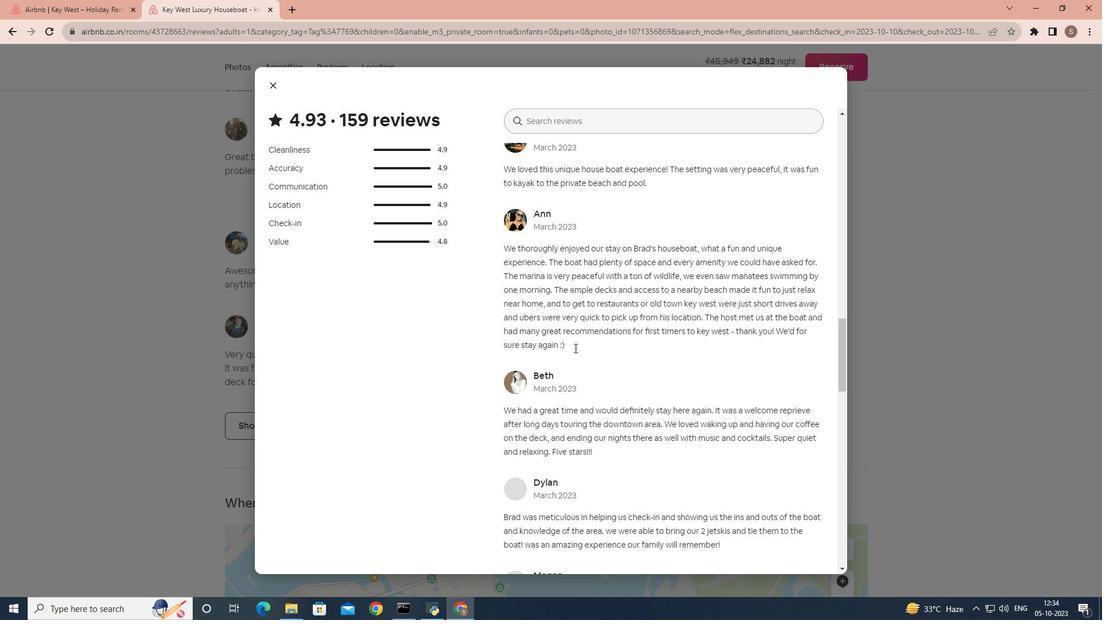 
Action: Mouse scrolled (574, 347) with delta (0, 0)
Screenshot: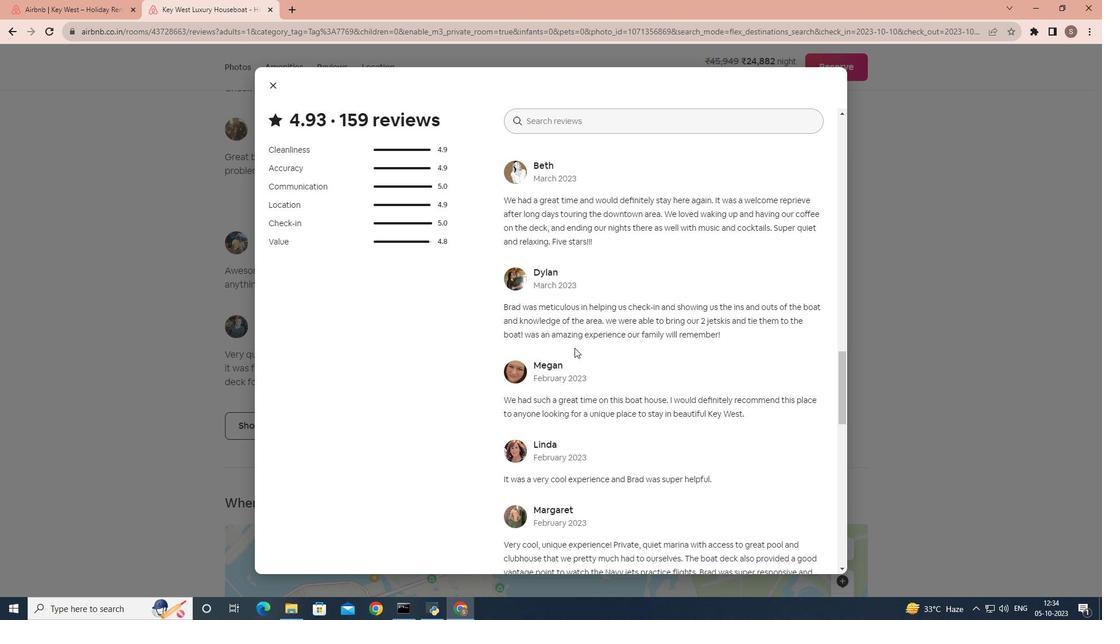 
Action: Mouse scrolled (574, 347) with delta (0, 0)
Screenshot: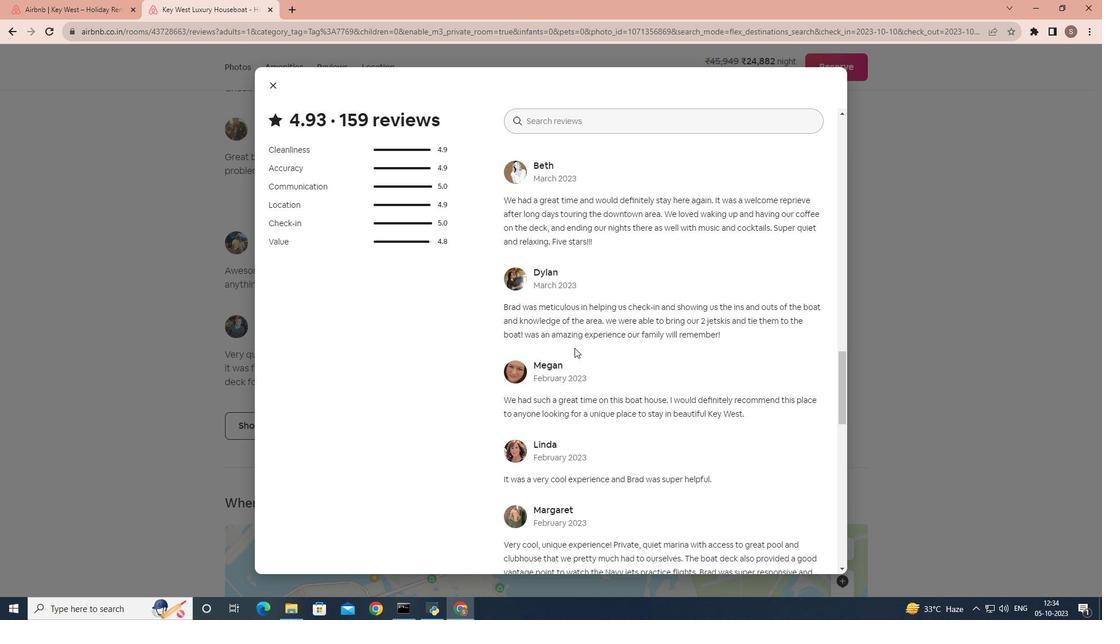 
Action: Mouse scrolled (574, 347) with delta (0, 0)
Screenshot: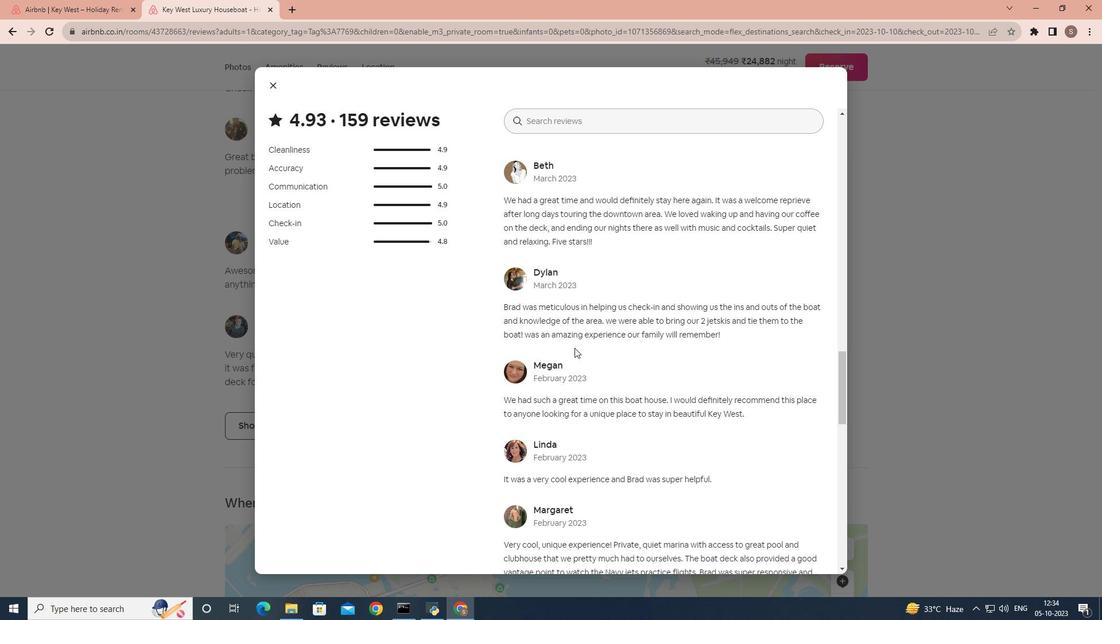 
Action: Mouse scrolled (574, 347) with delta (0, 0)
Screenshot: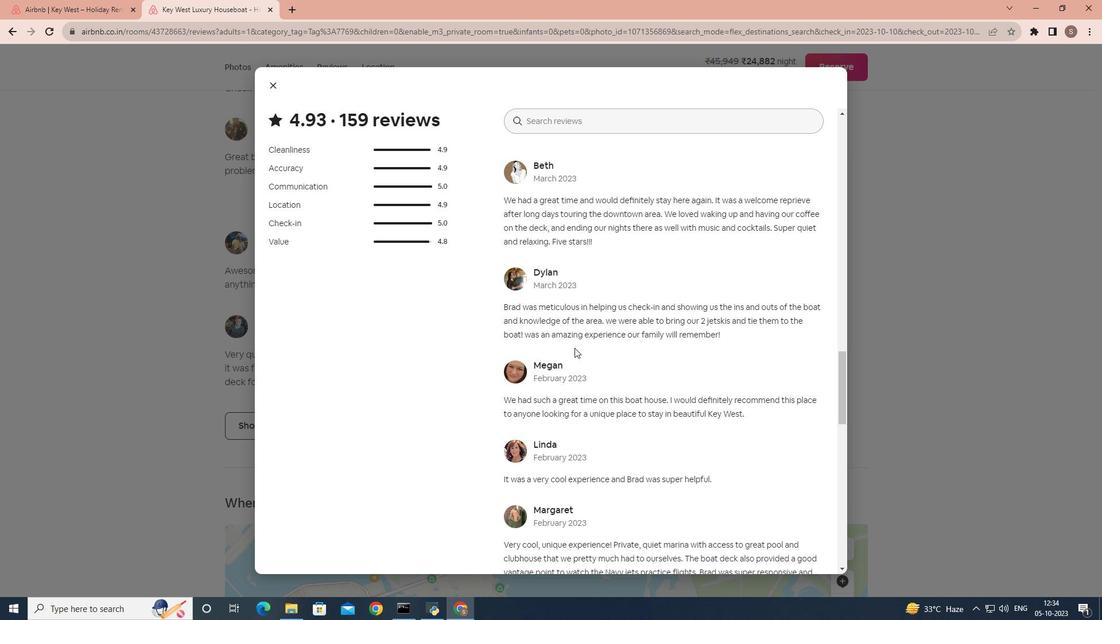 
Action: Mouse scrolled (574, 347) with delta (0, 0)
Screenshot: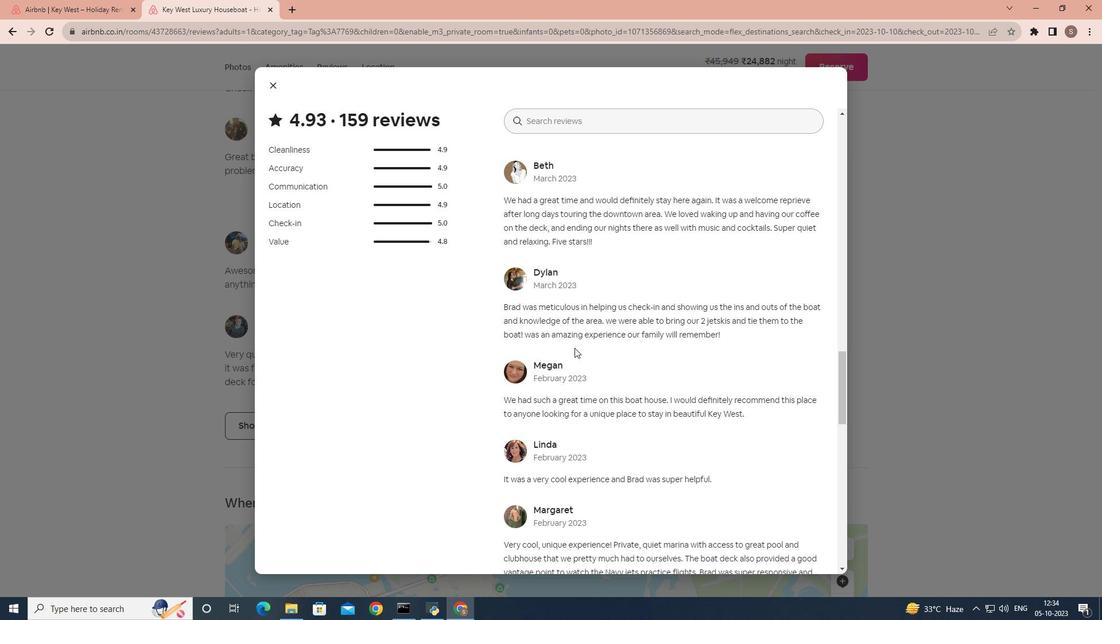 
Action: Mouse scrolled (574, 347) with delta (0, 0)
Screenshot: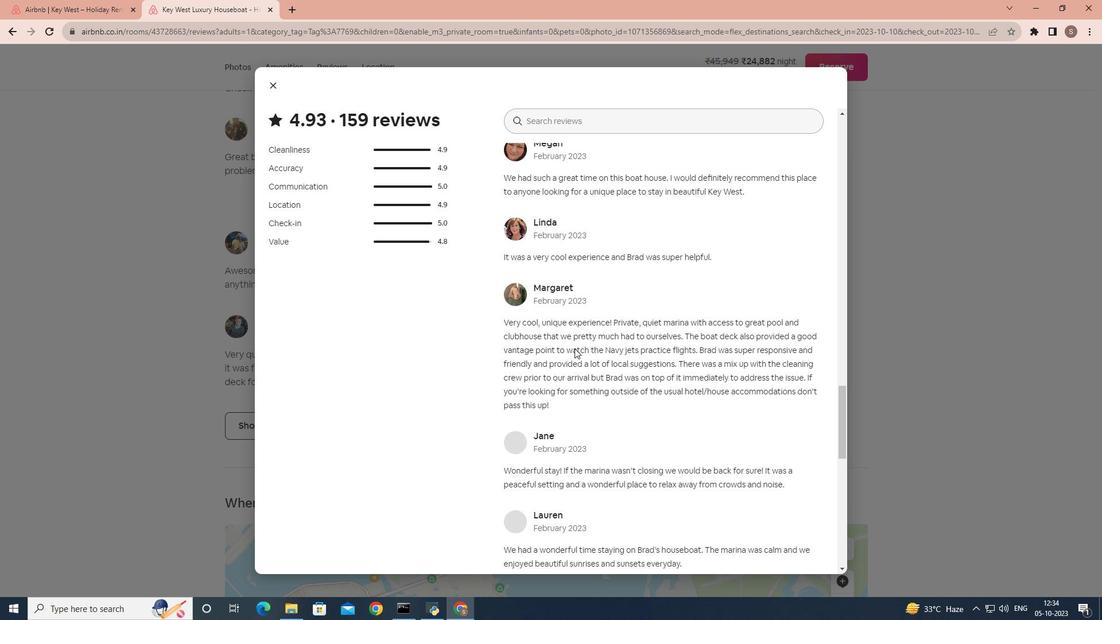 
Action: Mouse scrolled (574, 347) with delta (0, 0)
Screenshot: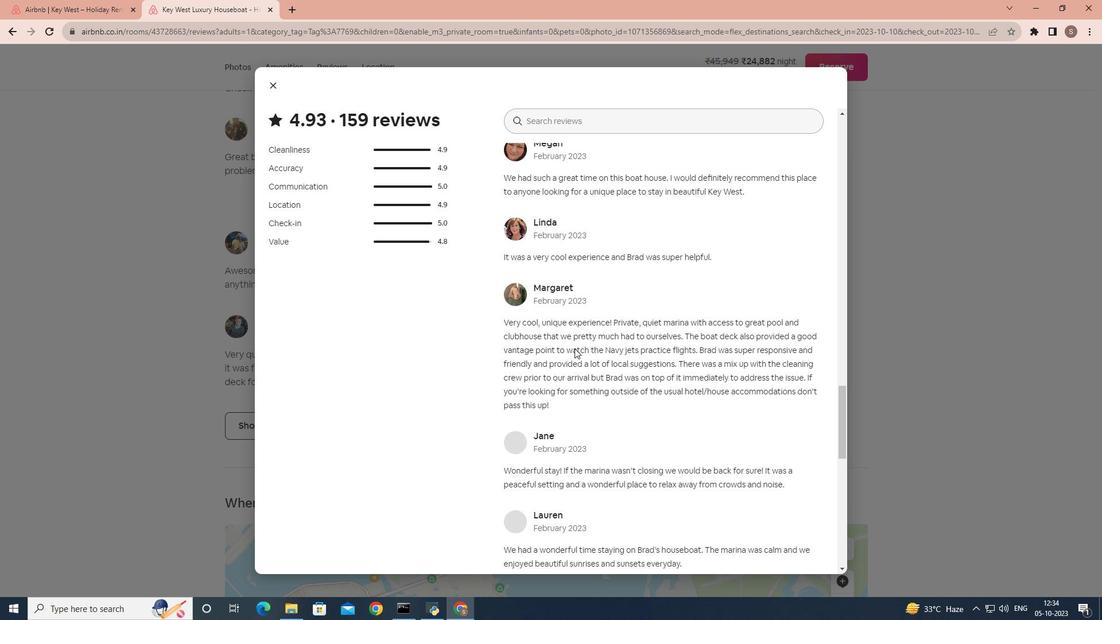 
Action: Mouse moved to (574, 348)
Screenshot: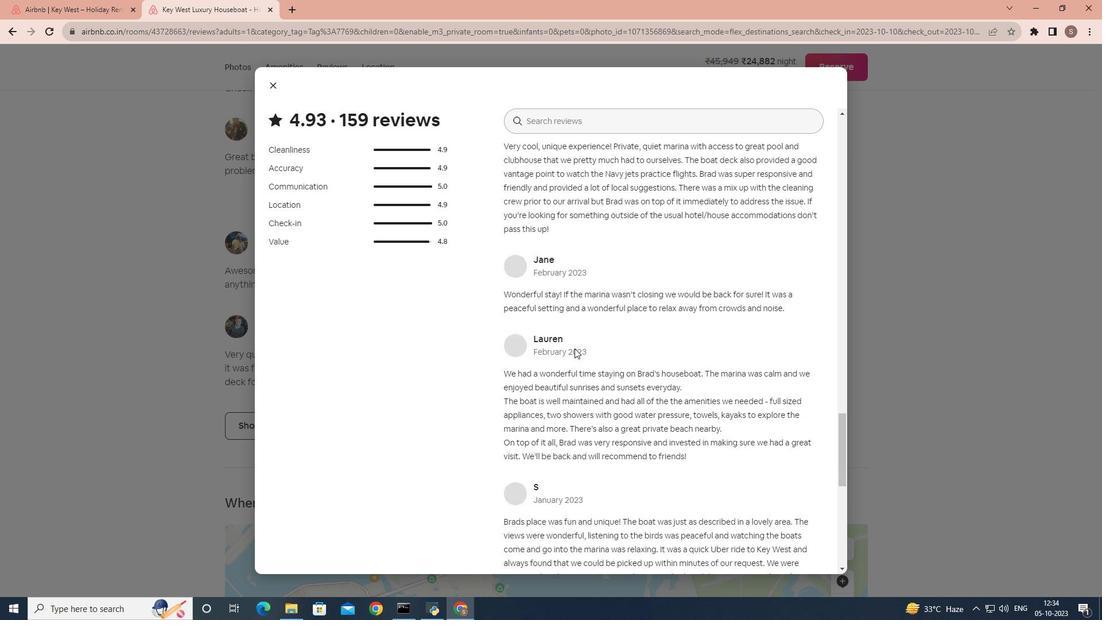 
Action: Mouse scrolled (574, 348) with delta (0, 0)
Screenshot: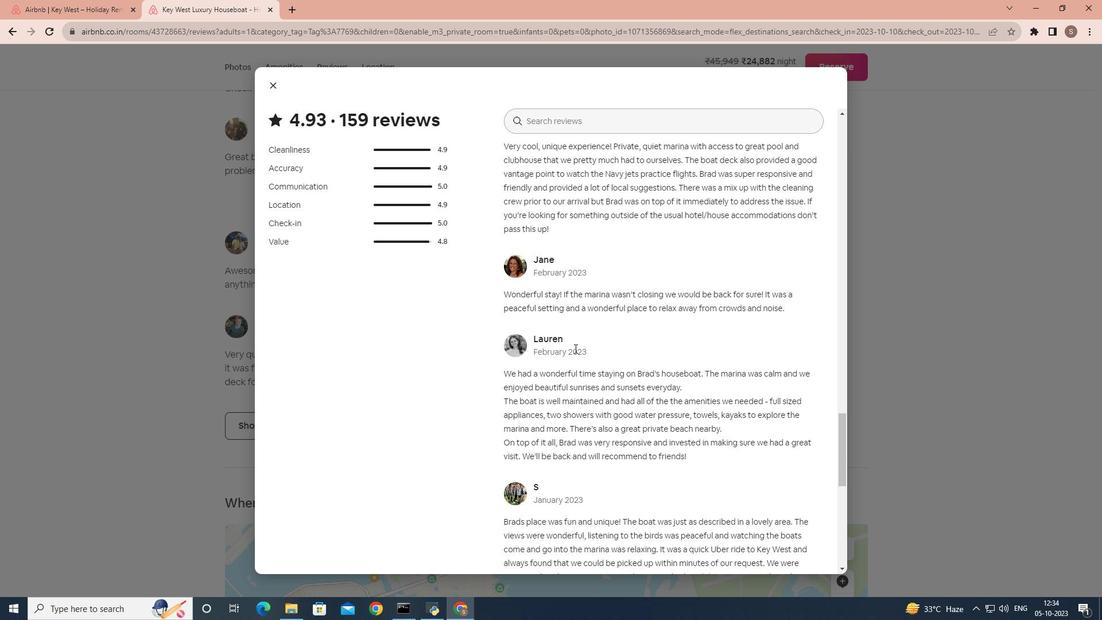 
Action: Mouse scrolled (574, 348) with delta (0, 0)
Screenshot: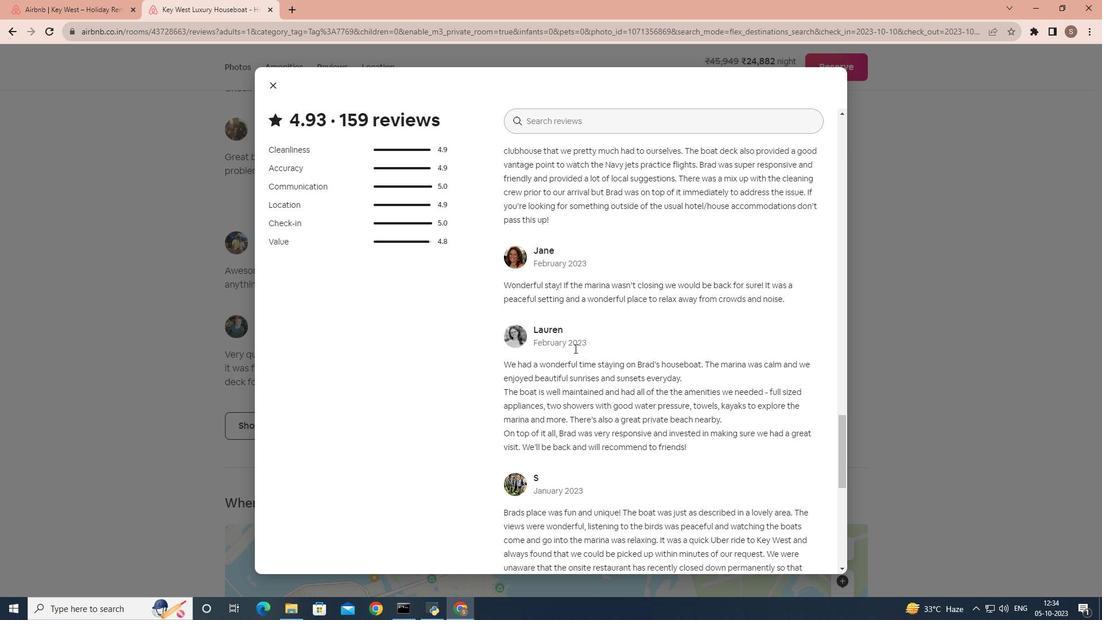 
Action: Mouse scrolled (574, 348) with delta (0, 0)
Screenshot: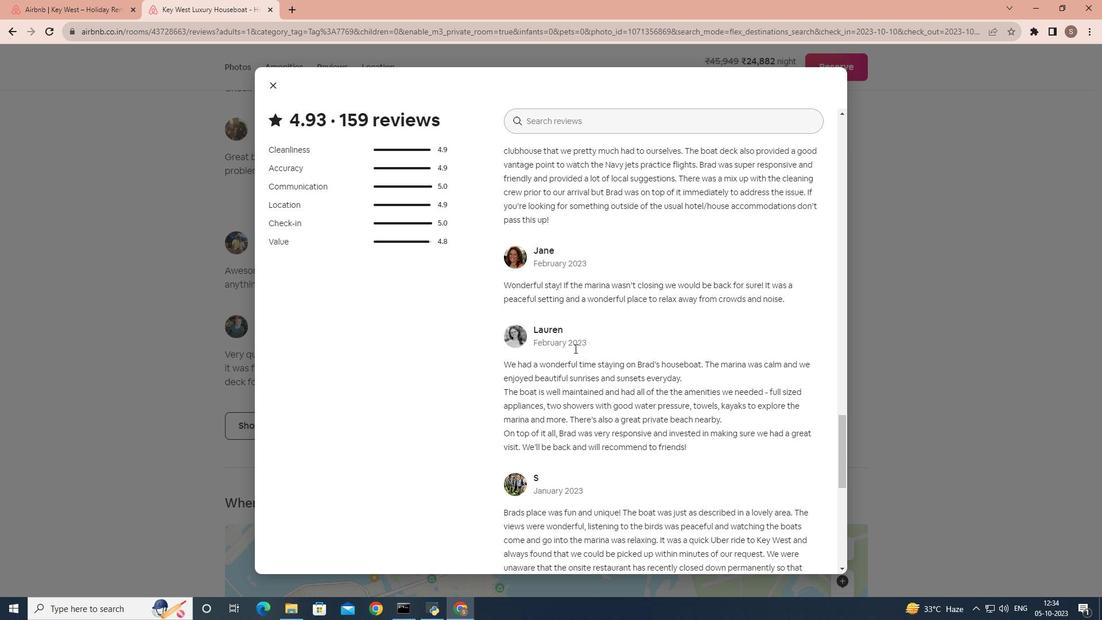 
Action: Mouse scrolled (574, 348) with delta (0, 0)
Screenshot: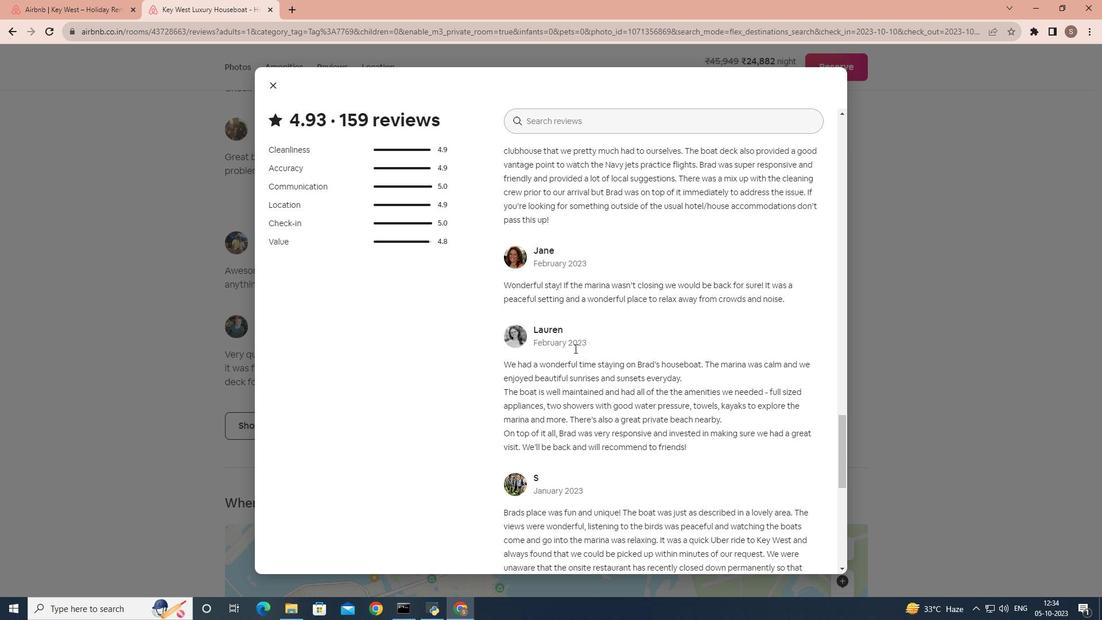 
Action: Mouse scrolled (574, 348) with delta (0, 0)
Screenshot: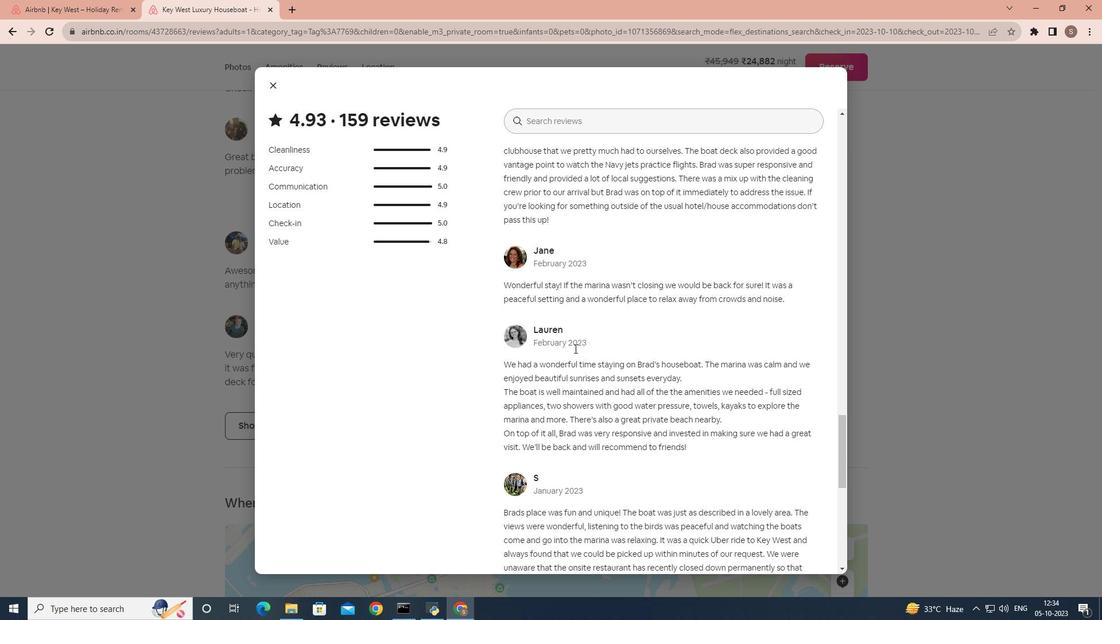 
Action: Mouse scrolled (574, 348) with delta (0, 0)
Screenshot: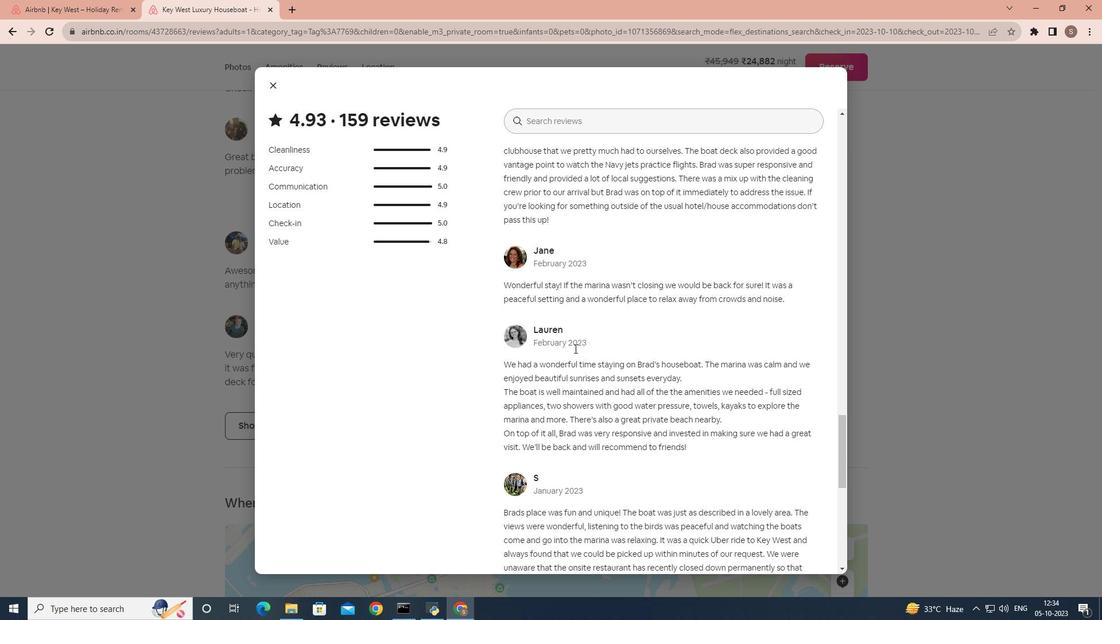 
Action: Mouse scrolled (574, 348) with delta (0, 0)
Screenshot: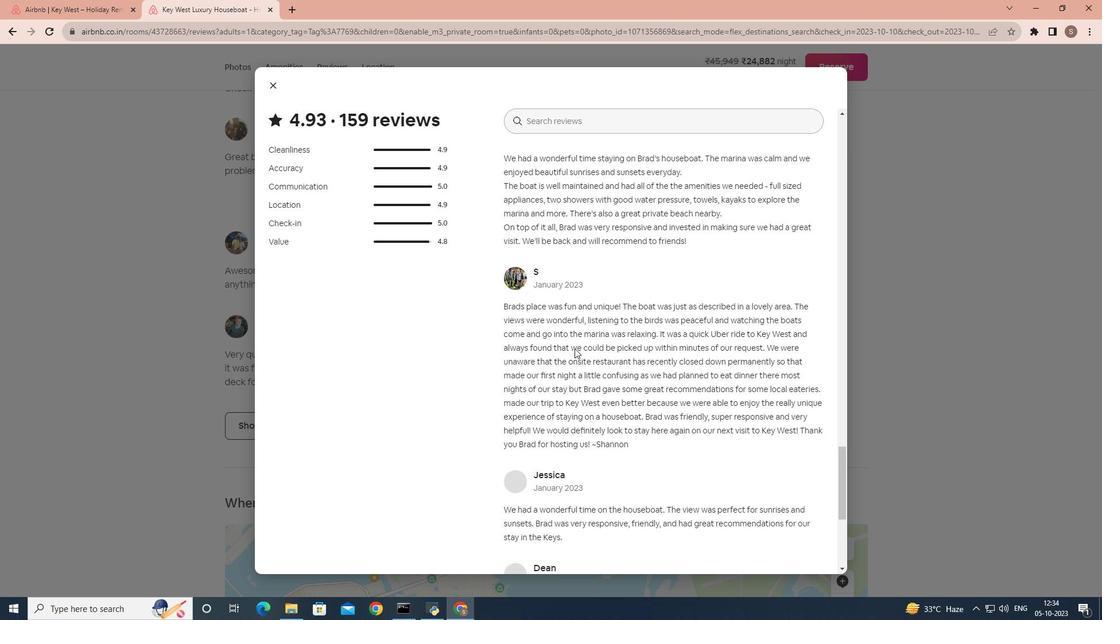 
Action: Mouse scrolled (574, 348) with delta (0, 0)
Screenshot: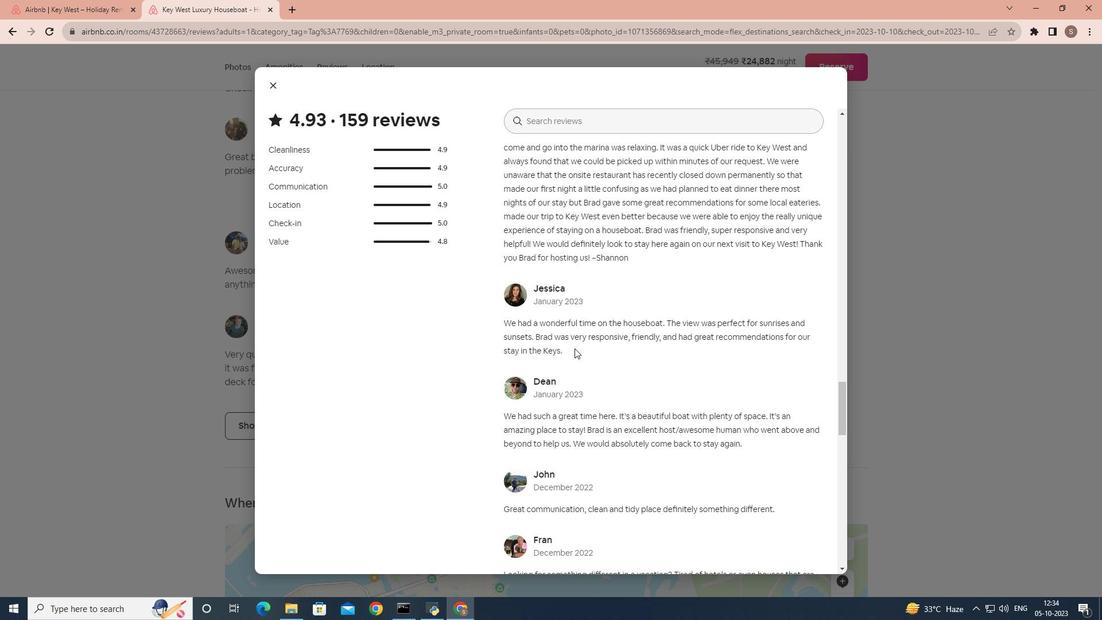 
Action: Mouse scrolled (574, 348) with delta (0, 0)
Screenshot: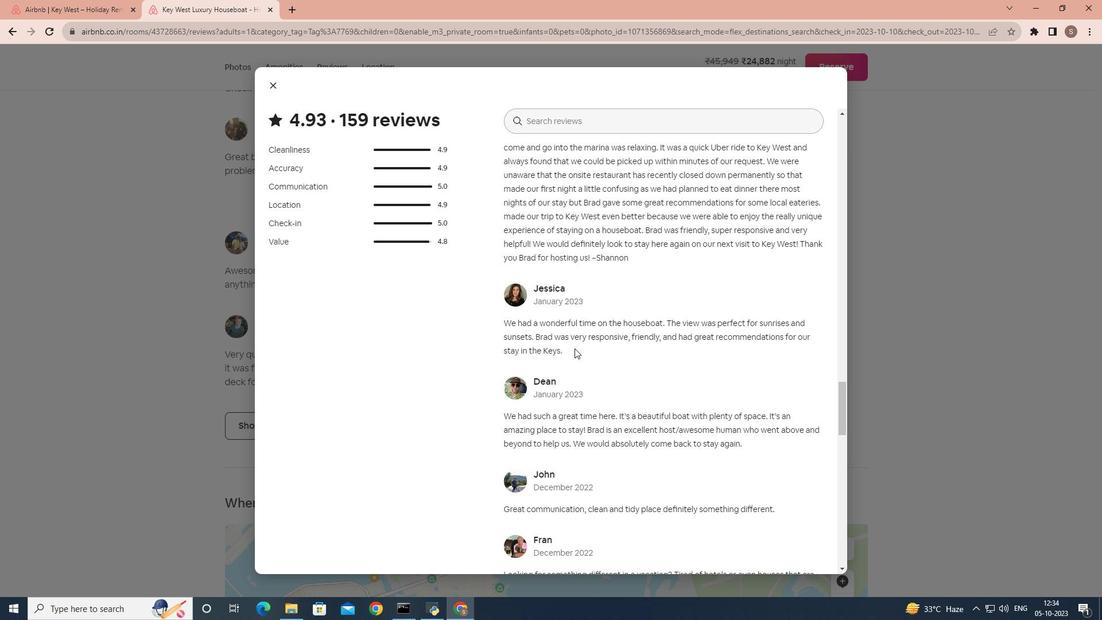 
Action: Mouse scrolled (574, 348) with delta (0, 0)
Screenshot: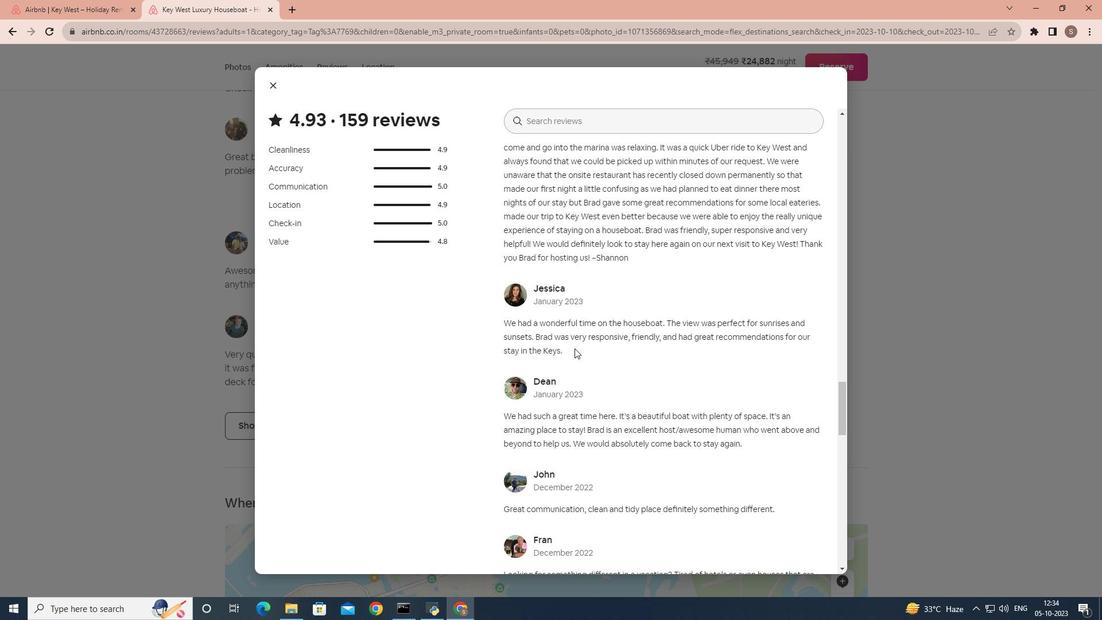 
Action: Mouse scrolled (574, 348) with delta (0, 0)
Screenshot: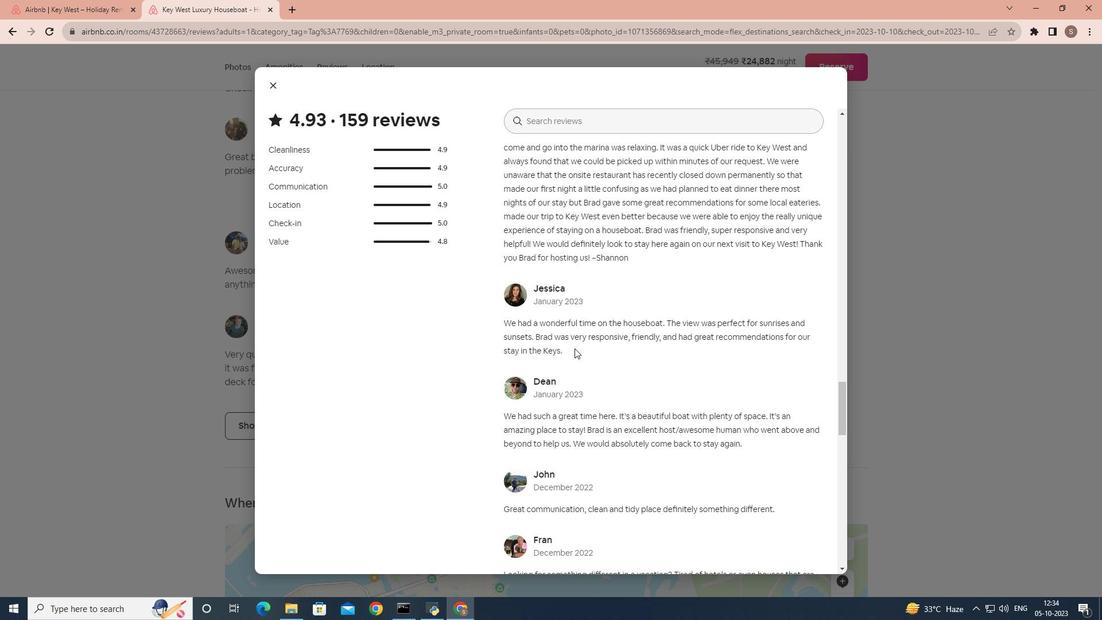 
Action: Mouse scrolled (574, 348) with delta (0, 0)
Screenshot: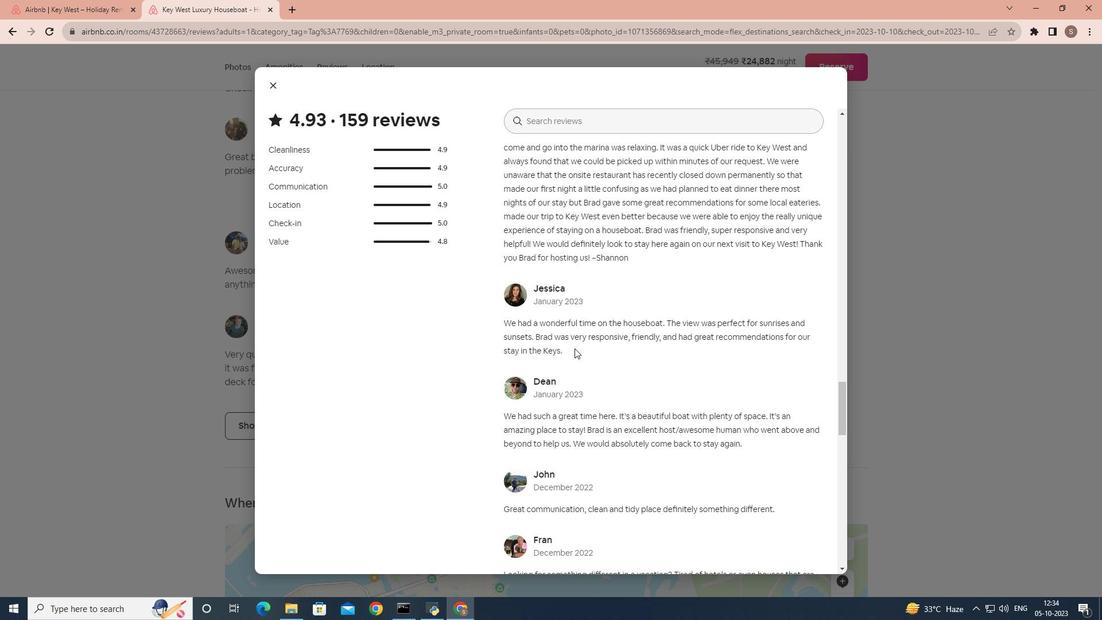 
Action: Mouse scrolled (574, 348) with delta (0, 0)
Screenshot: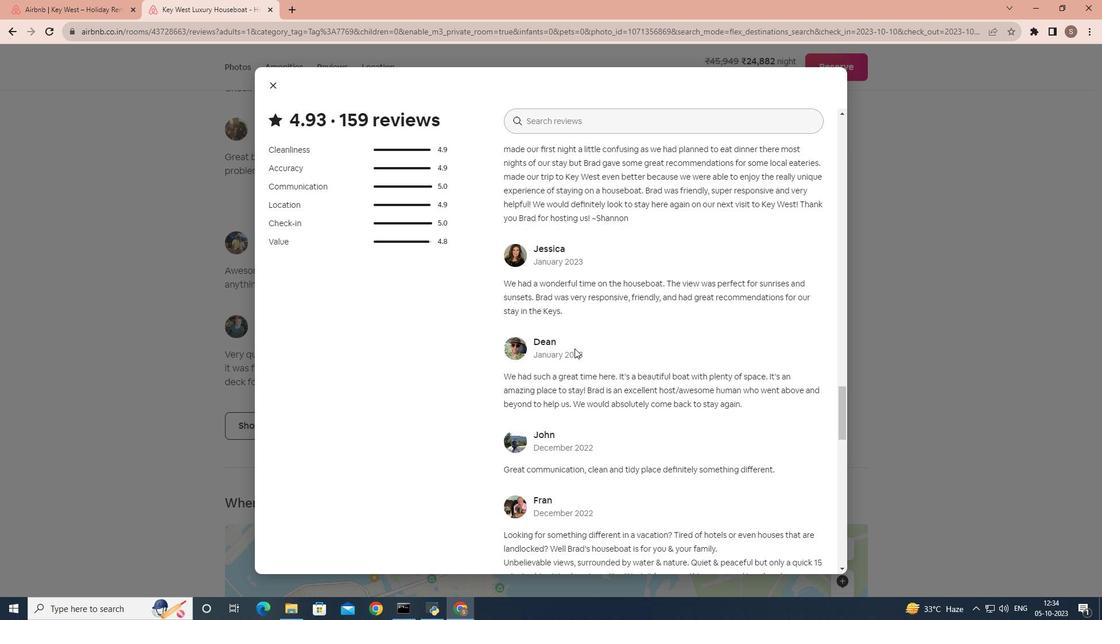 
Action: Mouse scrolled (574, 348) with delta (0, 0)
Screenshot: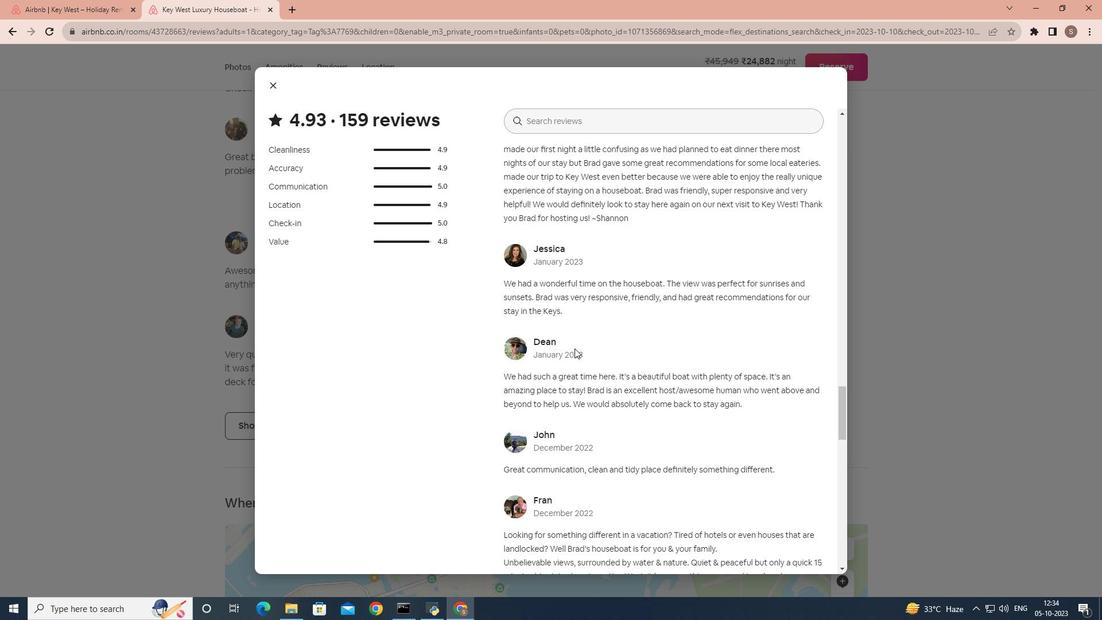 
Action: Mouse scrolled (574, 348) with delta (0, 0)
Screenshot: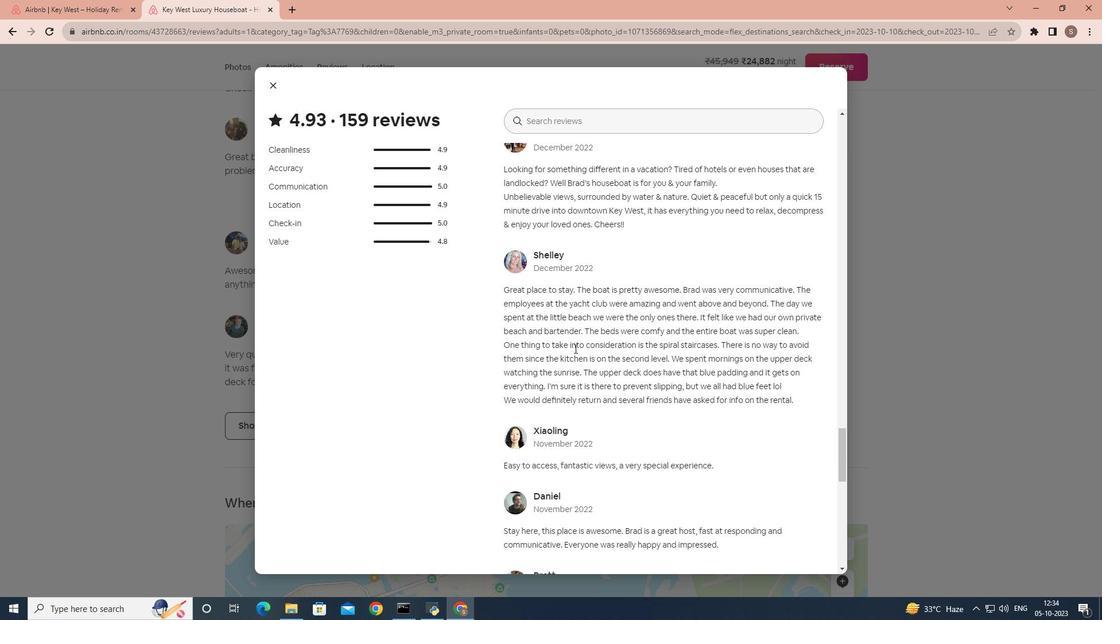 
Action: Mouse scrolled (574, 348) with delta (0, 0)
Screenshot: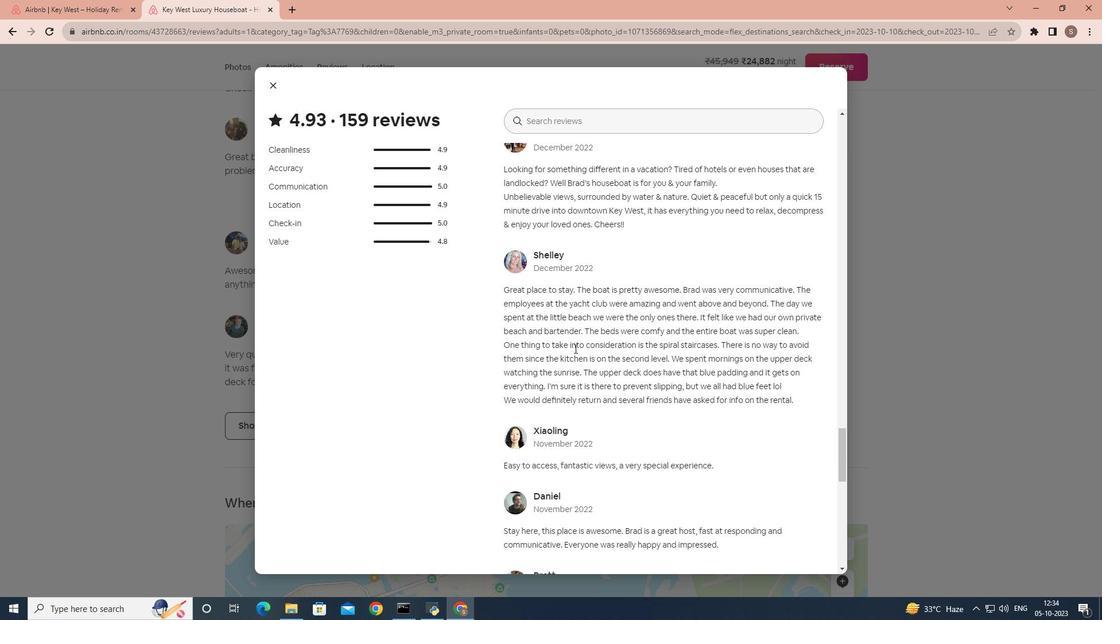 
Action: Mouse scrolled (574, 348) with delta (0, 0)
Screenshot: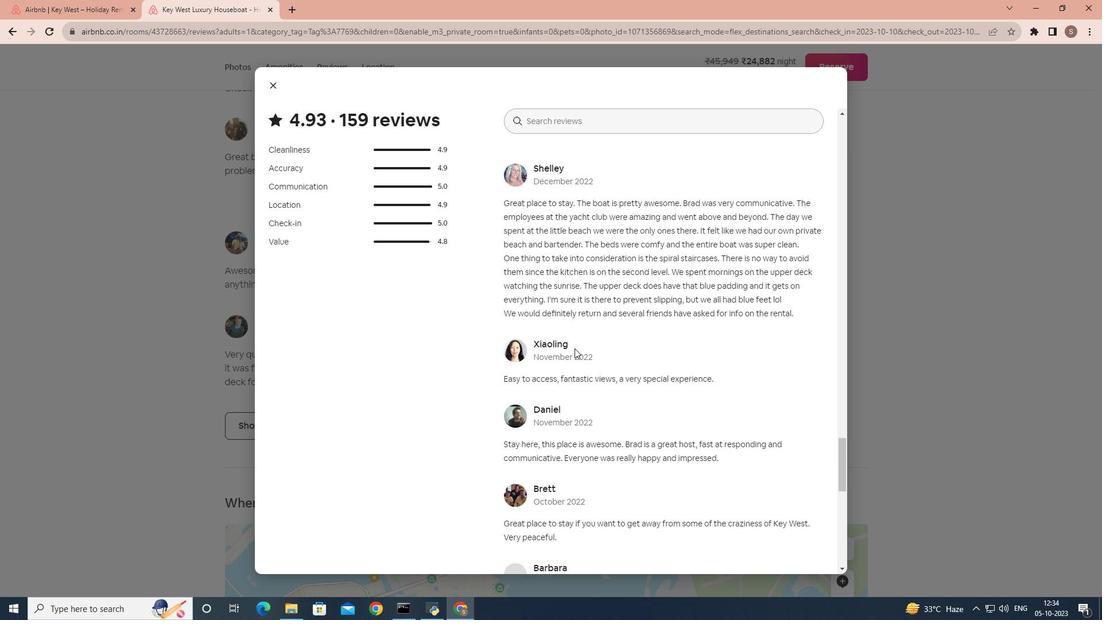 
Action: Mouse scrolled (574, 348) with delta (0, 0)
Screenshot: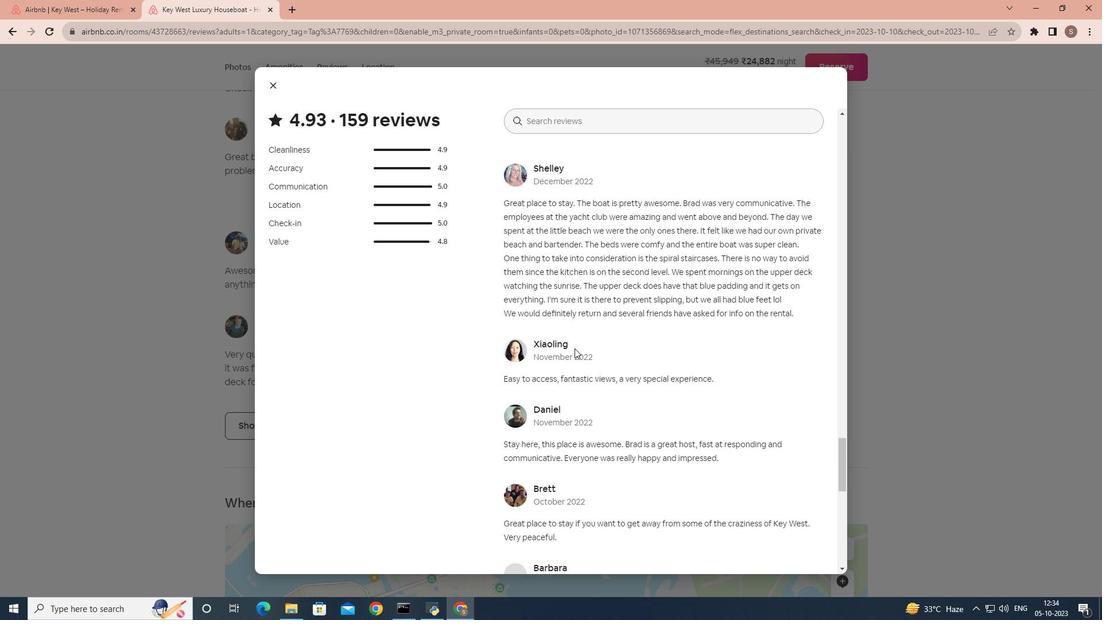 
Action: Mouse scrolled (574, 348) with delta (0, 0)
Screenshot: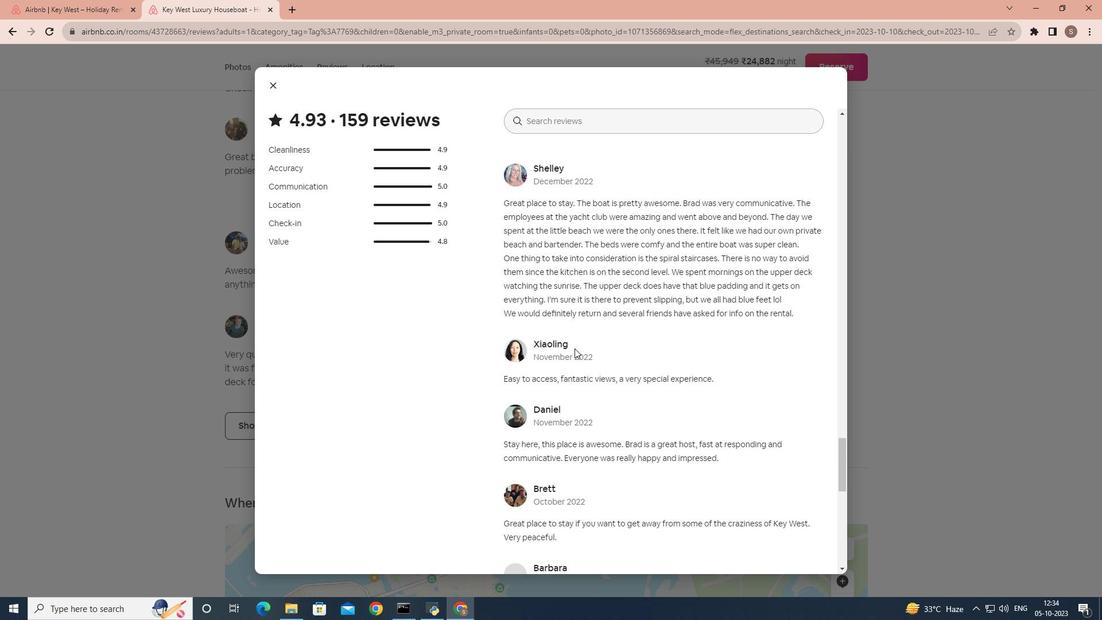 
Action: Mouse scrolled (574, 348) with delta (0, 0)
Screenshot: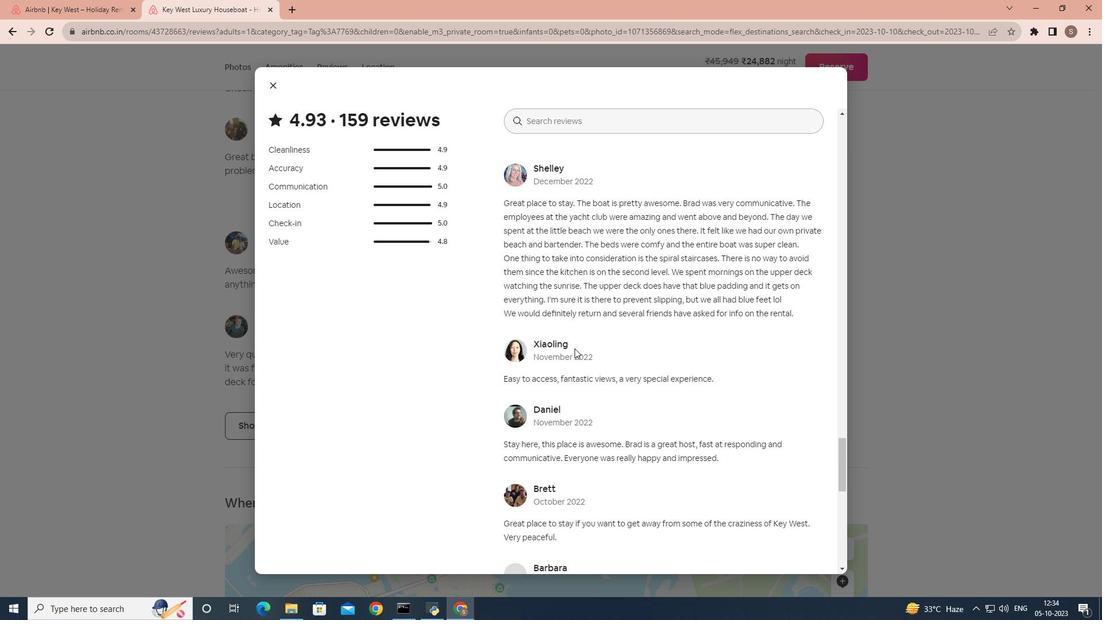 
Action: Mouse scrolled (574, 348) with delta (0, 0)
Screenshot: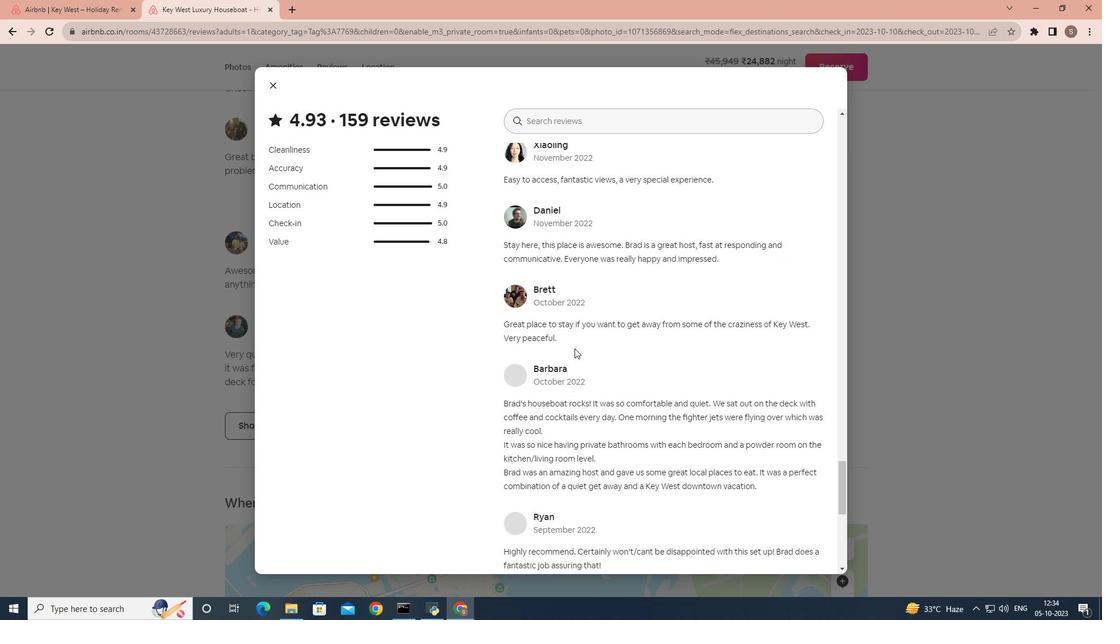 
Action: Mouse scrolled (574, 348) with delta (0, 0)
Screenshot: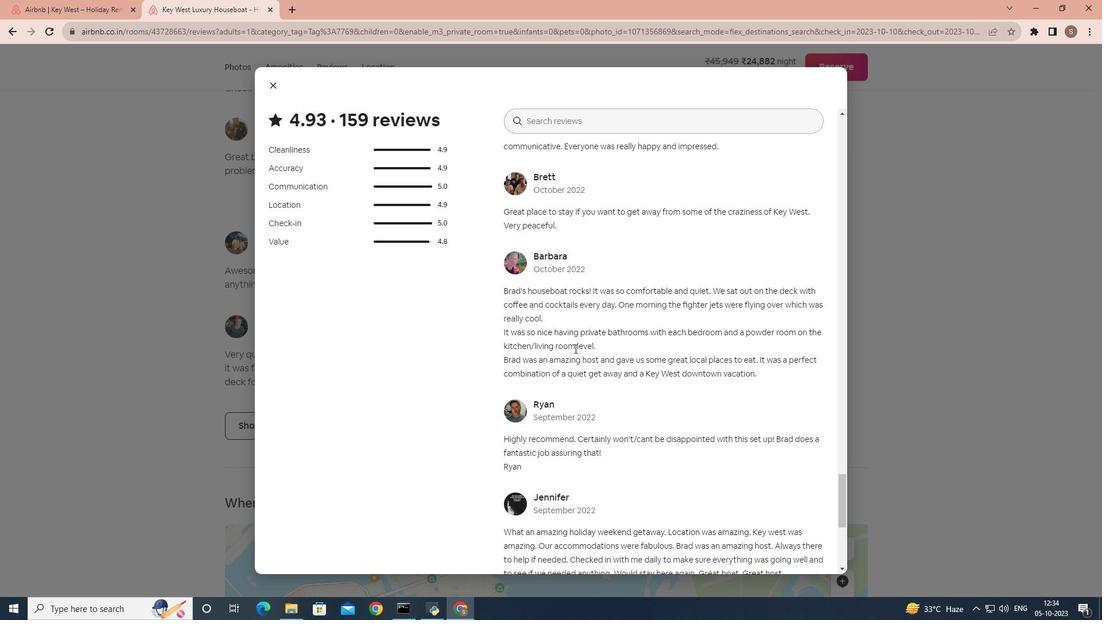 
Action: Mouse scrolled (574, 348) with delta (0, 0)
Screenshot: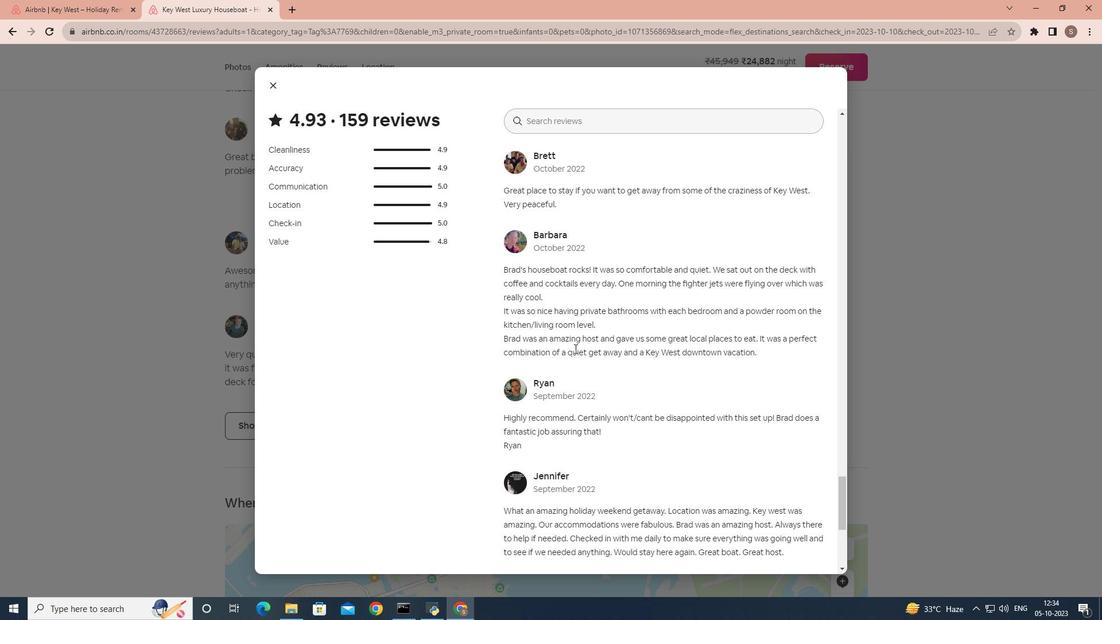 
Action: Mouse scrolled (574, 348) with delta (0, 0)
Screenshot: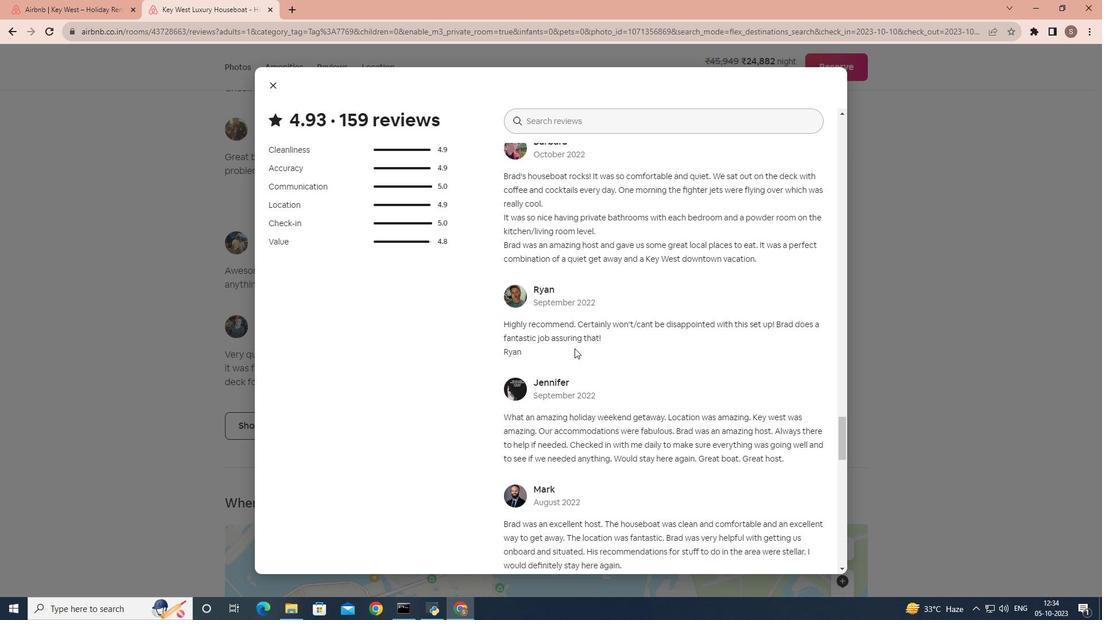 
Action: Mouse scrolled (574, 348) with delta (0, 0)
Screenshot: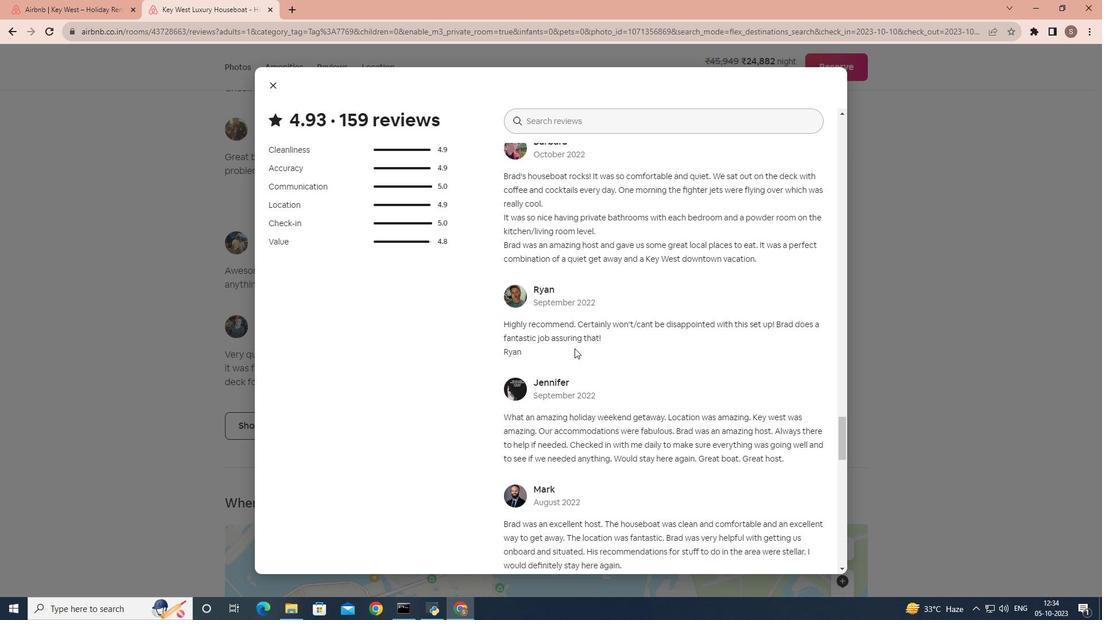 
Action: Mouse scrolled (574, 348) with delta (0, 0)
Screenshot: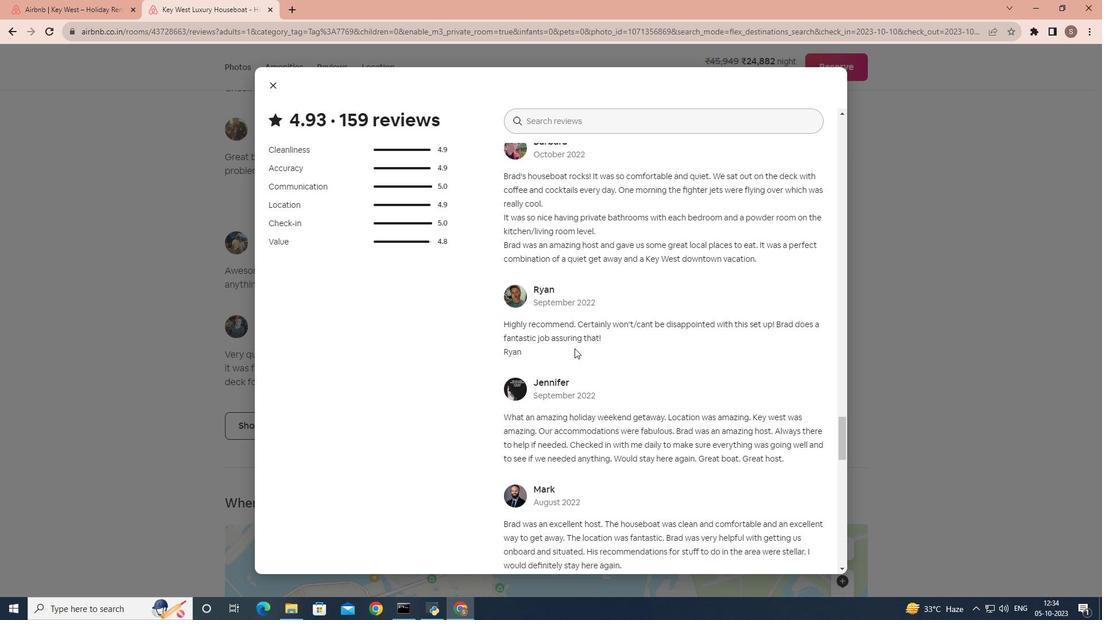 
Action: Mouse moved to (268, 88)
Screenshot: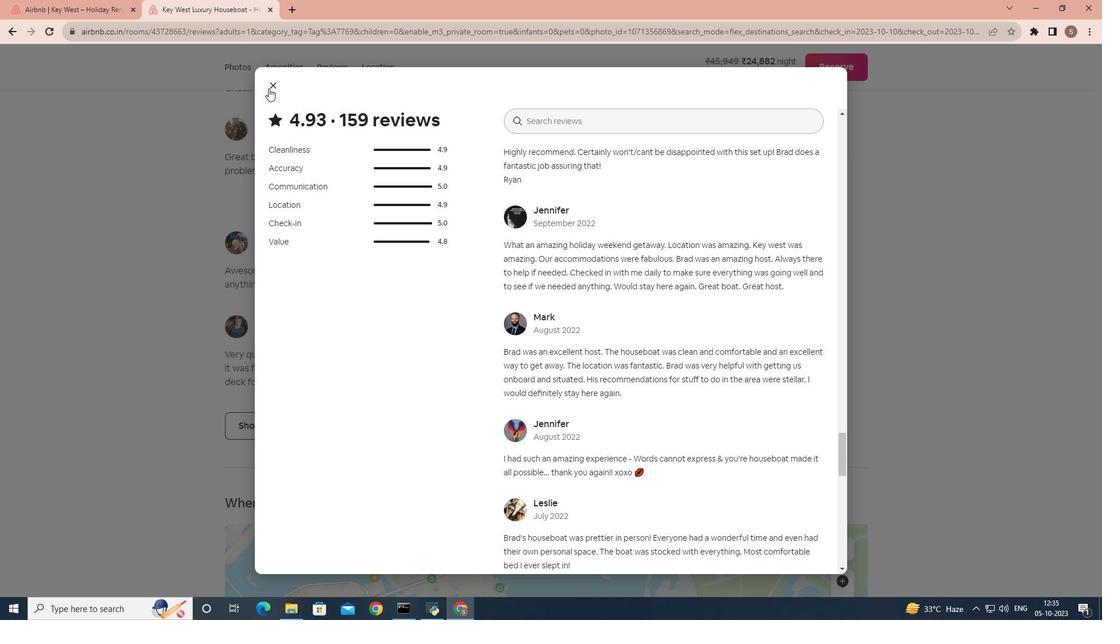 
Action: Mouse pressed left at (268, 88)
Screenshot: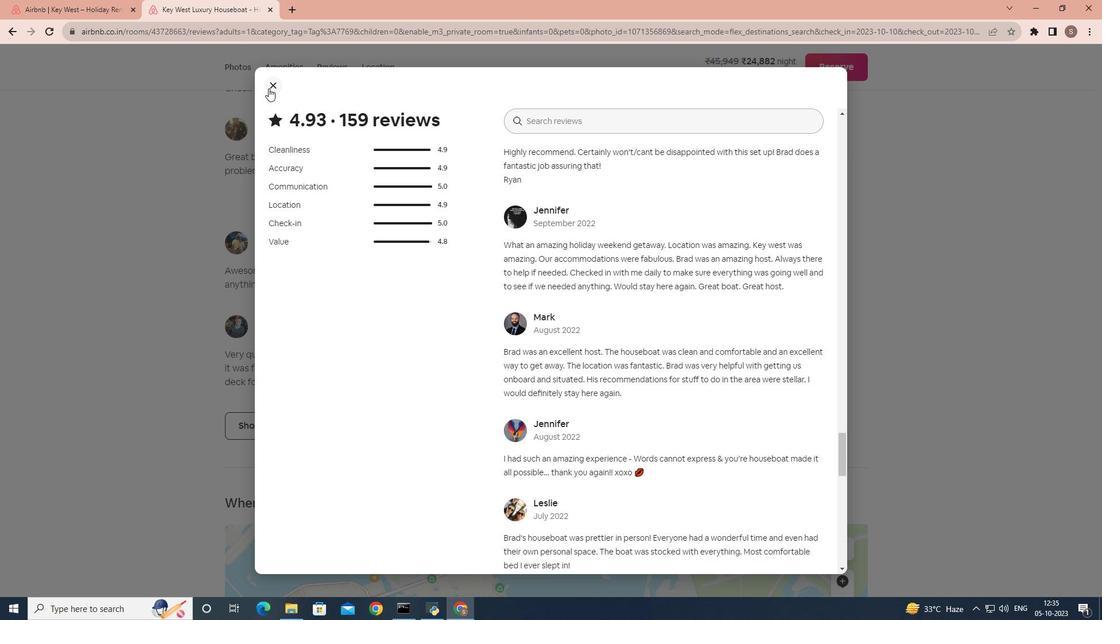 
Action: Mouse moved to (273, 341)
Screenshot: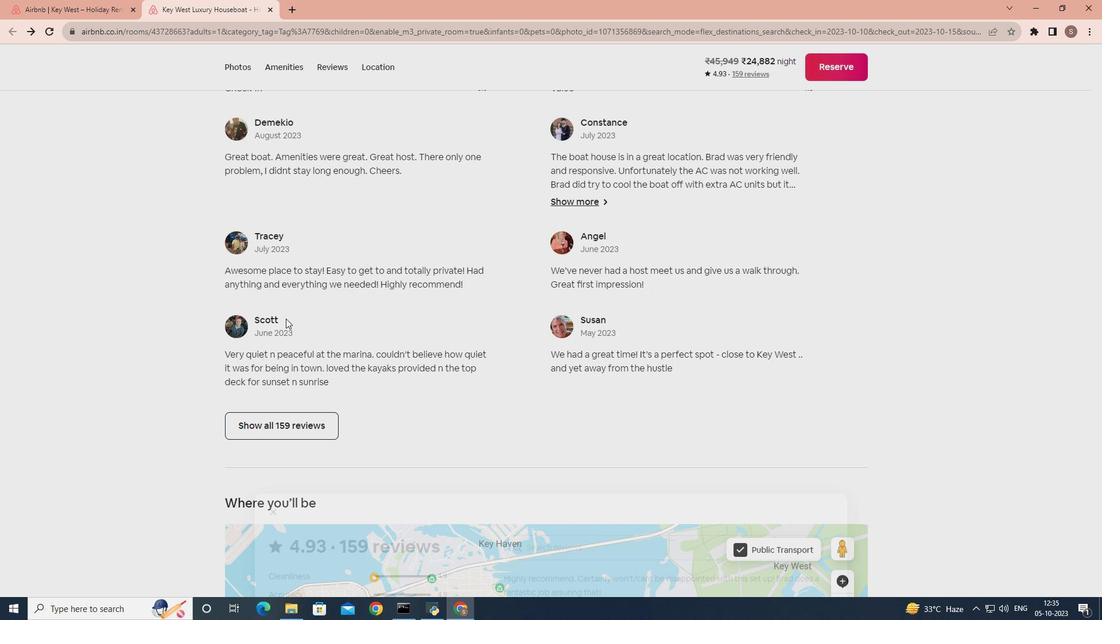
Action: Mouse scrolled (273, 341) with delta (0, 0)
Screenshot: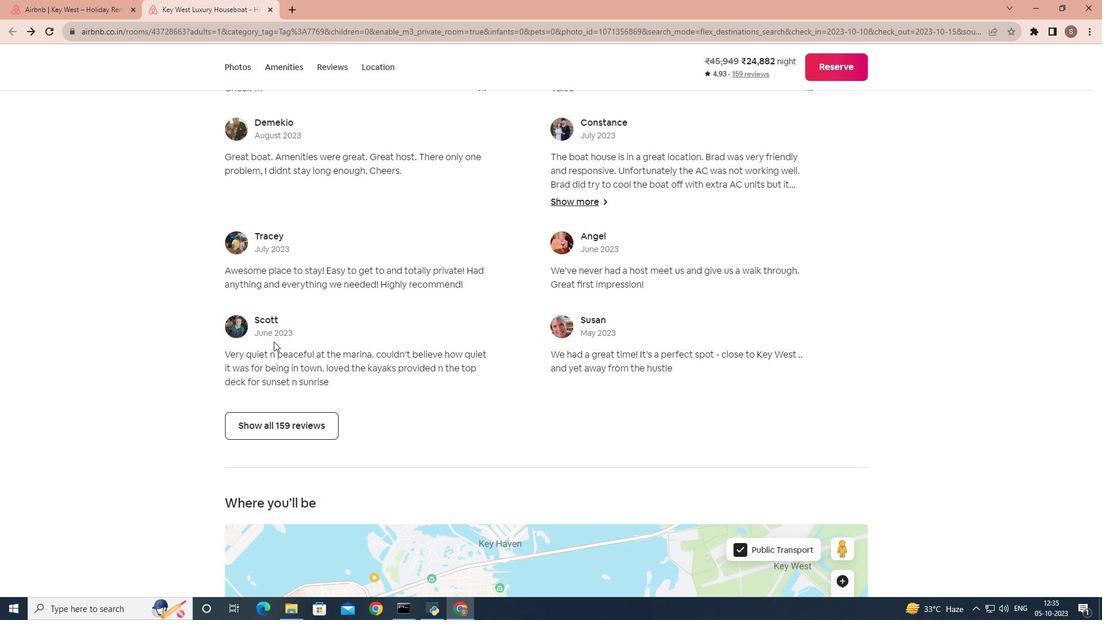 
Action: Mouse scrolled (273, 341) with delta (0, 0)
Screenshot: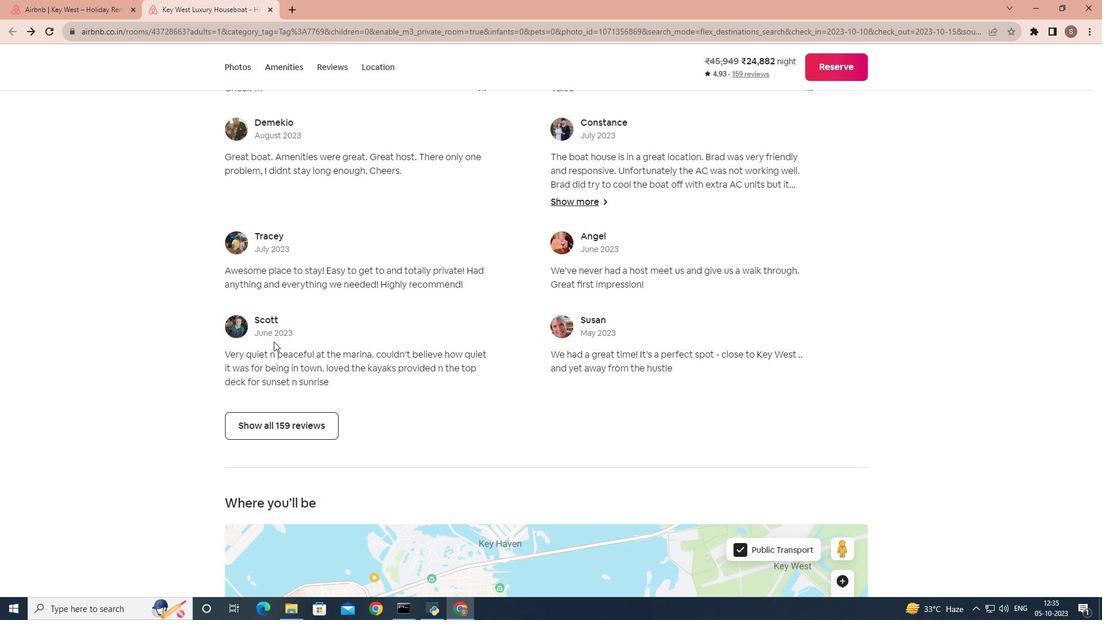 
Action: Mouse scrolled (273, 341) with delta (0, 0)
Screenshot: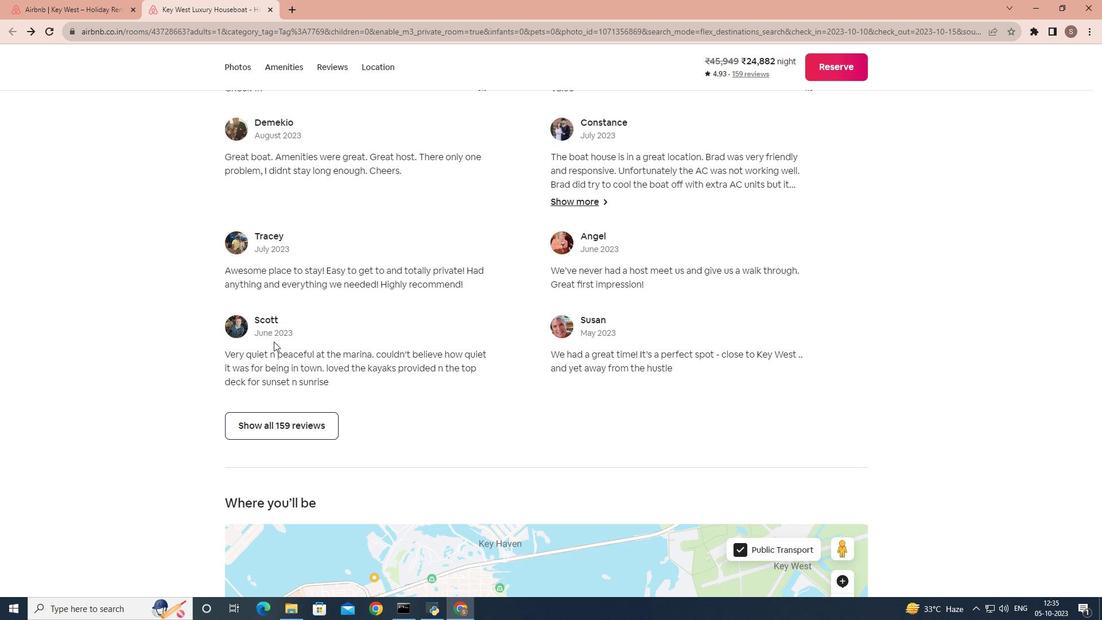 
Action: Mouse scrolled (273, 341) with delta (0, 0)
Screenshot: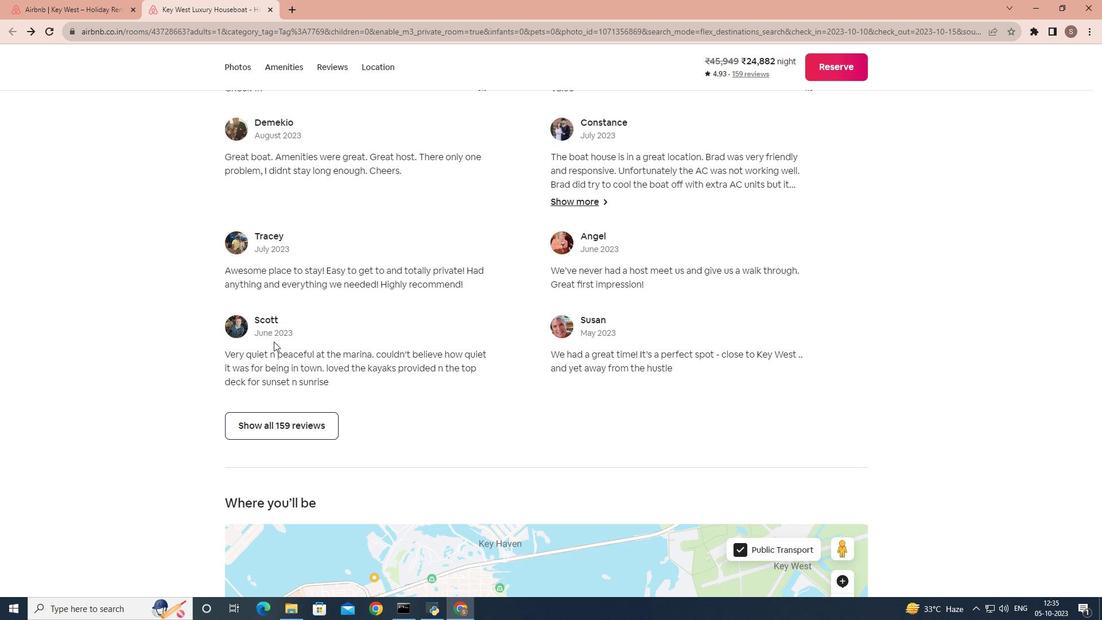 
Action: Mouse scrolled (273, 341) with delta (0, 0)
Screenshot: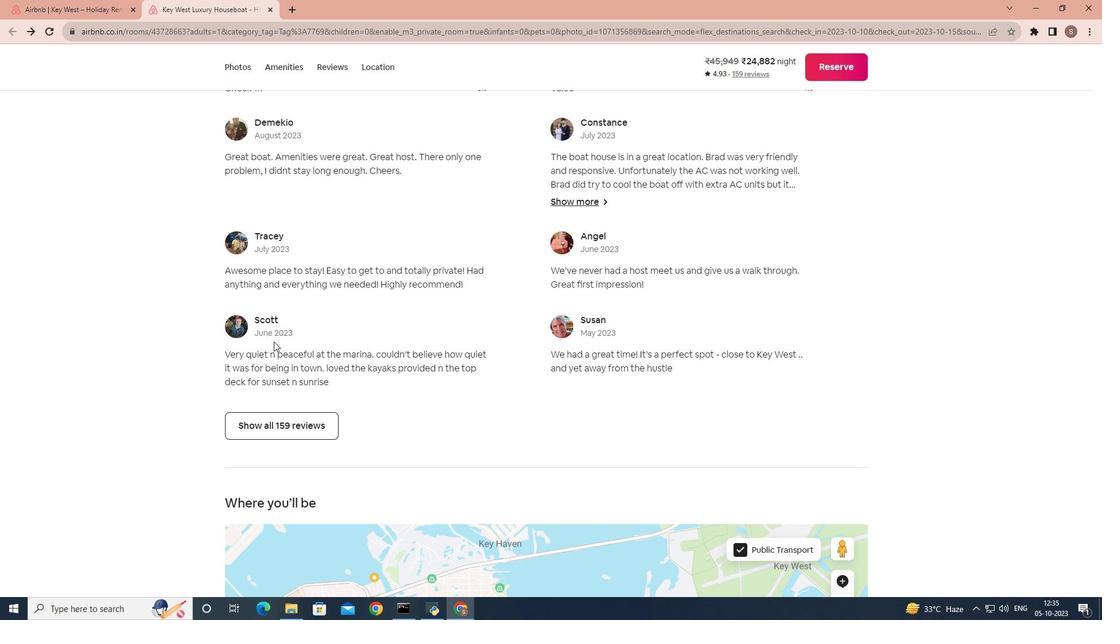 
Action: Mouse scrolled (273, 341) with delta (0, 0)
Screenshot: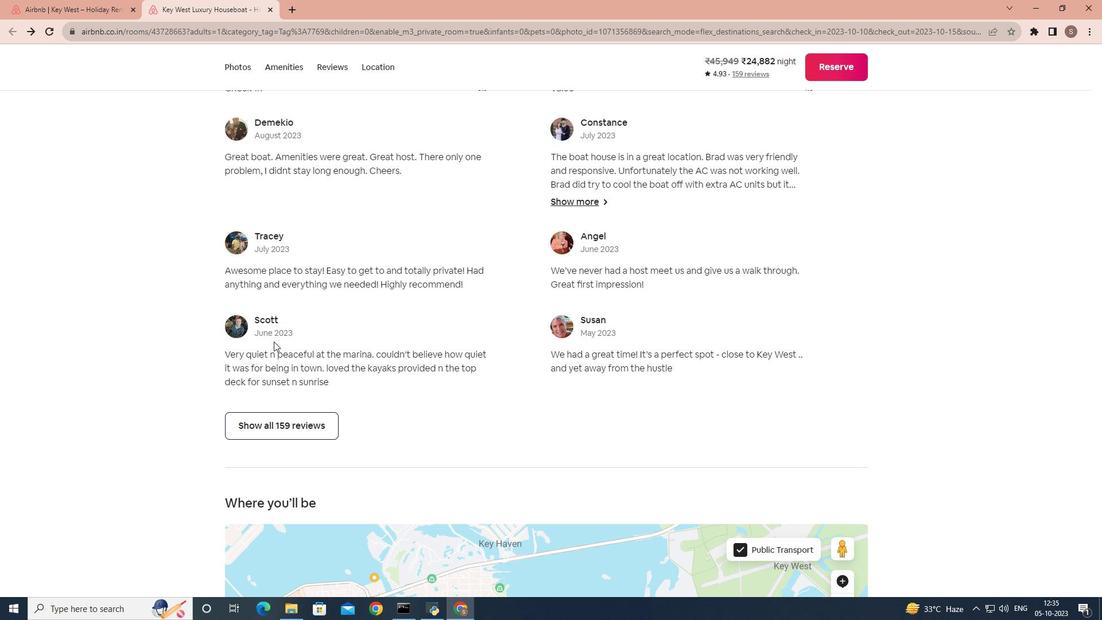 
Action: Mouse scrolled (273, 341) with delta (0, 0)
Screenshot: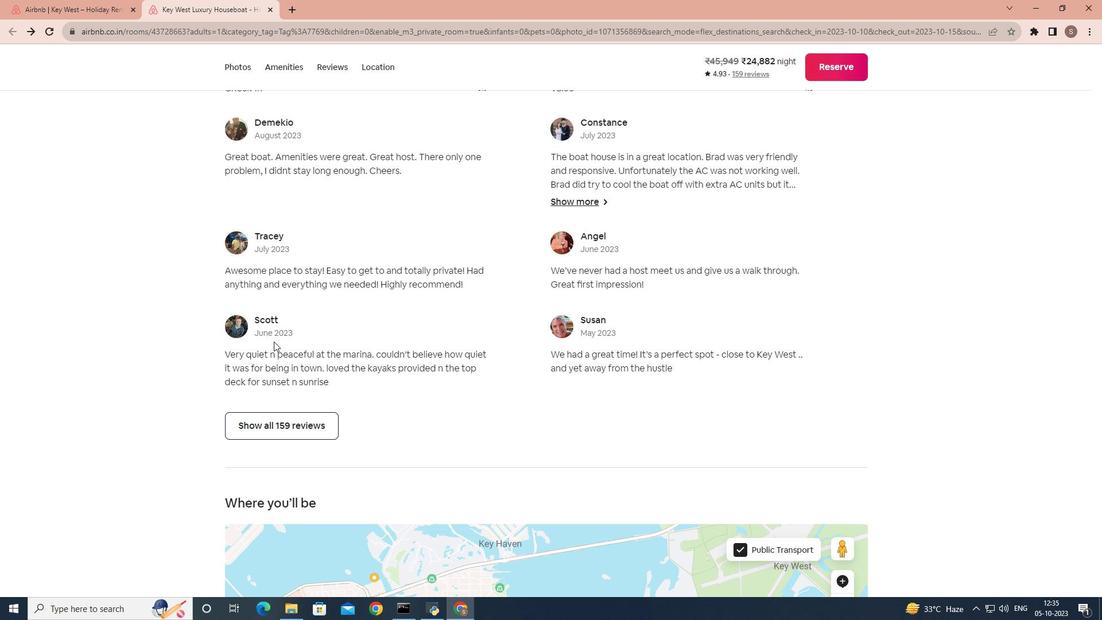 
Action: Mouse scrolled (273, 341) with delta (0, 0)
Screenshot: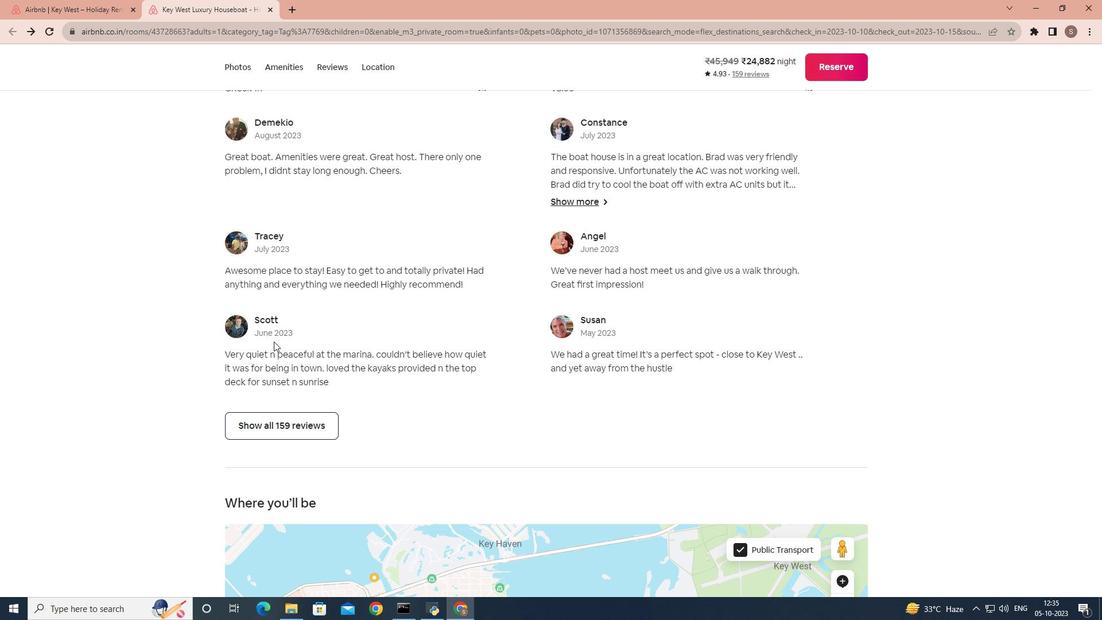 
Action: Mouse scrolled (273, 341) with delta (0, 0)
Screenshot: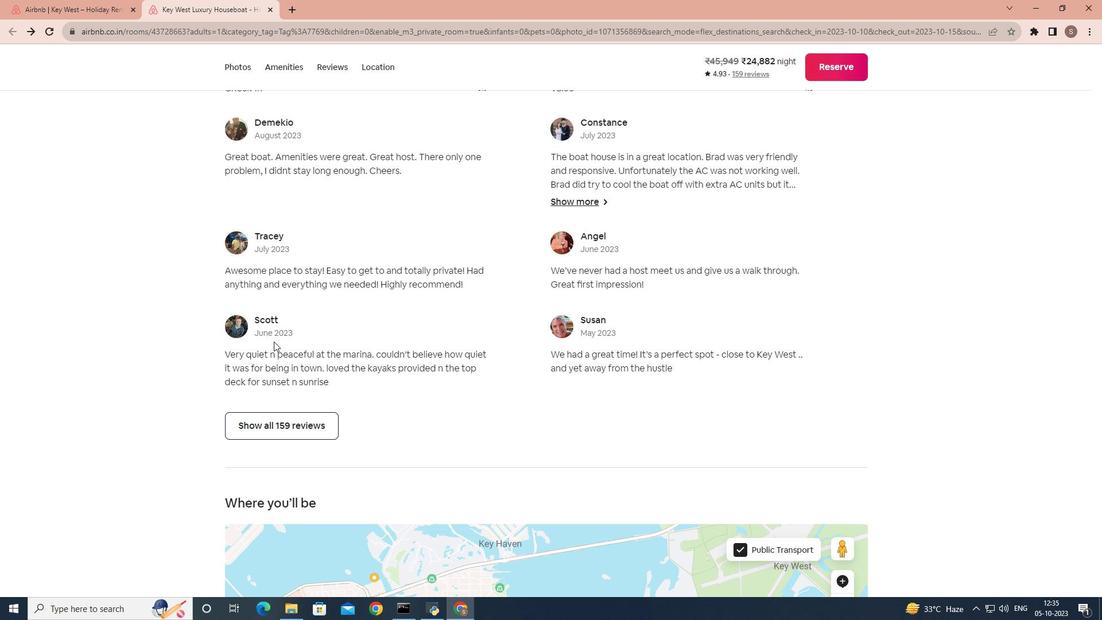 
Action: Mouse scrolled (273, 341) with delta (0, 0)
Screenshot: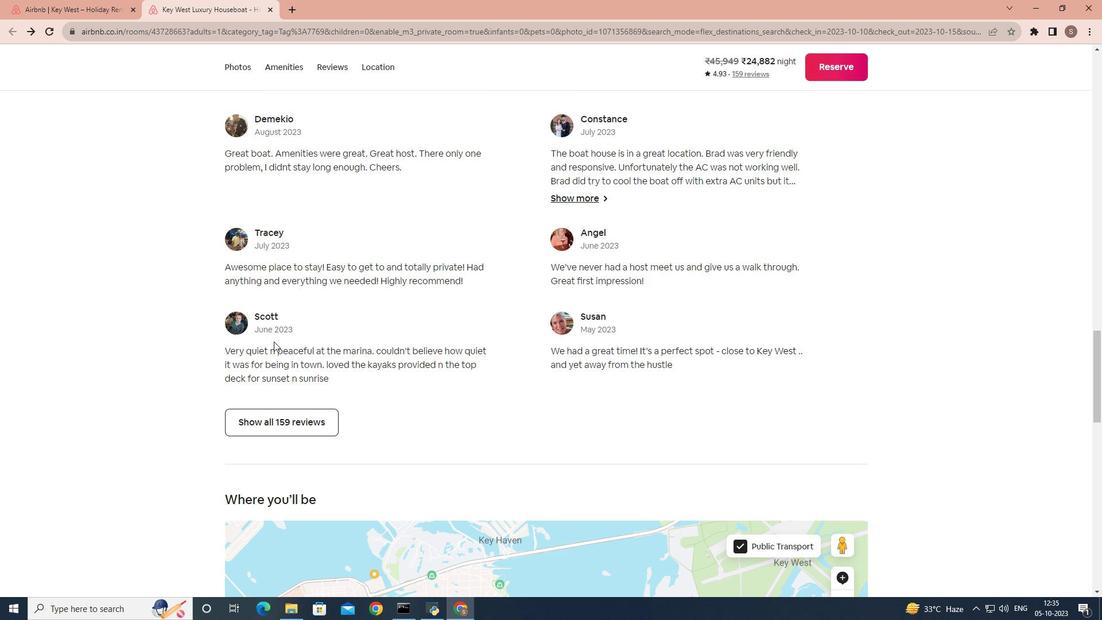 
Action: Mouse scrolled (273, 341) with delta (0, 0)
Screenshot: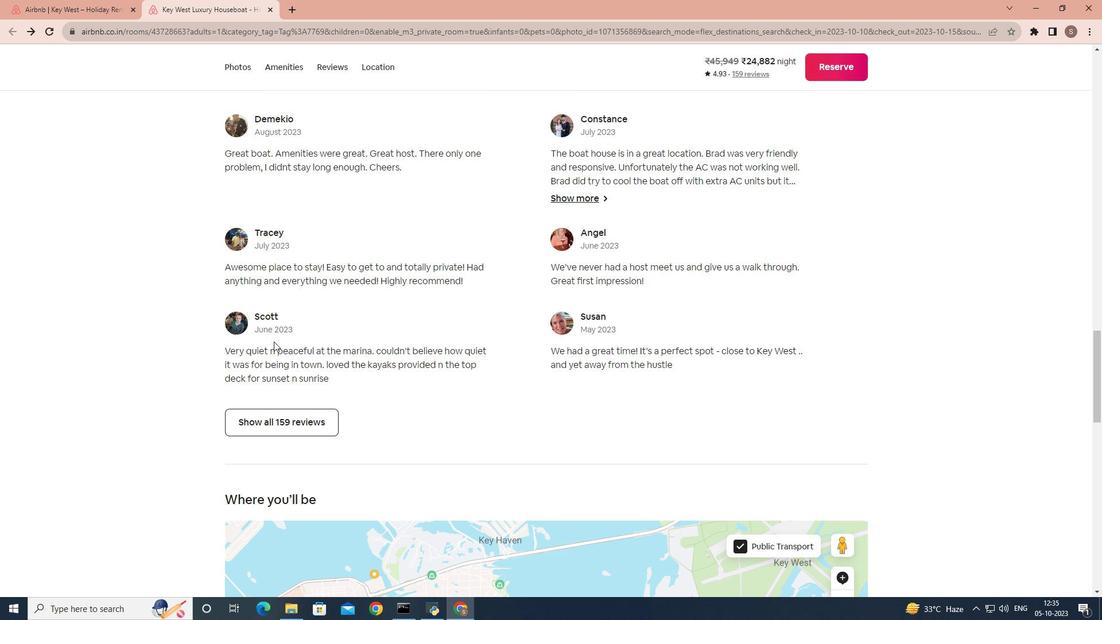 
Action: Mouse scrolled (273, 341) with delta (0, 0)
Screenshot: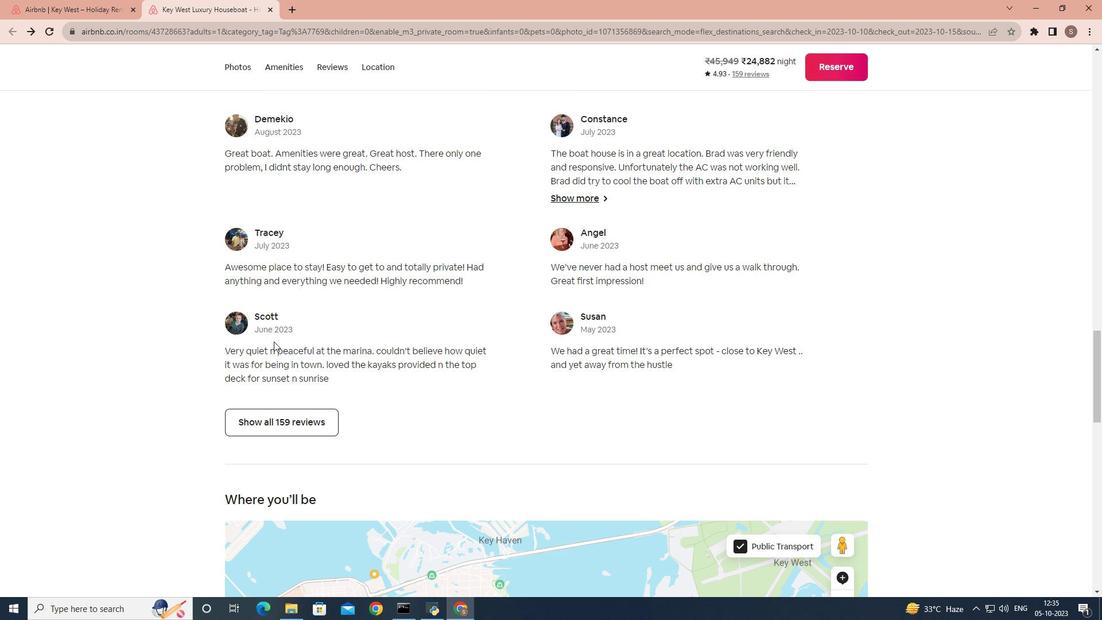
Action: Mouse scrolled (273, 341) with delta (0, 0)
Screenshot: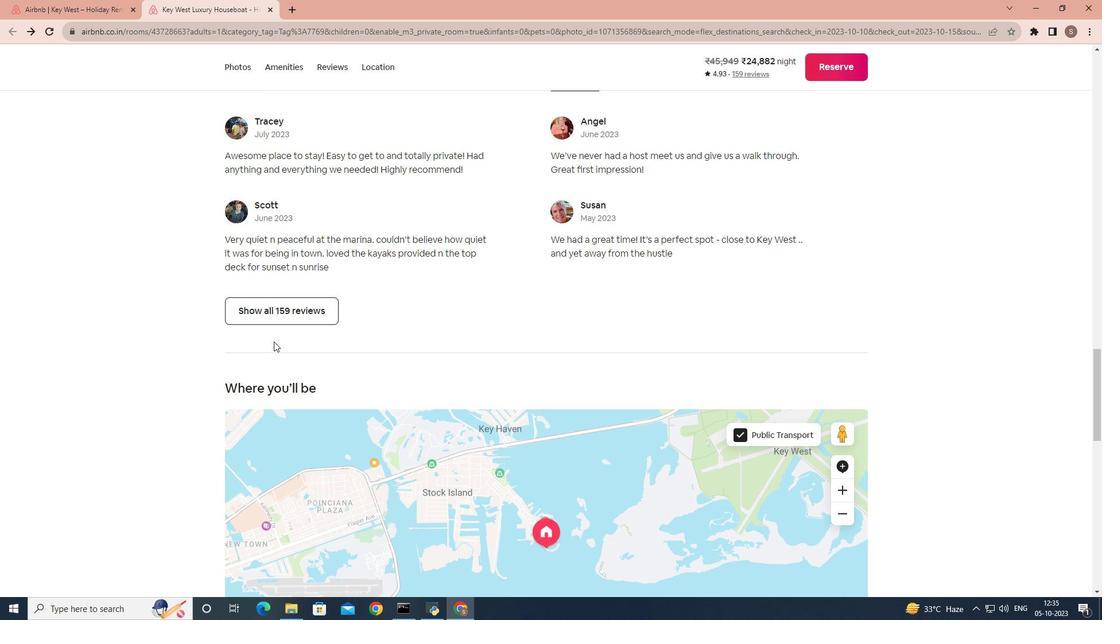 
Action: Mouse scrolled (273, 341) with delta (0, 0)
Screenshot: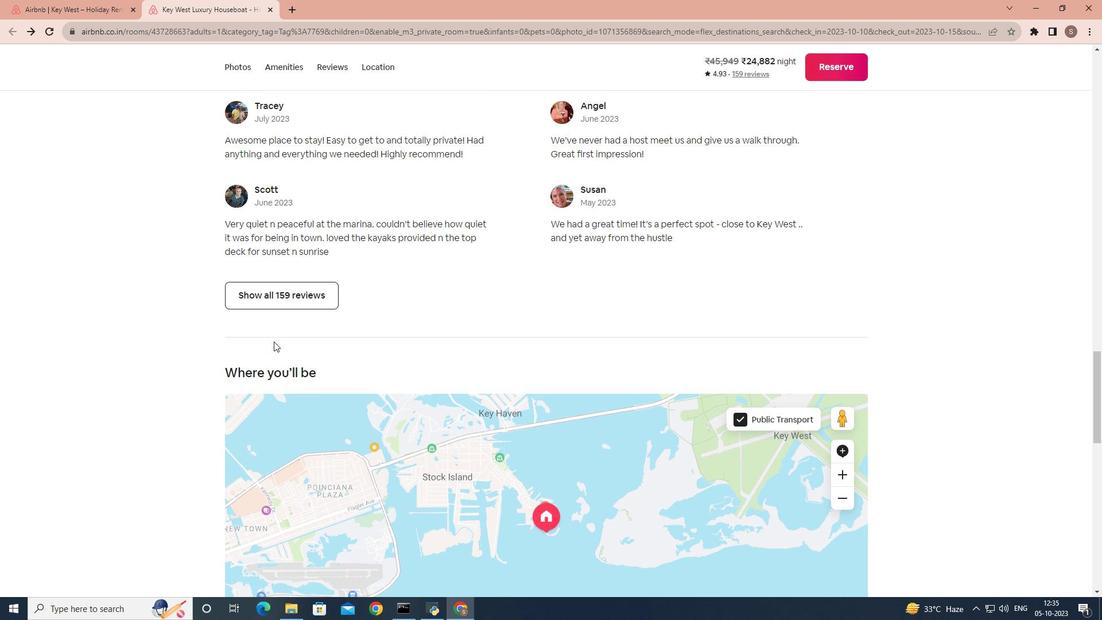 
Action: Mouse scrolled (273, 341) with delta (0, 0)
Screenshot: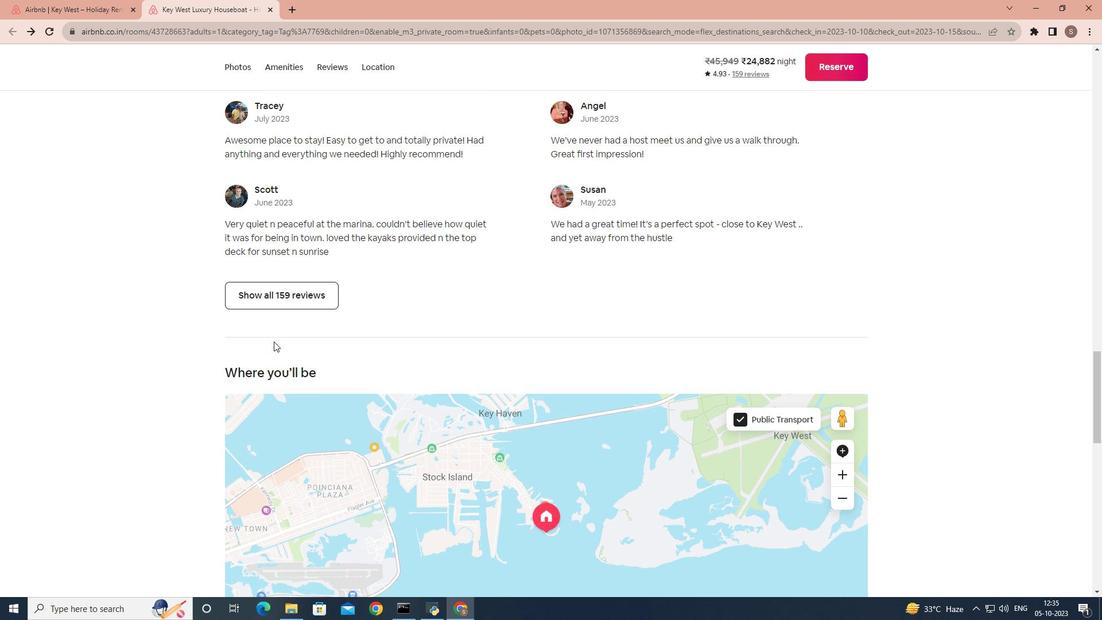 
Action: Mouse scrolled (273, 341) with delta (0, 0)
Screenshot: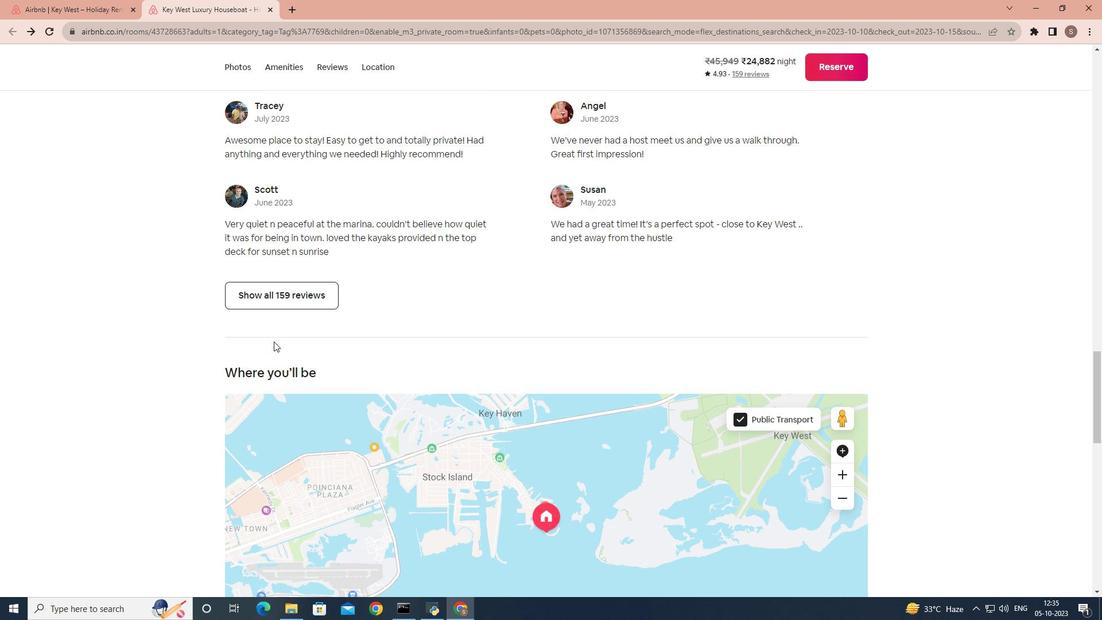 
Action: Mouse scrolled (273, 341) with delta (0, 0)
Screenshot: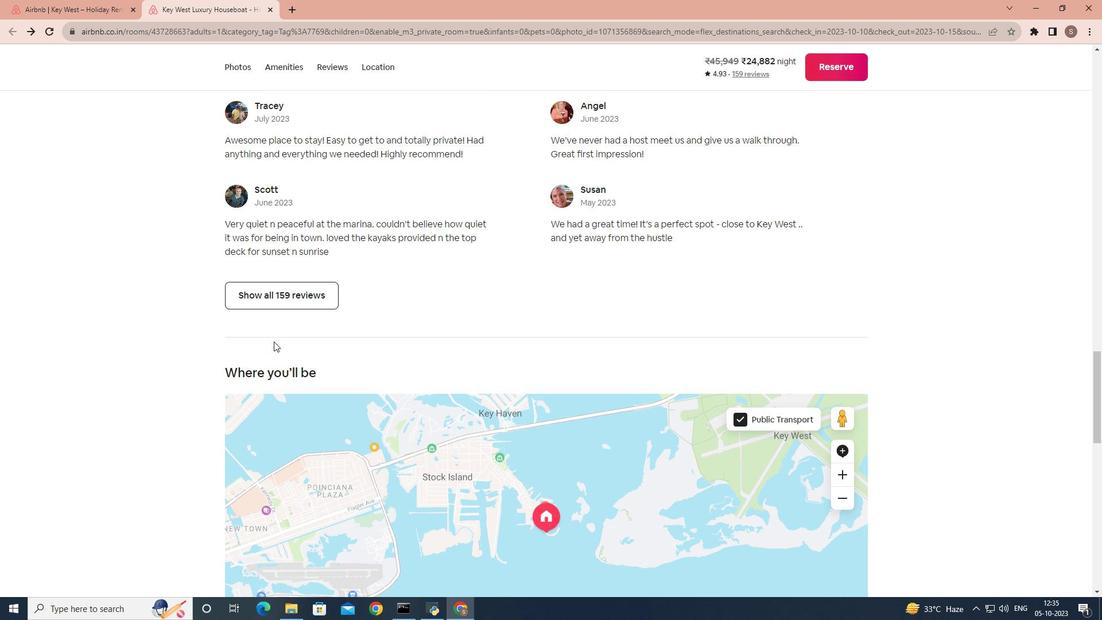 
Action: Mouse scrolled (273, 341) with delta (0, 0)
